 Task: Add a signature Kenneth Davis containing With sincere appreciation and gratitude, Kenneth Davis to email address softage.9@softage.net and add a label Product development
Action: Mouse moved to (1316, 77)
Screenshot: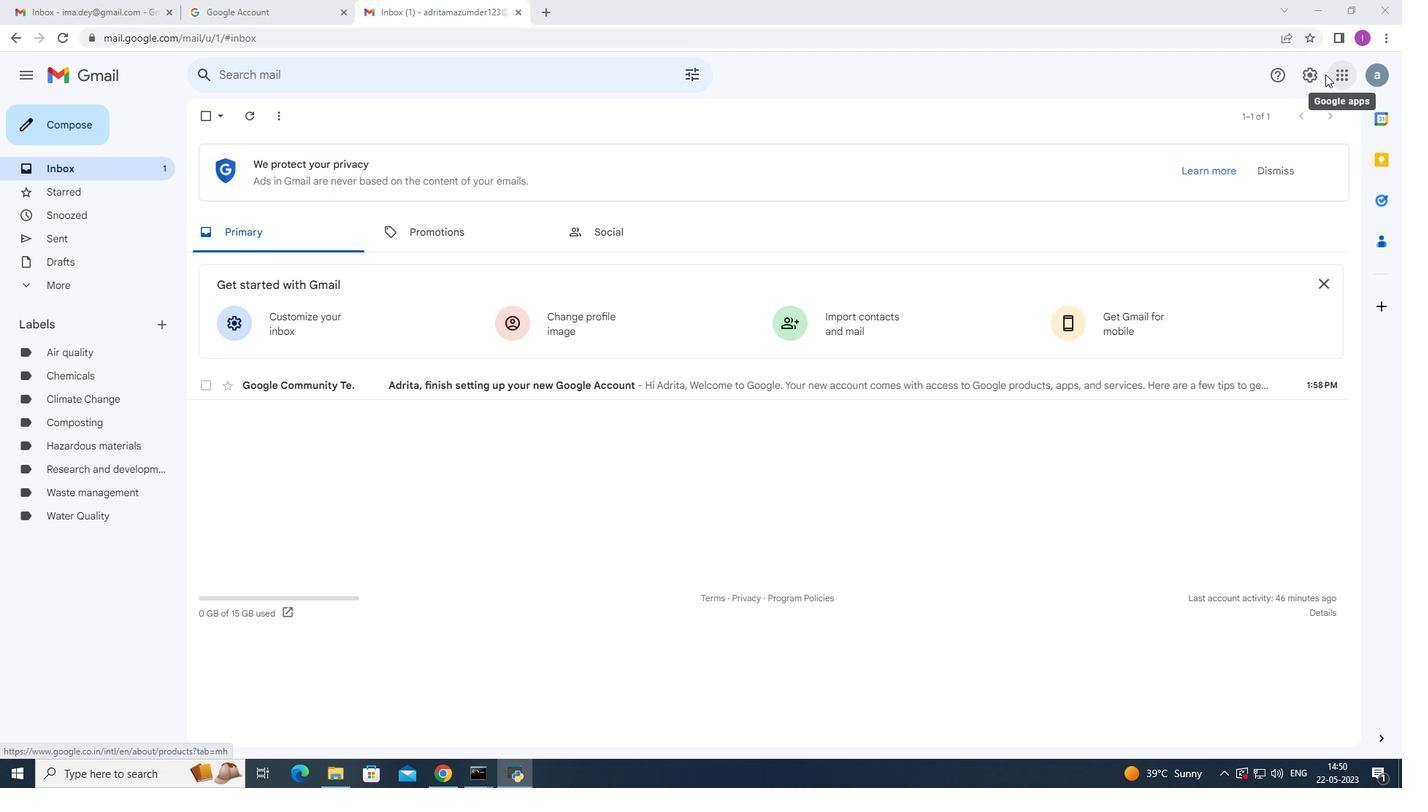 
Action: Mouse pressed left at (1316, 77)
Screenshot: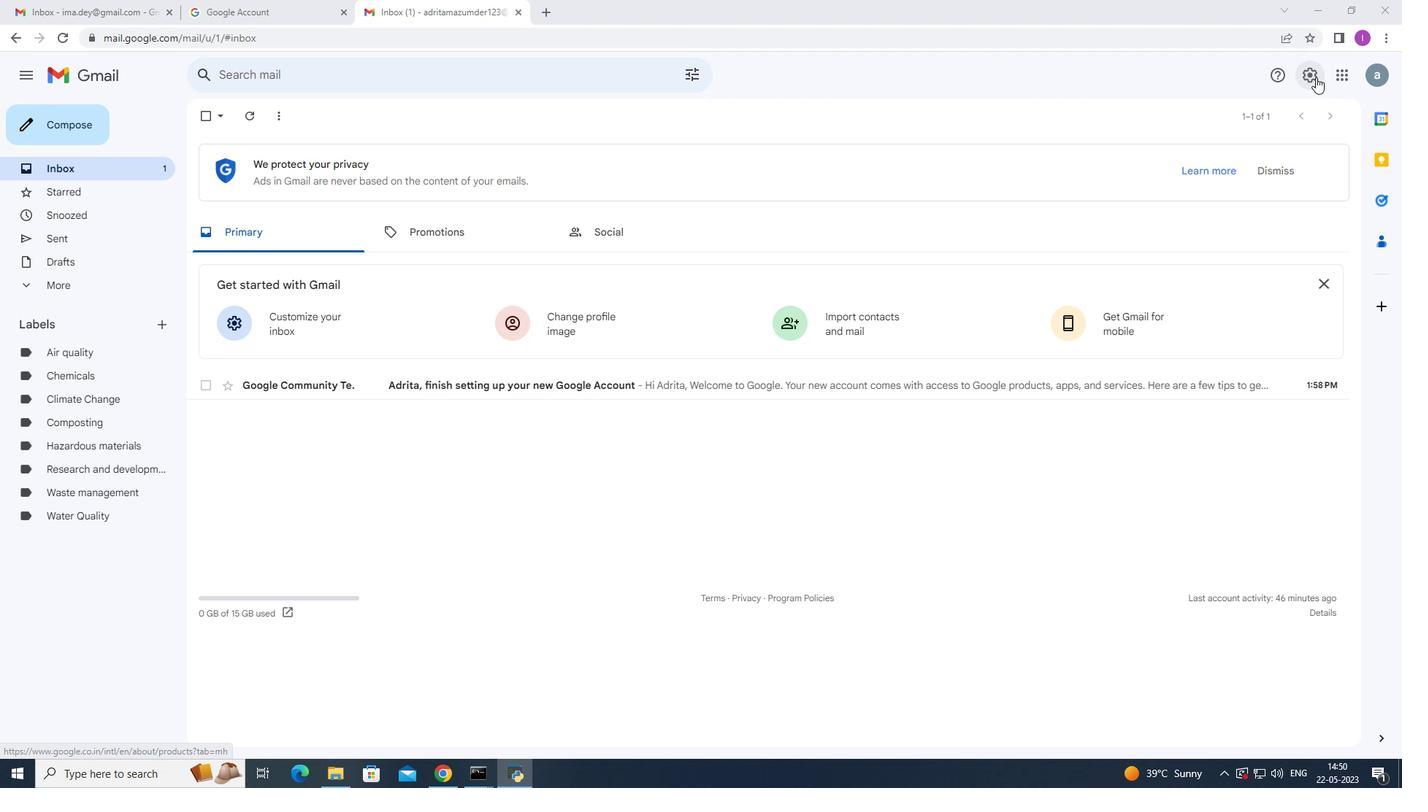 
Action: Mouse moved to (1205, 143)
Screenshot: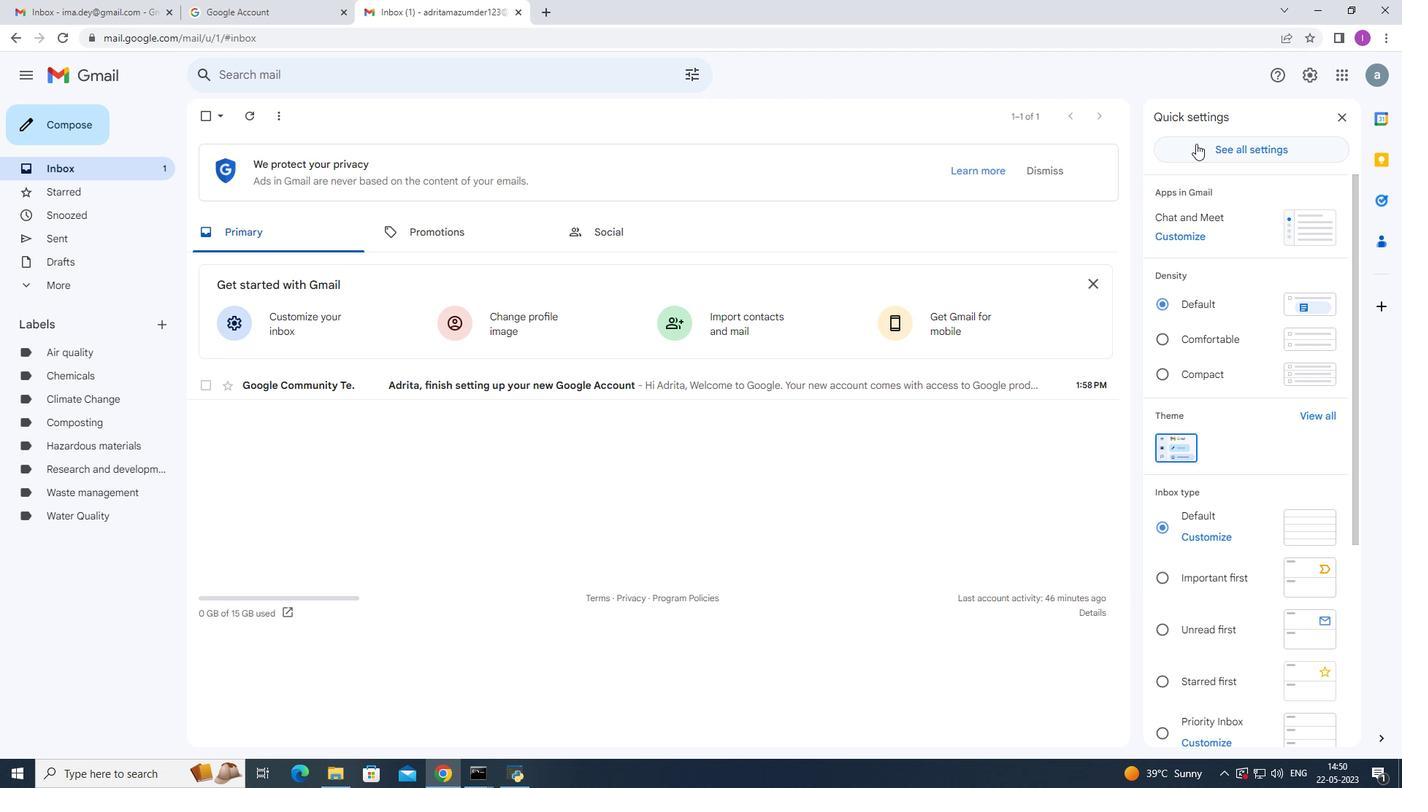 
Action: Mouse pressed left at (1205, 143)
Screenshot: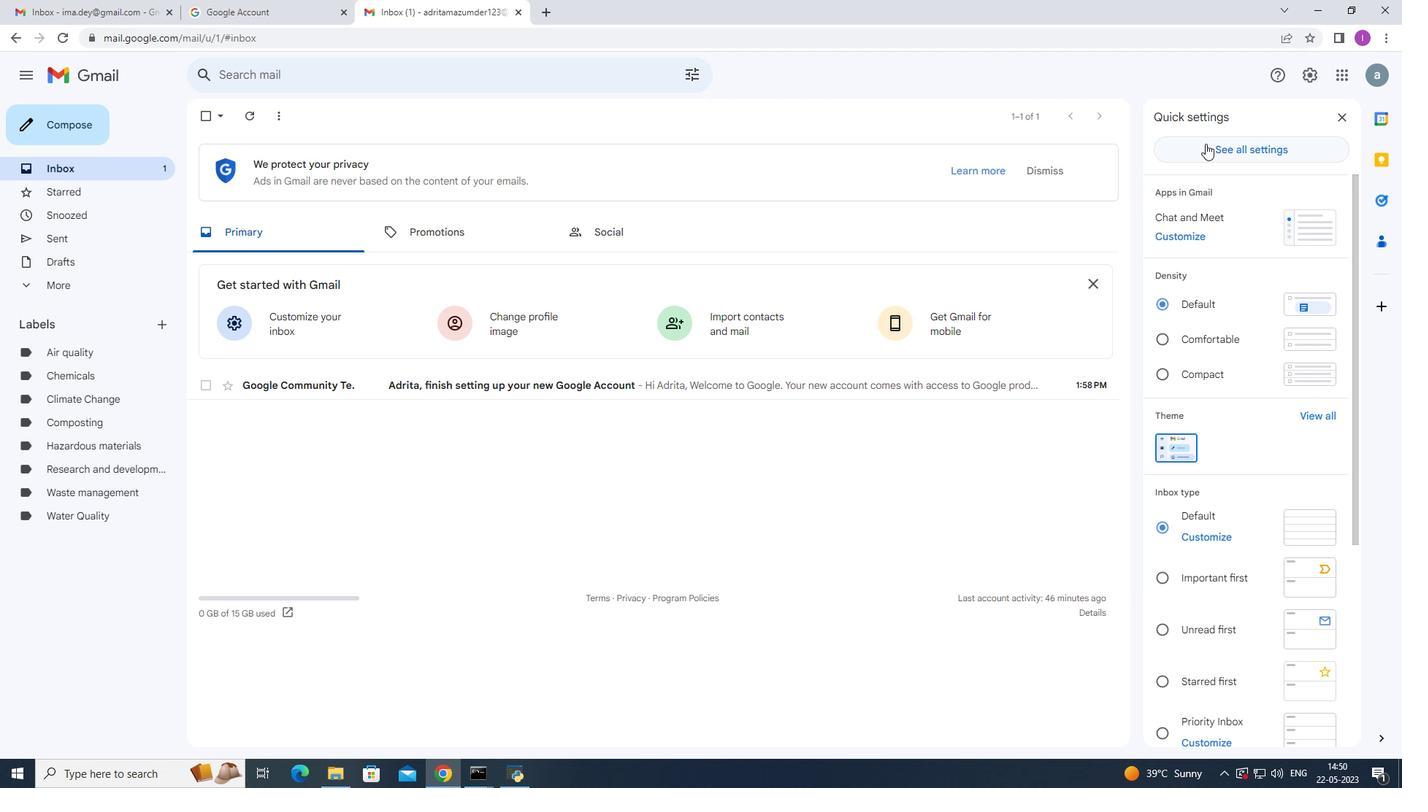 
Action: Mouse moved to (670, 379)
Screenshot: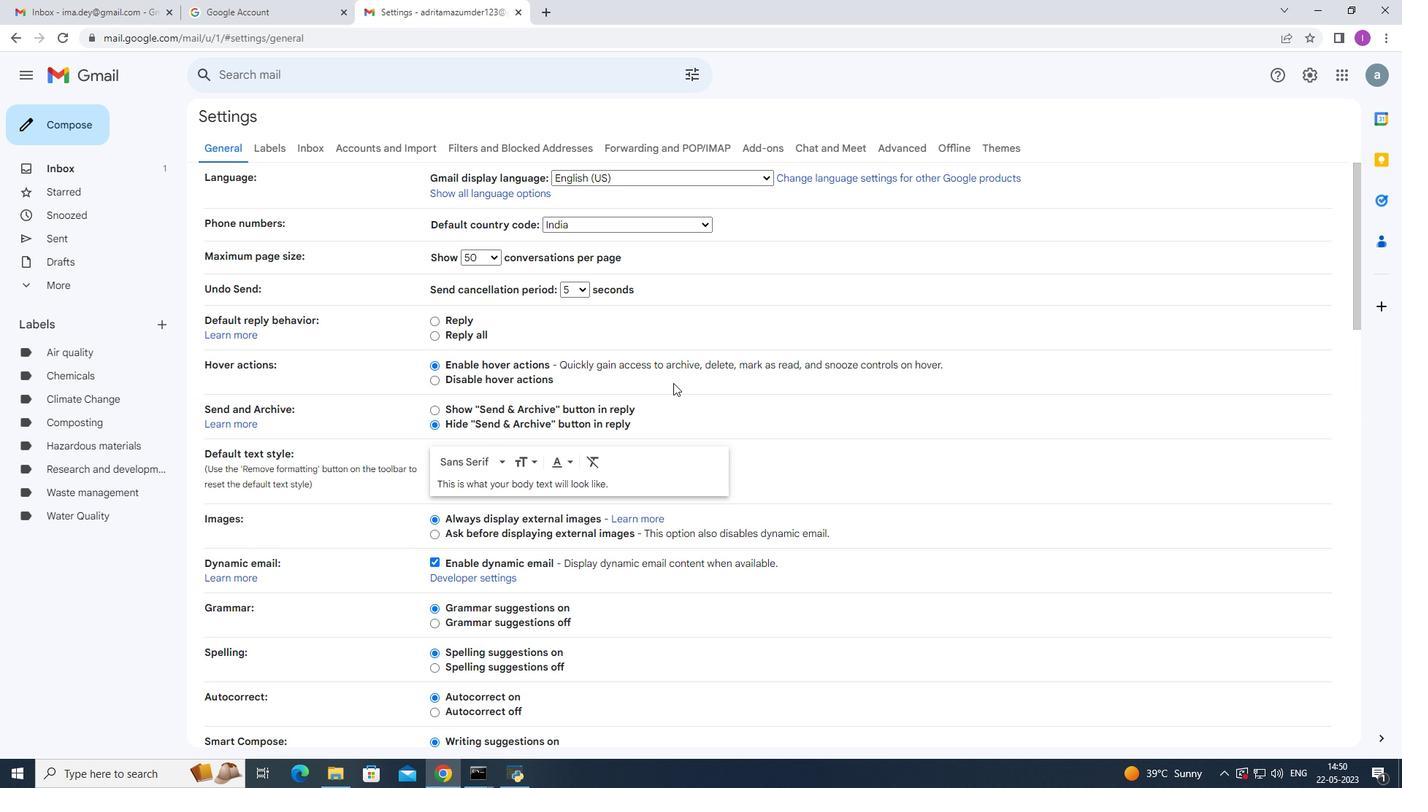 
Action: Mouse scrolled (670, 378) with delta (0, 0)
Screenshot: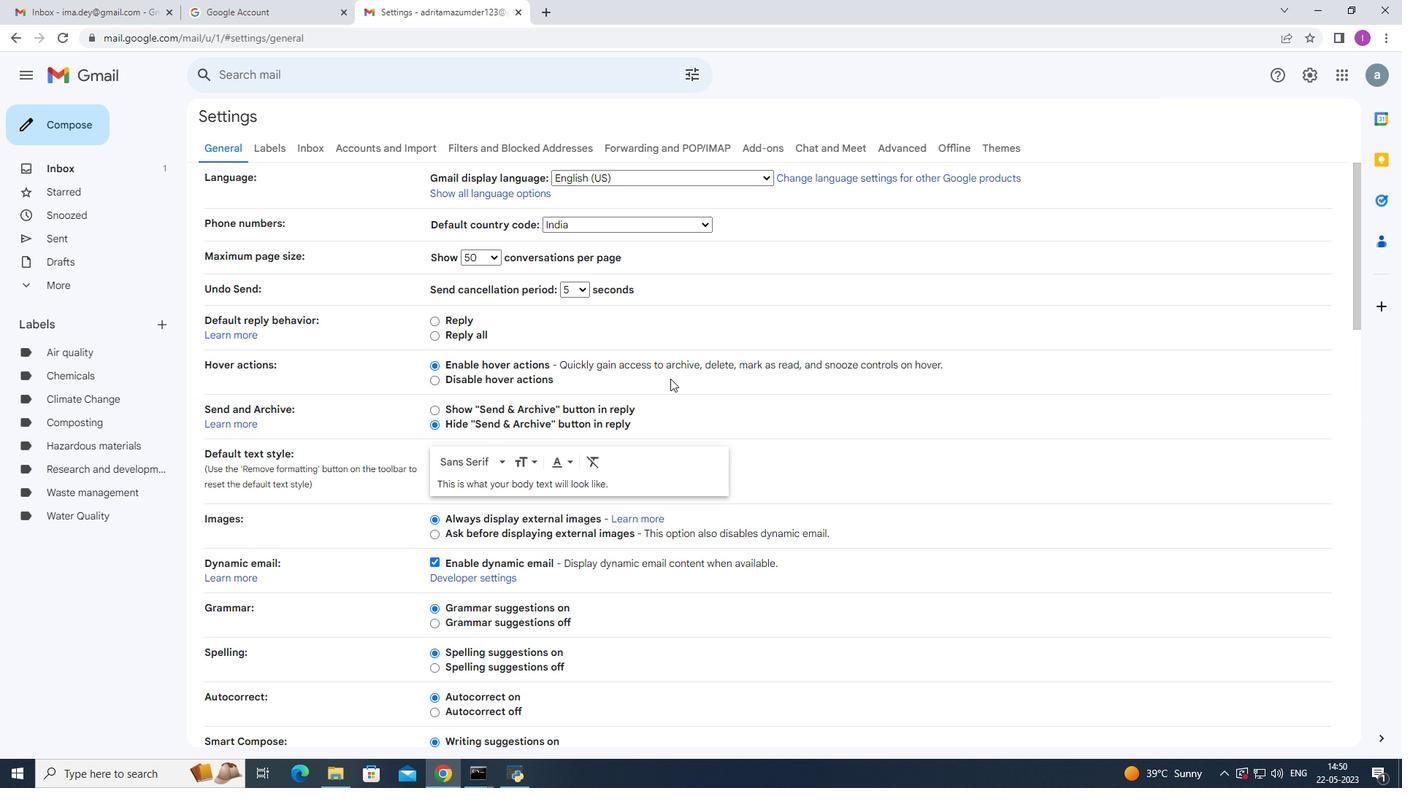 
Action: Mouse scrolled (670, 378) with delta (0, 0)
Screenshot: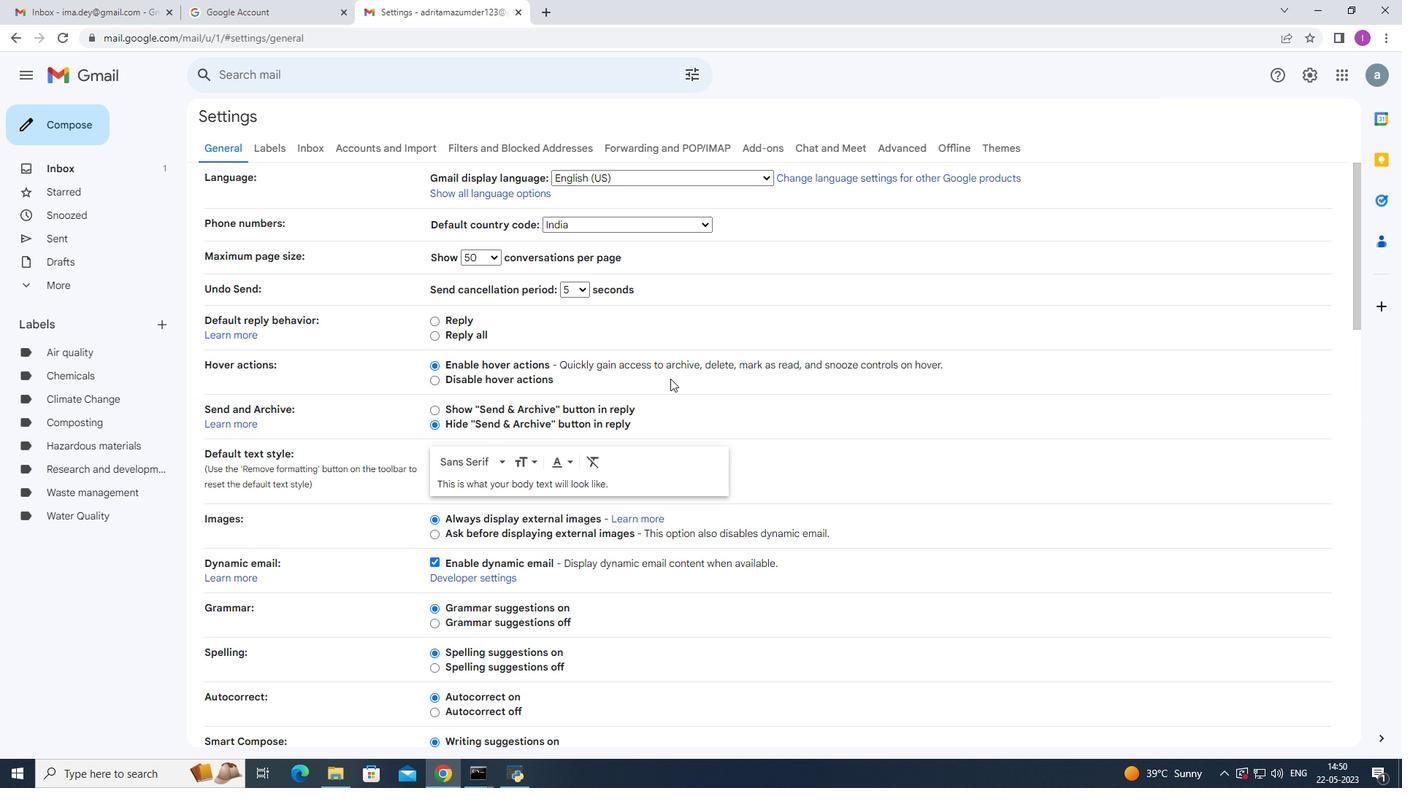 
Action: Mouse scrolled (670, 378) with delta (0, 0)
Screenshot: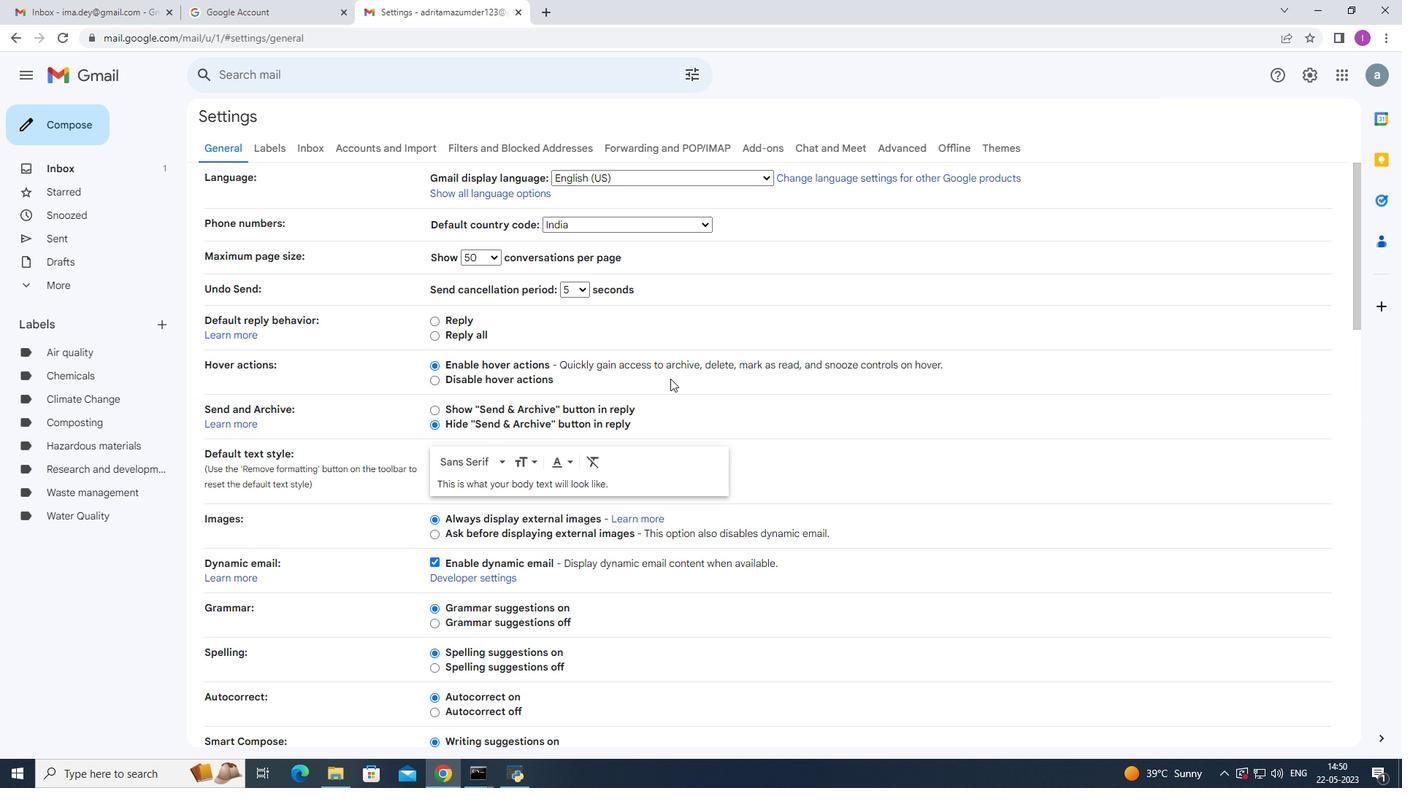 
Action: Mouse moved to (673, 372)
Screenshot: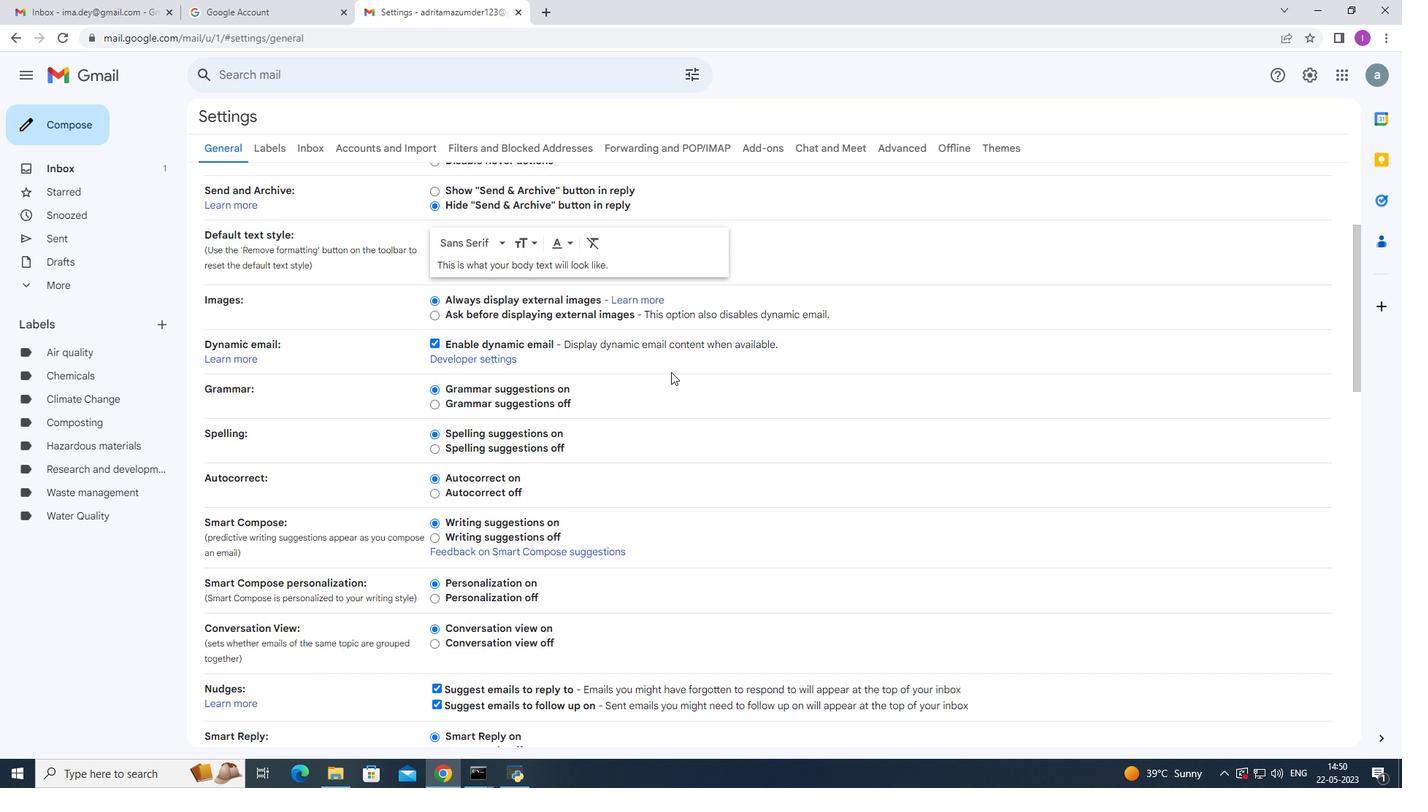 
Action: Mouse scrolled (673, 371) with delta (0, 0)
Screenshot: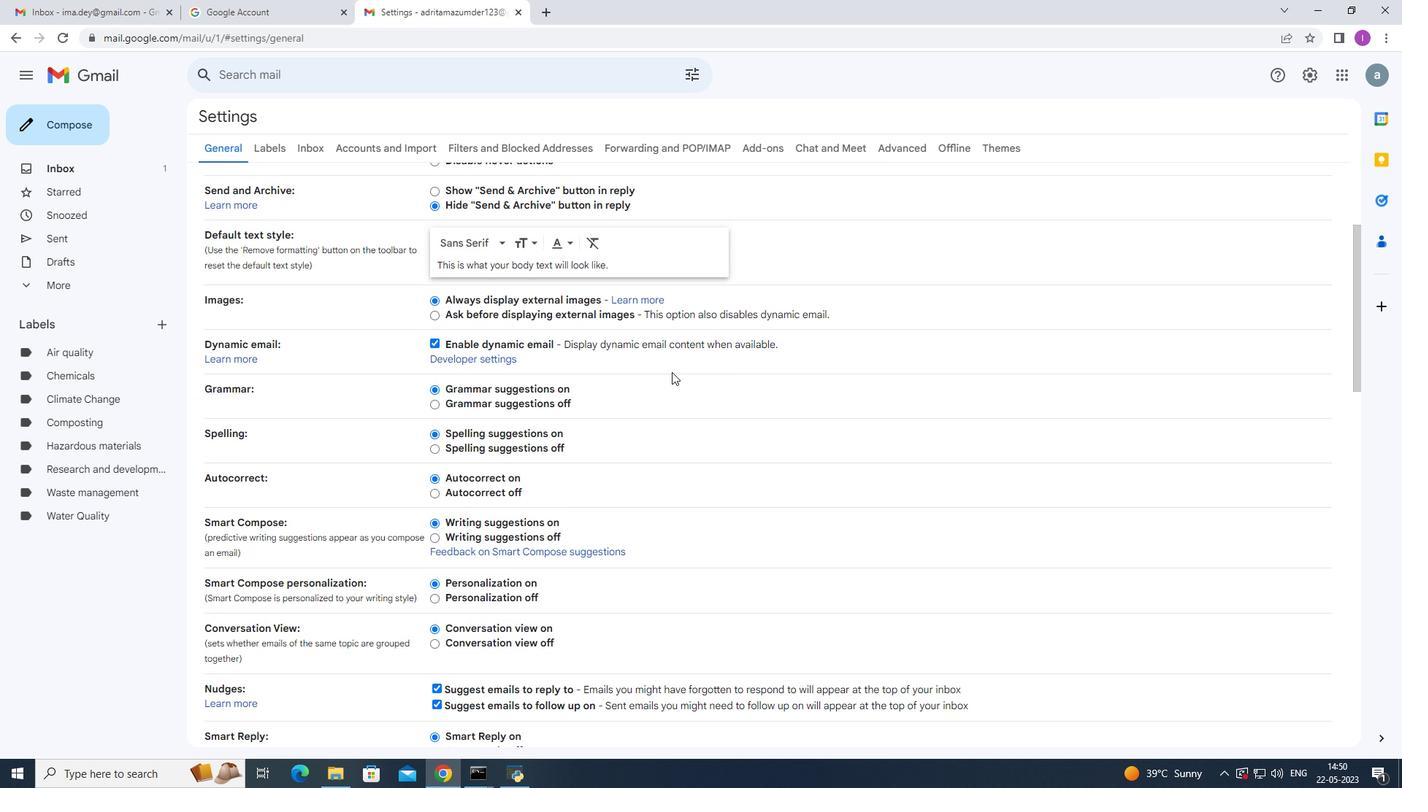 
Action: Mouse moved to (674, 373)
Screenshot: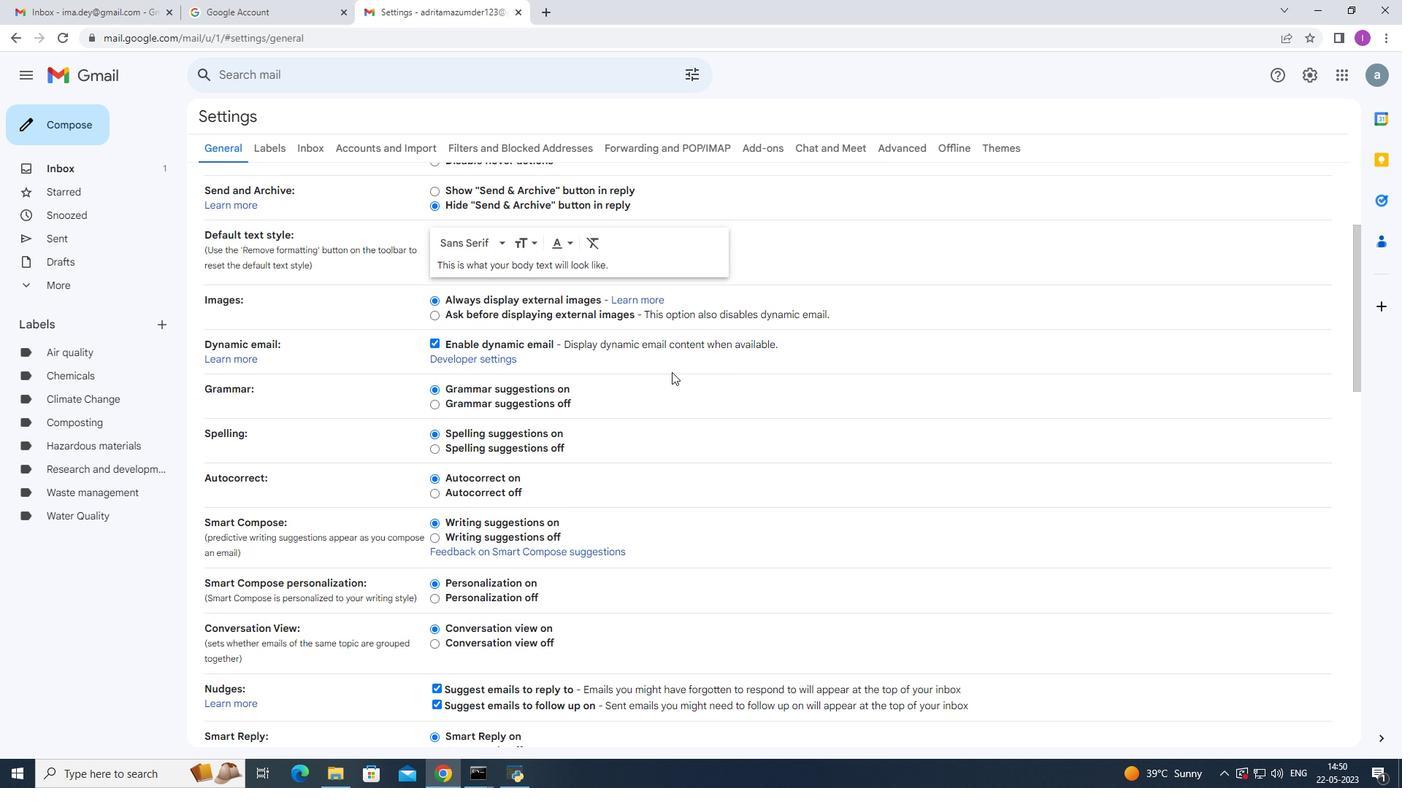 
Action: Mouse scrolled (674, 372) with delta (0, 0)
Screenshot: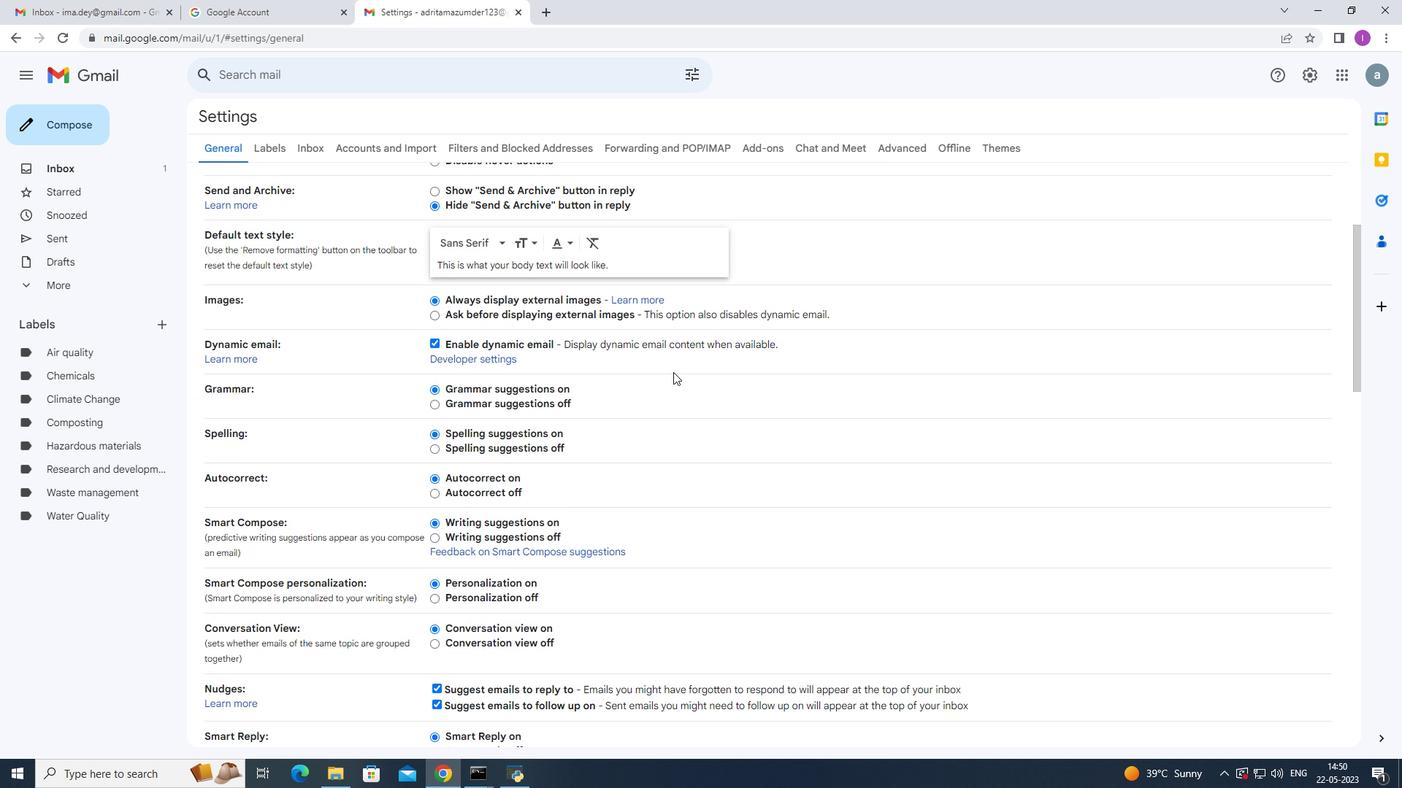 
Action: Mouse moved to (674, 373)
Screenshot: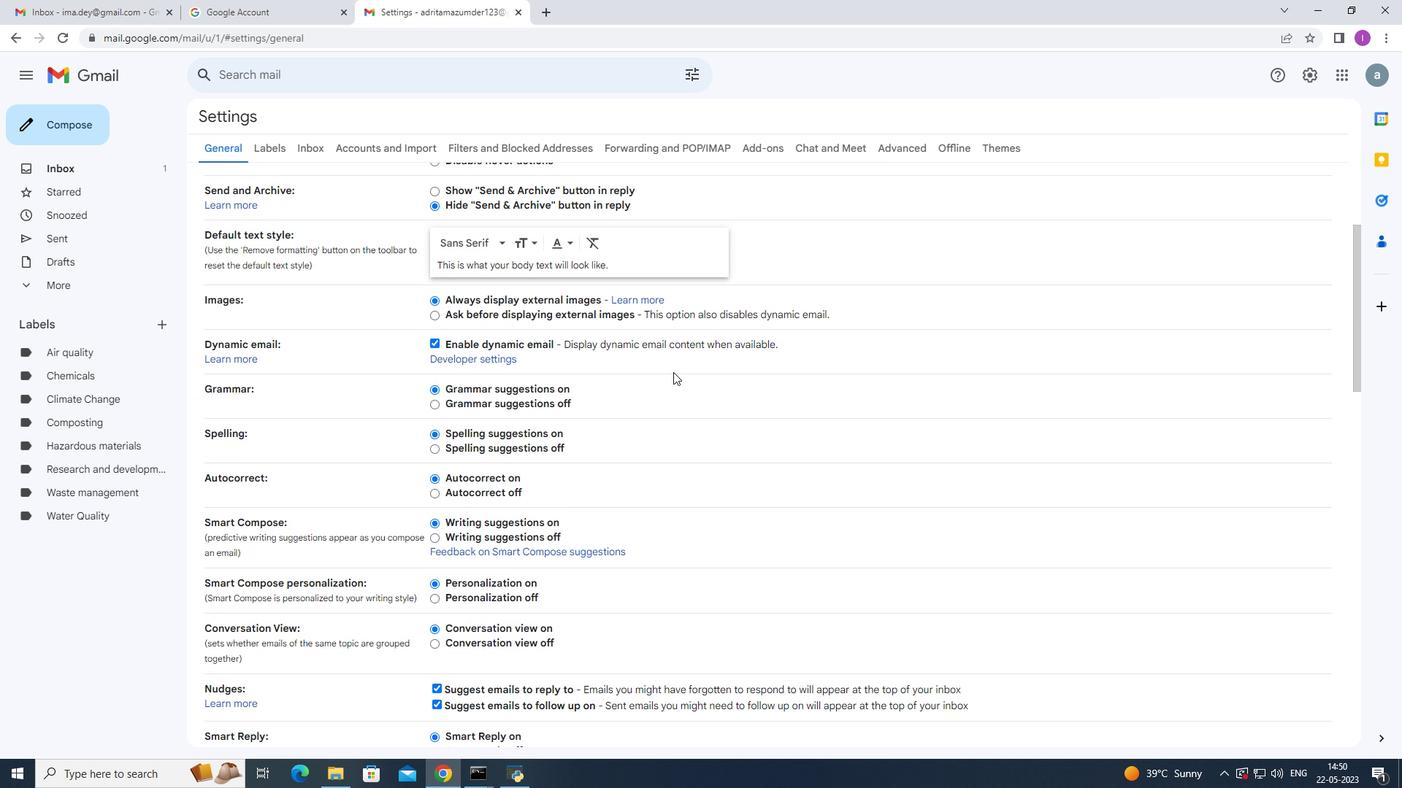 
Action: Mouse scrolled (674, 372) with delta (0, 0)
Screenshot: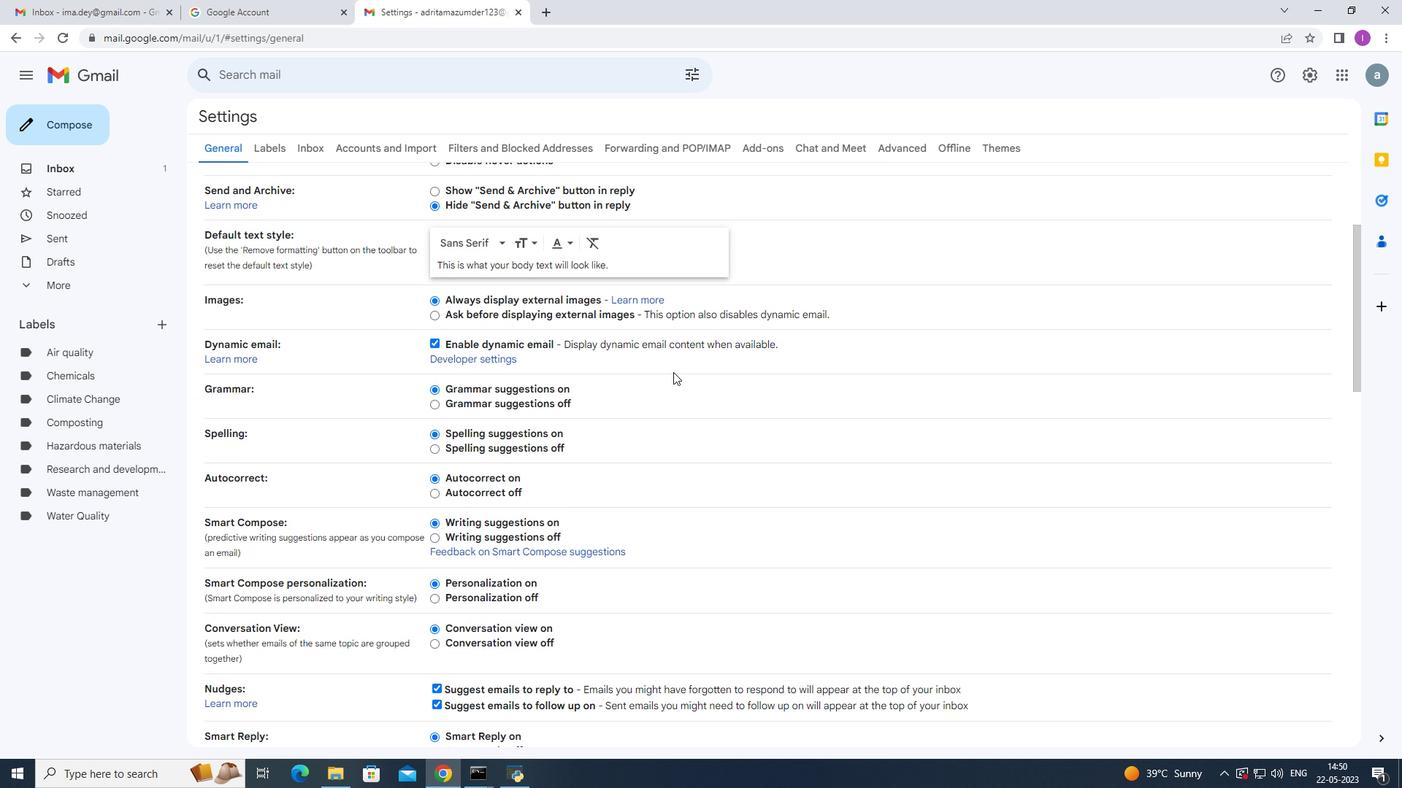 
Action: Mouse scrolled (674, 372) with delta (0, 0)
Screenshot: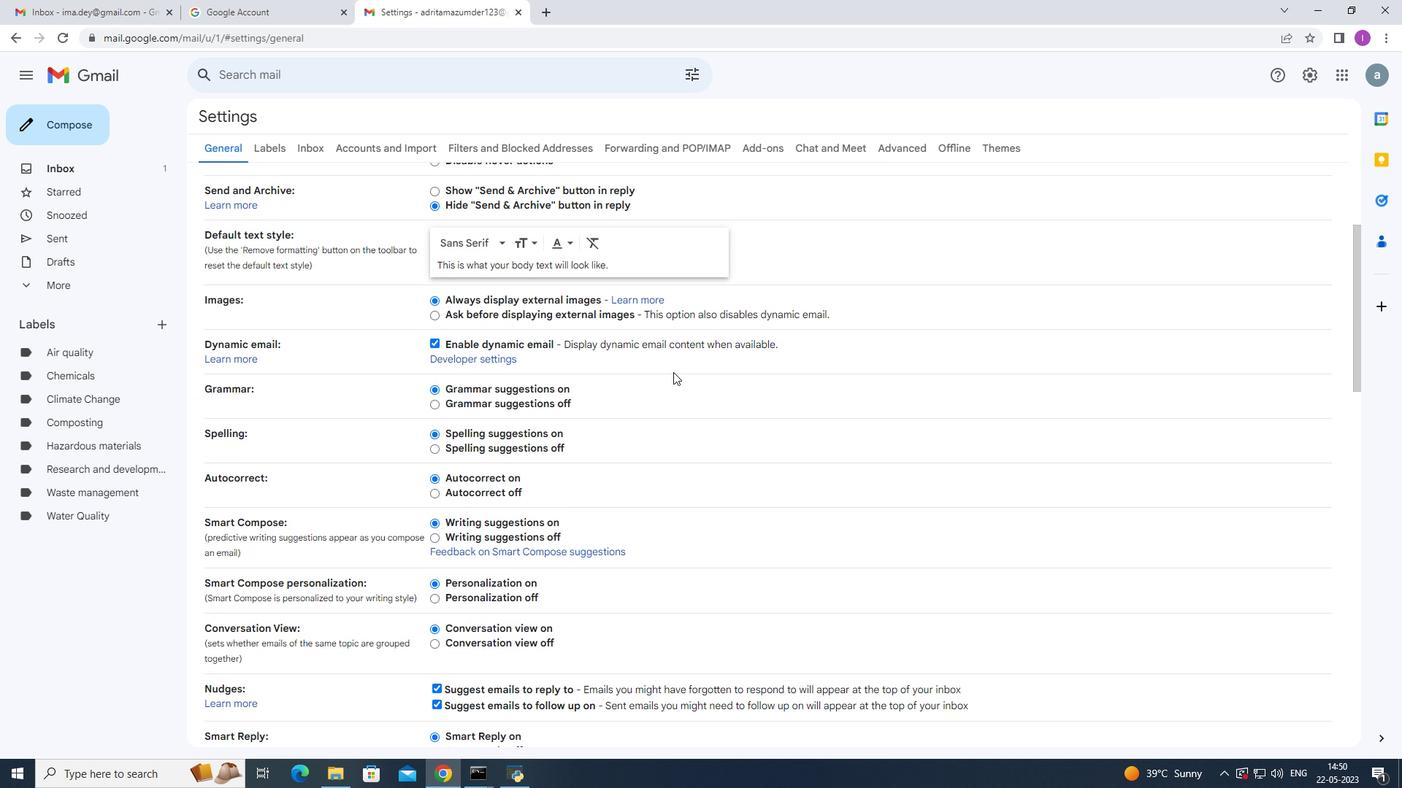 
Action: Mouse moved to (681, 377)
Screenshot: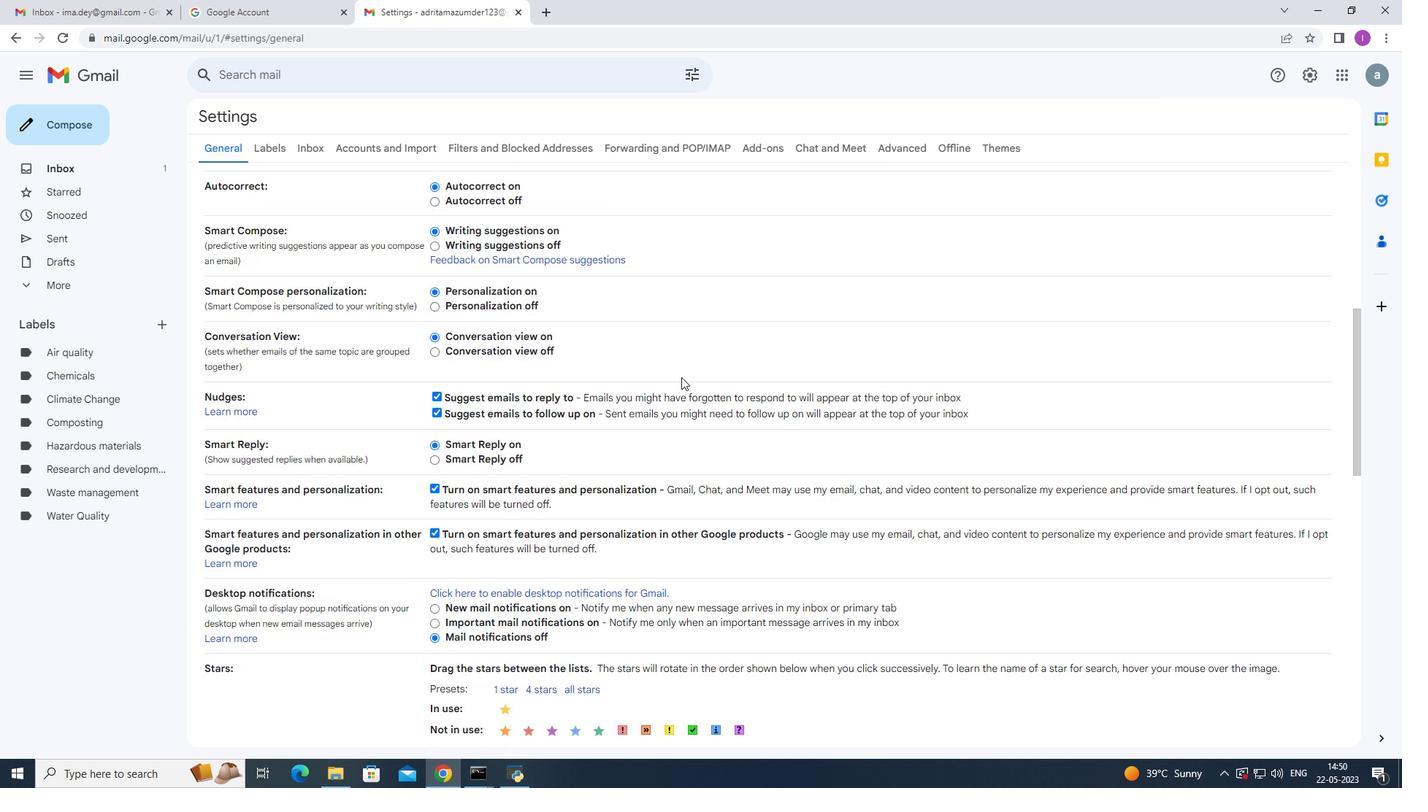 
Action: Mouse scrolled (681, 376) with delta (0, 0)
Screenshot: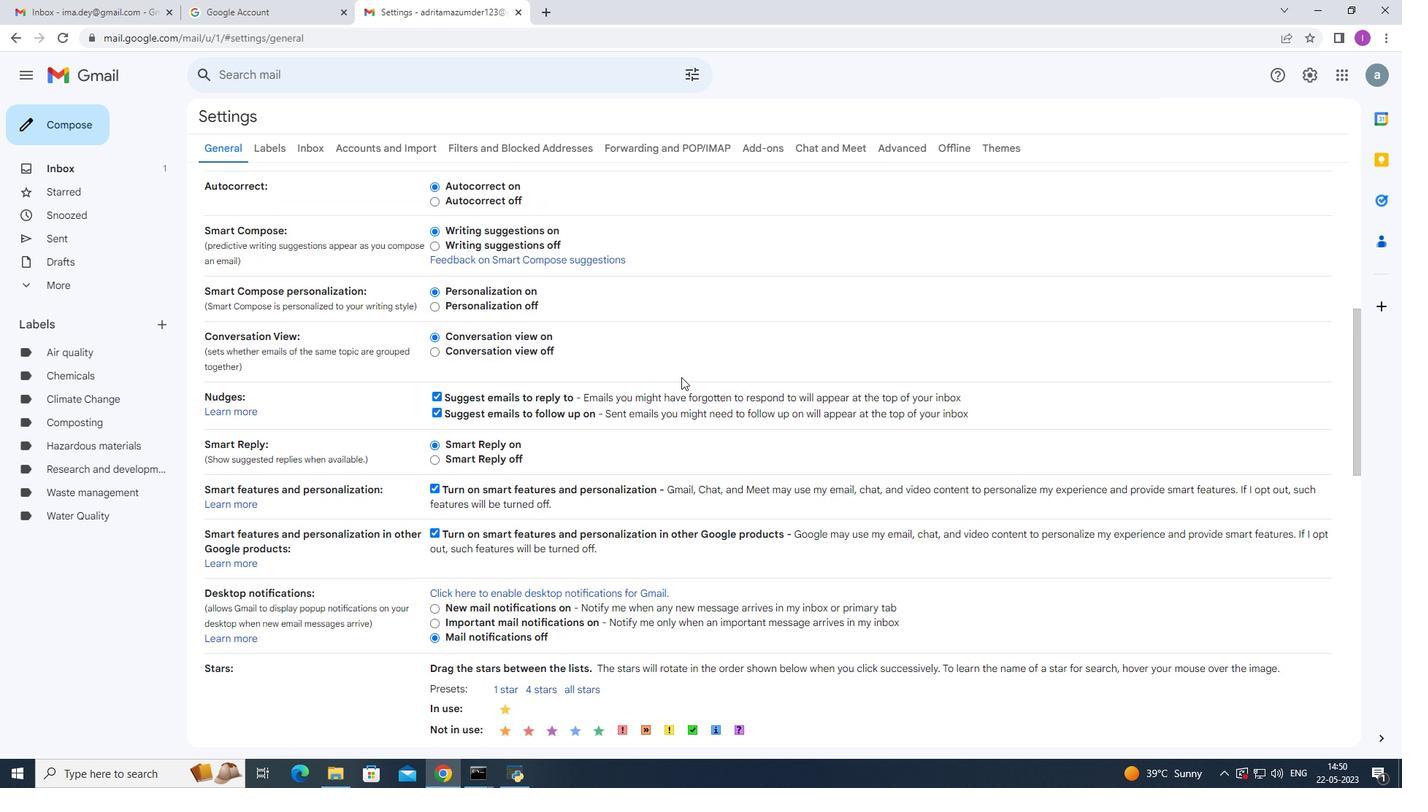 
Action: Mouse moved to (682, 377)
Screenshot: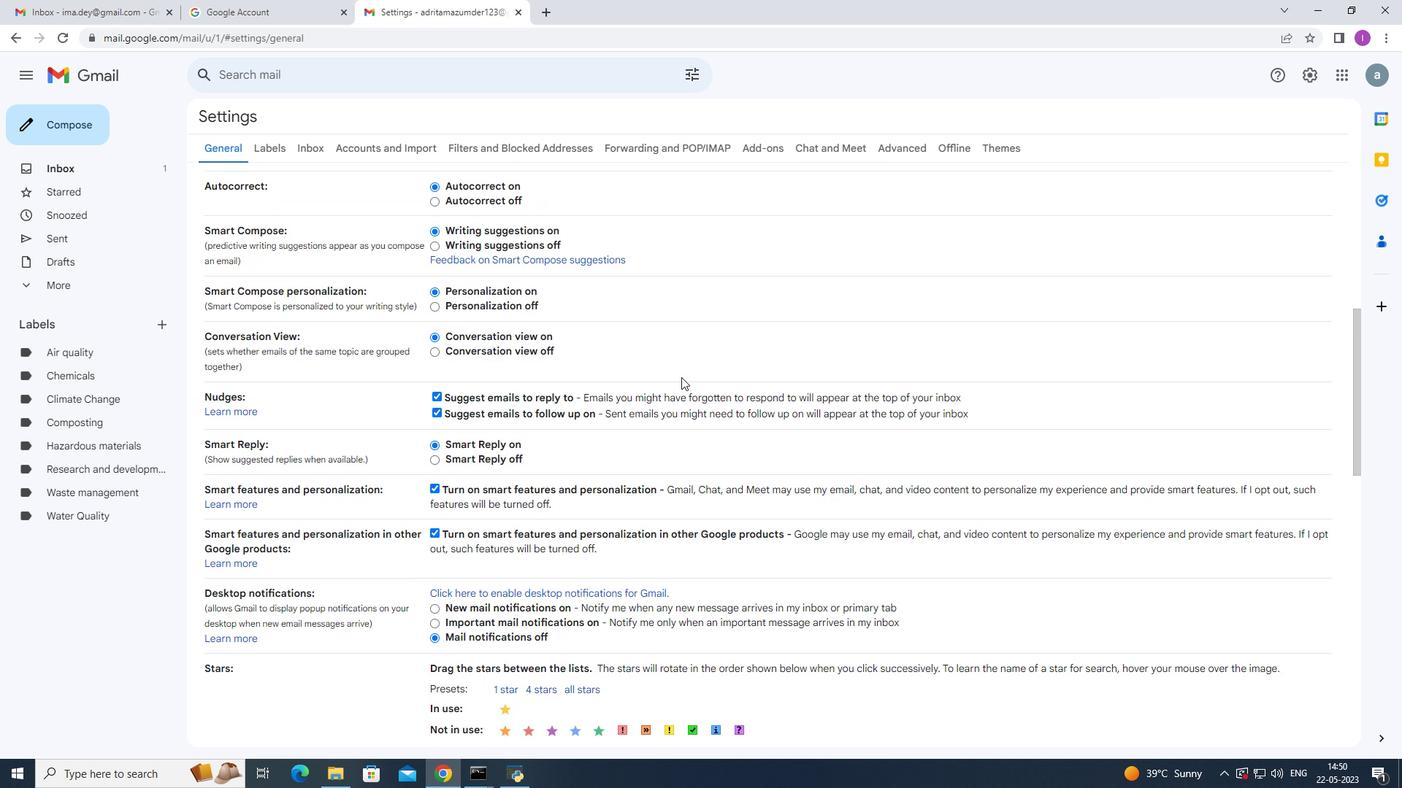 
Action: Mouse scrolled (682, 376) with delta (0, 0)
Screenshot: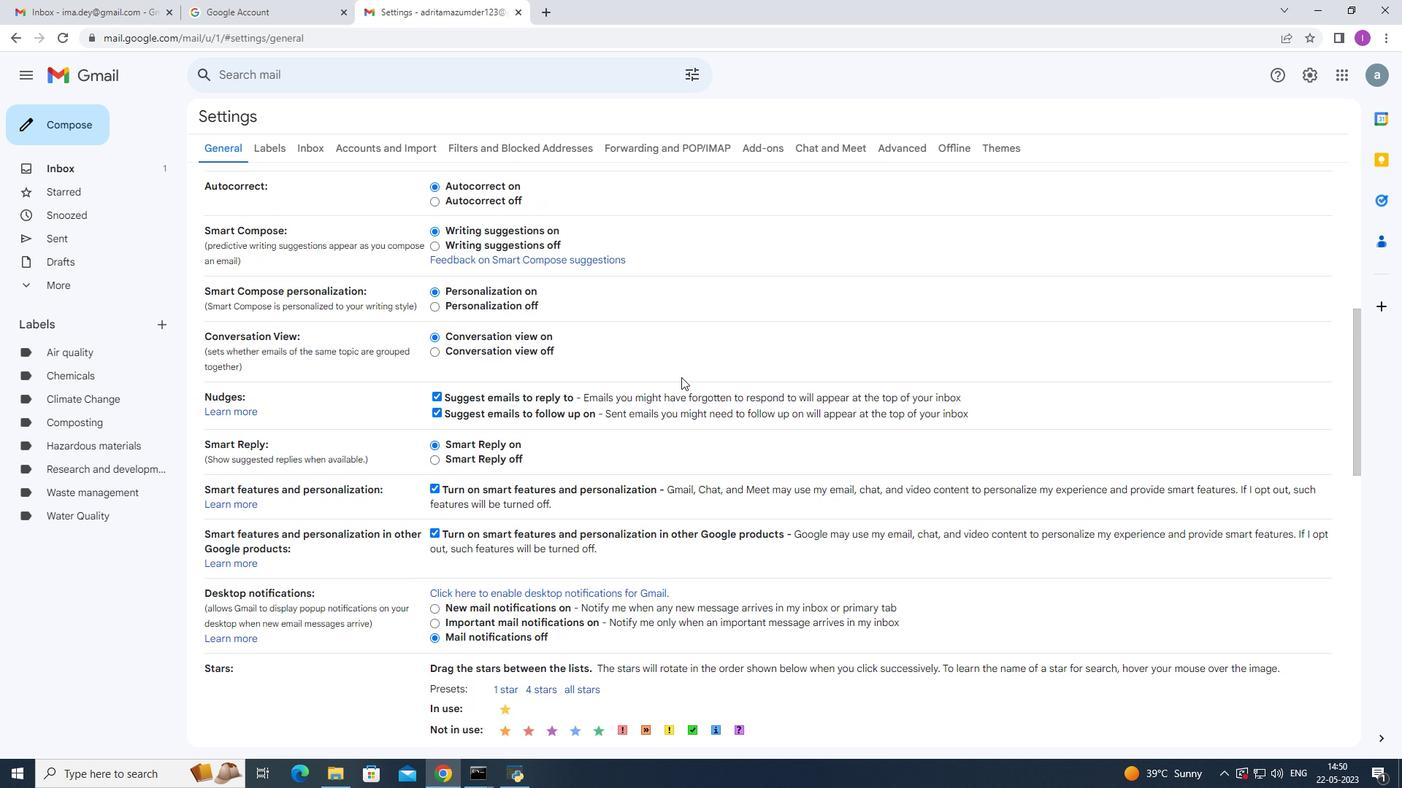 
Action: Mouse scrolled (682, 376) with delta (0, 0)
Screenshot: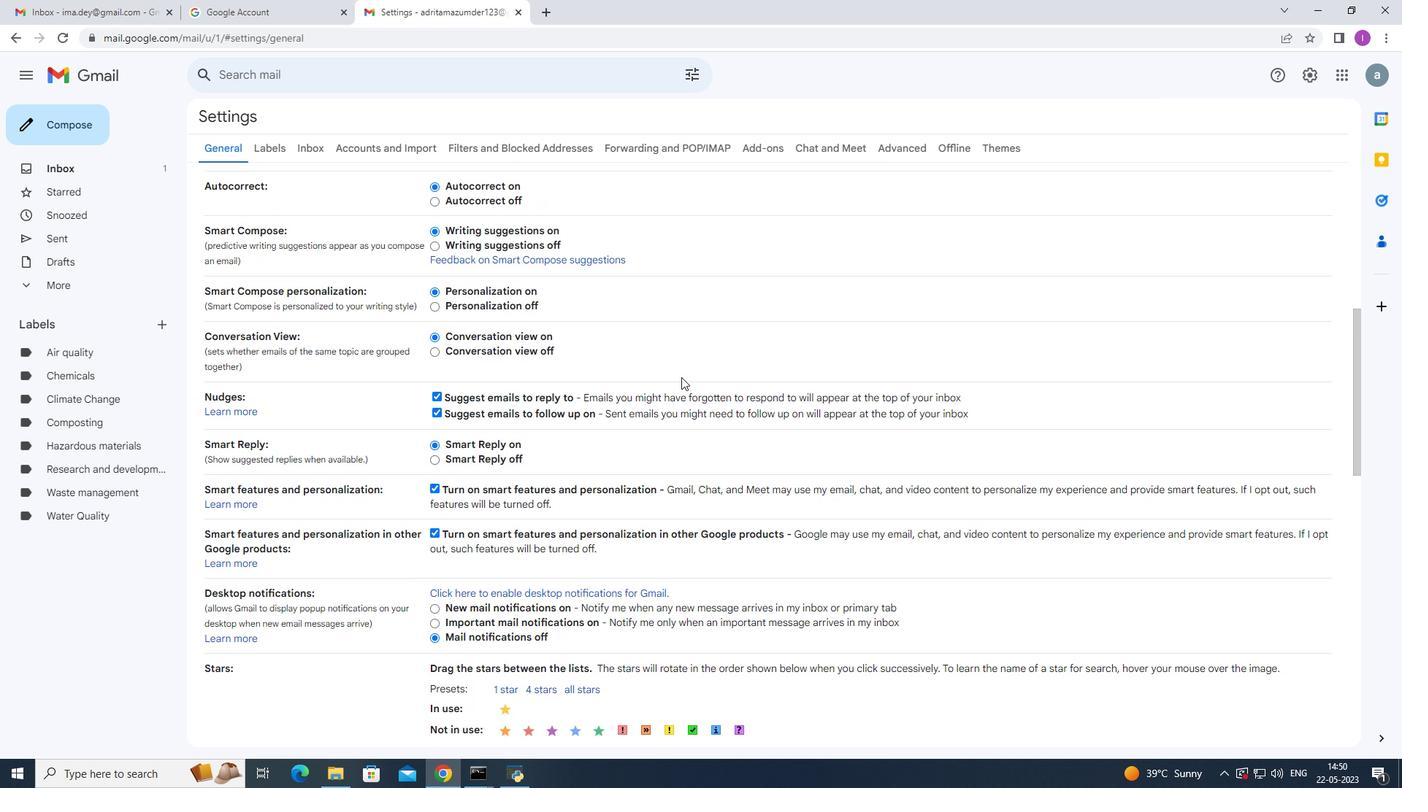 
Action: Mouse scrolled (682, 376) with delta (0, 0)
Screenshot: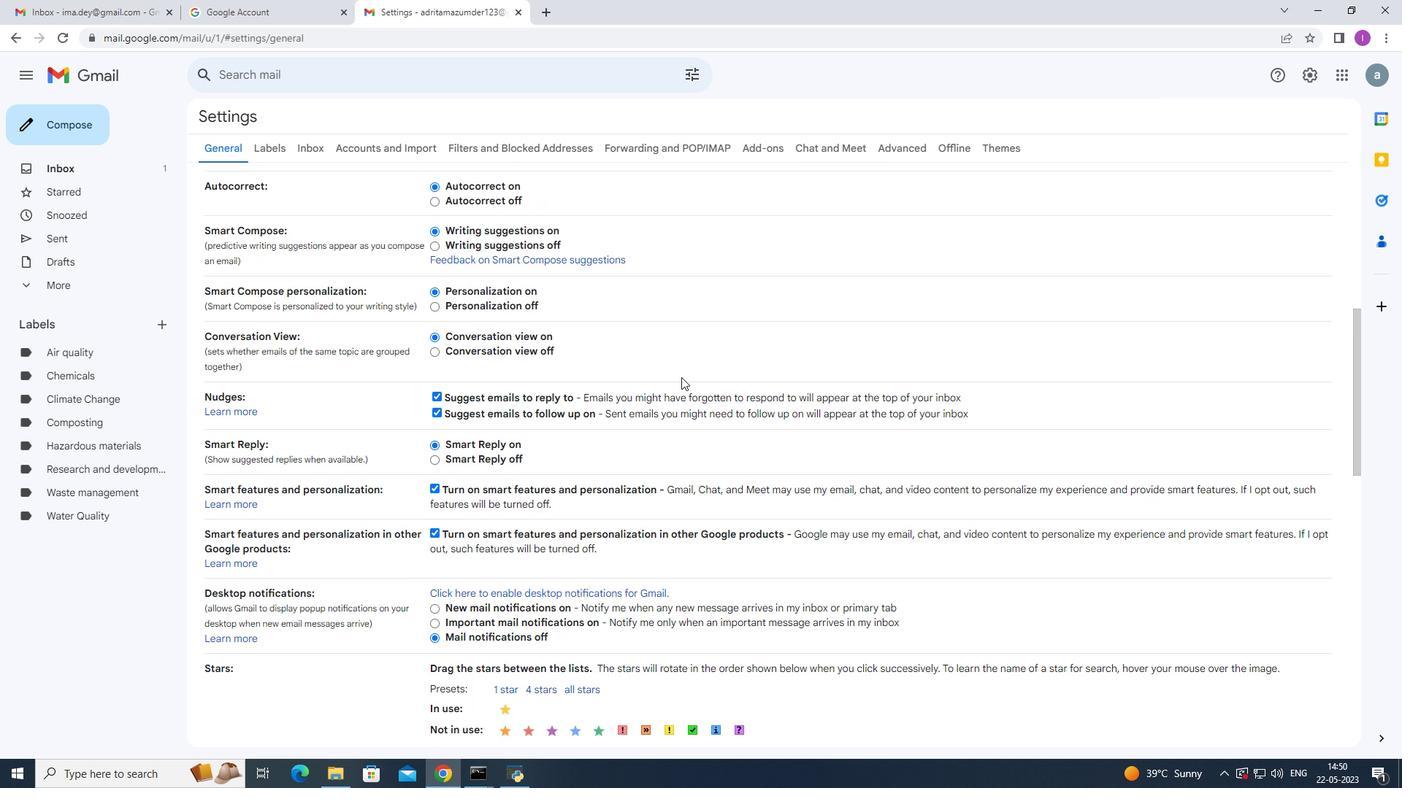 
Action: Mouse moved to (690, 388)
Screenshot: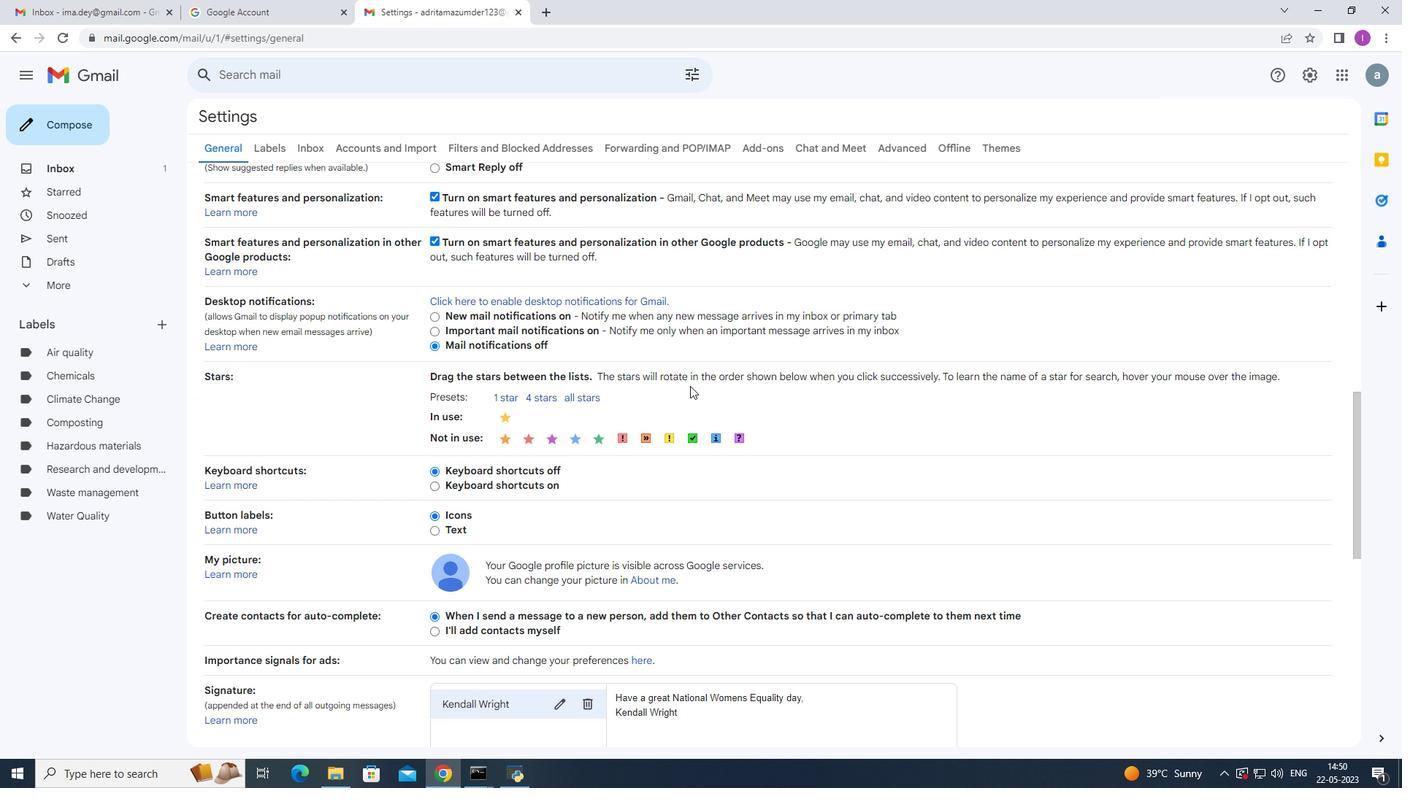 
Action: Mouse scrolled (690, 387) with delta (0, 0)
Screenshot: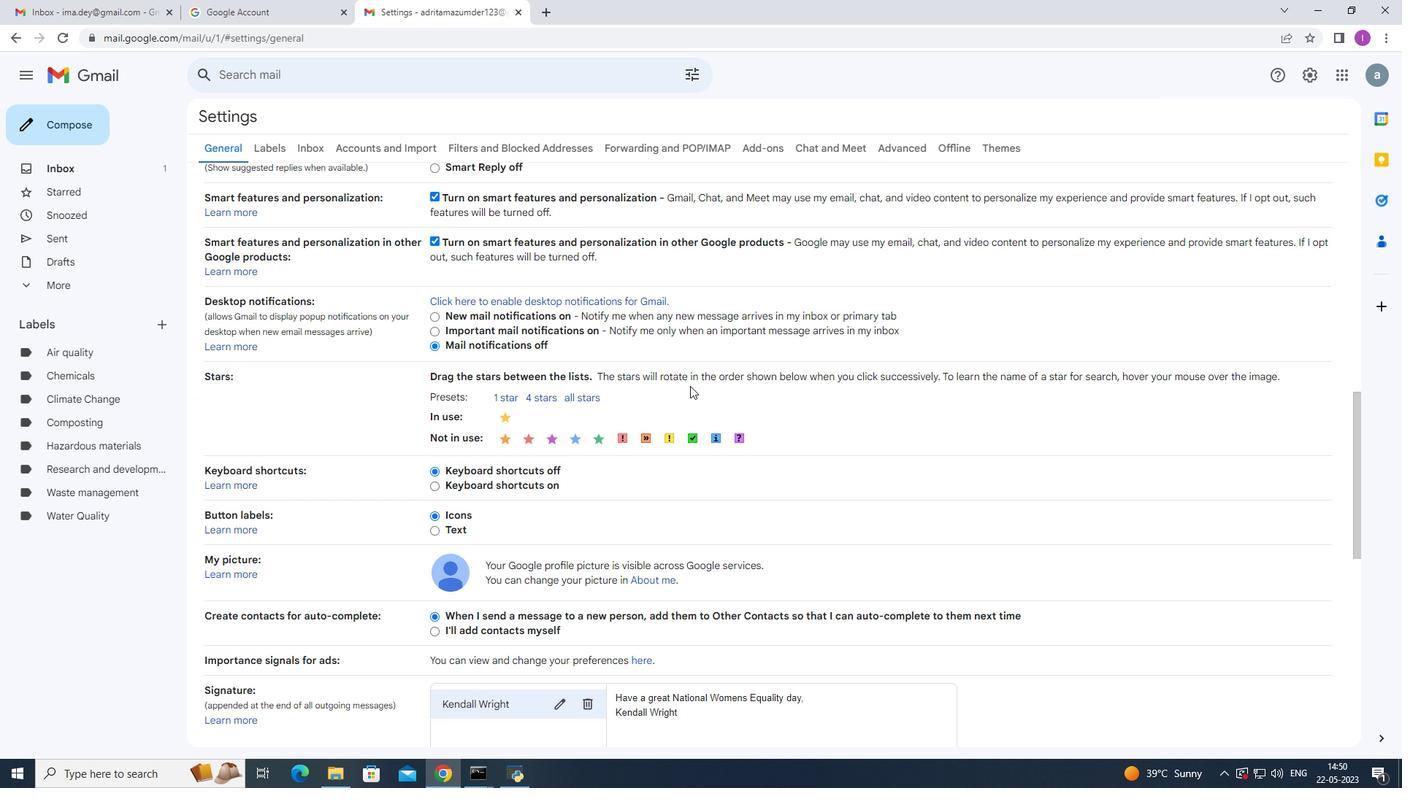 
Action: Mouse scrolled (690, 387) with delta (0, 0)
Screenshot: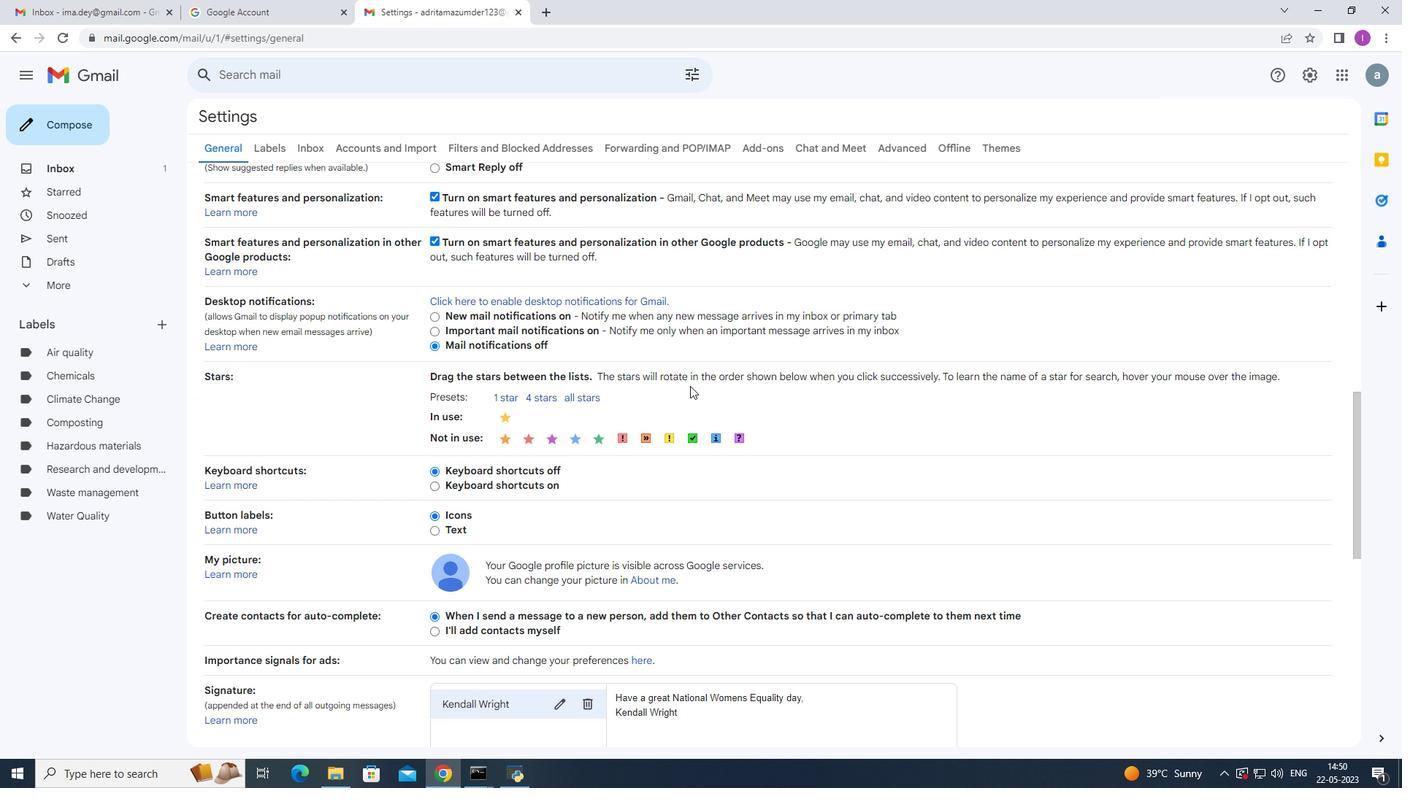 
Action: Mouse scrolled (690, 387) with delta (0, 0)
Screenshot: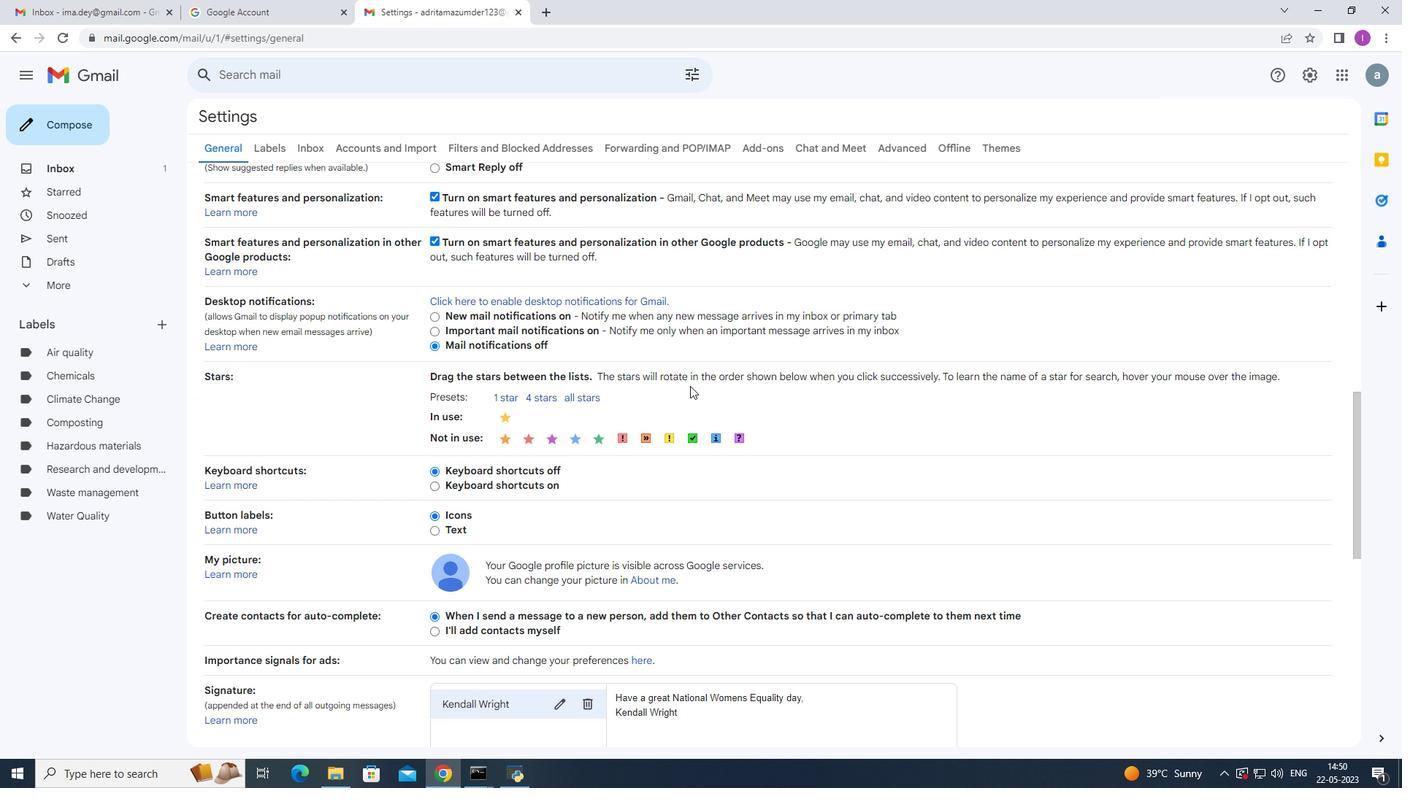 
Action: Mouse moved to (583, 487)
Screenshot: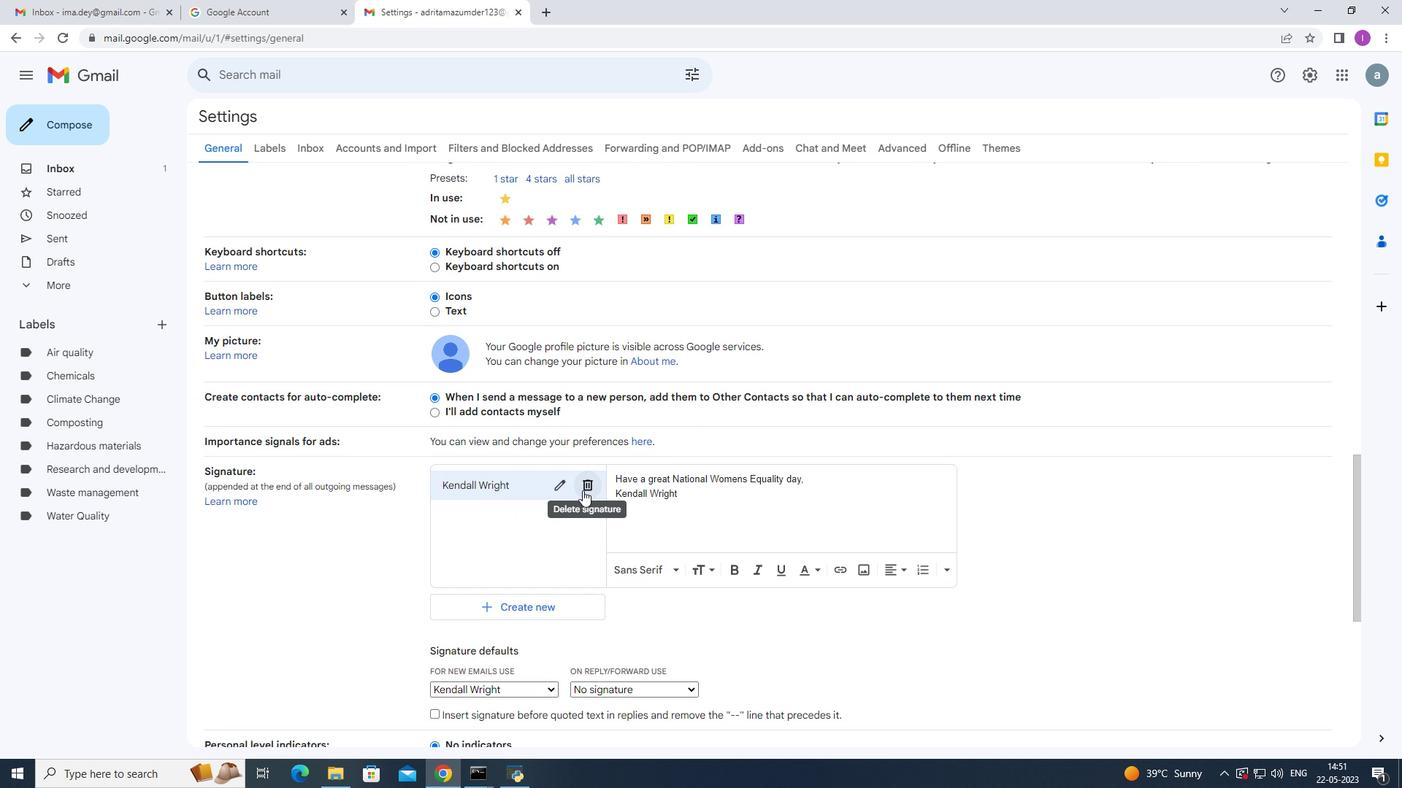 
Action: Mouse pressed left at (583, 487)
Screenshot: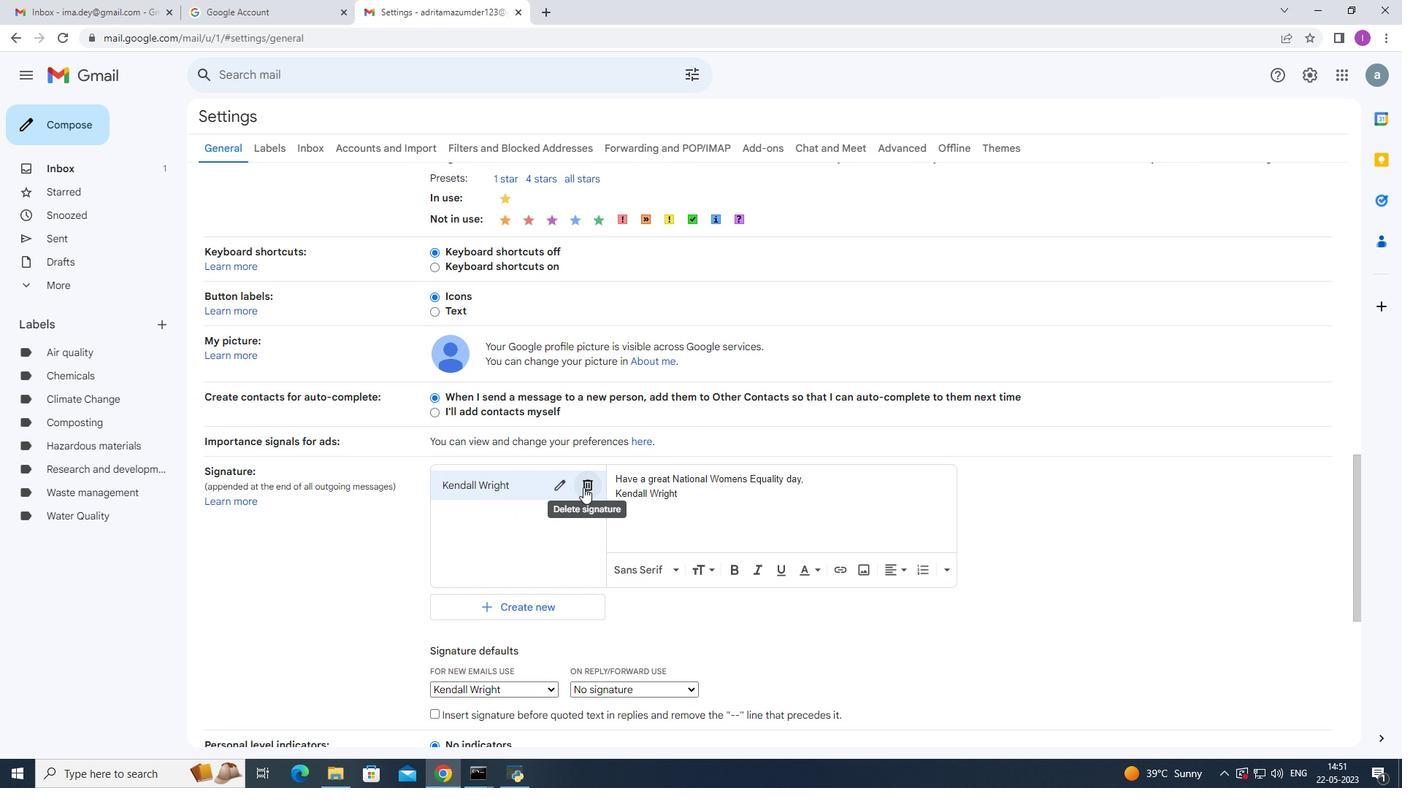 
Action: Mouse moved to (832, 428)
Screenshot: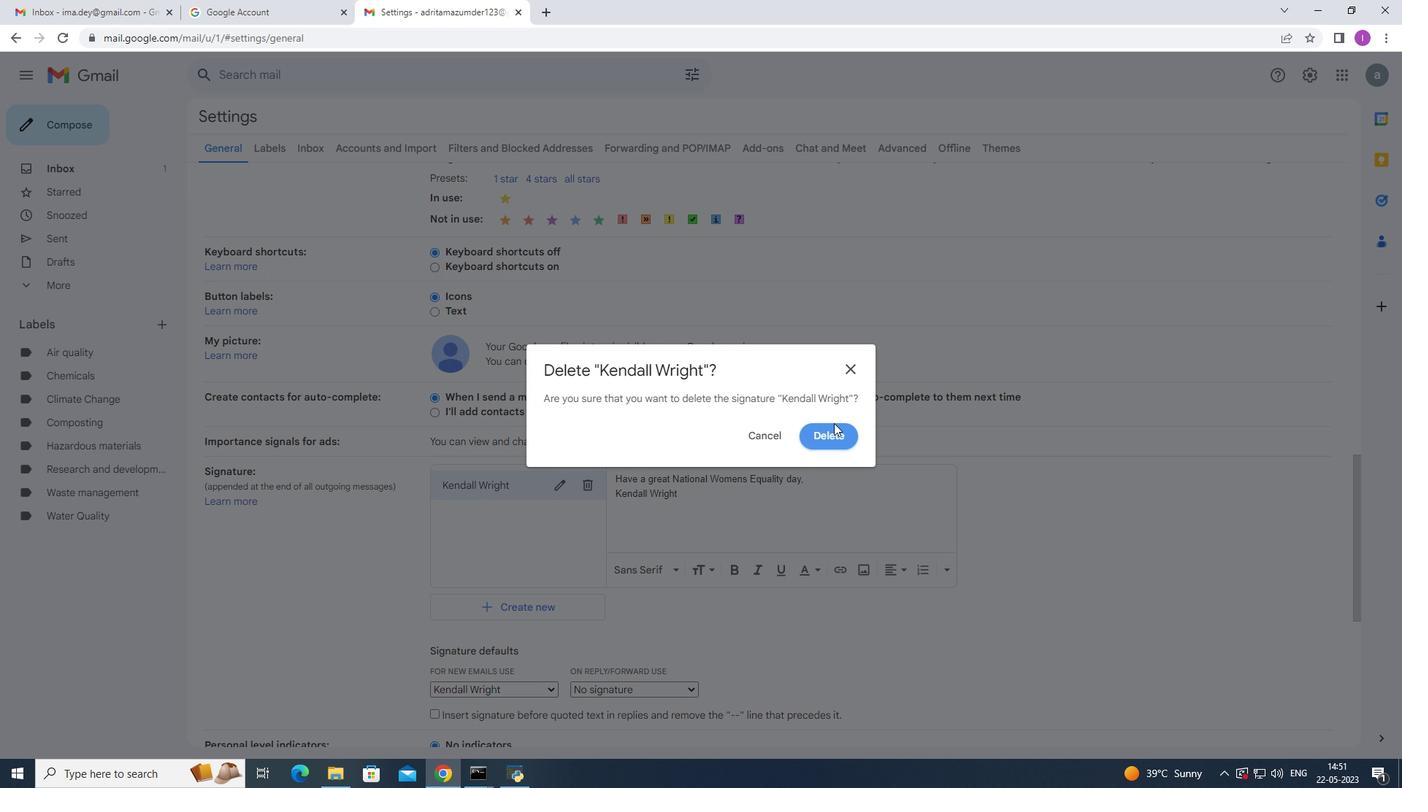 
Action: Mouse pressed left at (832, 428)
Screenshot: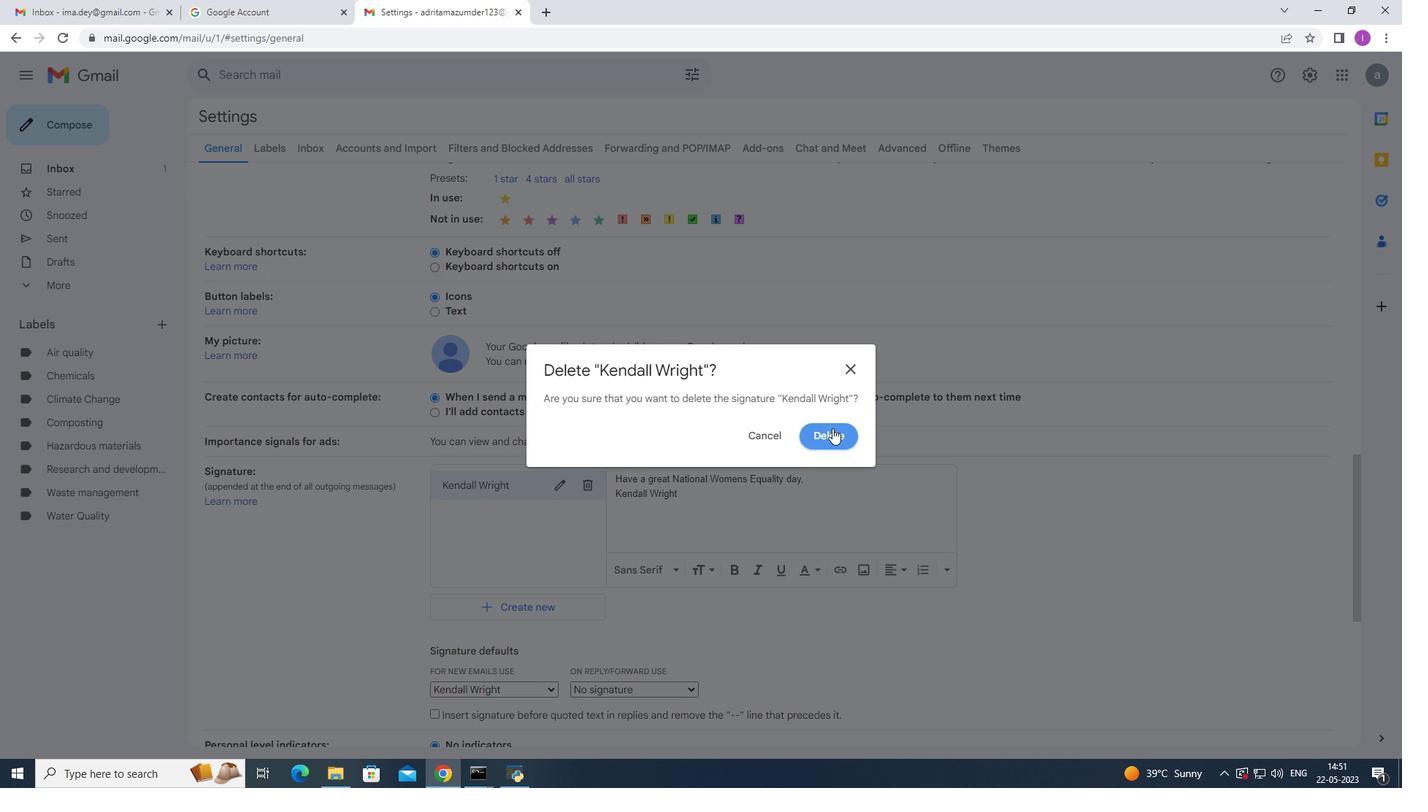 
Action: Mouse moved to (490, 496)
Screenshot: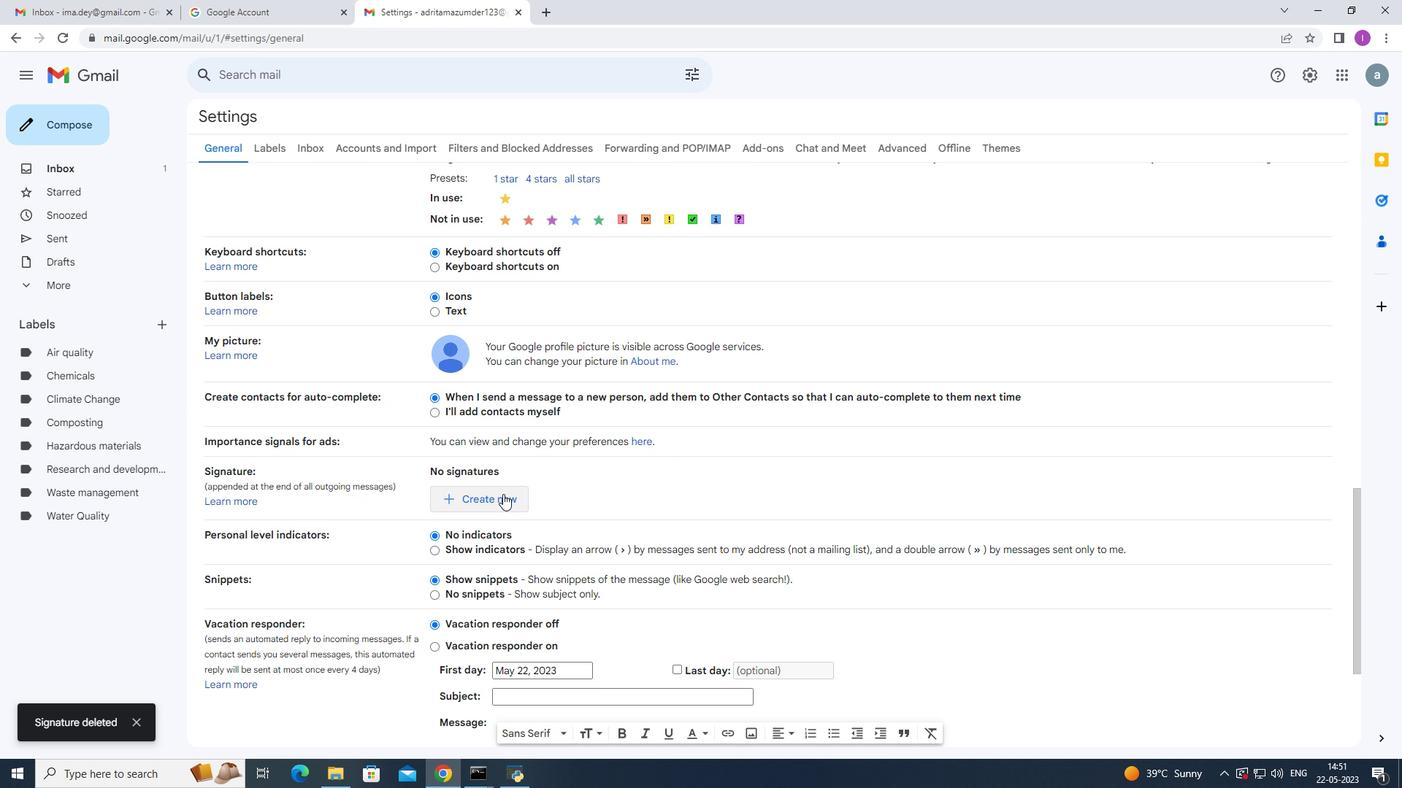 
Action: Mouse pressed left at (490, 496)
Screenshot: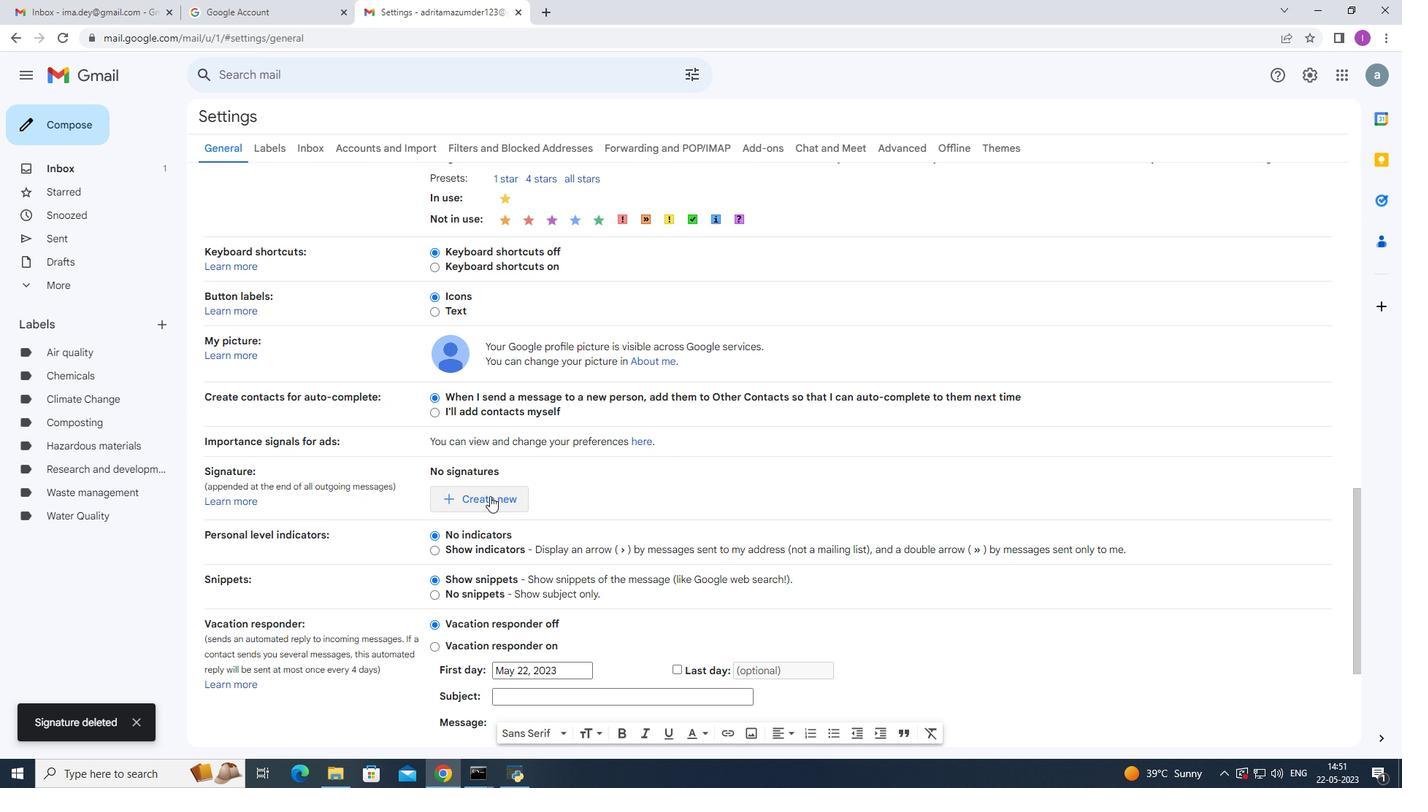
Action: Mouse moved to (593, 403)
Screenshot: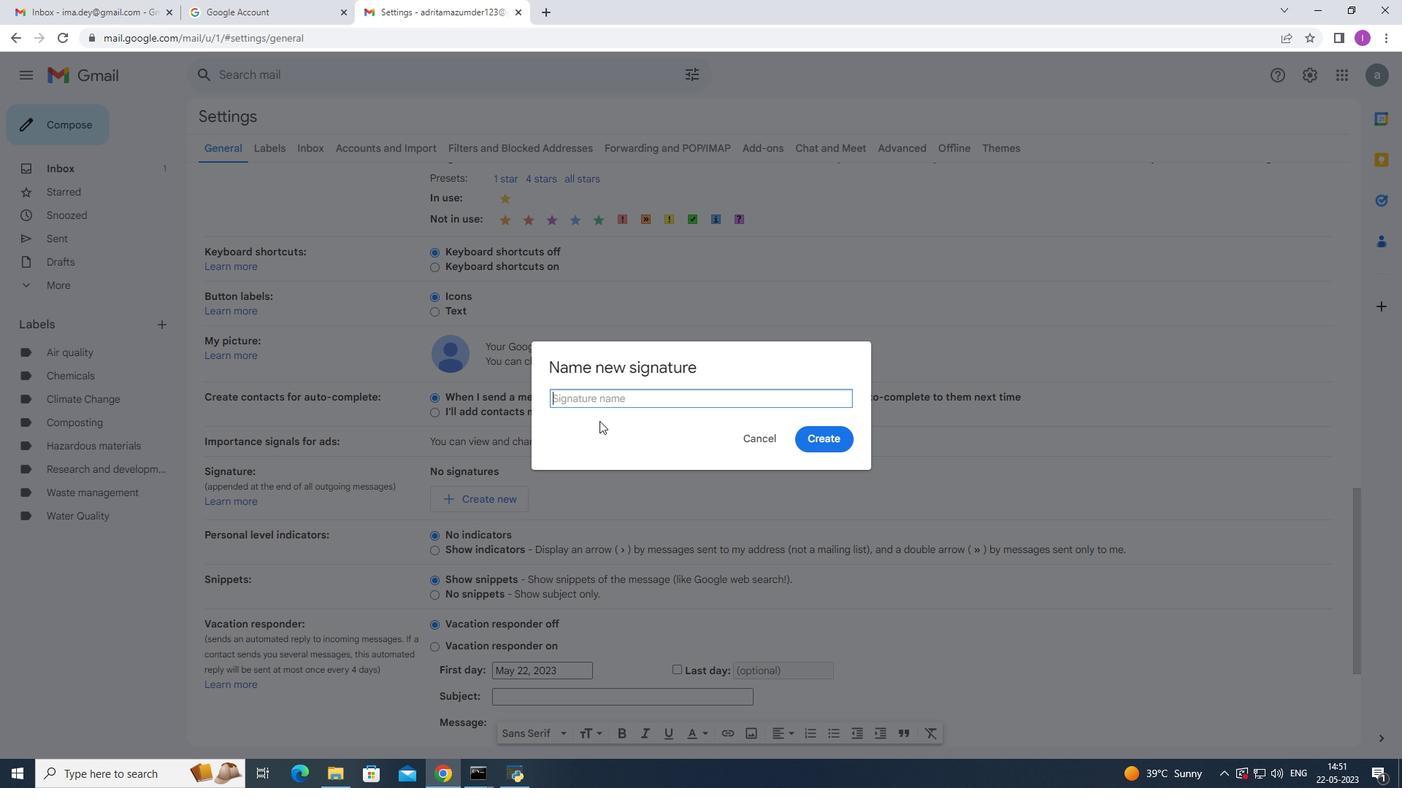 
Action: Mouse pressed left at (593, 403)
Screenshot: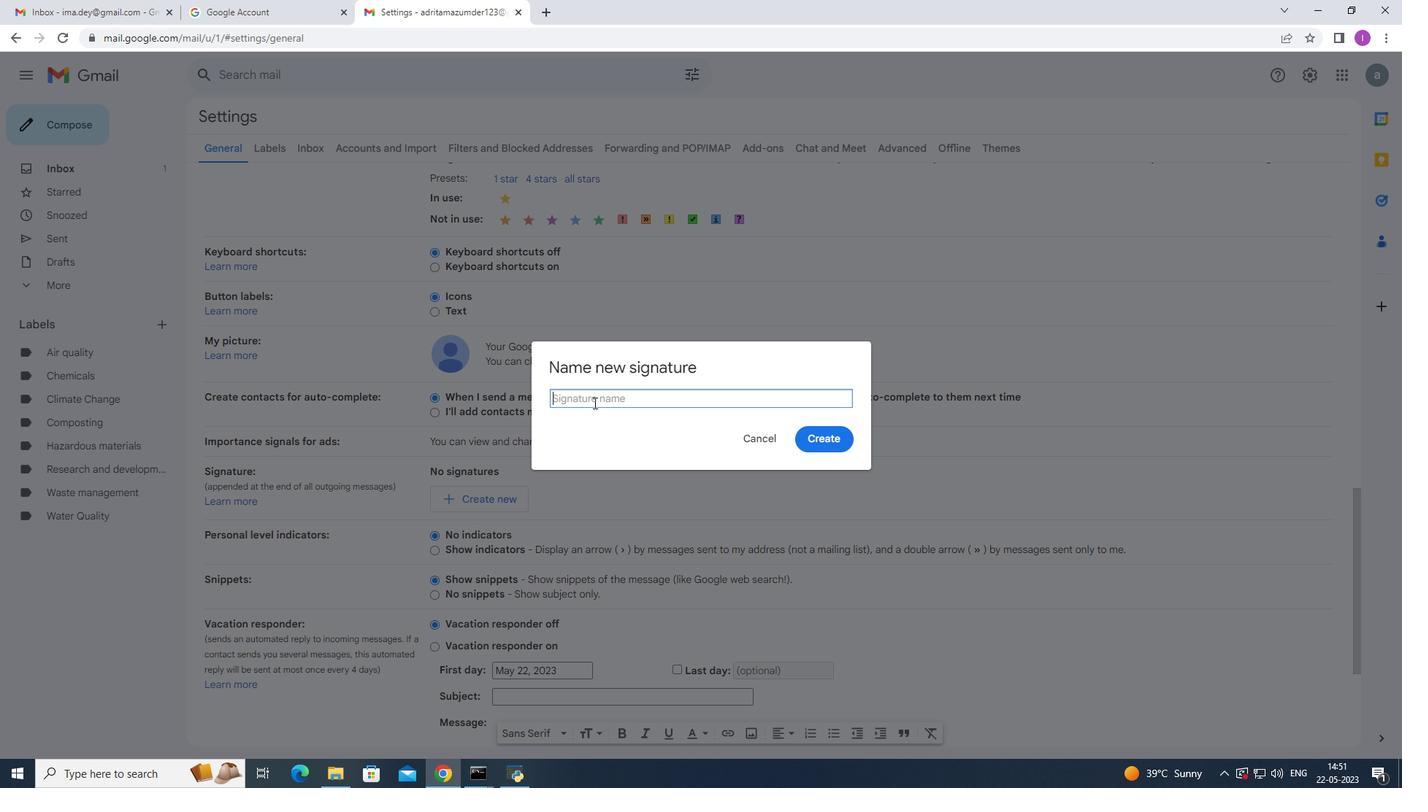 
Action: Mouse moved to (663, 393)
Screenshot: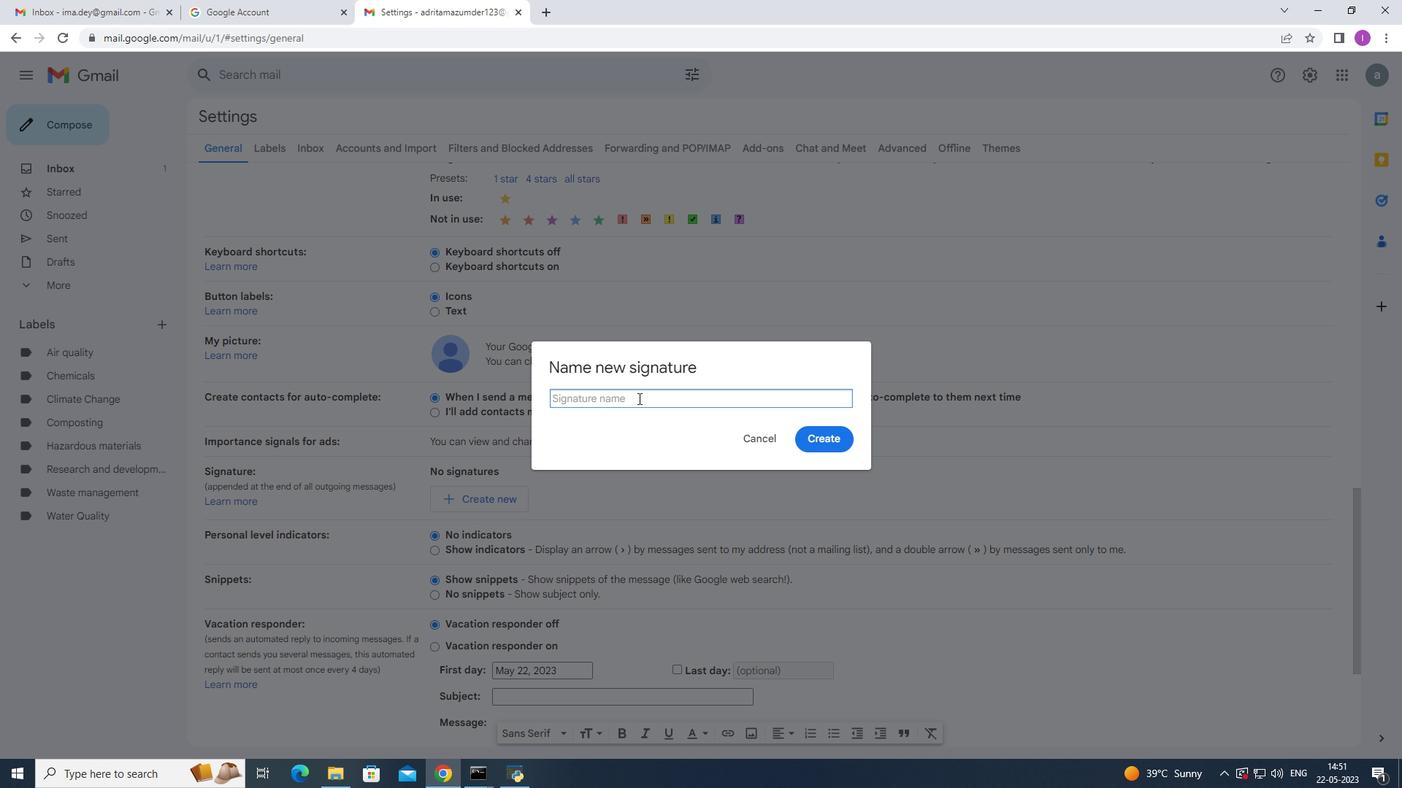 
Action: Key pressed <Key.shift>Kenneth<Key.space><Key.shift>Davis
Screenshot: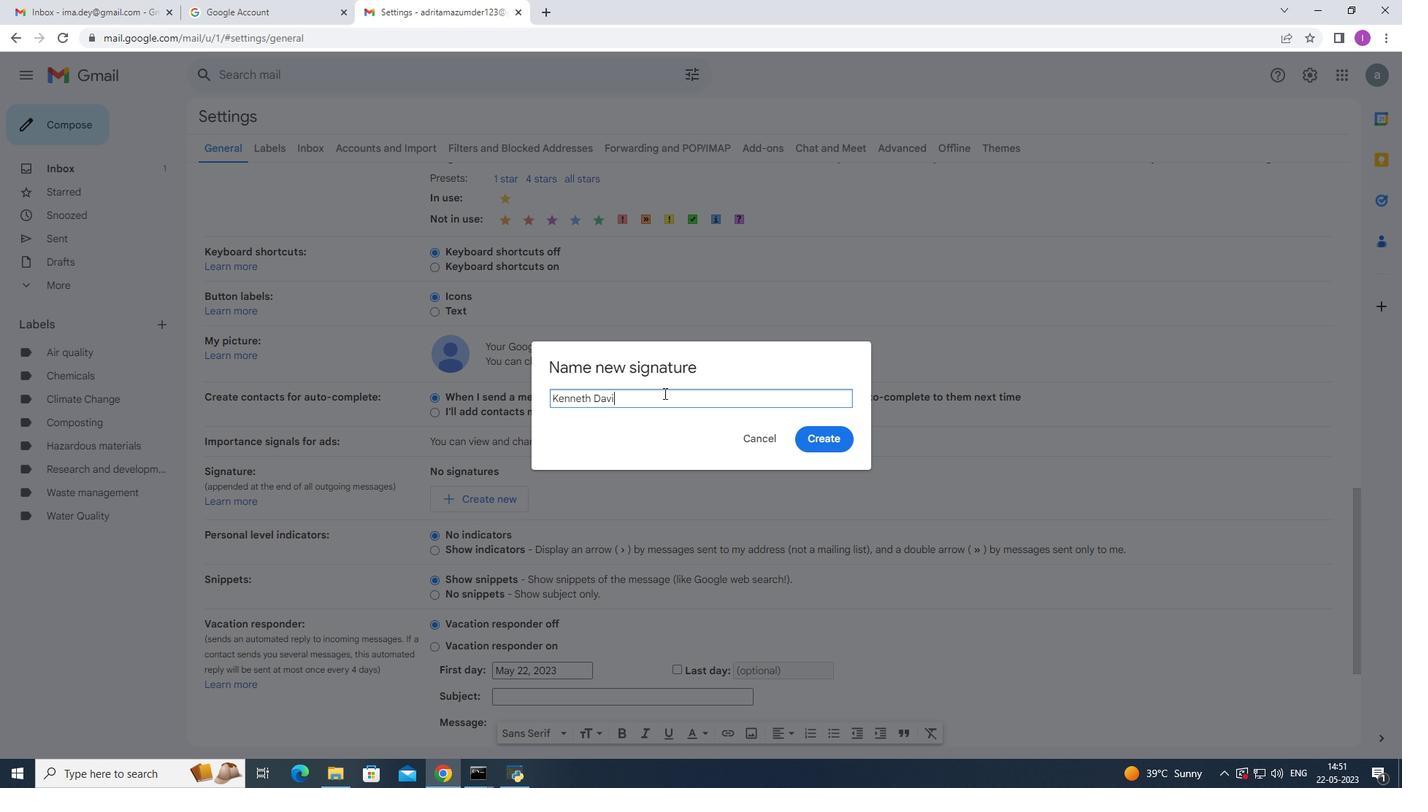 
Action: Mouse moved to (805, 440)
Screenshot: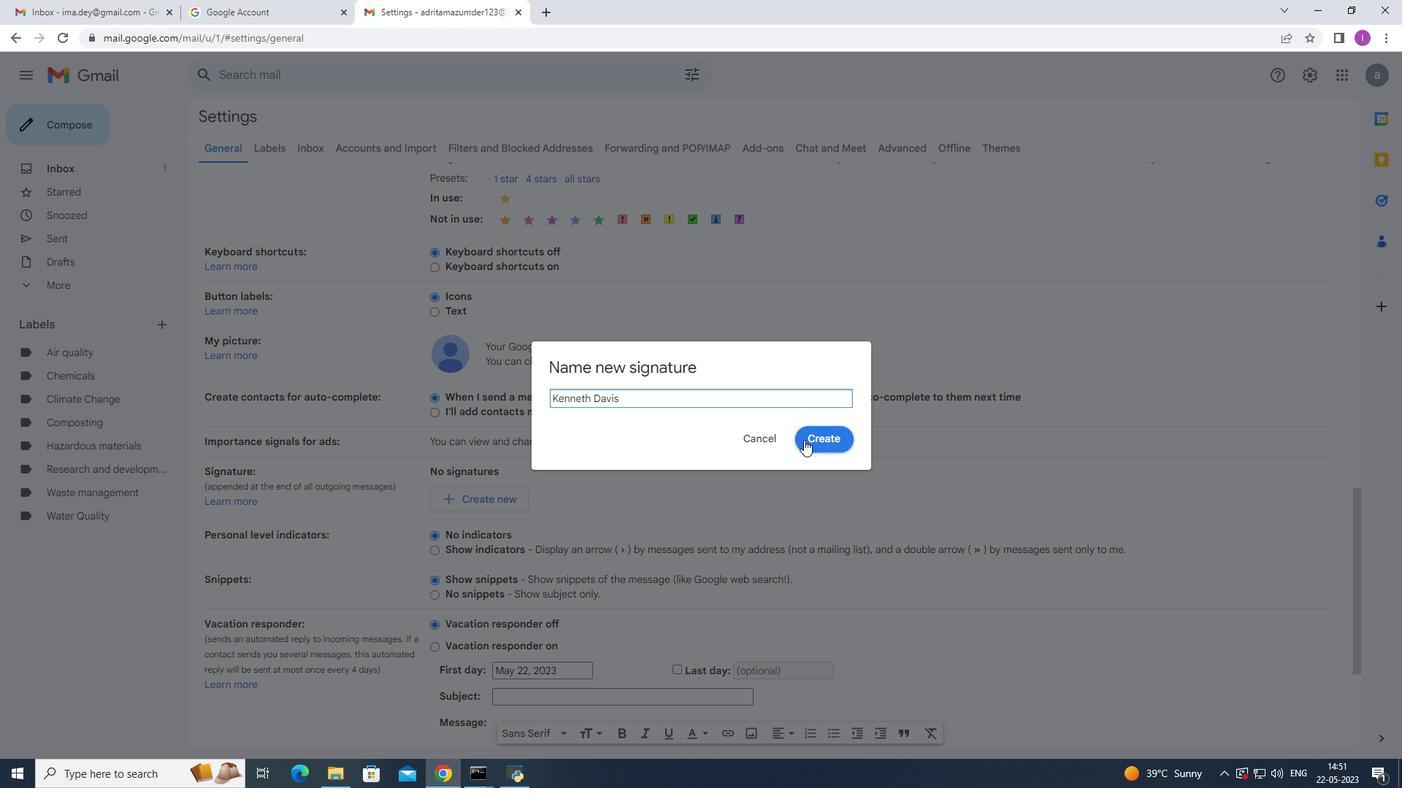 
Action: Mouse pressed left at (805, 440)
Screenshot: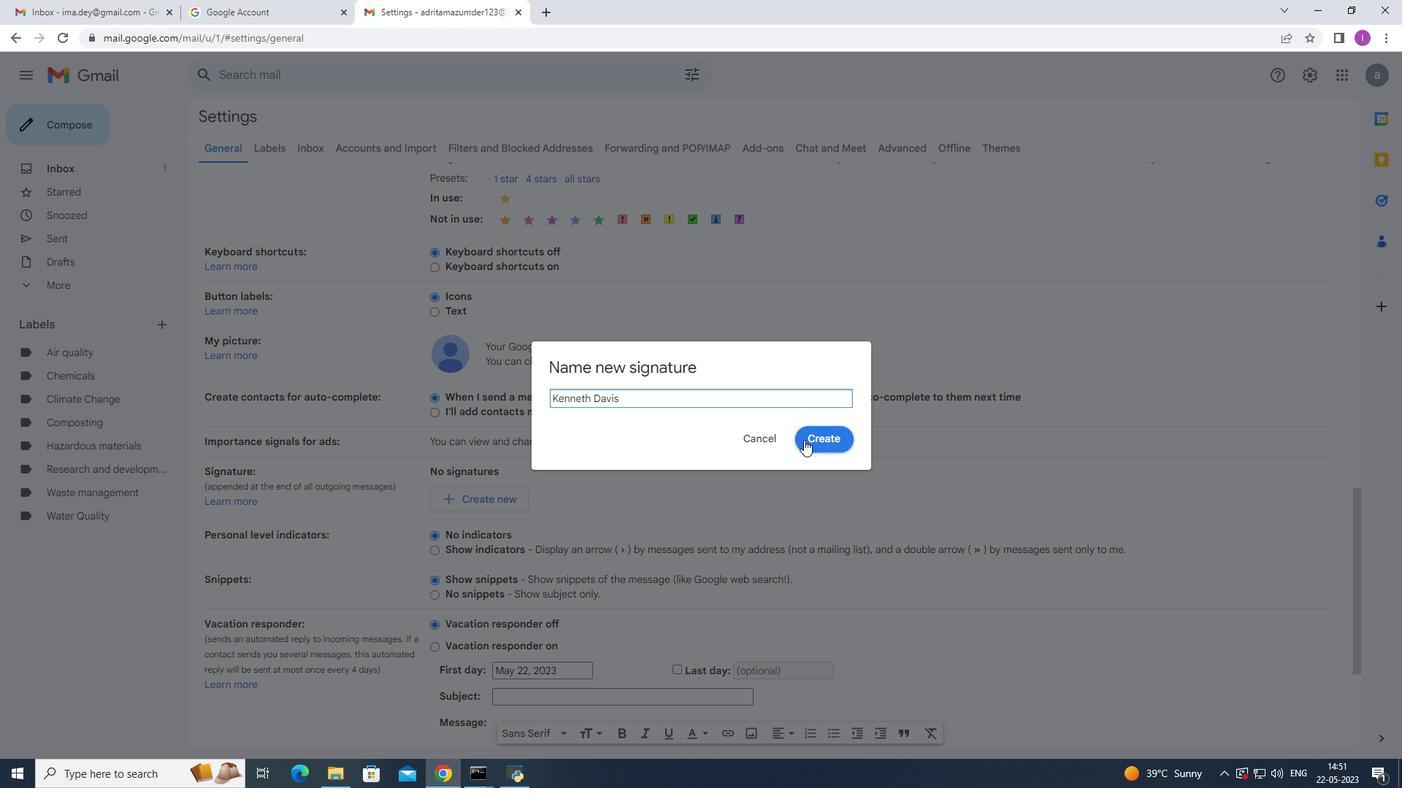
Action: Mouse moved to (547, 687)
Screenshot: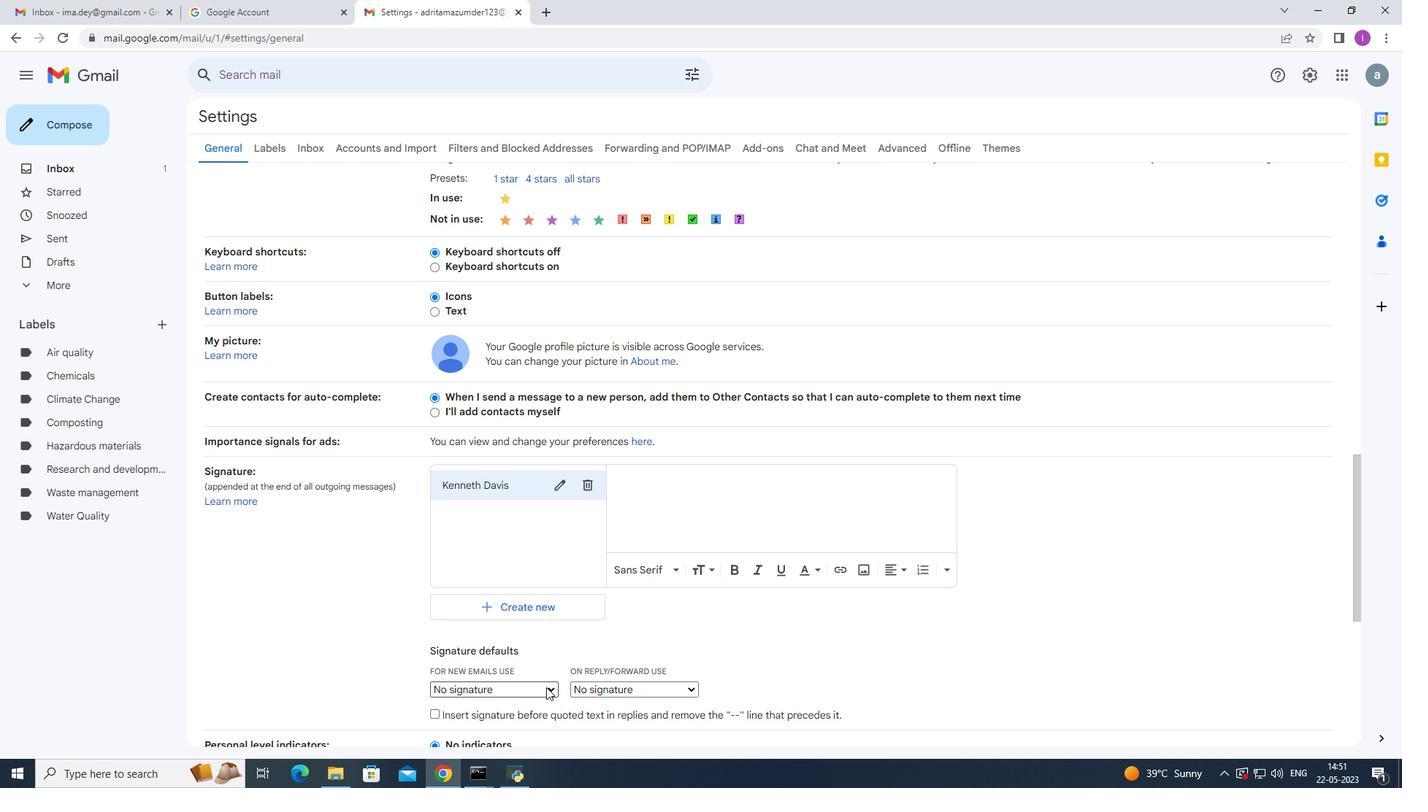 
Action: Mouse pressed left at (546, 687)
Screenshot: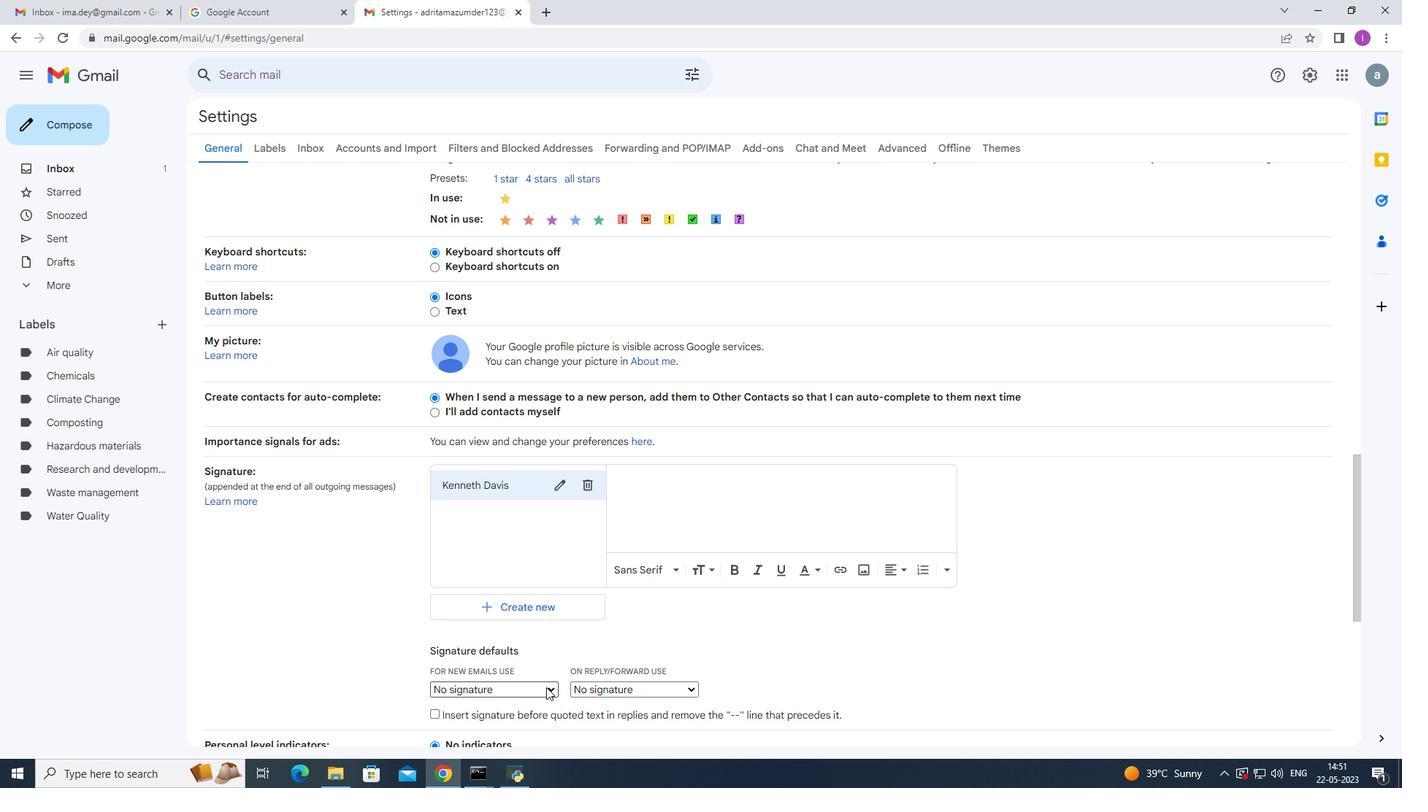 
Action: Mouse moved to (514, 714)
Screenshot: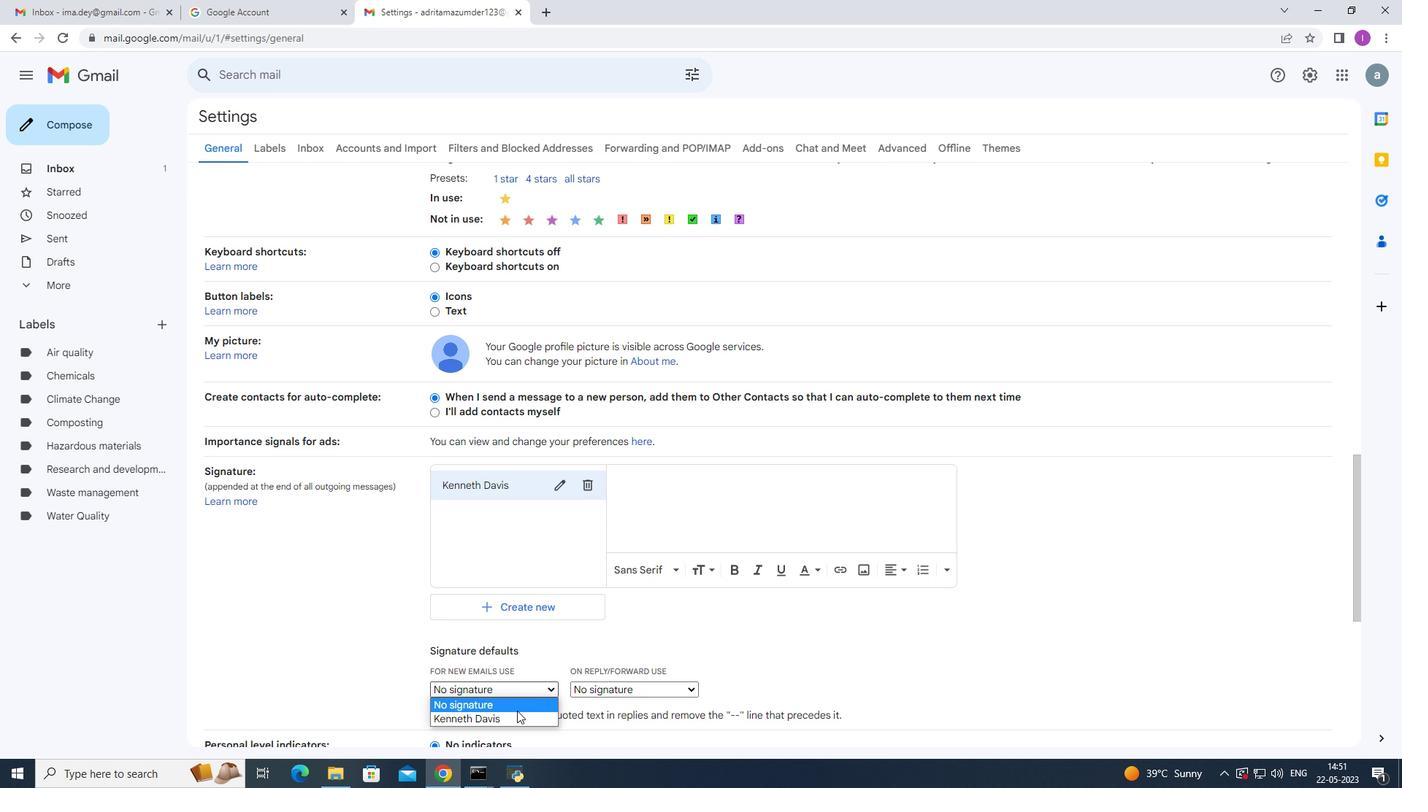 
Action: Mouse pressed left at (514, 714)
Screenshot: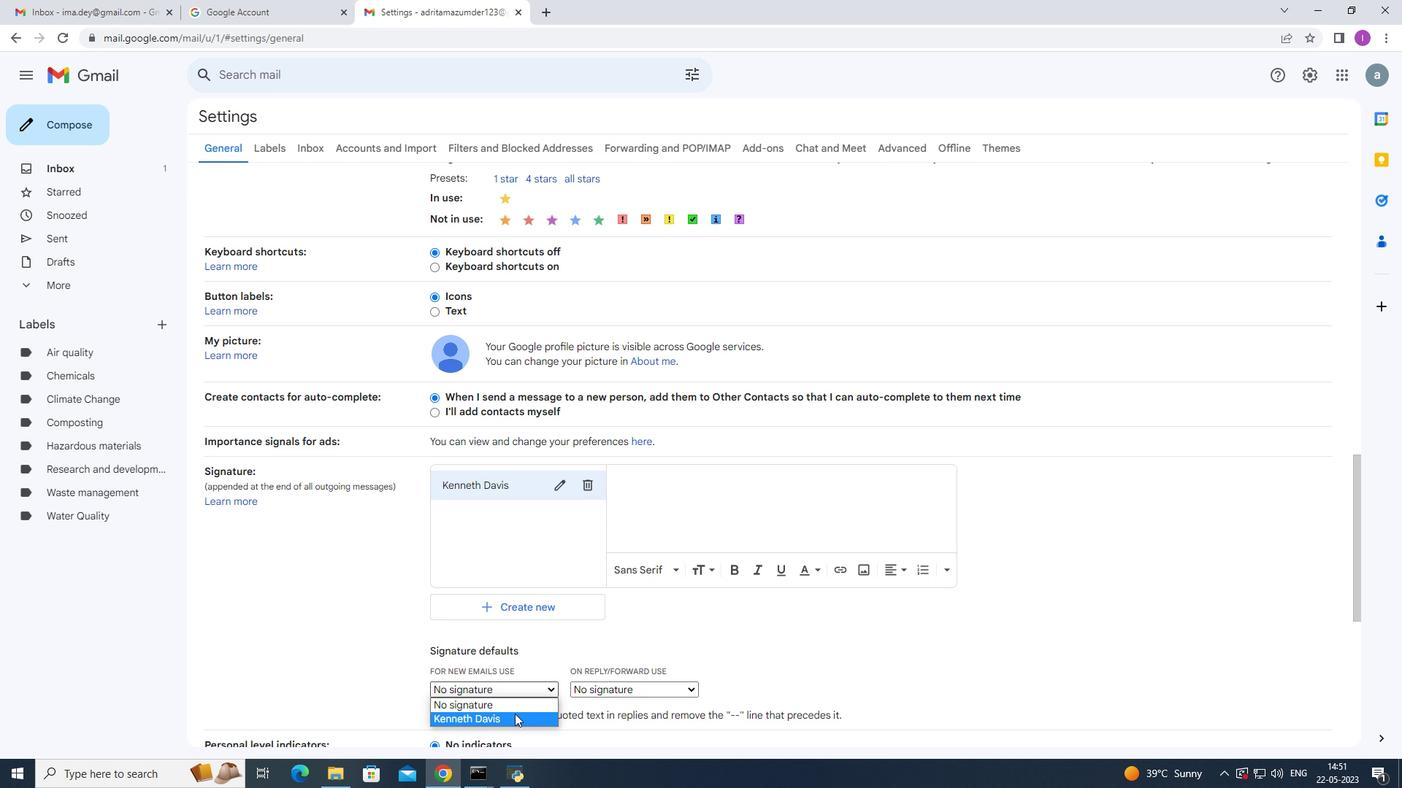 
Action: Mouse moved to (682, 493)
Screenshot: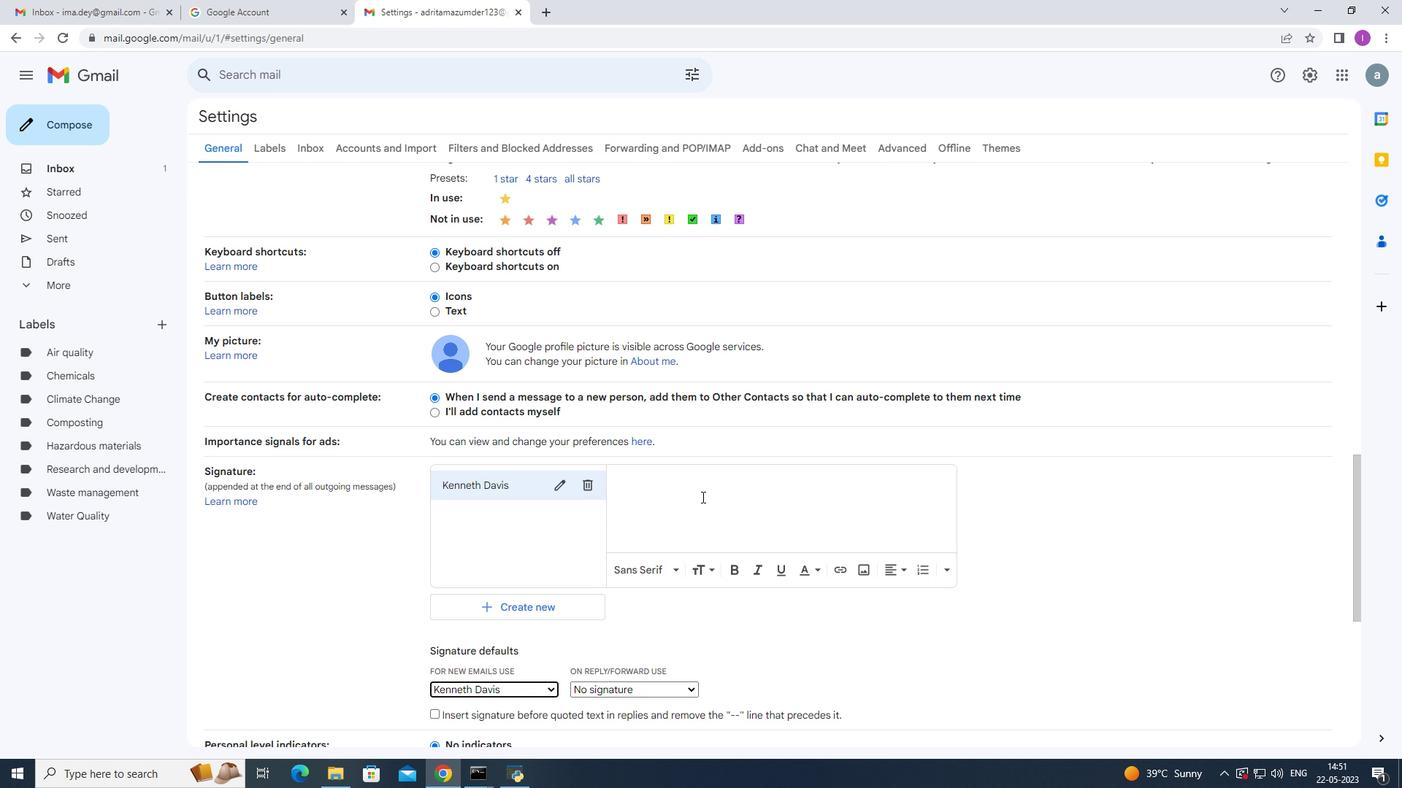 
Action: Mouse pressed left at (682, 493)
Screenshot: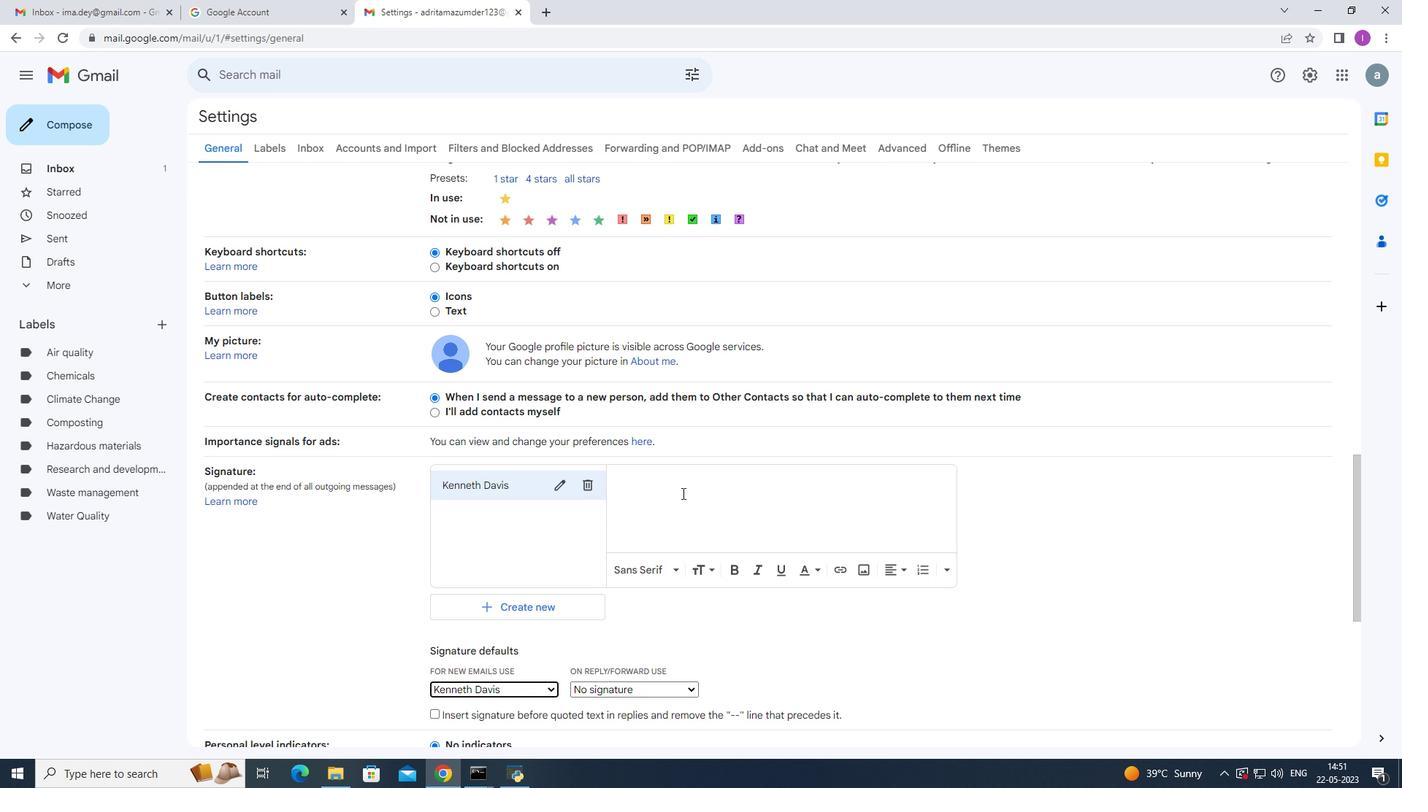 
Action: Mouse moved to (681, 490)
Screenshot: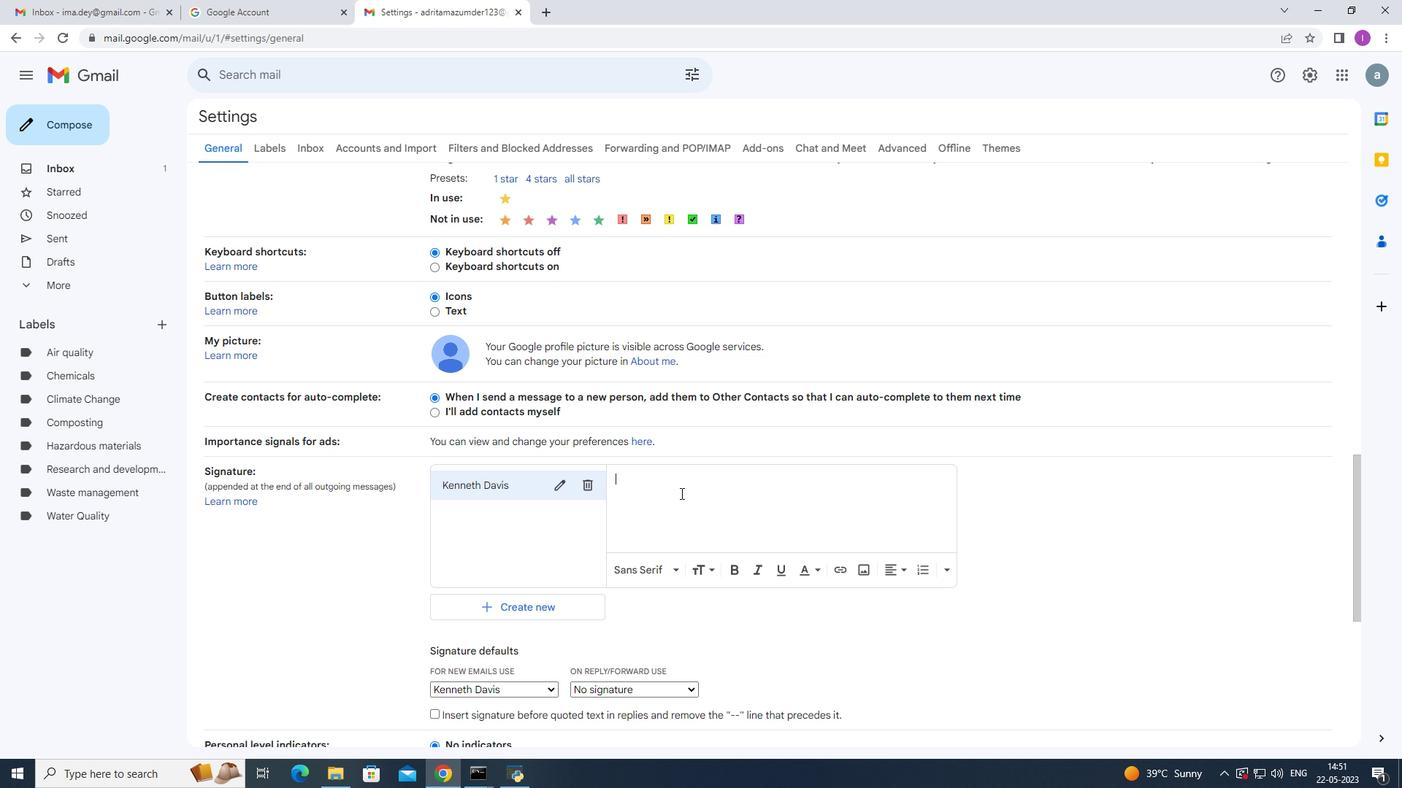 
Action: Key pressed with<Key.space><Key.backspace><Key.backspace><Key.backspace><Key.backspace><Key.backspace><Key.backspace><Key.backspace><Key.backspace><Key.backspace><Key.backspace><Key.shift>With<Key.space>sincere<Key.space><Key.shift>appreciation<Key.space>and<Key.space>gratitude,<Key.enter>kenneth<Key.space><Key.backspace><Key.backspace><Key.backspace><Key.backspace><Key.backspace><Key.backspace><Key.backspace><Key.backspace><Key.shift><Key.shift><Key.shift><Key.shift>Kenneth<Key.space><Key.shift>Davis
Screenshot: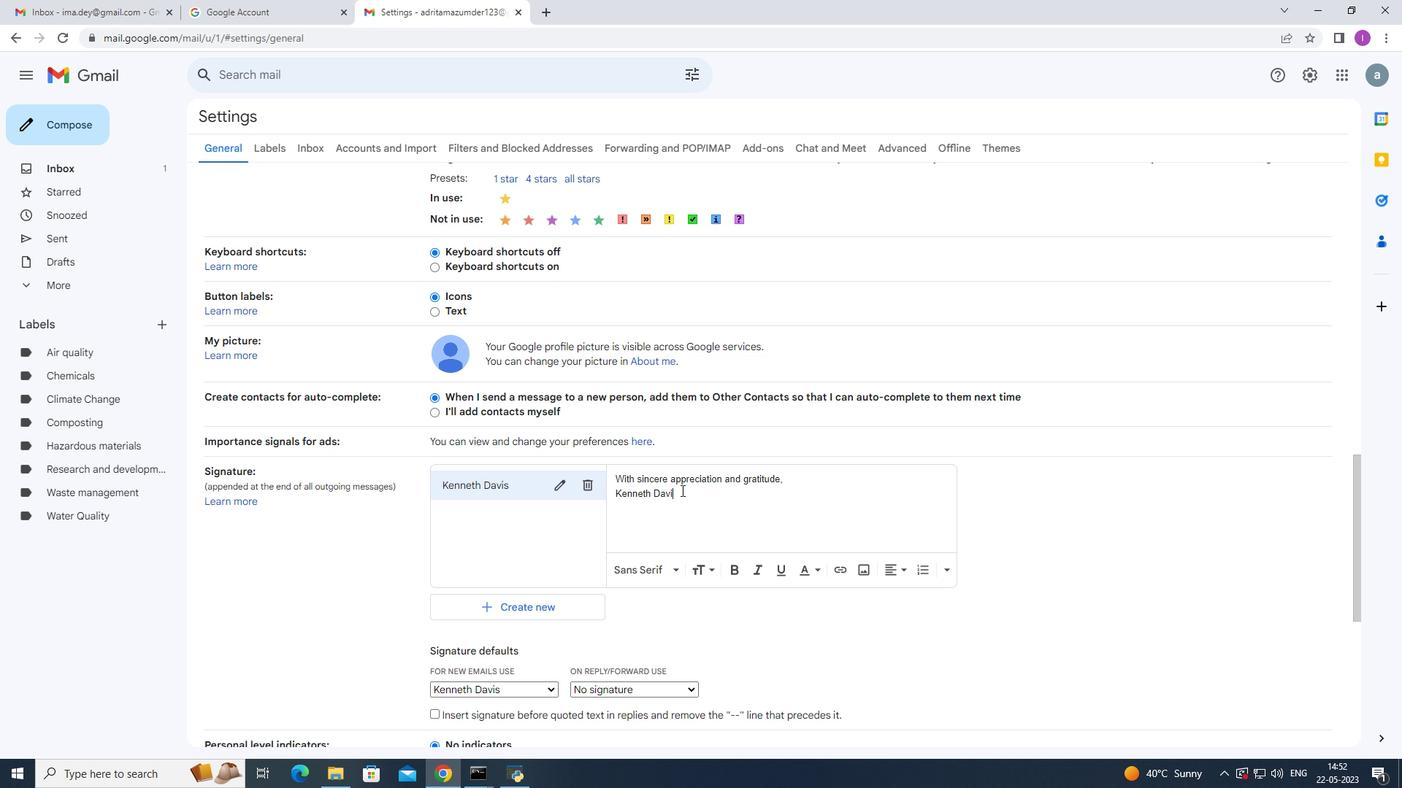 
Action: Mouse moved to (712, 446)
Screenshot: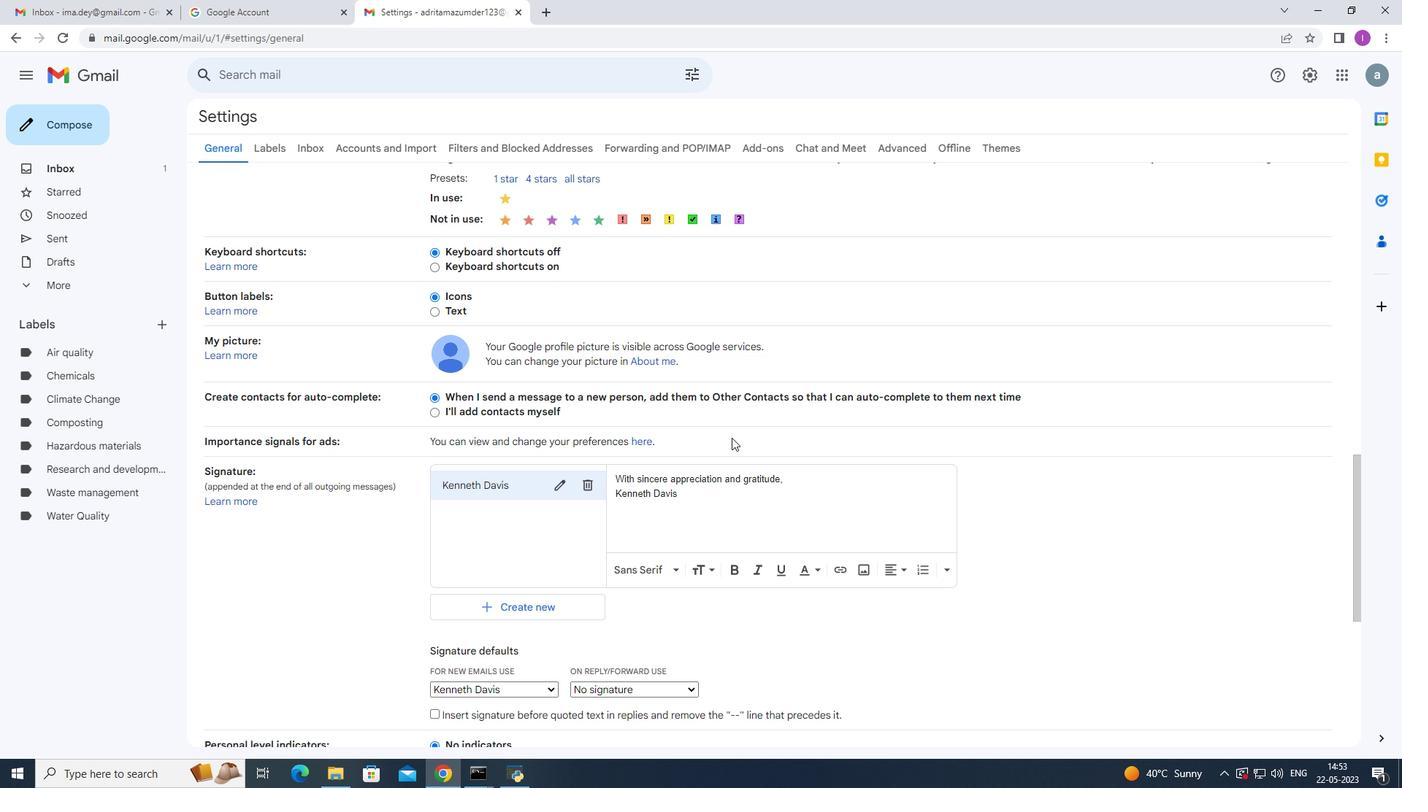 
Action: Mouse scrolled (712, 445) with delta (0, 0)
Screenshot: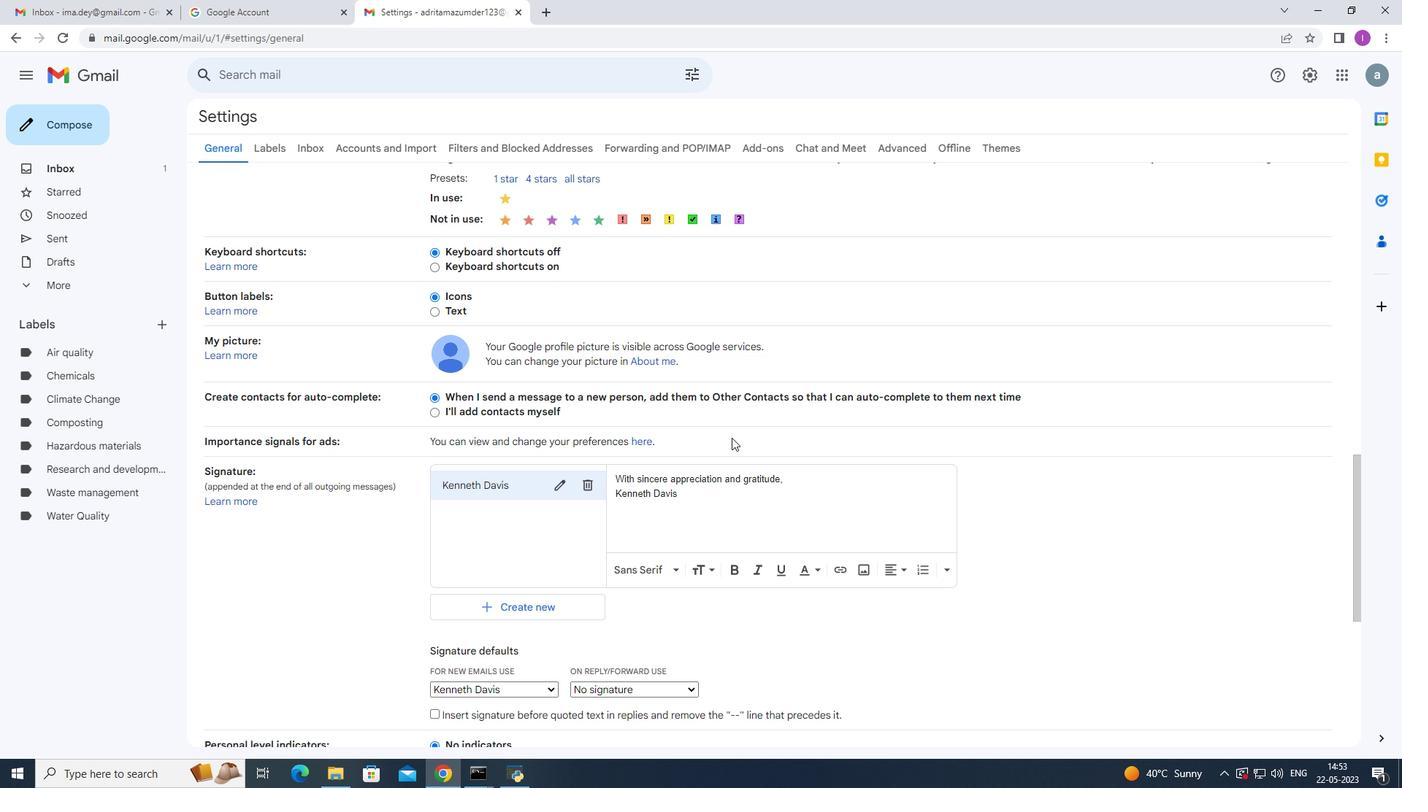 
Action: Mouse moved to (703, 454)
Screenshot: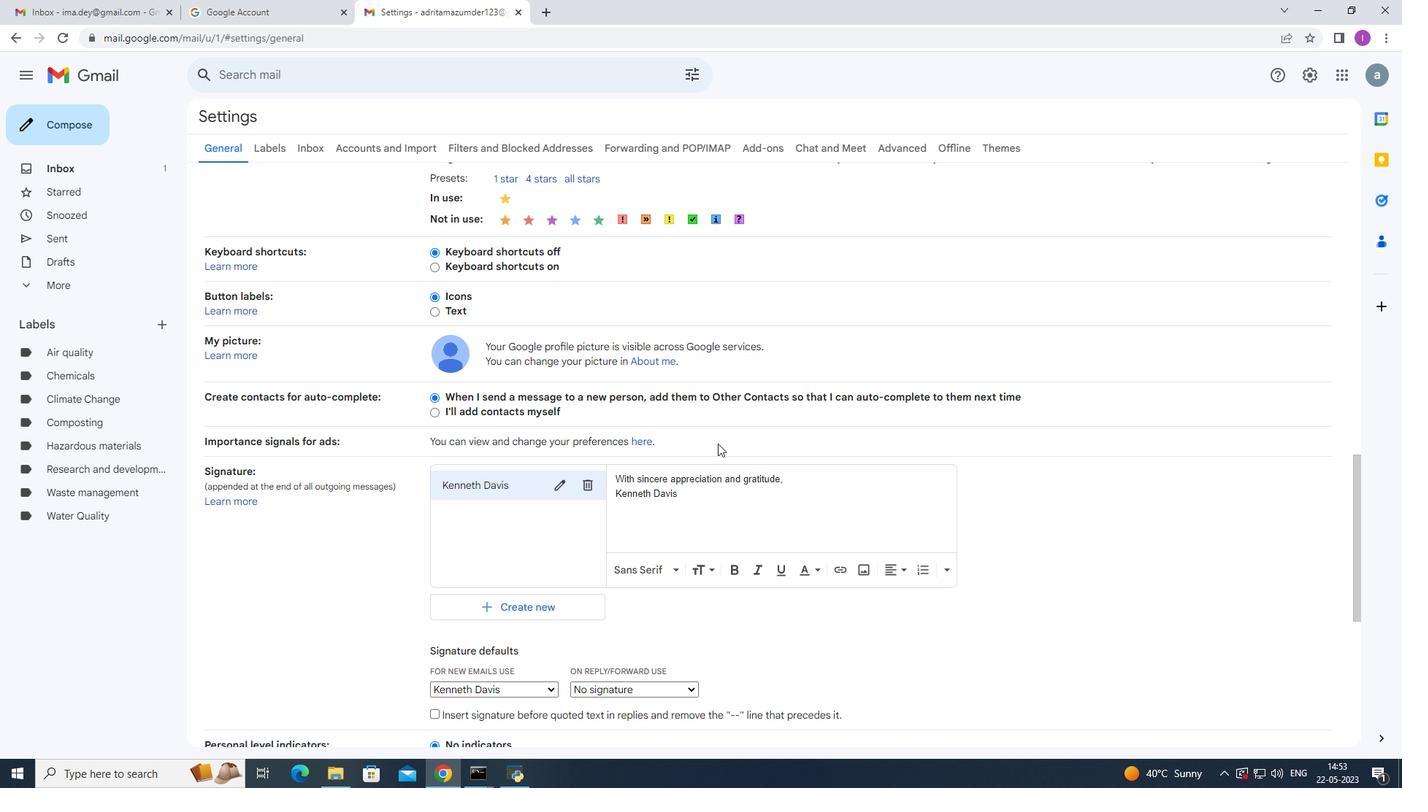 
Action: Mouse scrolled (703, 453) with delta (0, 0)
Screenshot: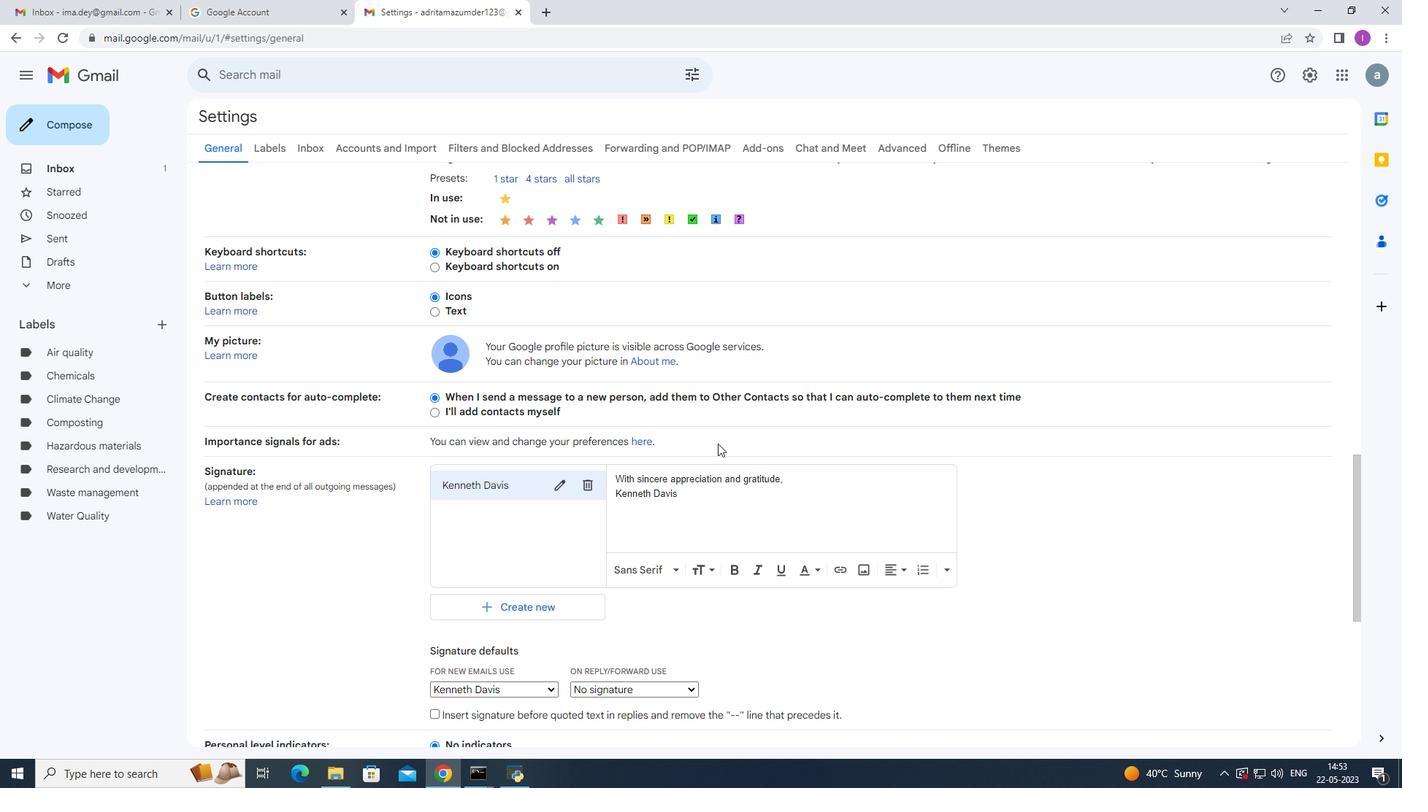 
Action: Mouse moved to (703, 454)
Screenshot: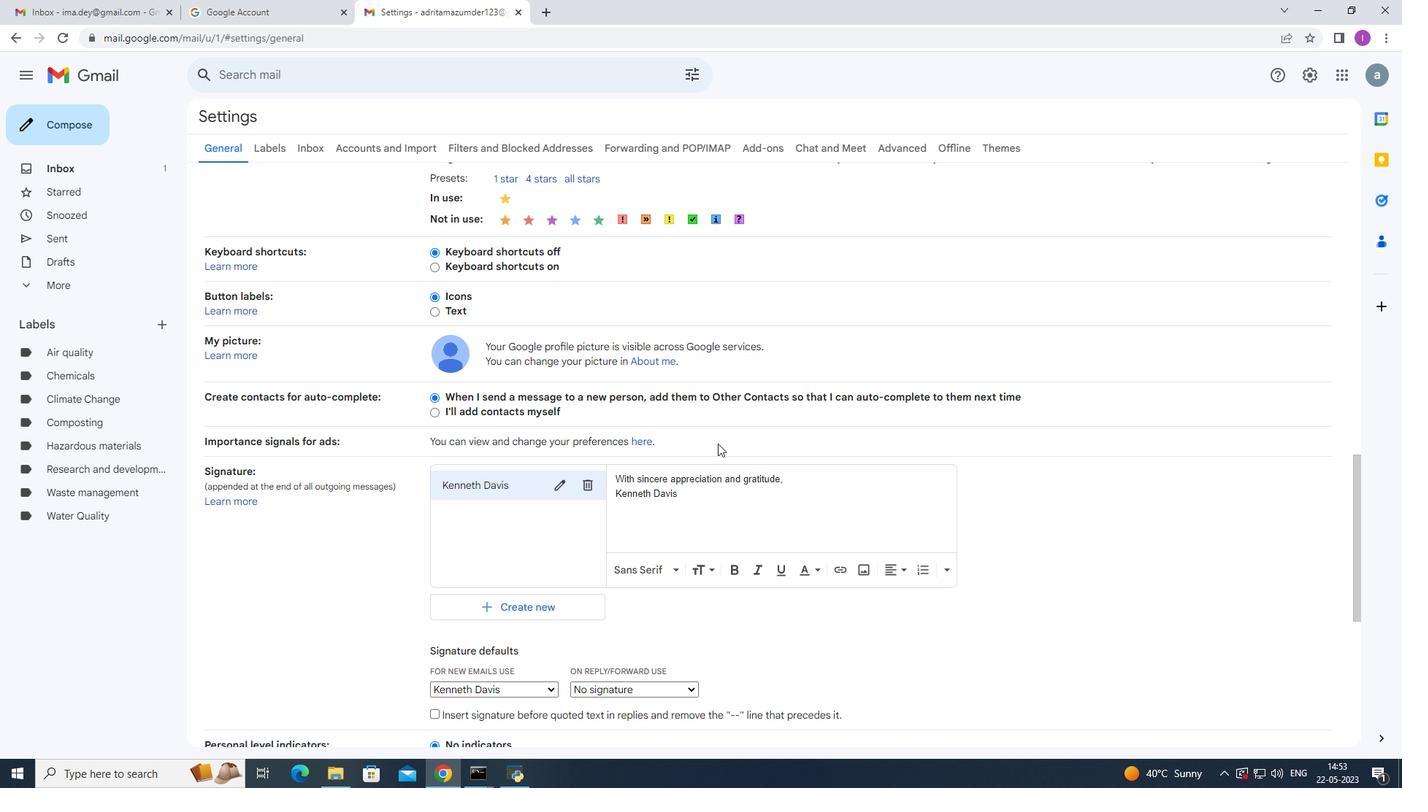 
Action: Mouse scrolled (703, 453) with delta (0, 0)
Screenshot: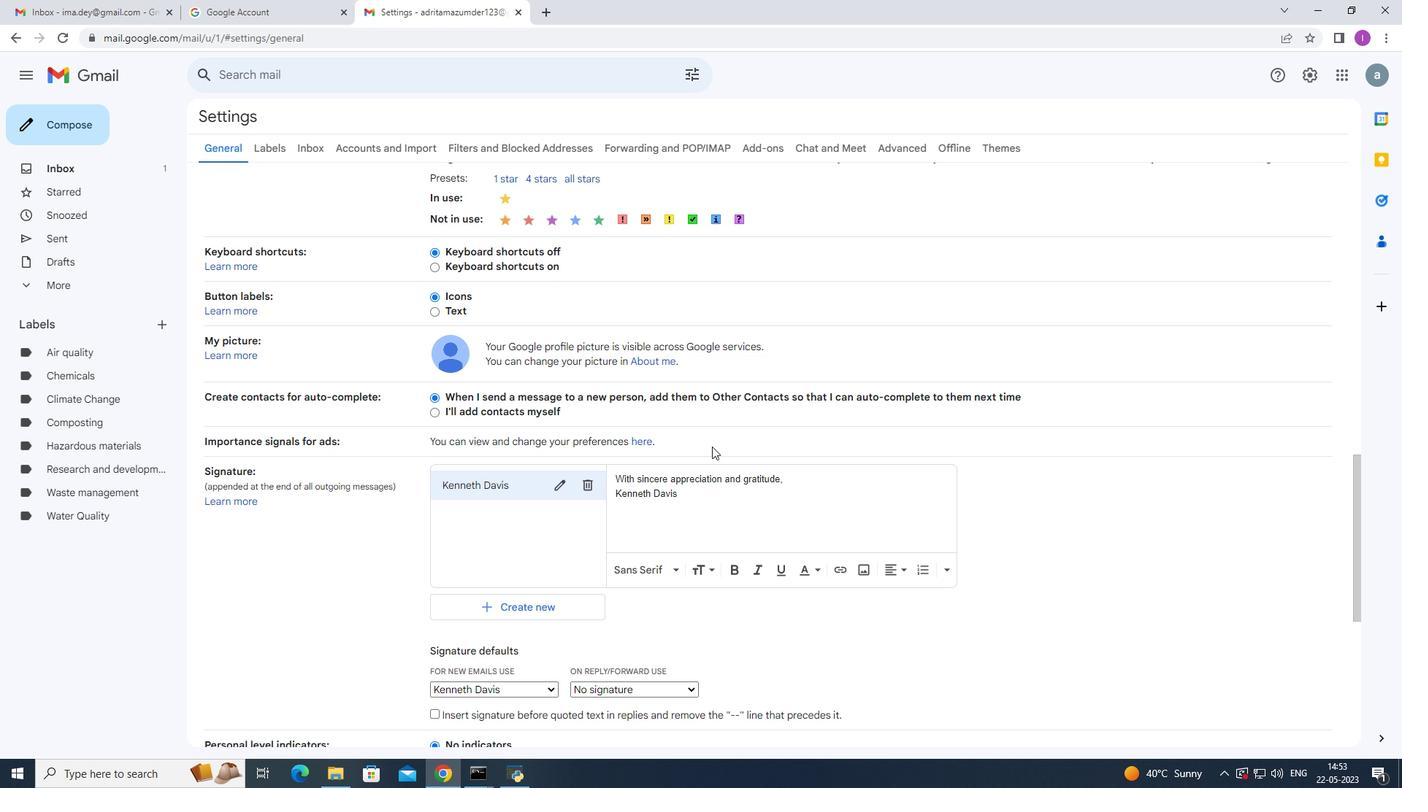 
Action: Mouse moved to (702, 455)
Screenshot: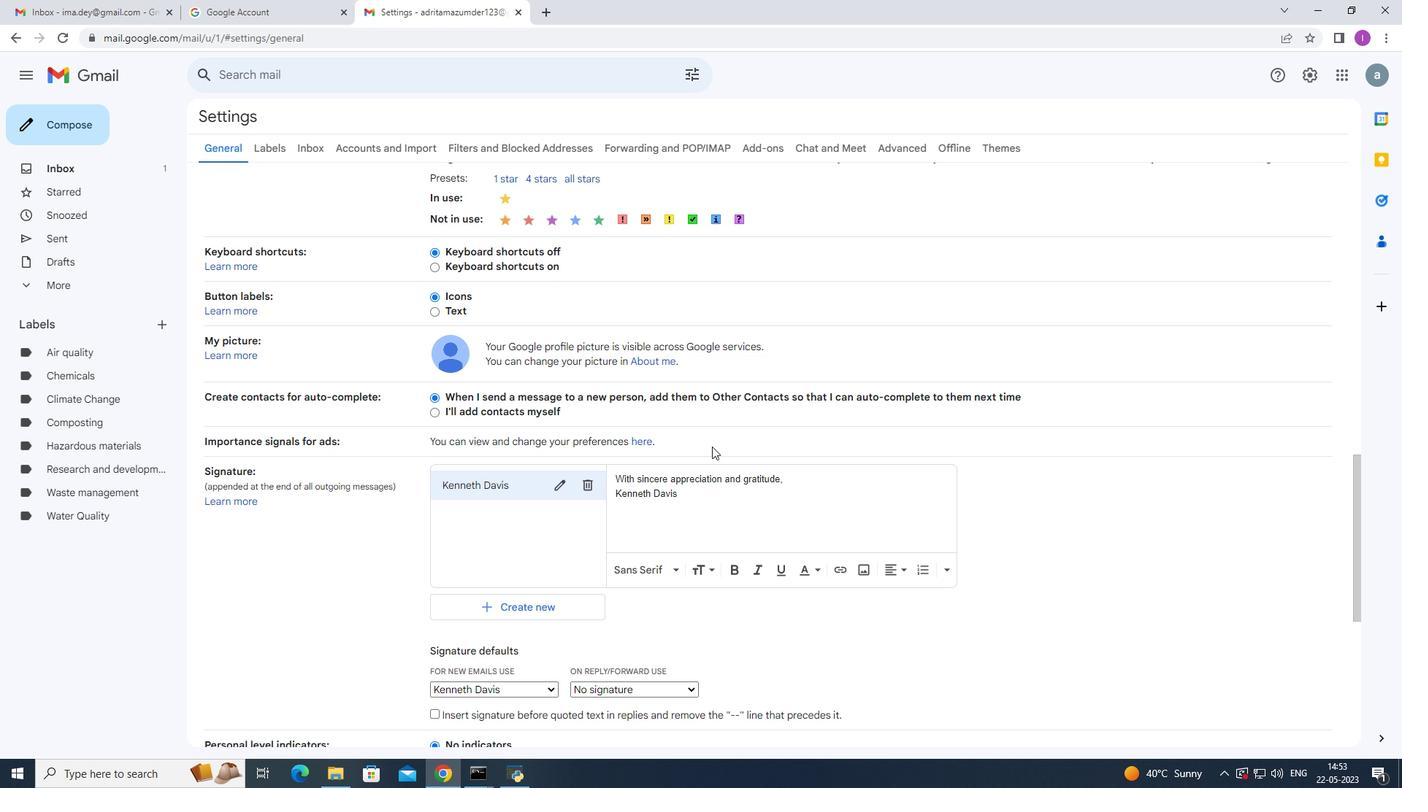 
Action: Mouse scrolled (702, 454) with delta (0, 0)
Screenshot: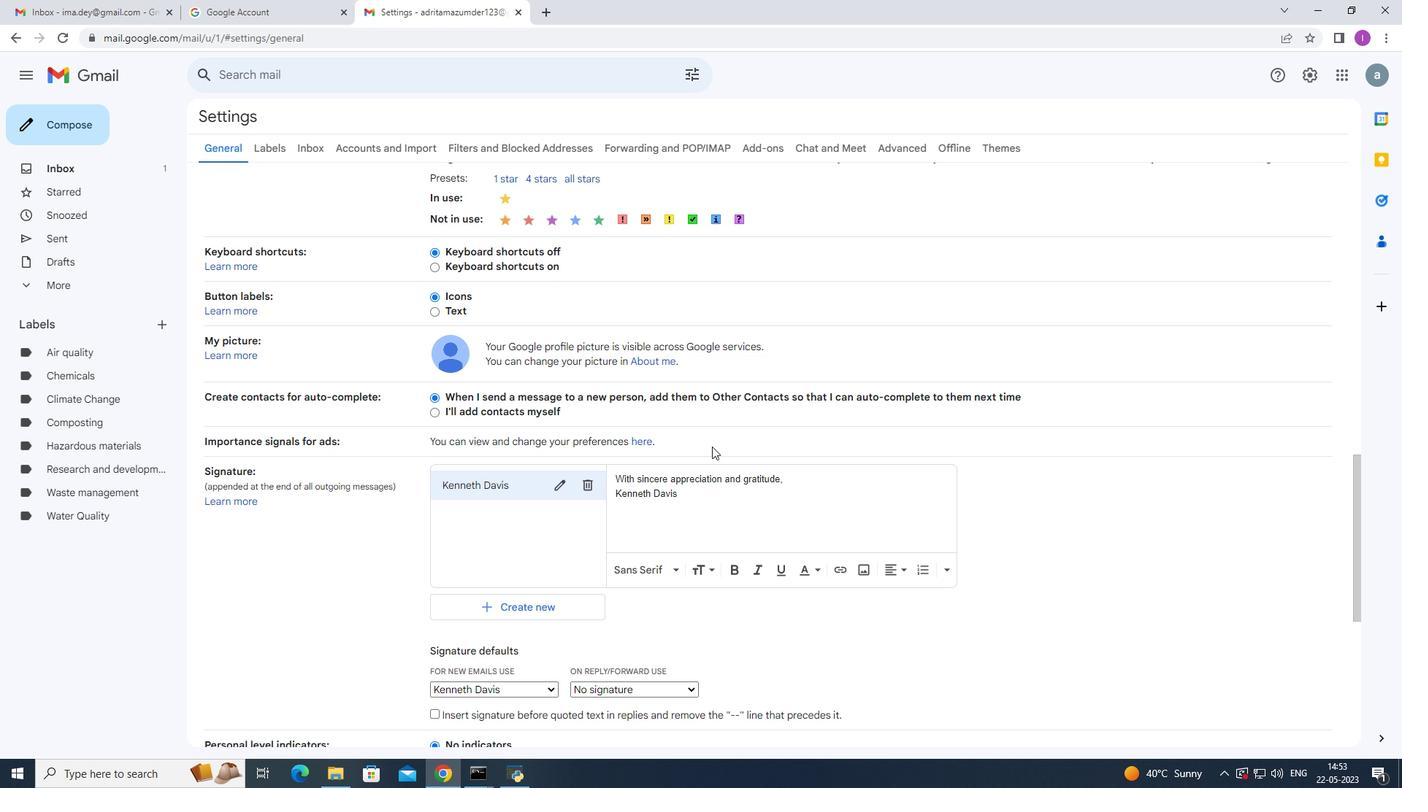 
Action: Mouse scrolled (702, 454) with delta (0, 0)
Screenshot: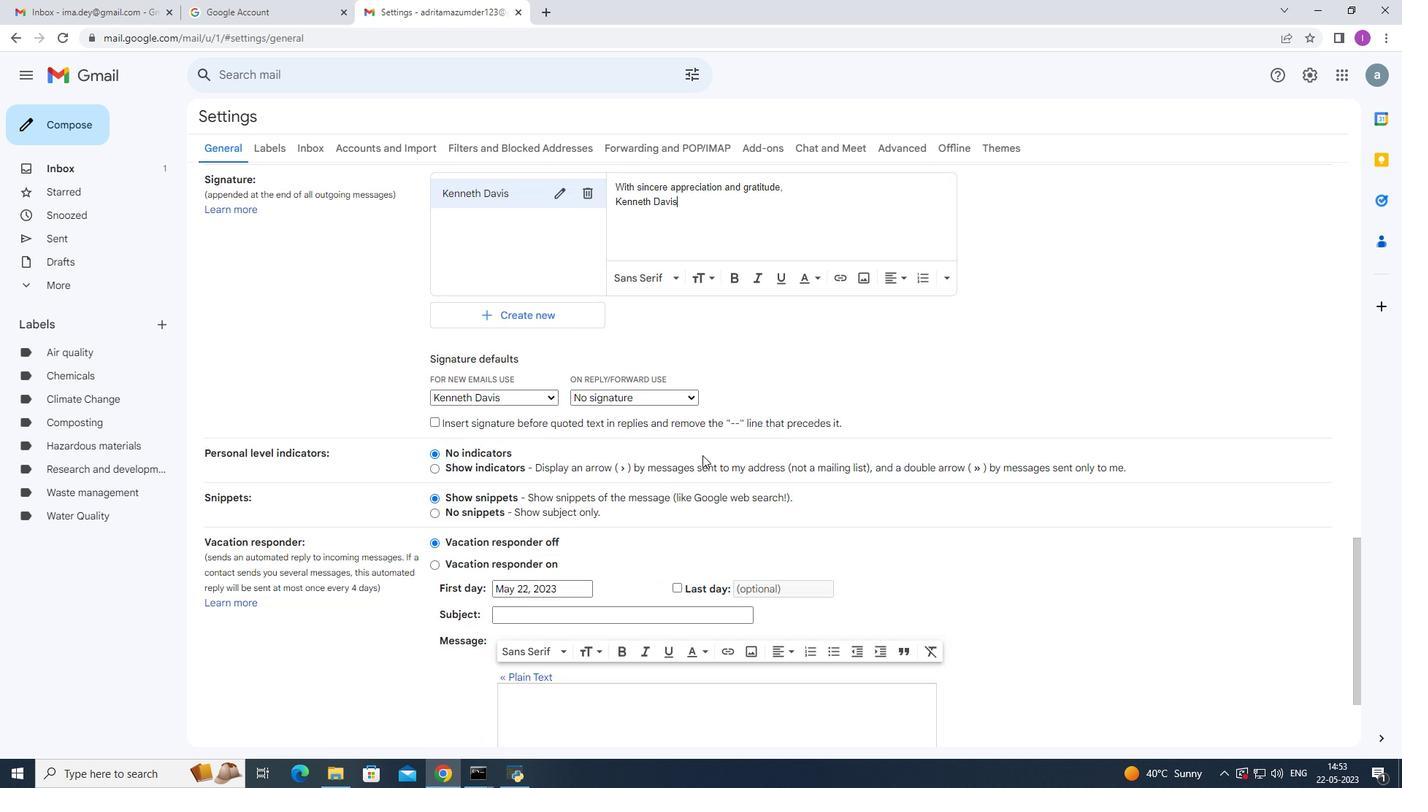 
Action: Mouse moved to (702, 455)
Screenshot: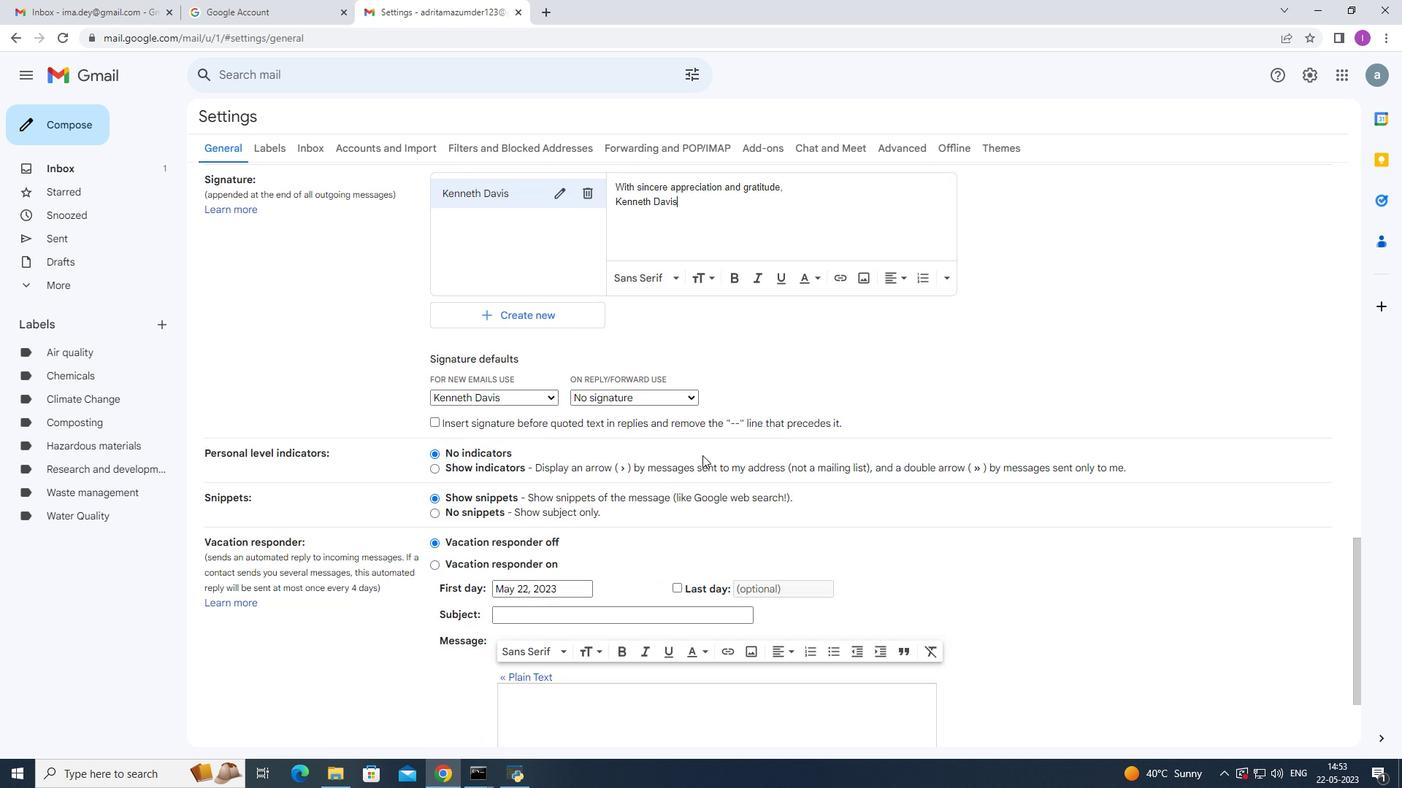 
Action: Mouse scrolled (702, 454) with delta (0, 0)
Screenshot: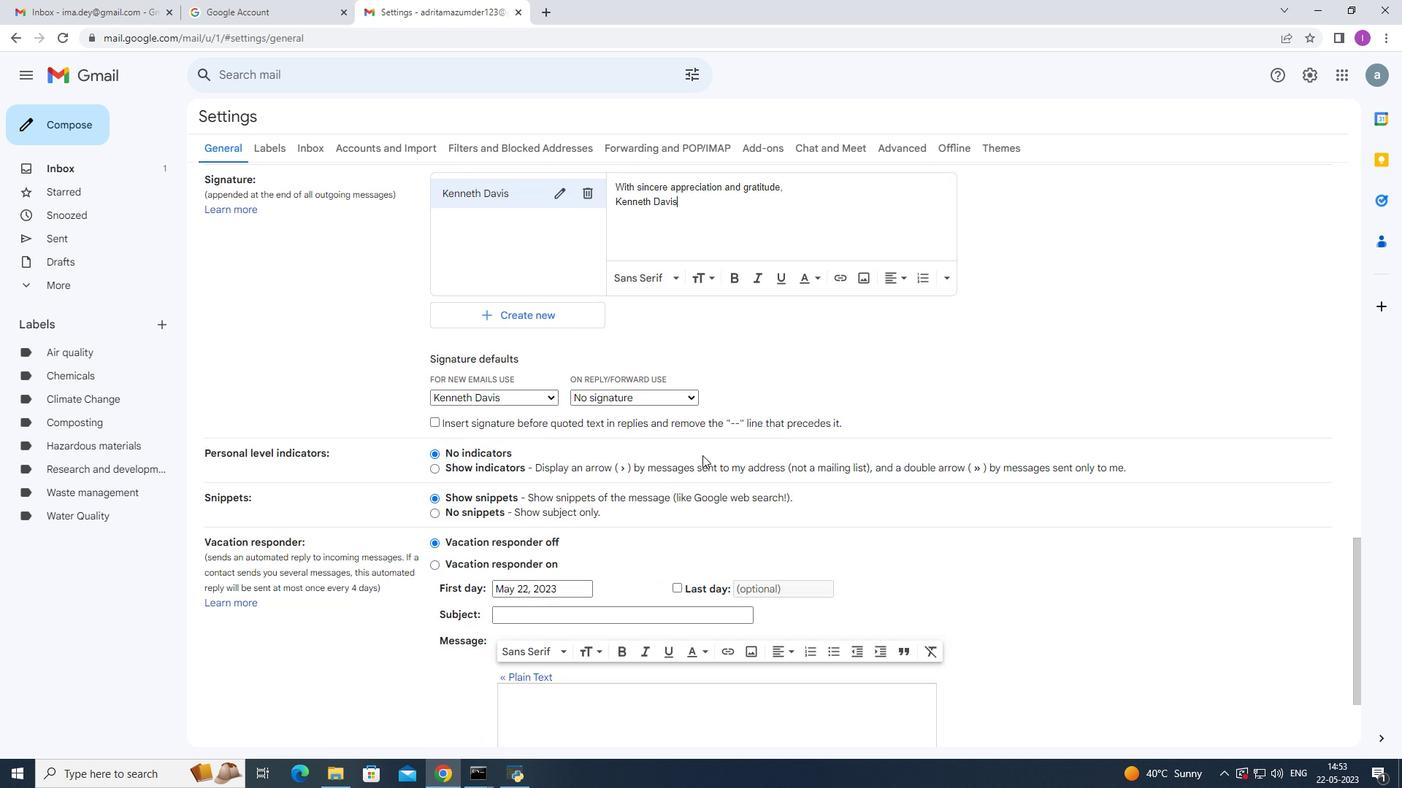 
Action: Mouse scrolled (702, 454) with delta (0, 0)
Screenshot: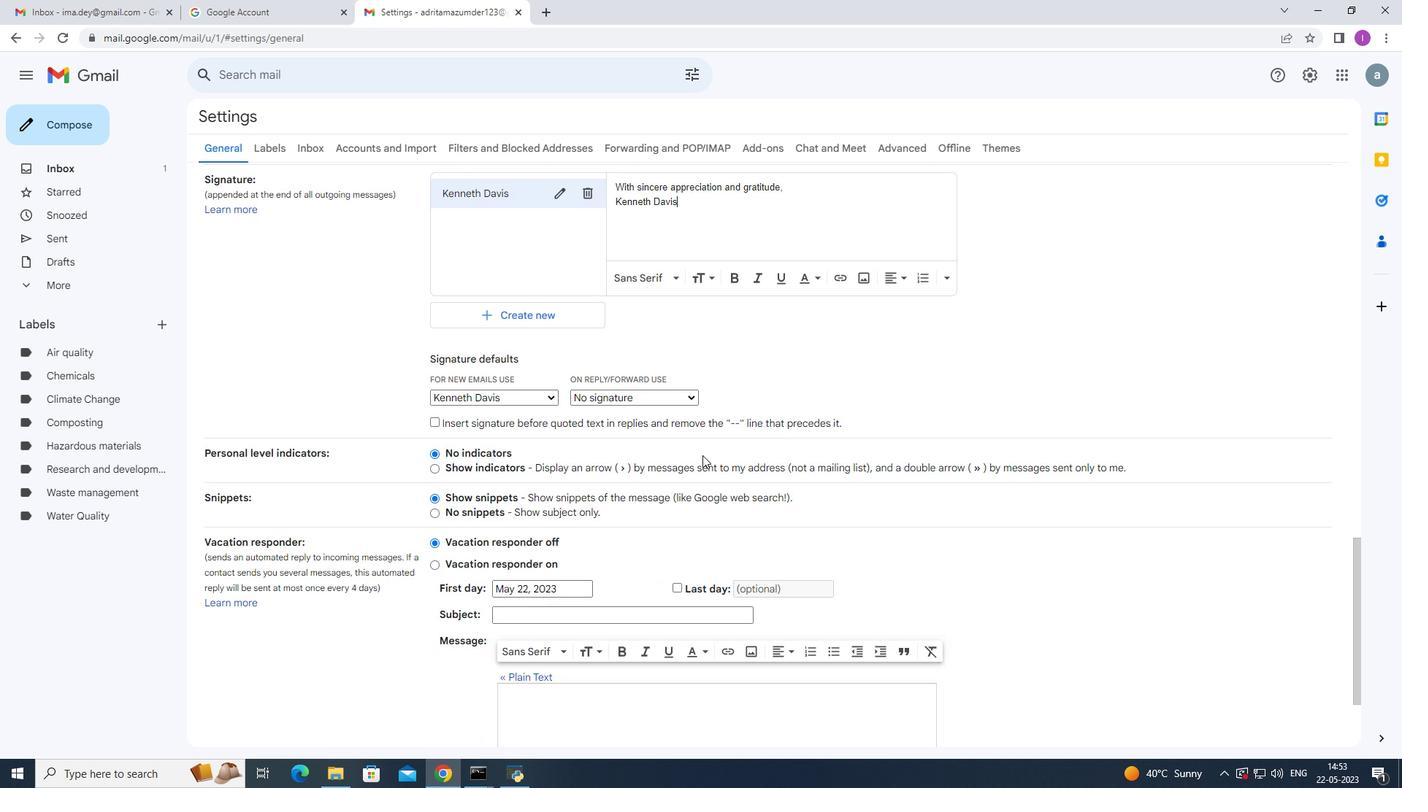 
Action: Mouse scrolled (702, 454) with delta (0, 0)
Screenshot: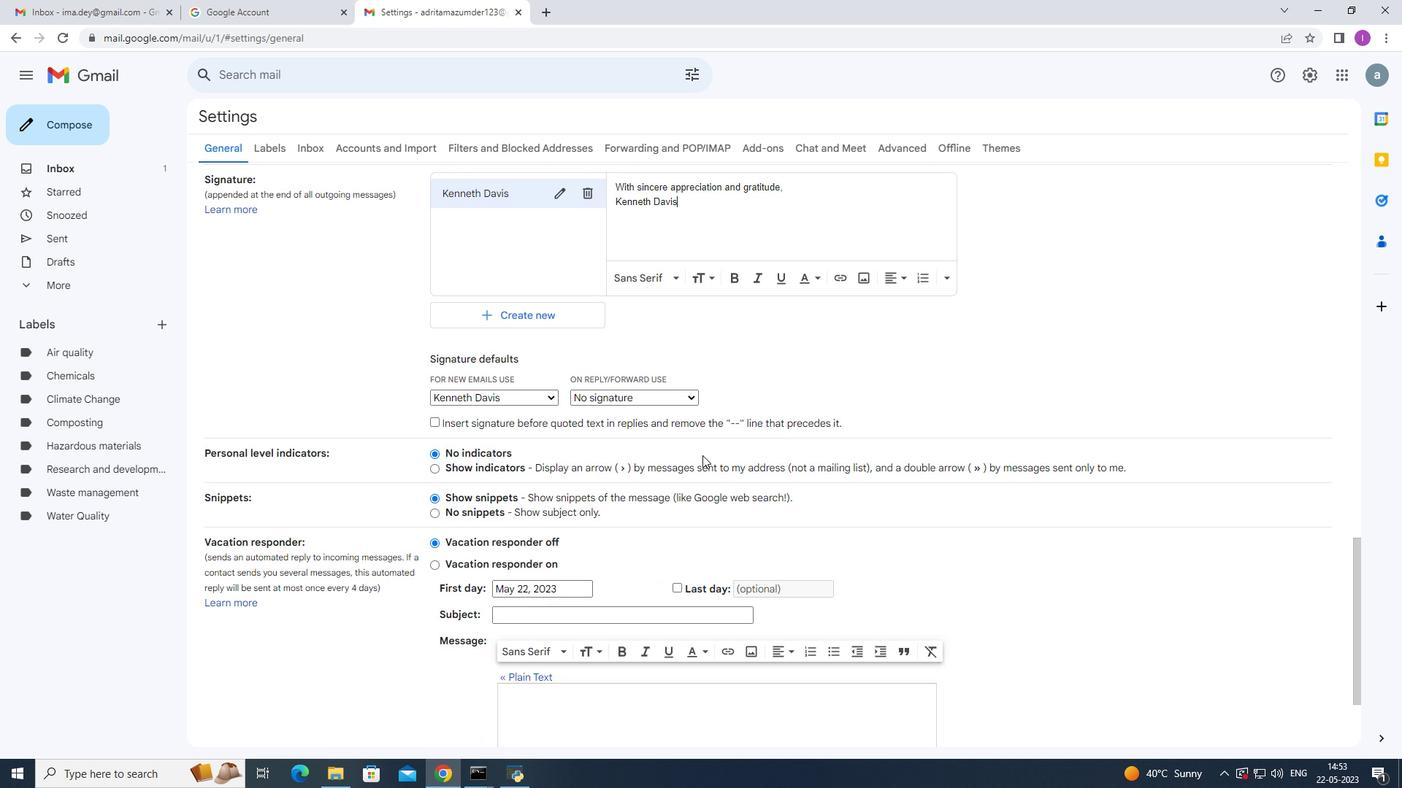 
Action: Mouse moved to (702, 456)
Screenshot: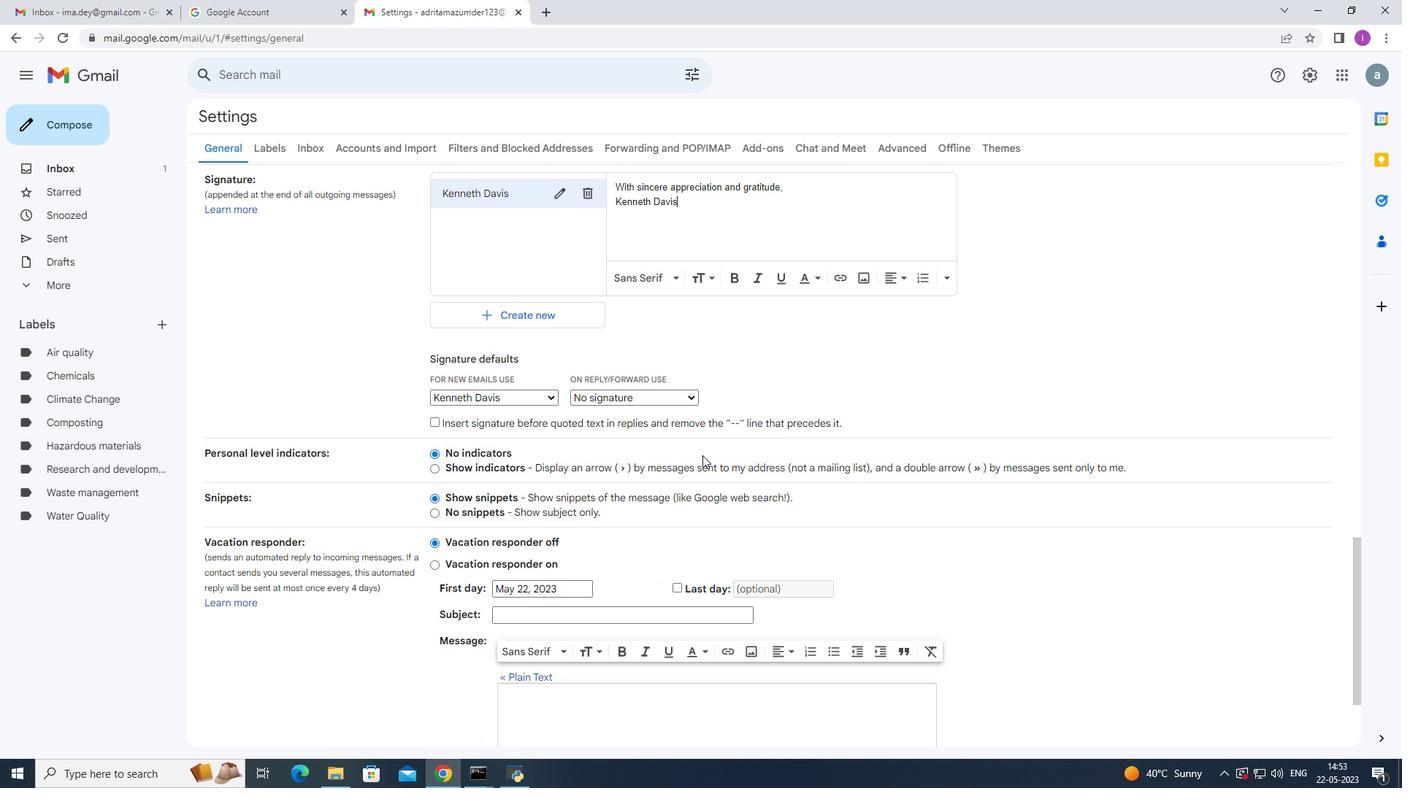
Action: Mouse scrolled (702, 455) with delta (0, 0)
Screenshot: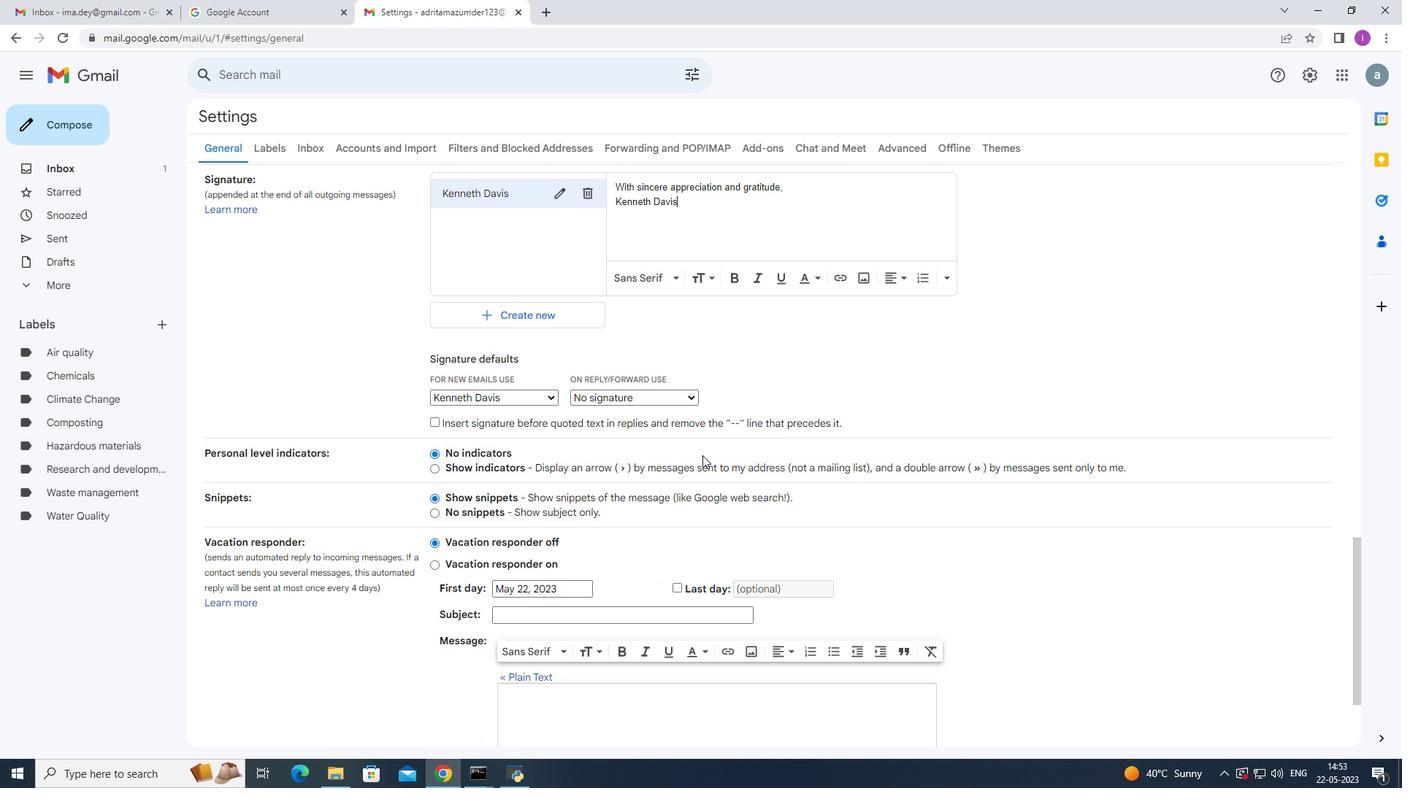 
Action: Mouse moved to (711, 525)
Screenshot: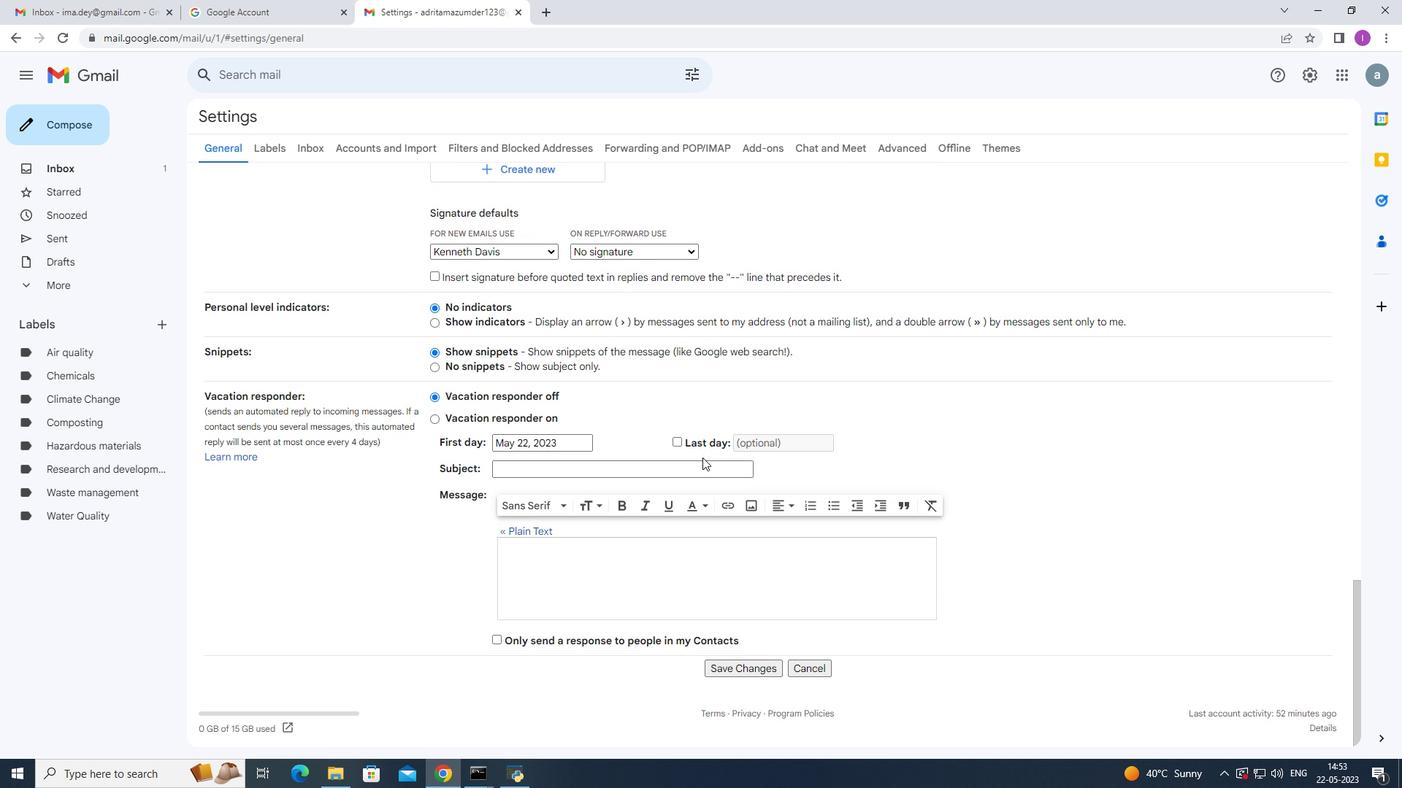 
Action: Mouse scrolled (702, 459) with delta (0, 0)
Screenshot: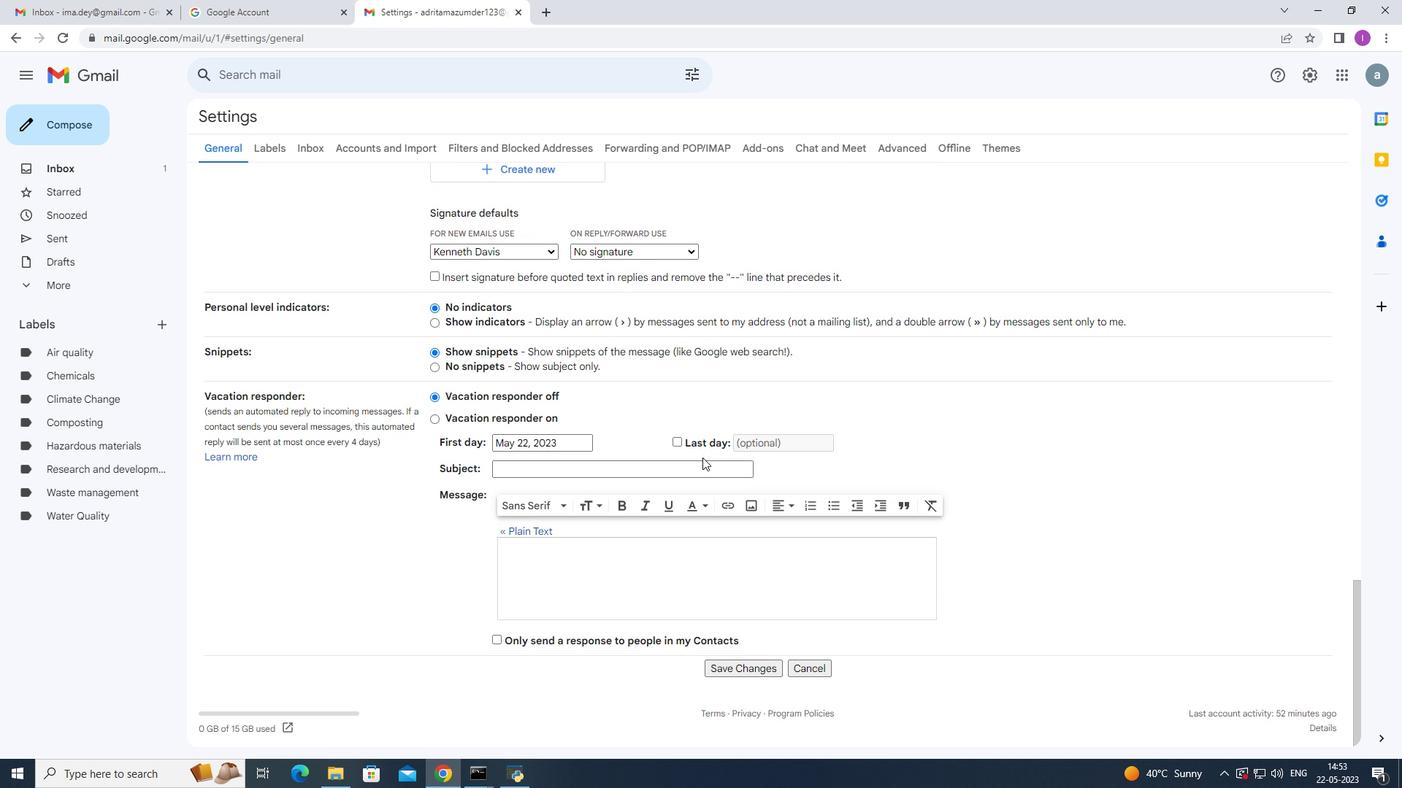 
Action: Mouse moved to (751, 573)
Screenshot: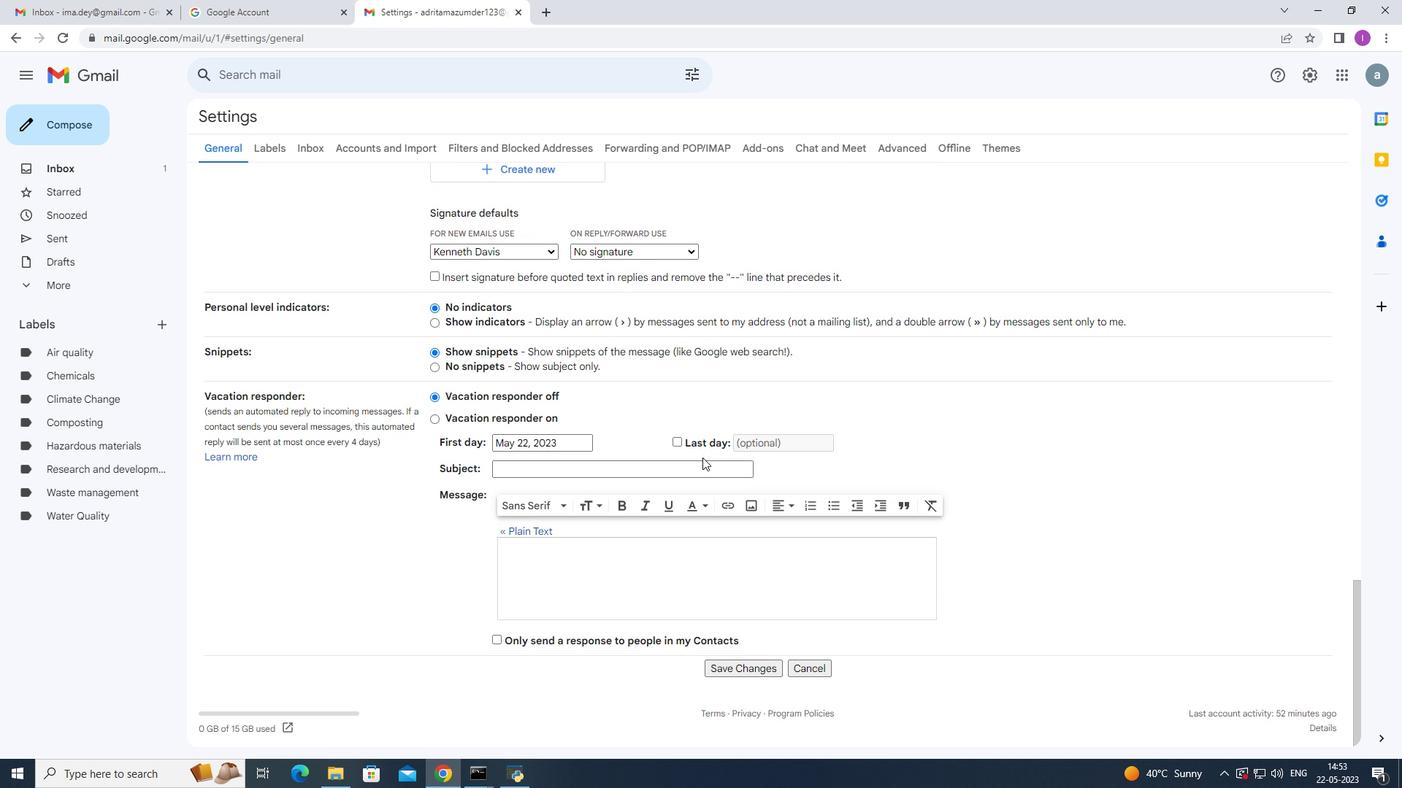 
Action: Mouse scrolled (702, 460) with delta (0, 0)
Screenshot: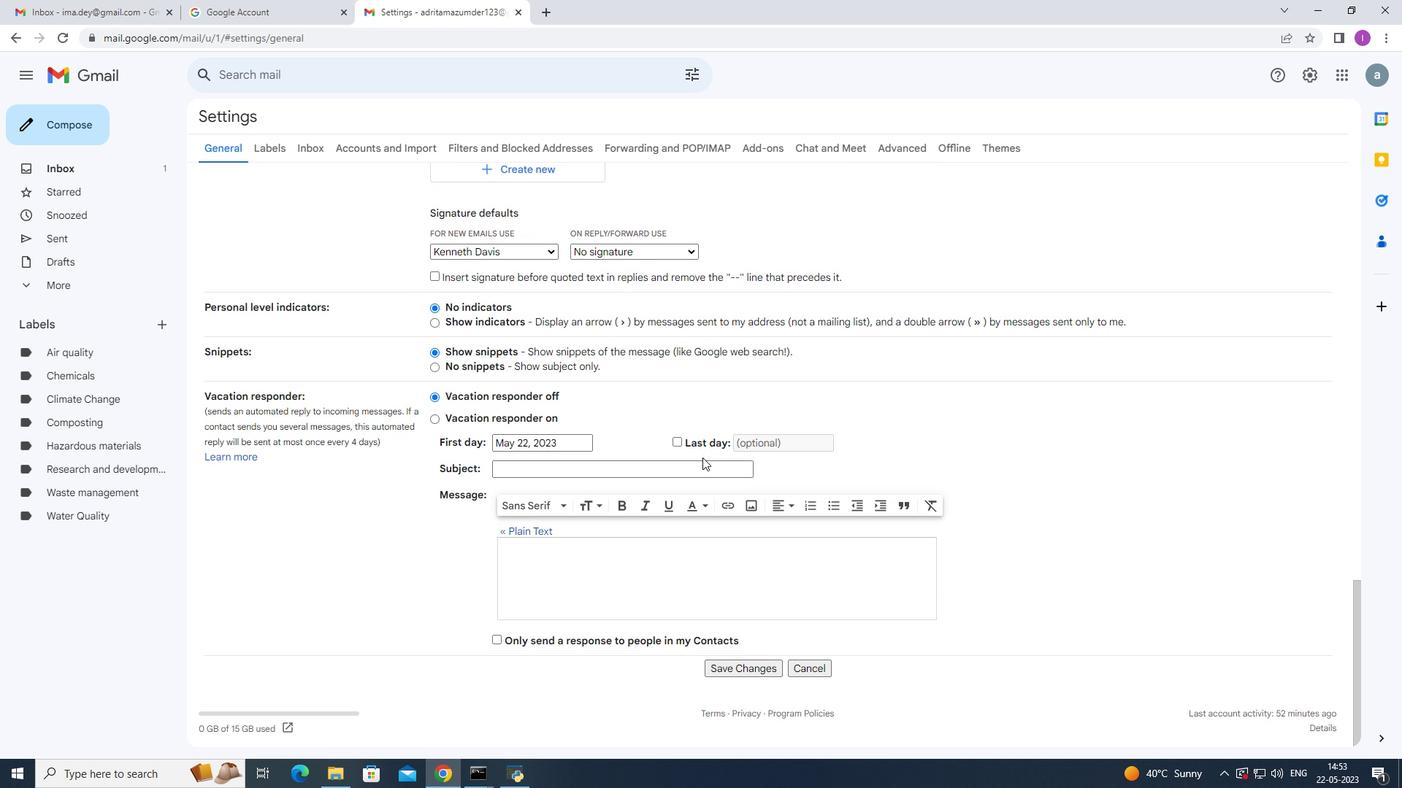 
Action: Mouse moved to (737, 747)
Screenshot: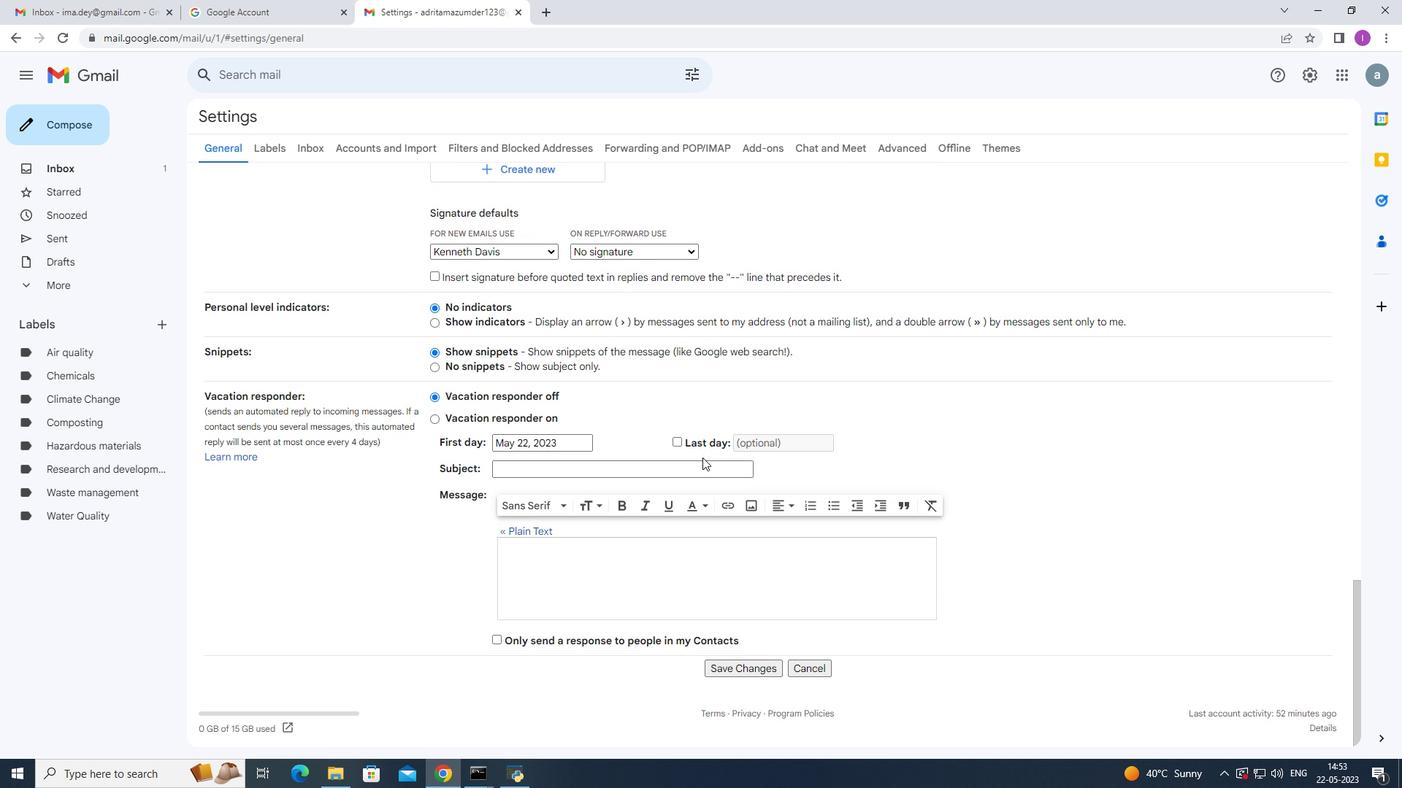 
Action: Mouse scrolled (702, 461) with delta (0, 0)
Screenshot: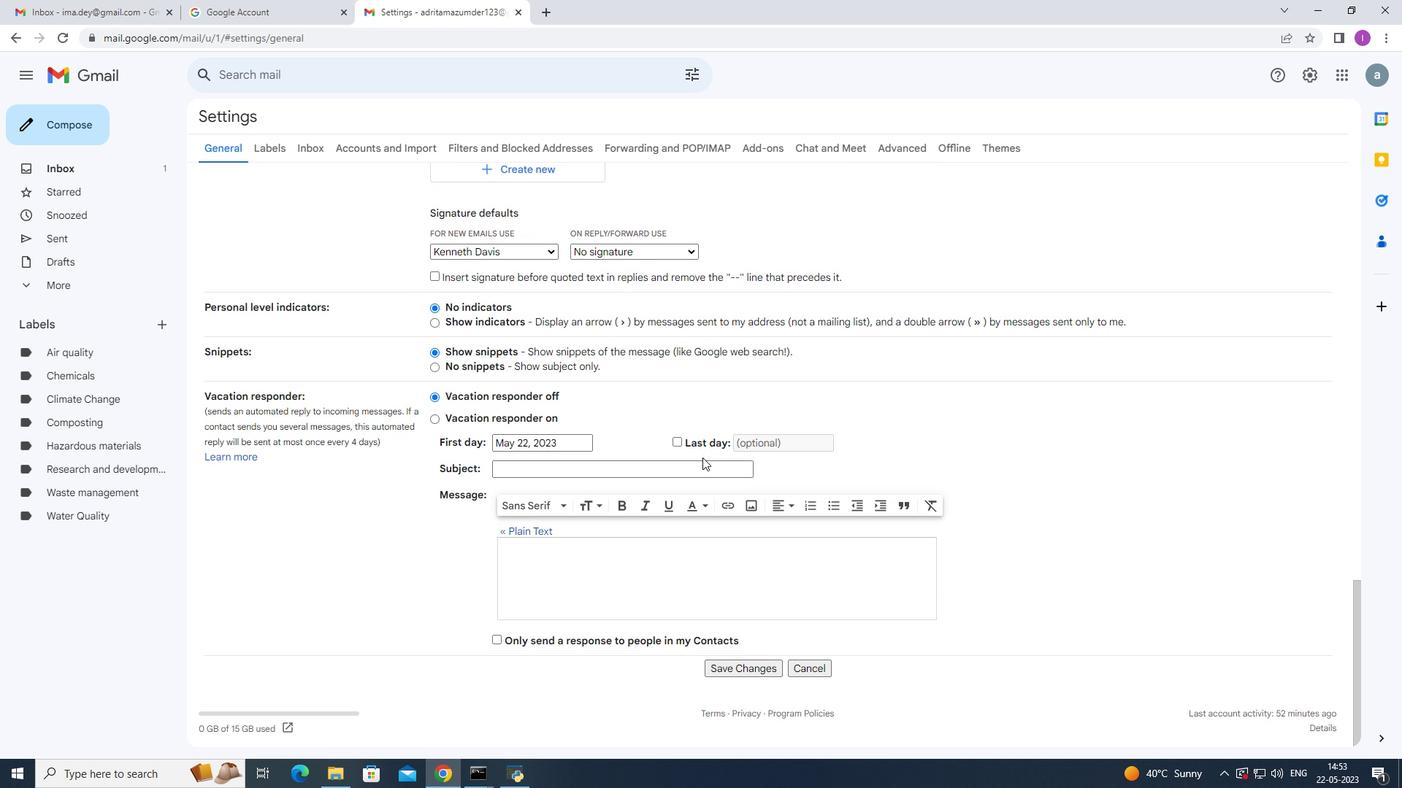 
Action: Mouse moved to (736, 801)
Screenshot: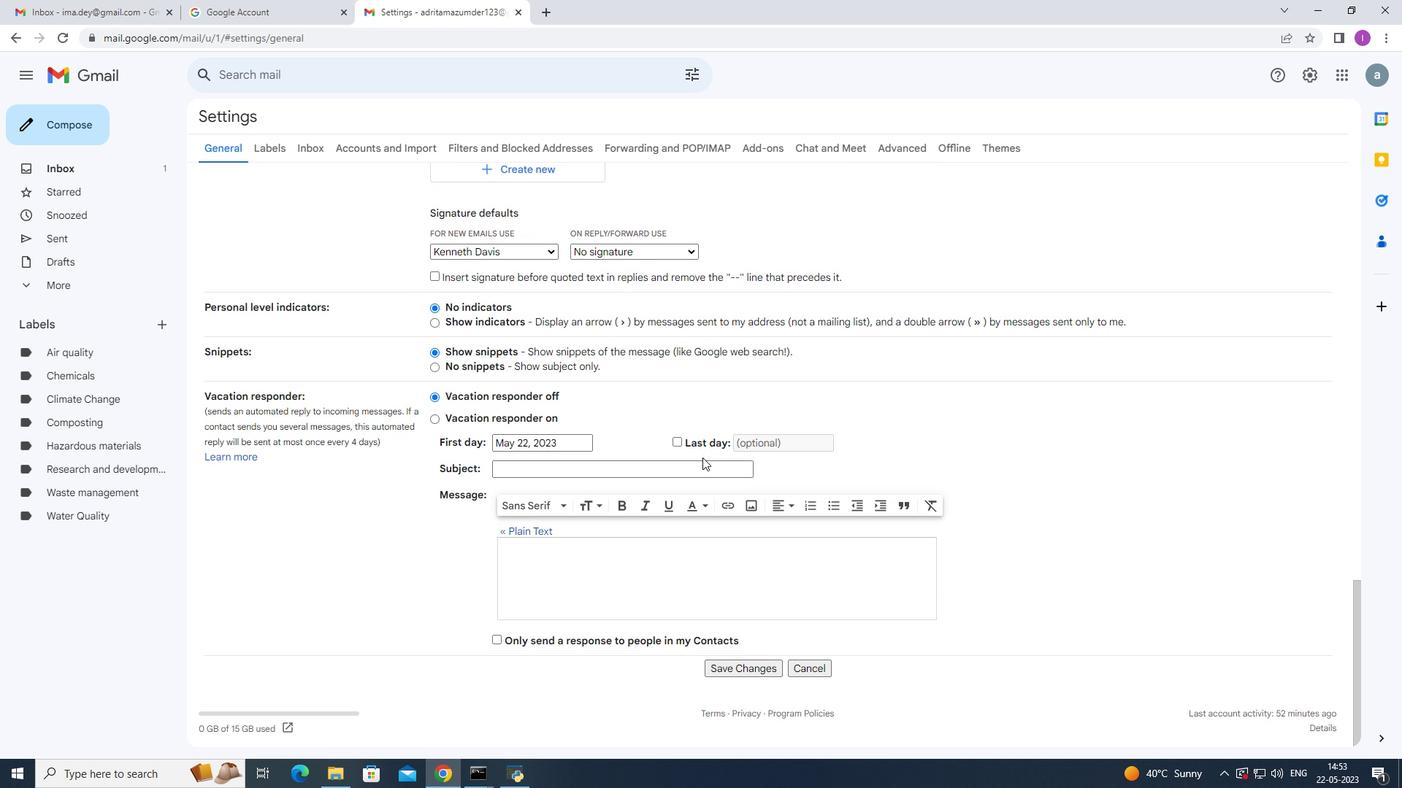 
Action: Mouse scrolled (702, 461) with delta (0, 0)
Screenshot: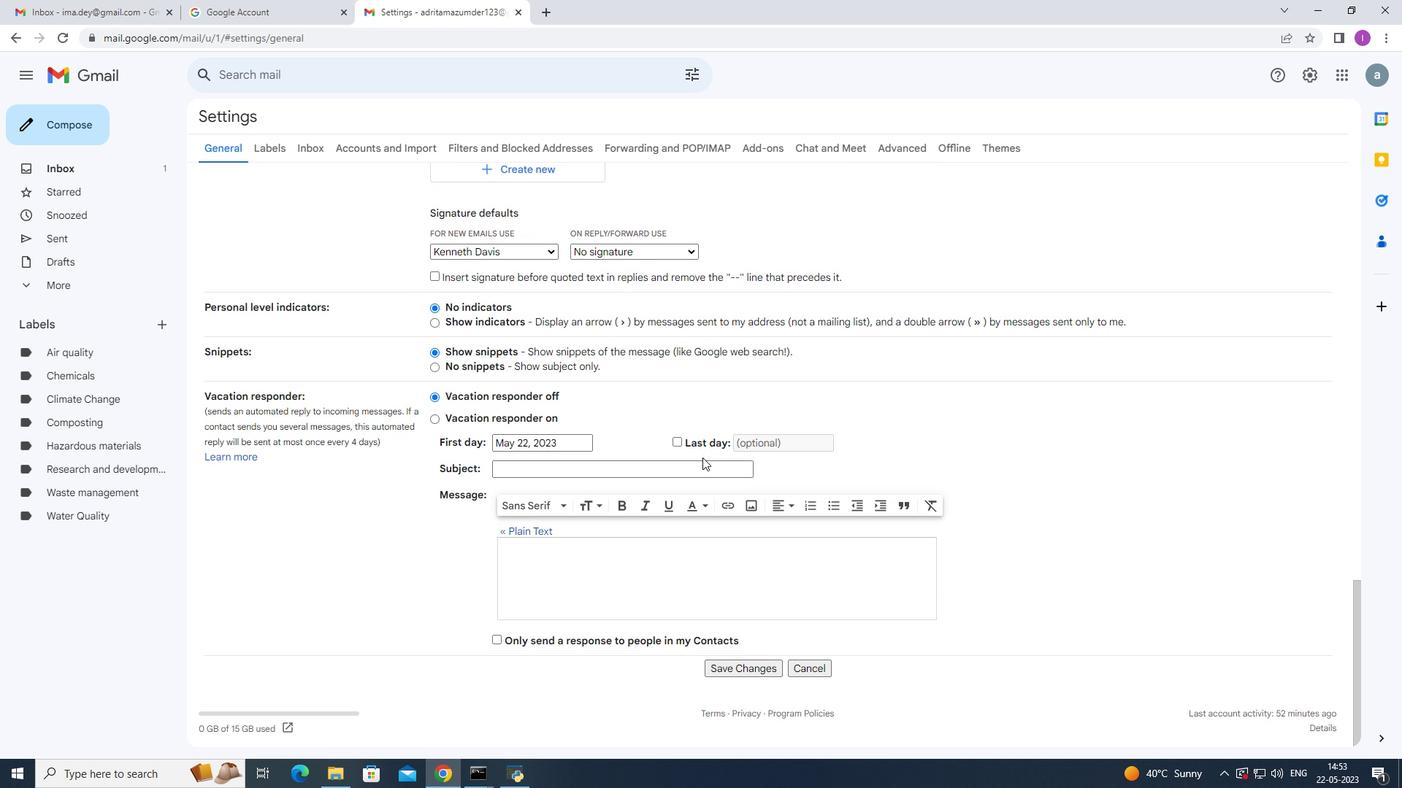 
Action: Mouse moved to (749, 665)
Screenshot: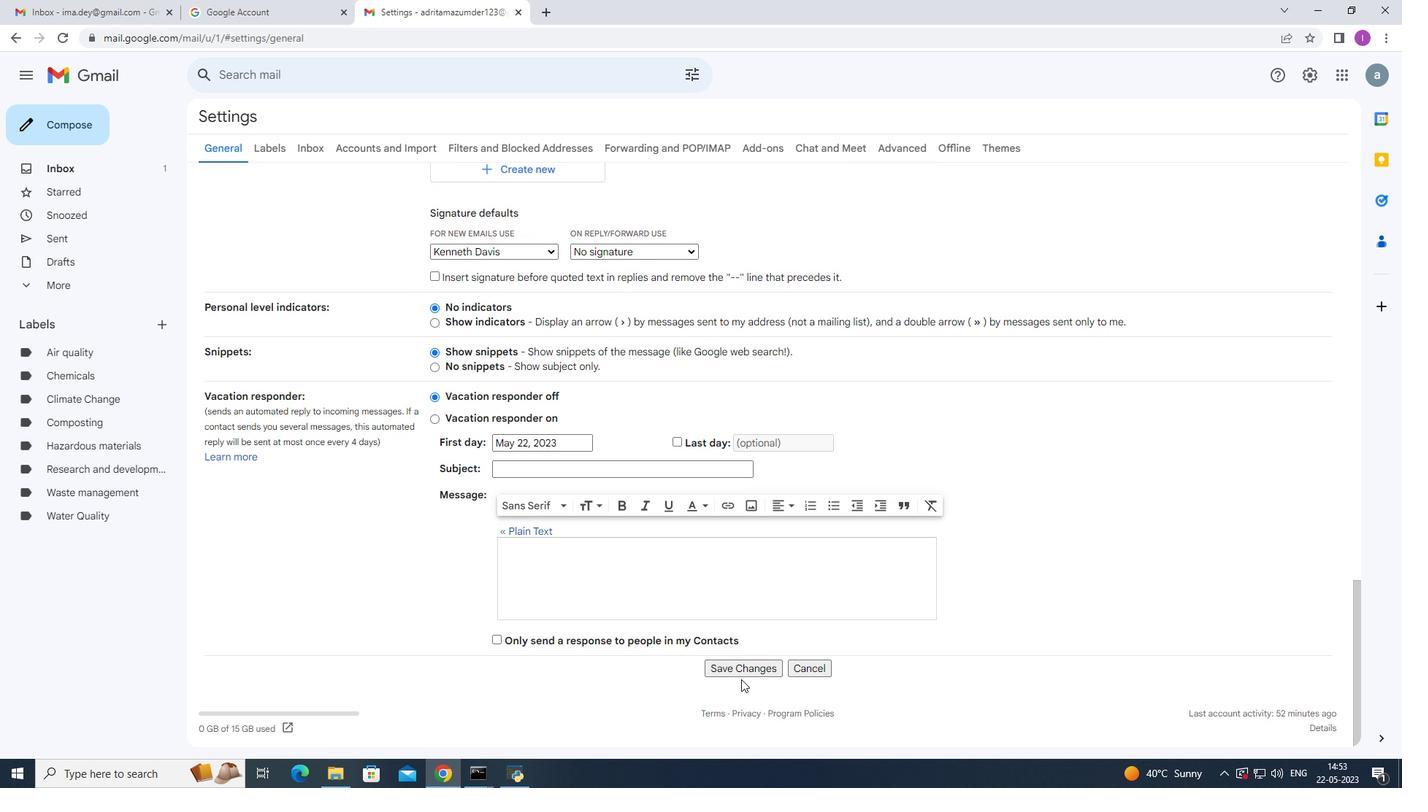 
Action: Mouse pressed left at (749, 665)
Screenshot: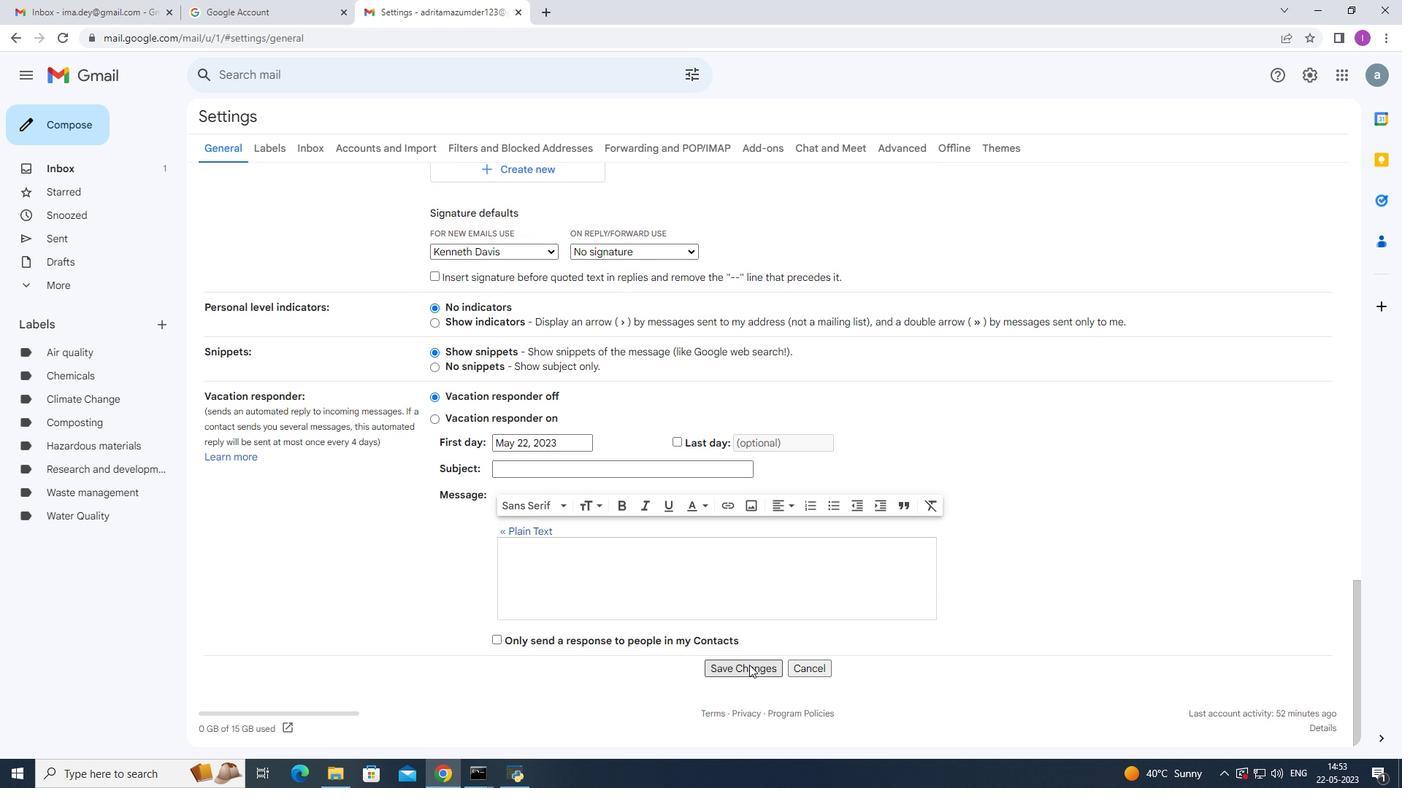 
Action: Mouse moved to (72, 130)
Screenshot: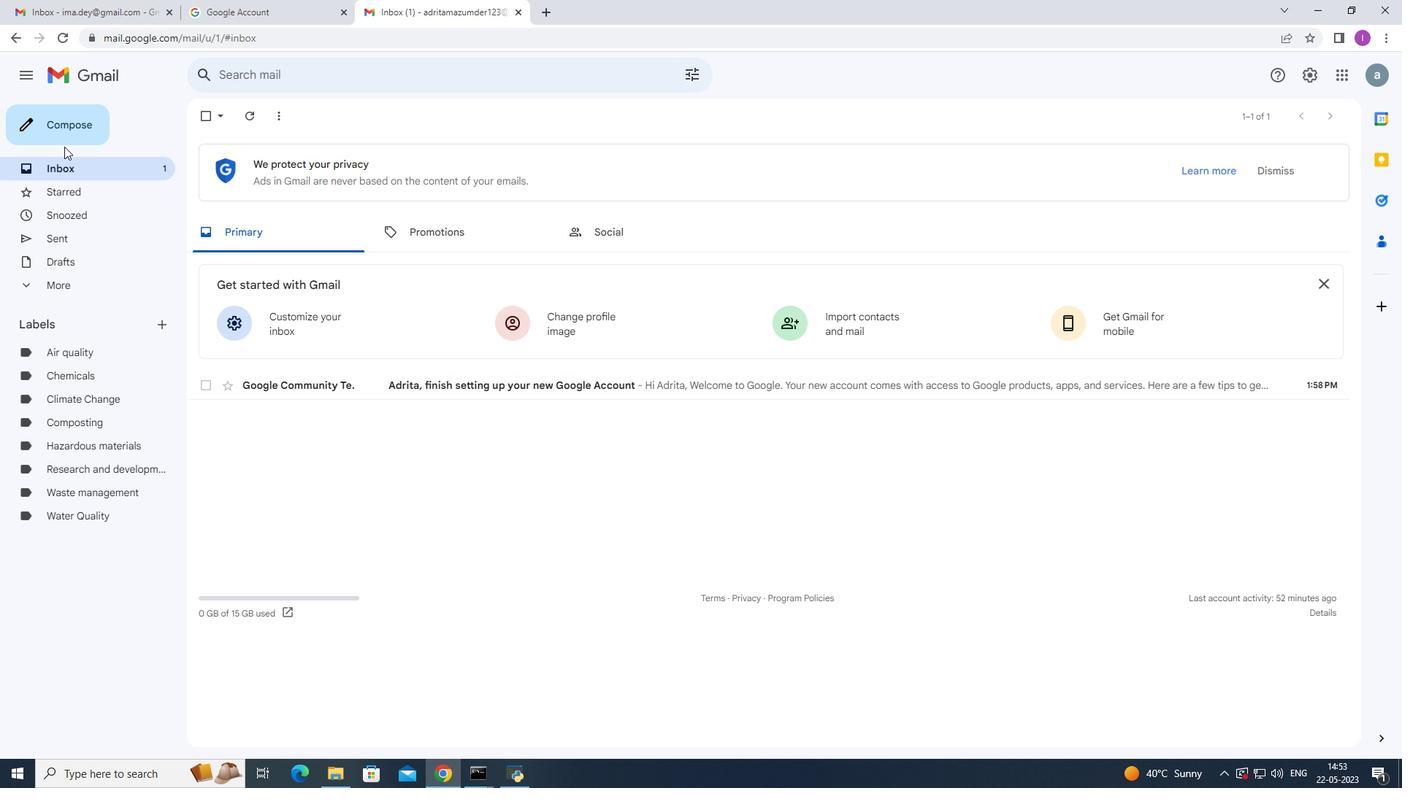 
Action: Mouse pressed left at (72, 130)
Screenshot: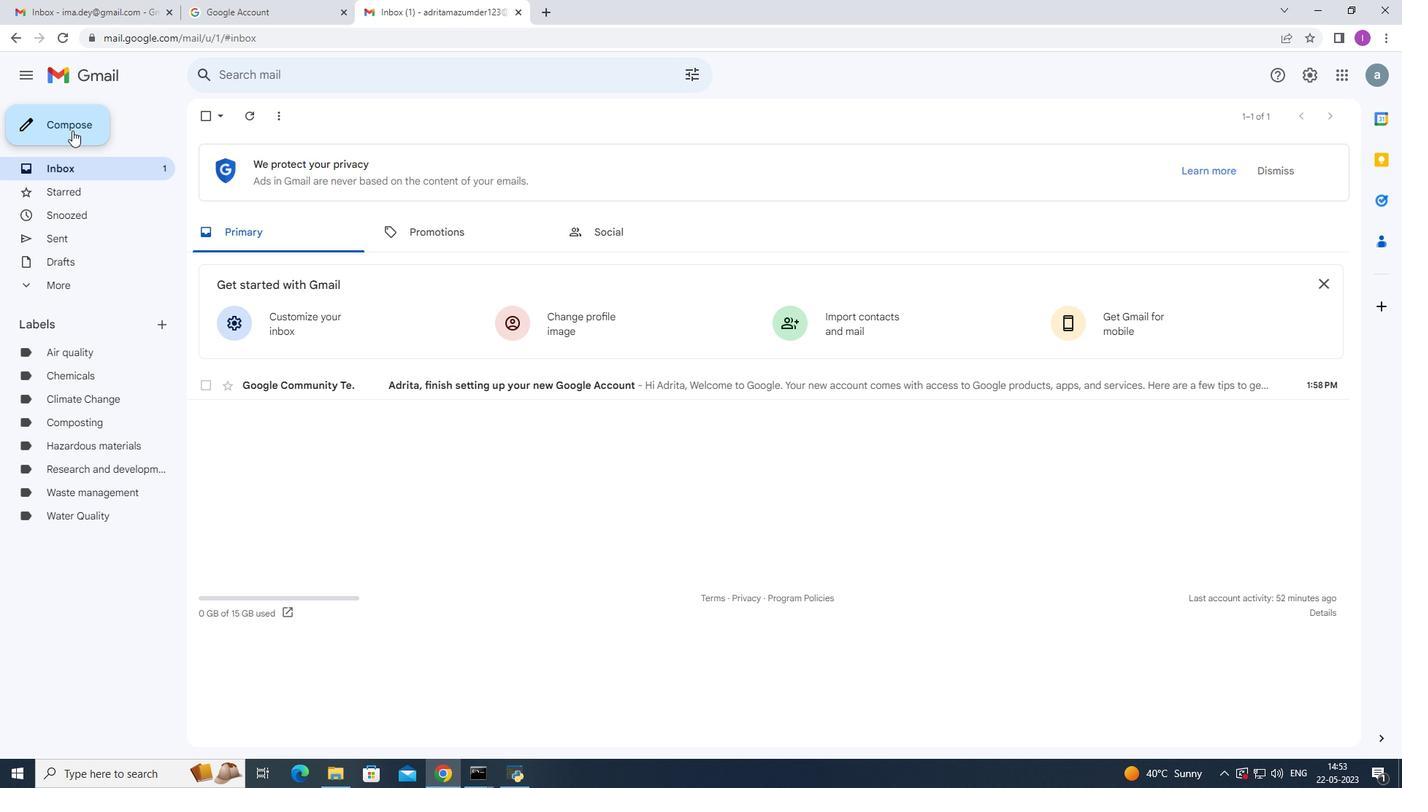 
Action: Mouse moved to (950, 346)
Screenshot: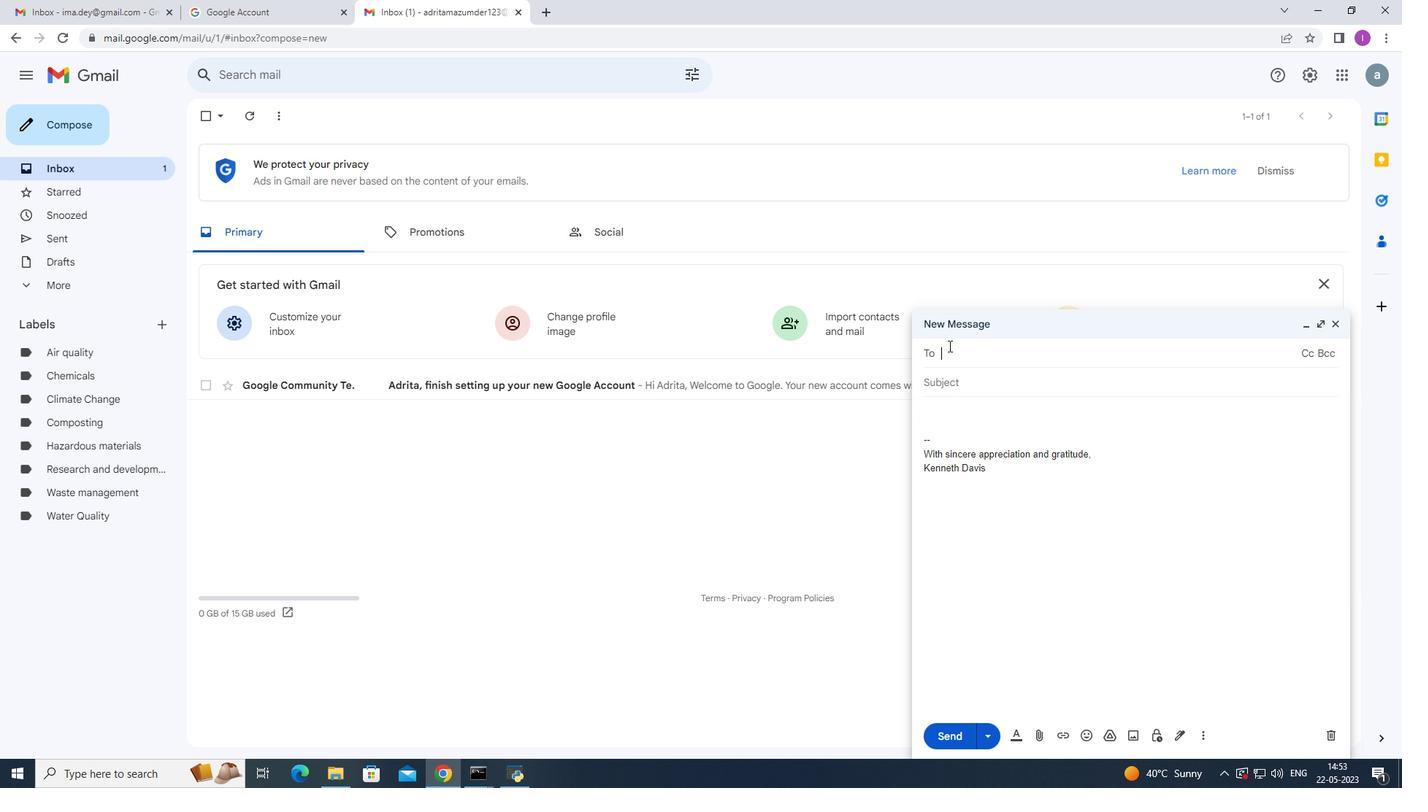 
Action: Key pressed sof
Screenshot: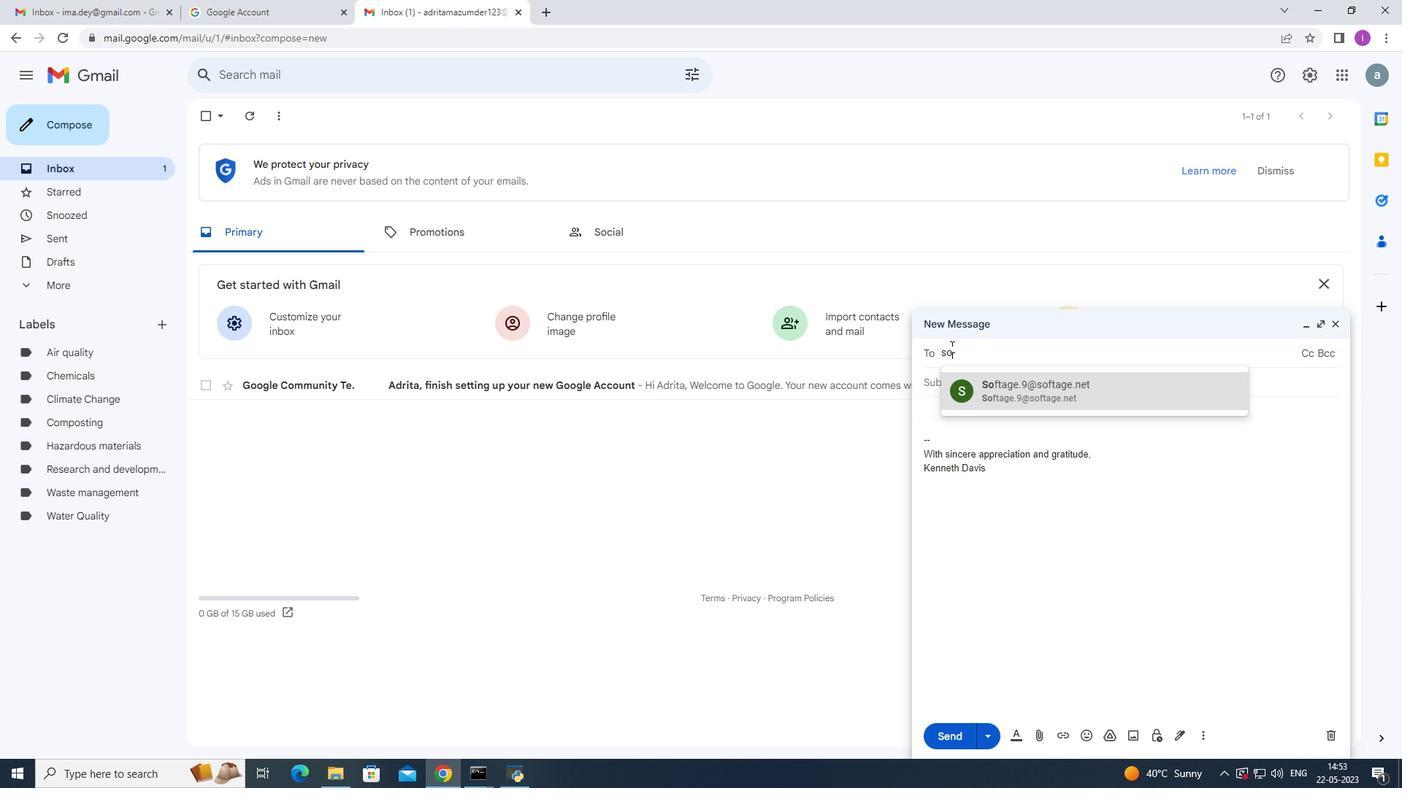
Action: Mouse moved to (1034, 389)
Screenshot: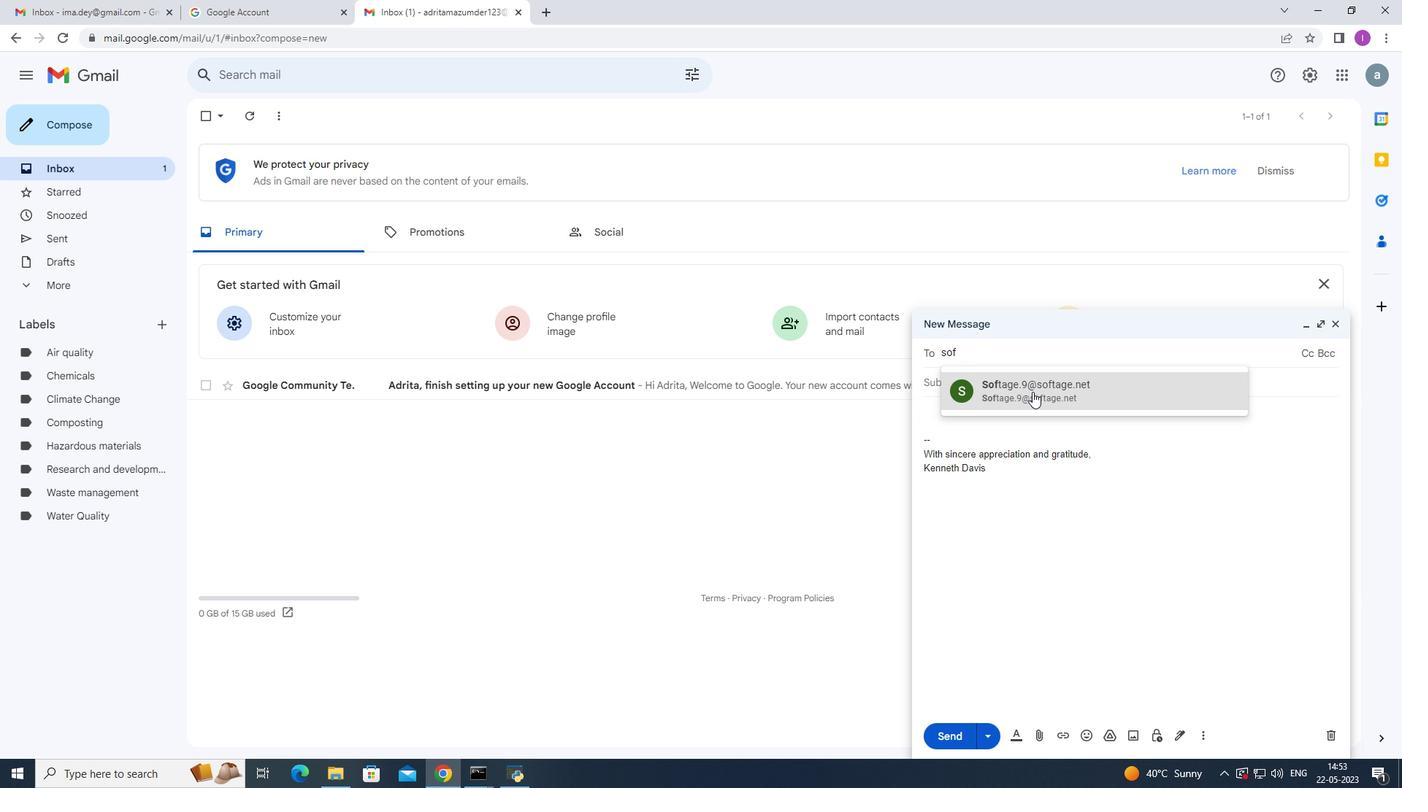 
Action: Mouse pressed left at (1034, 389)
Screenshot: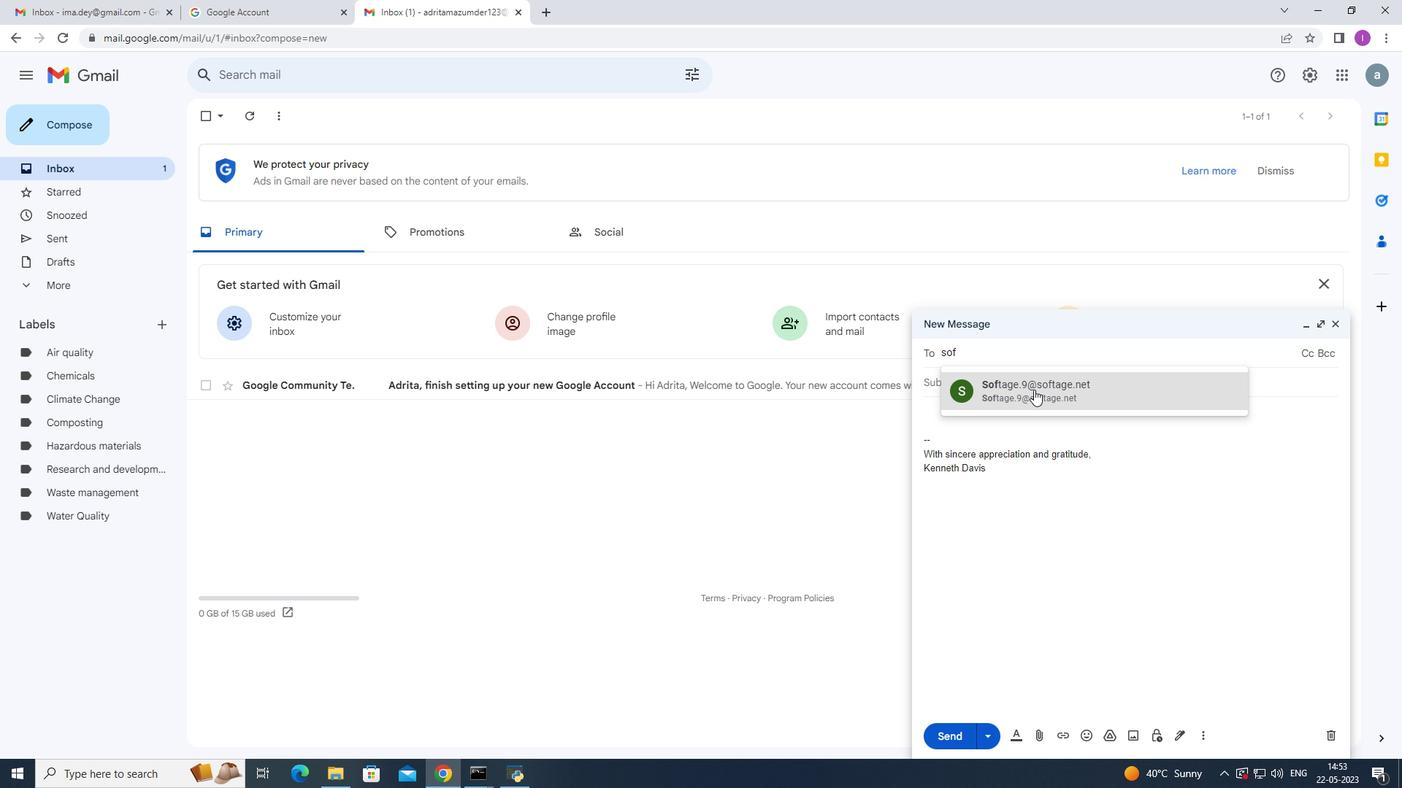
Action: Mouse moved to (1206, 739)
Screenshot: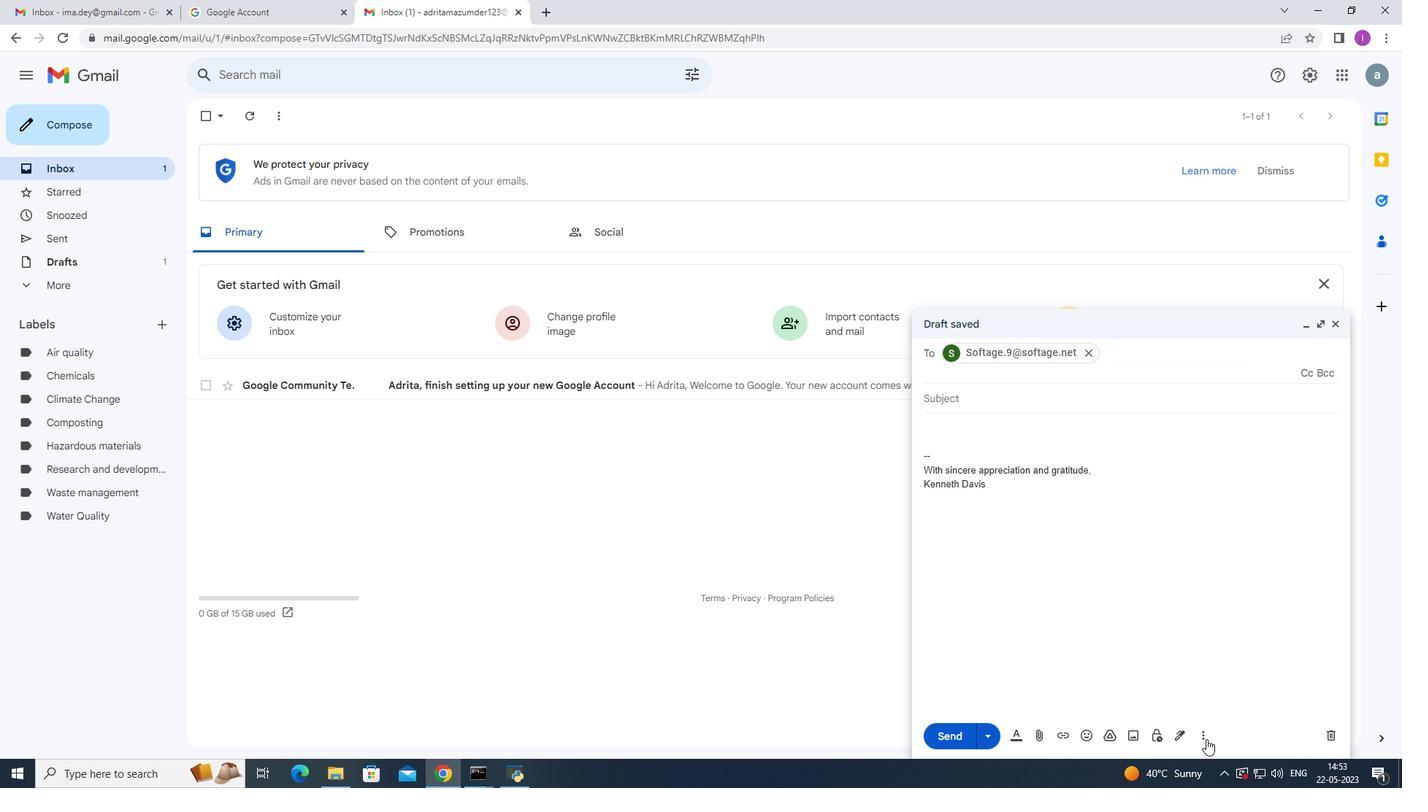 
Action: Mouse pressed left at (1206, 739)
Screenshot: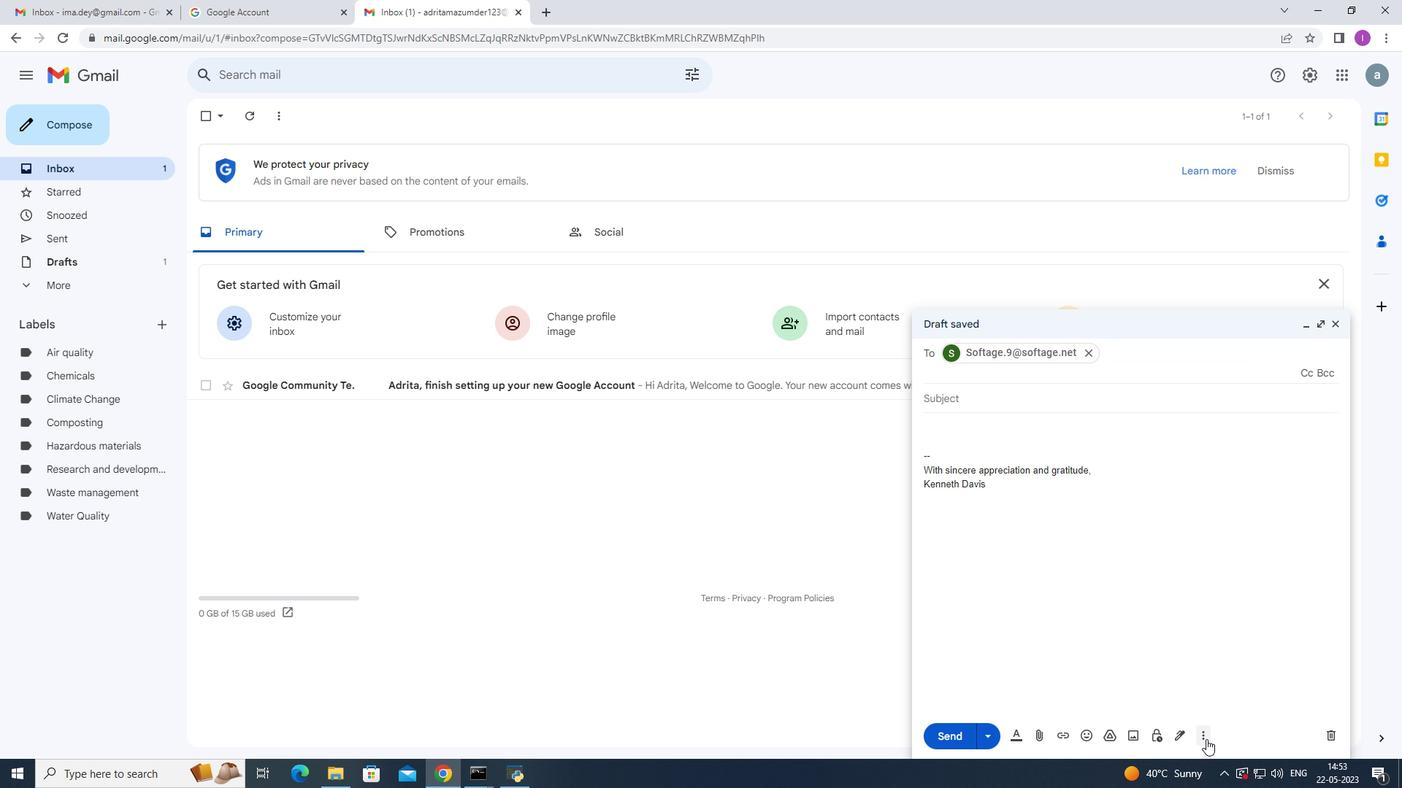 
Action: Mouse moved to (1249, 593)
Screenshot: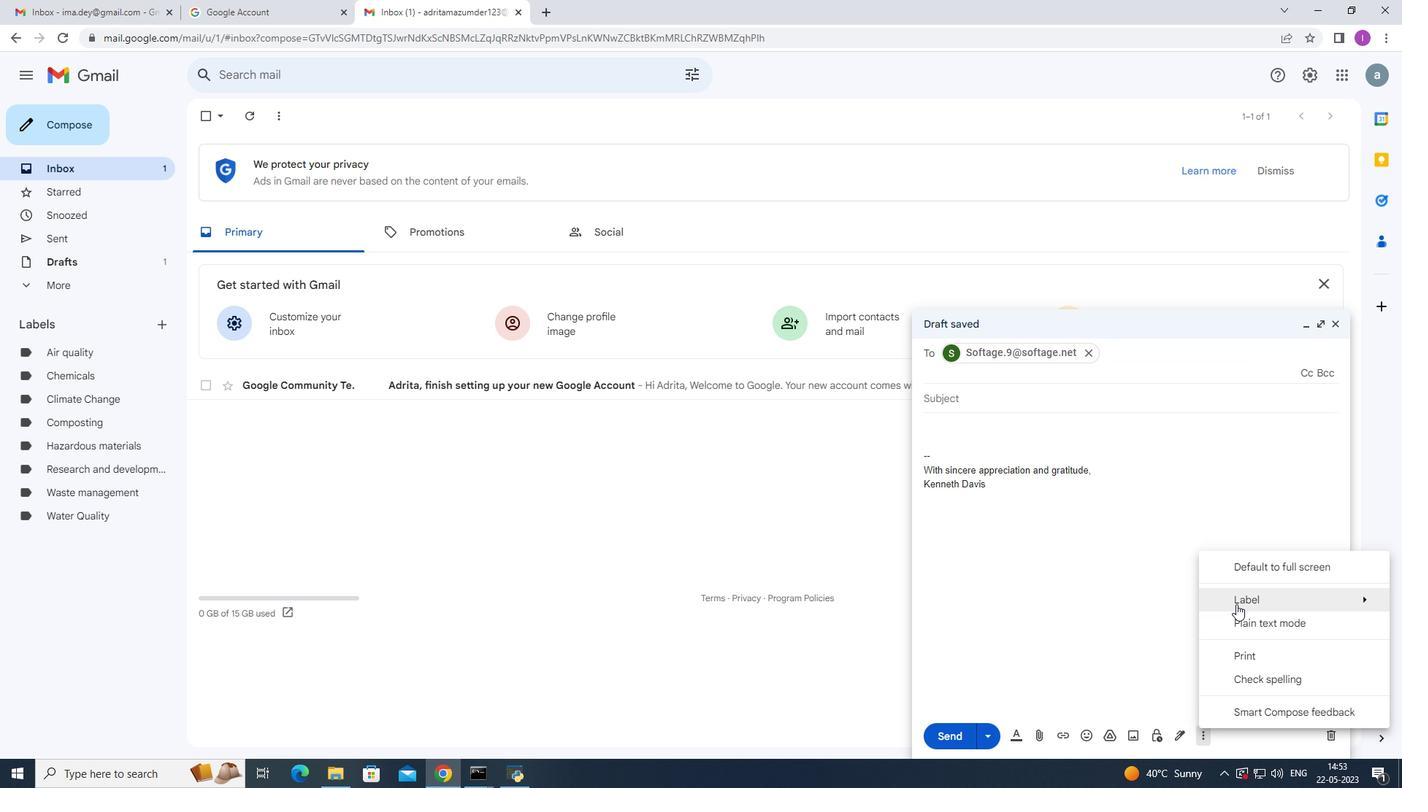 
Action: Mouse pressed left at (1249, 593)
Screenshot: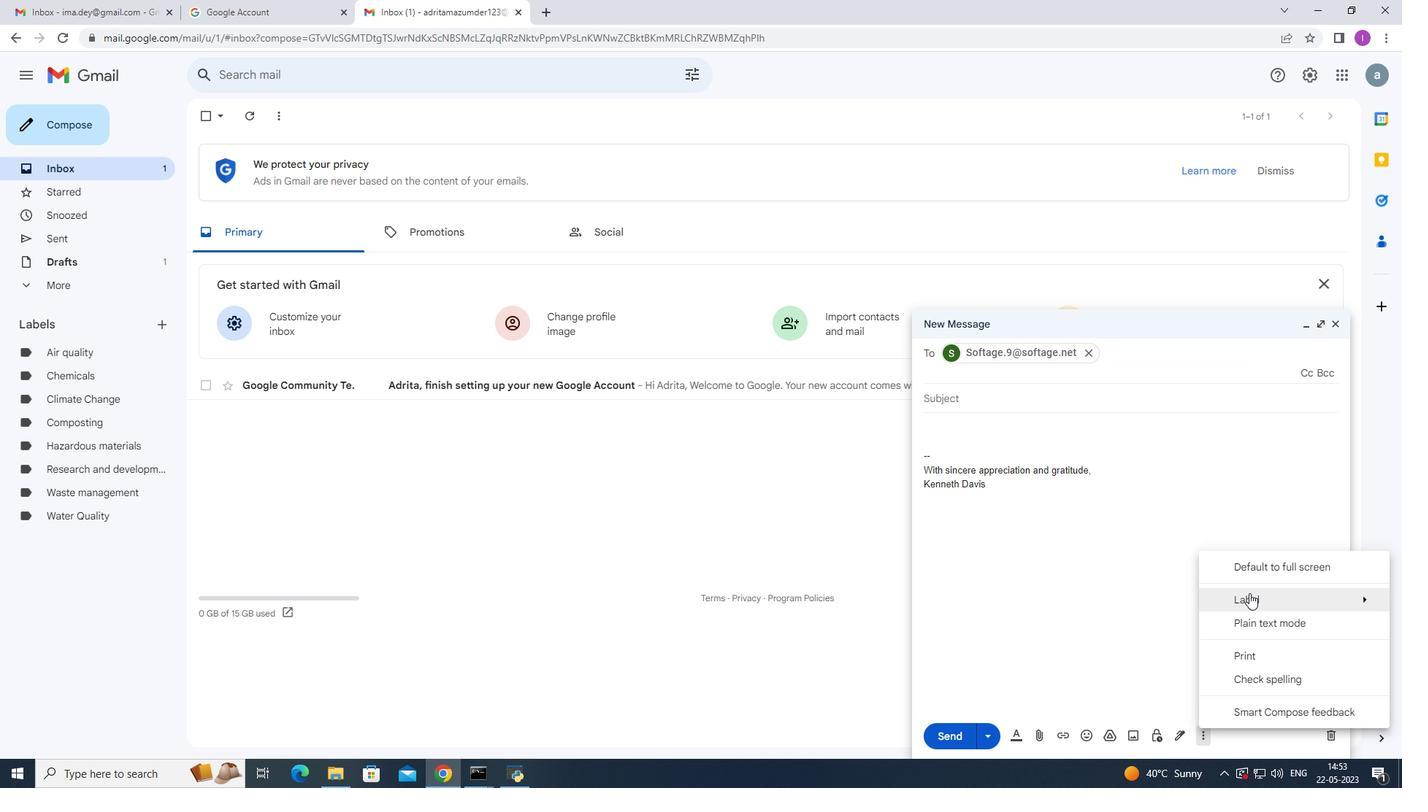
Action: Mouse moved to (1039, 313)
Screenshot: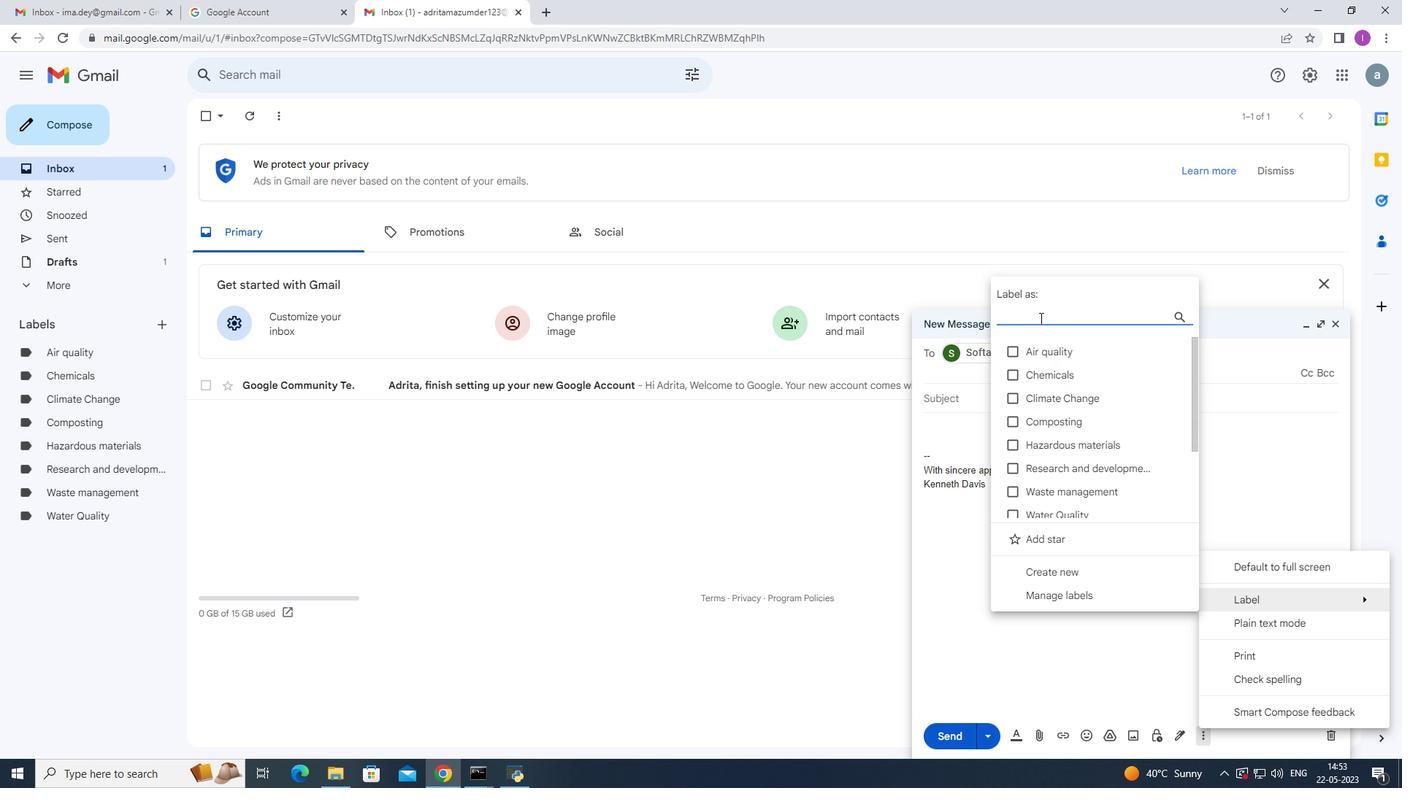 
Action: Mouse pressed left at (1039, 313)
Screenshot: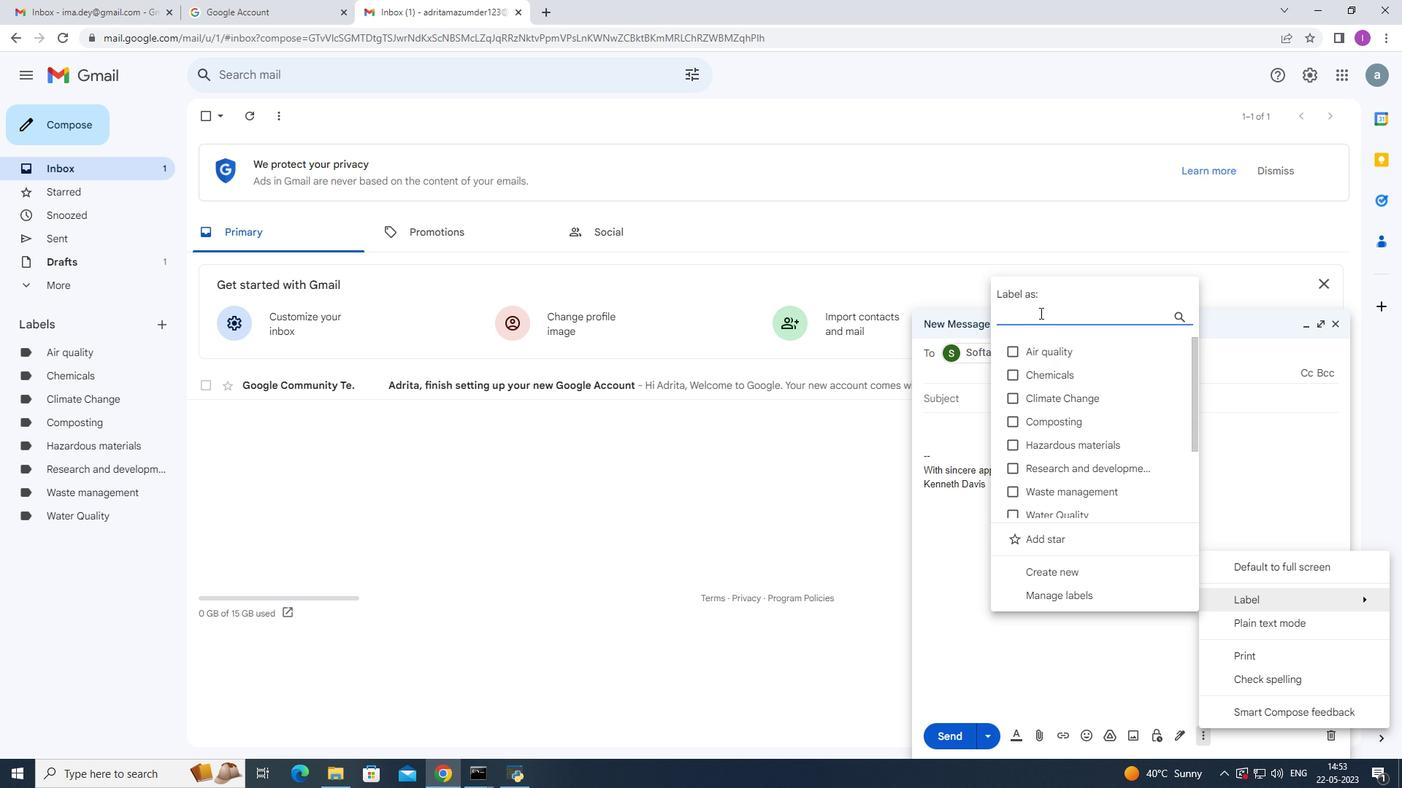 
Action: Key pressed <Key.shift><Key.shift><Key.shift><Key.shift><Key.shift><Key.shift><Key.shift><Key.shift><Key.shift>Product<Key.space><Key.shift>Development
Screenshot: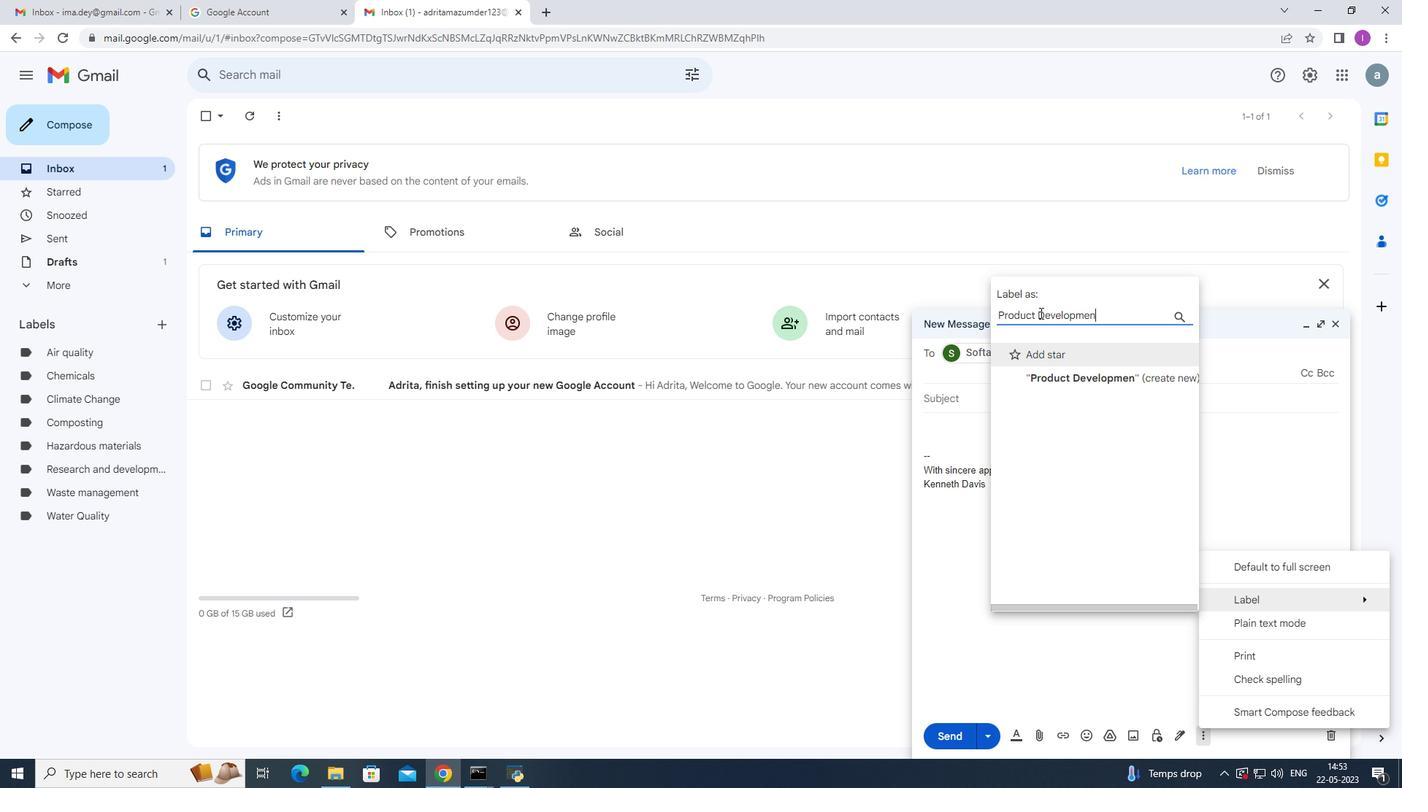 
Action: Mouse moved to (1101, 382)
Screenshot: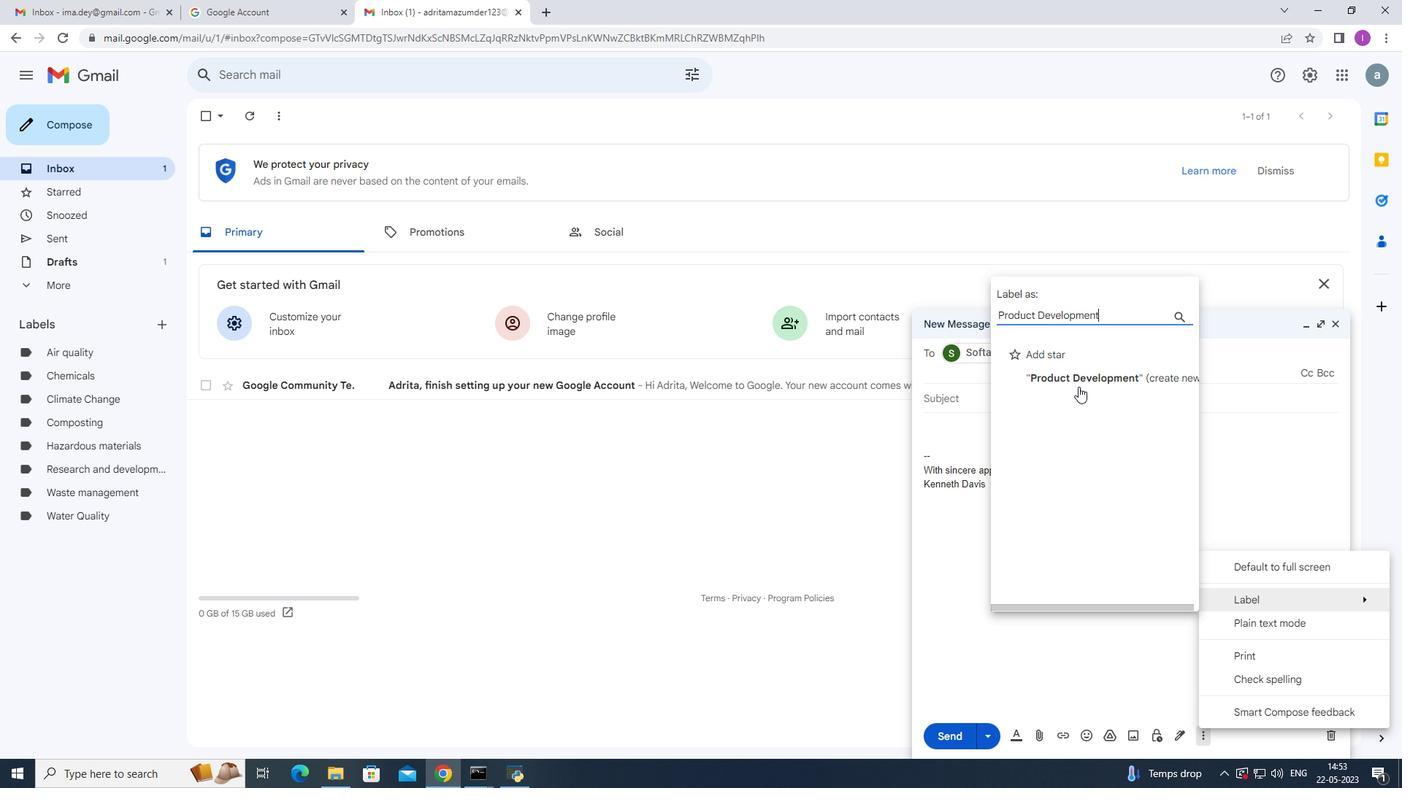 
Action: Mouse pressed left at (1101, 382)
Screenshot: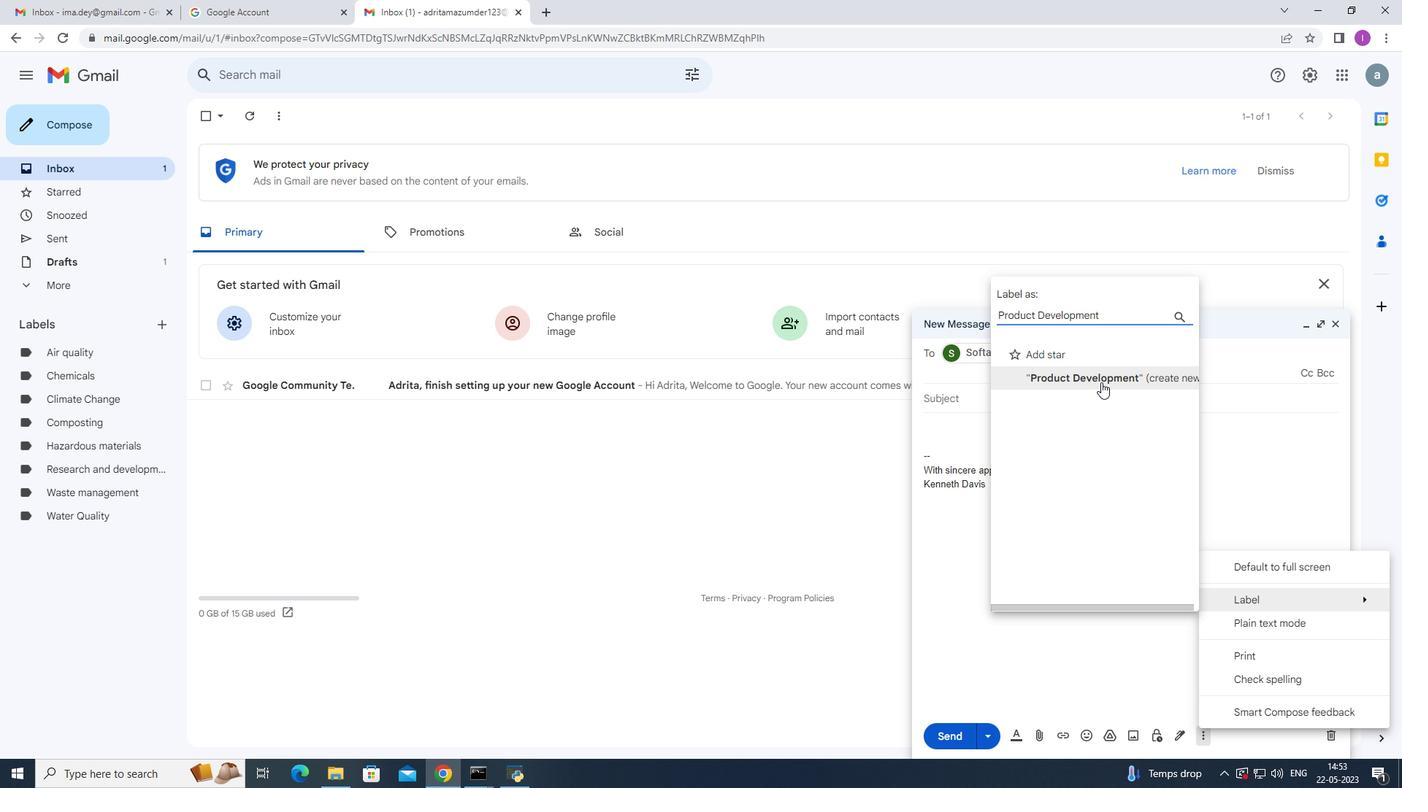 
Action: Mouse moved to (845, 462)
Screenshot: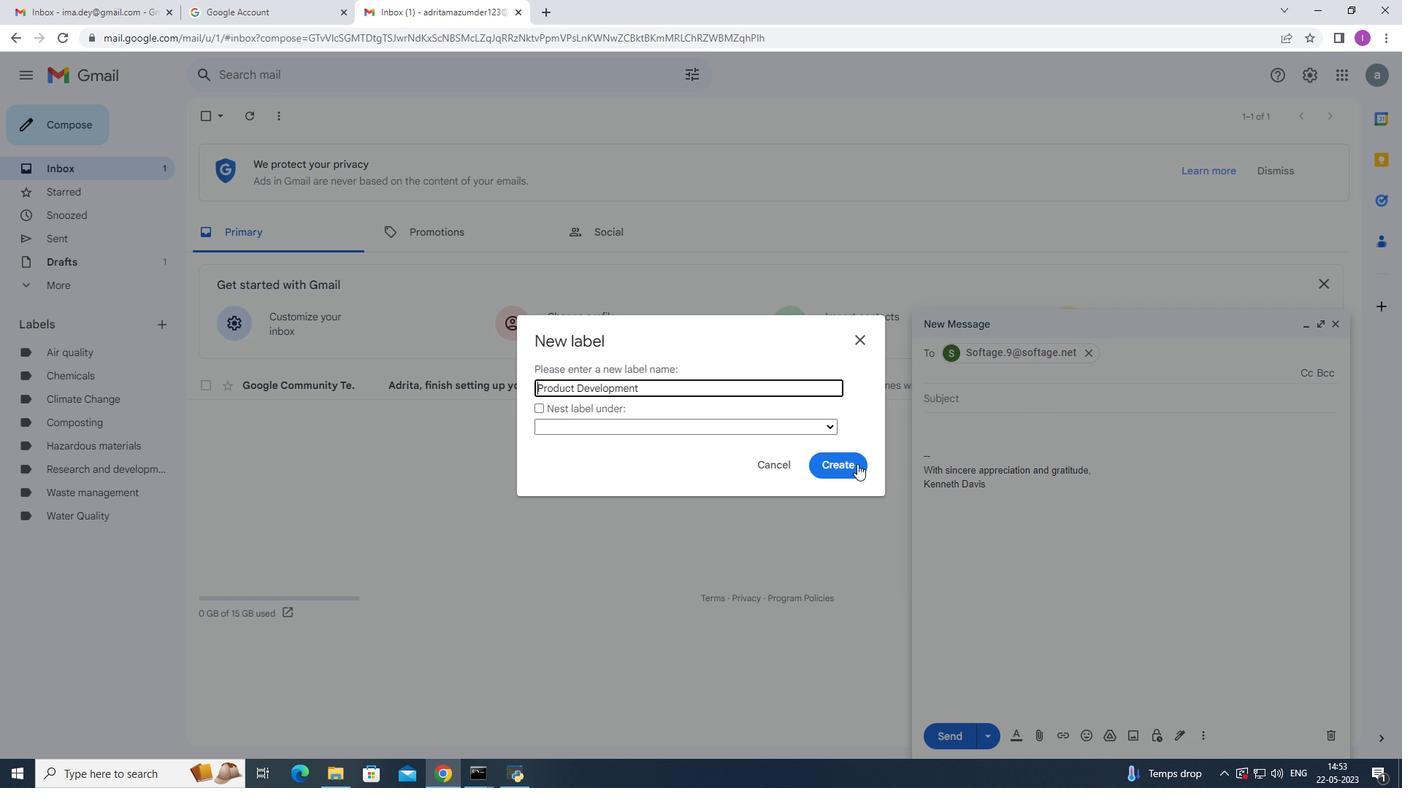 
Action: Mouse pressed left at (845, 462)
Screenshot: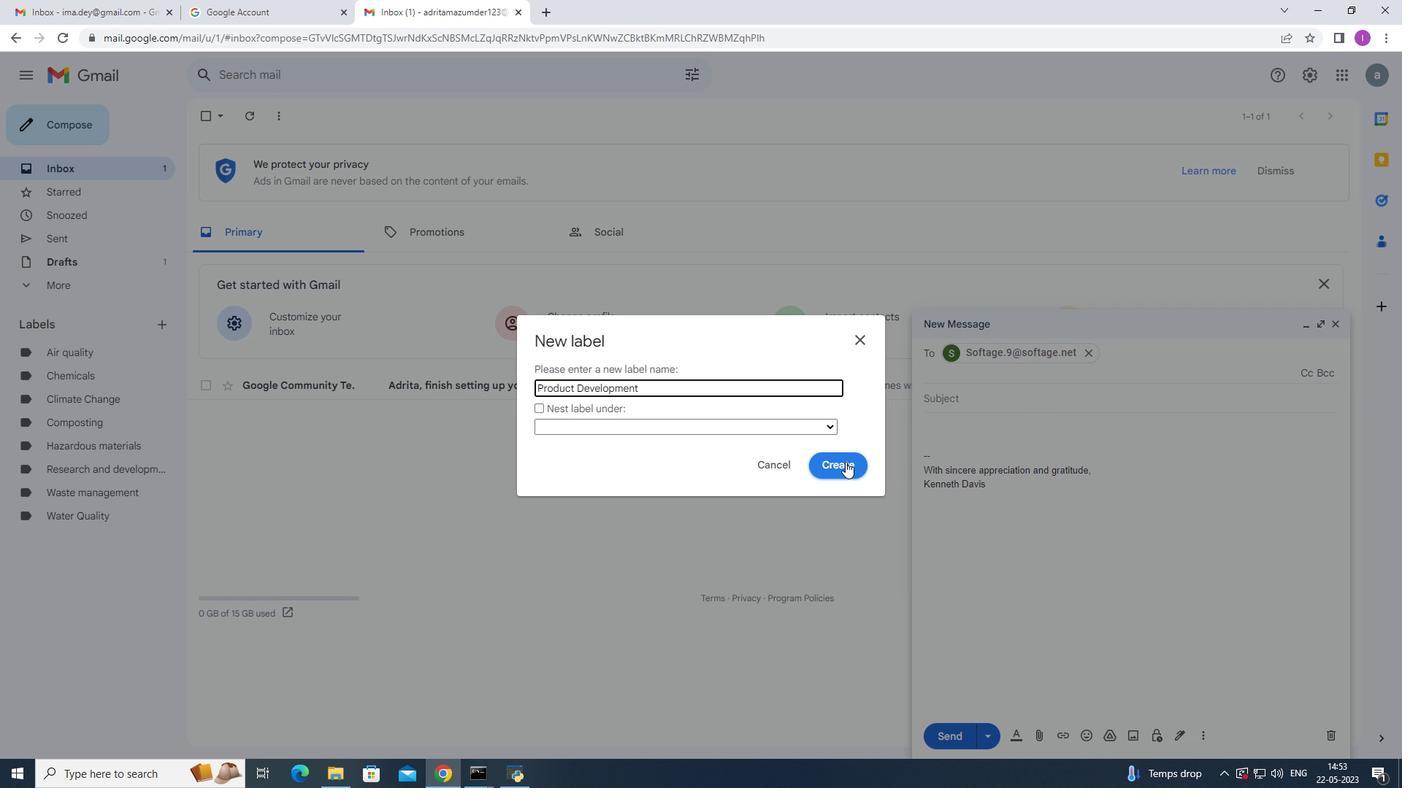 
Action: Mouse moved to (1203, 728)
Screenshot: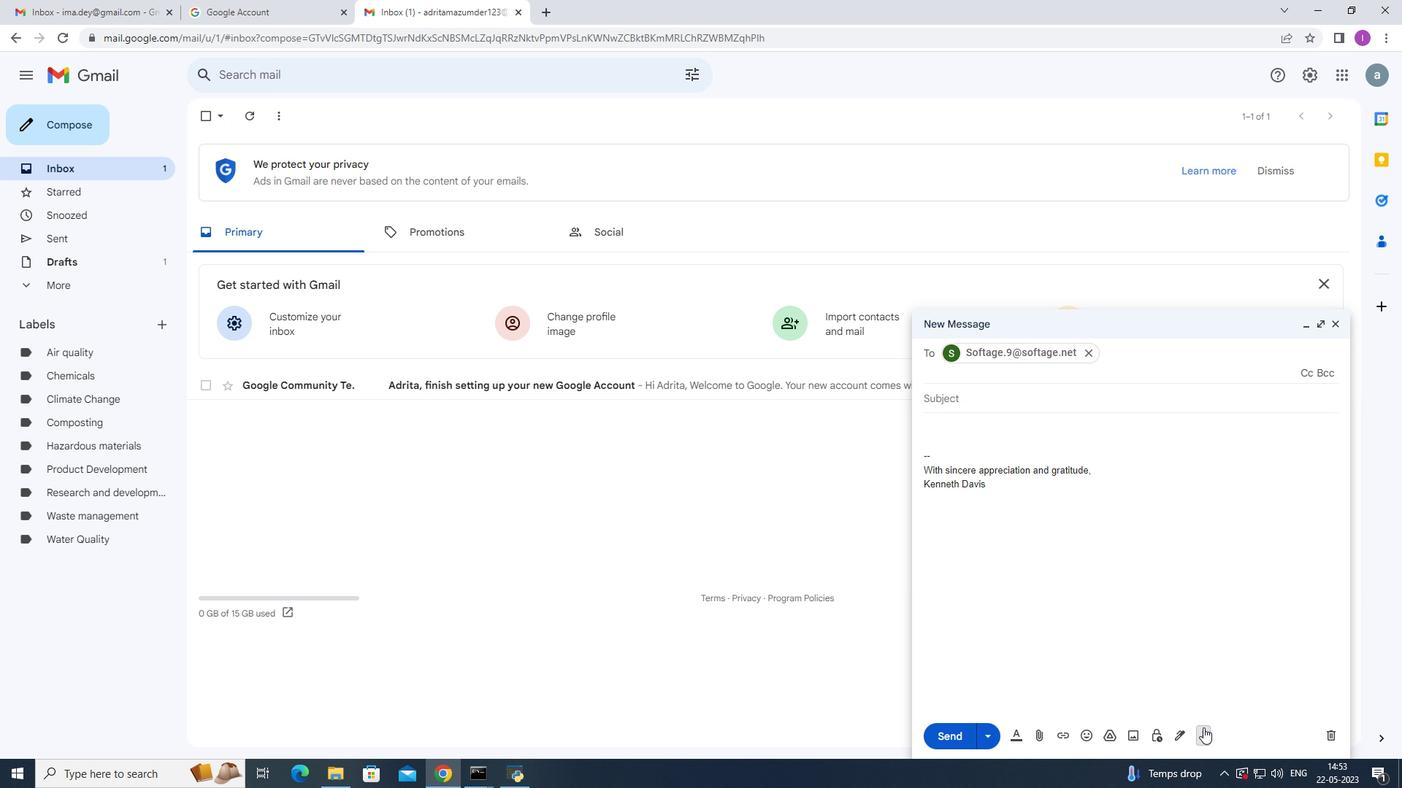 
Action: Mouse pressed left at (1203, 728)
Screenshot: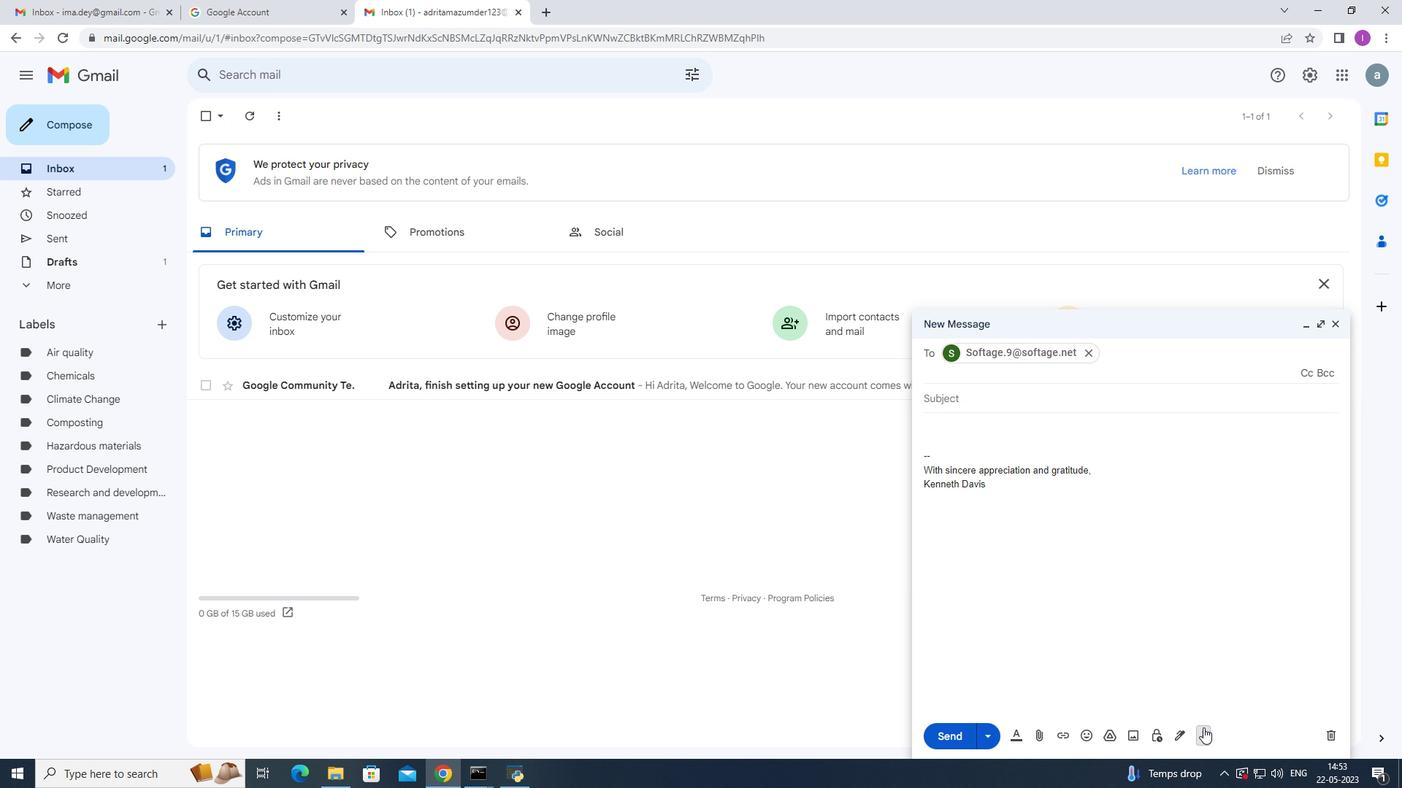 
Action: Mouse moved to (1058, 346)
Screenshot: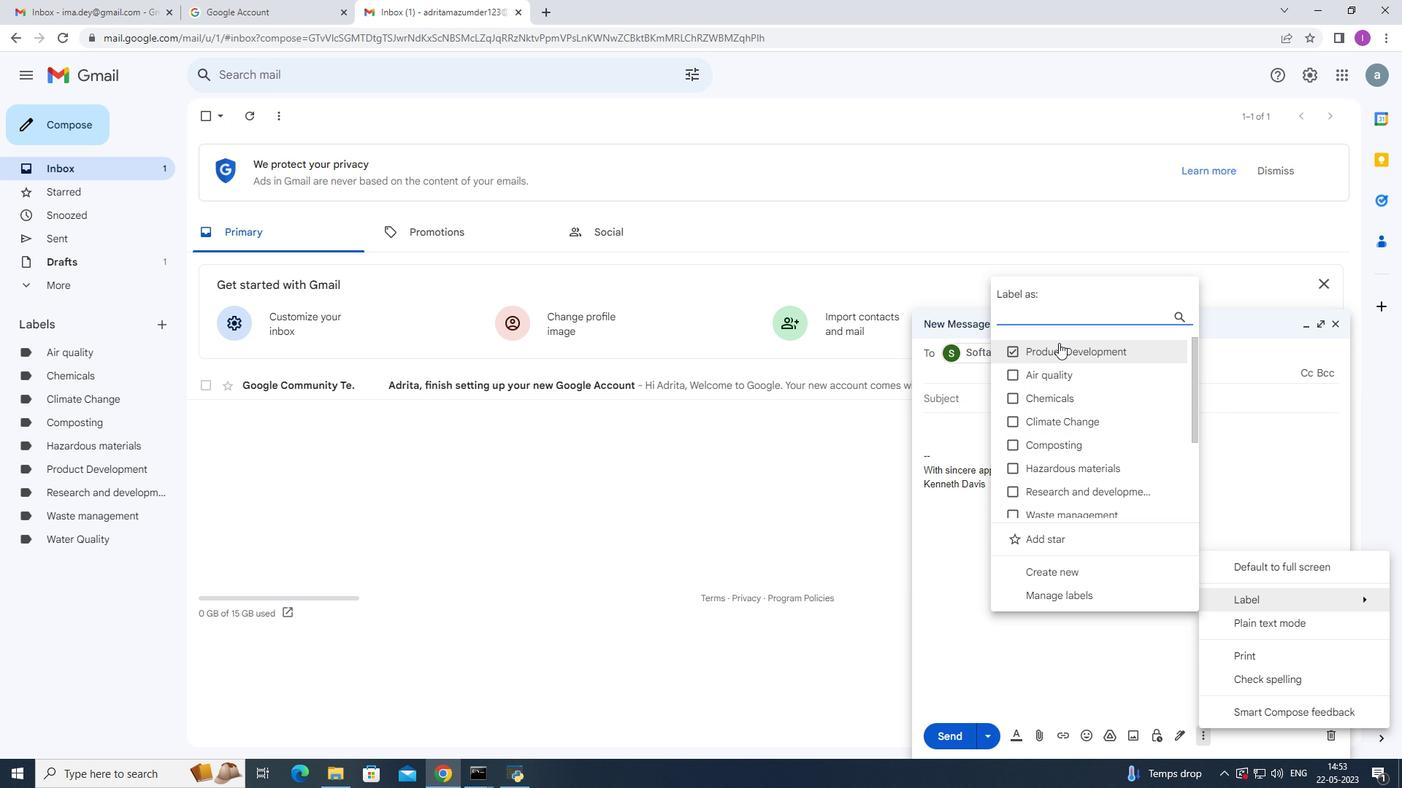 
Action: Mouse pressed left at (1058, 346)
Screenshot: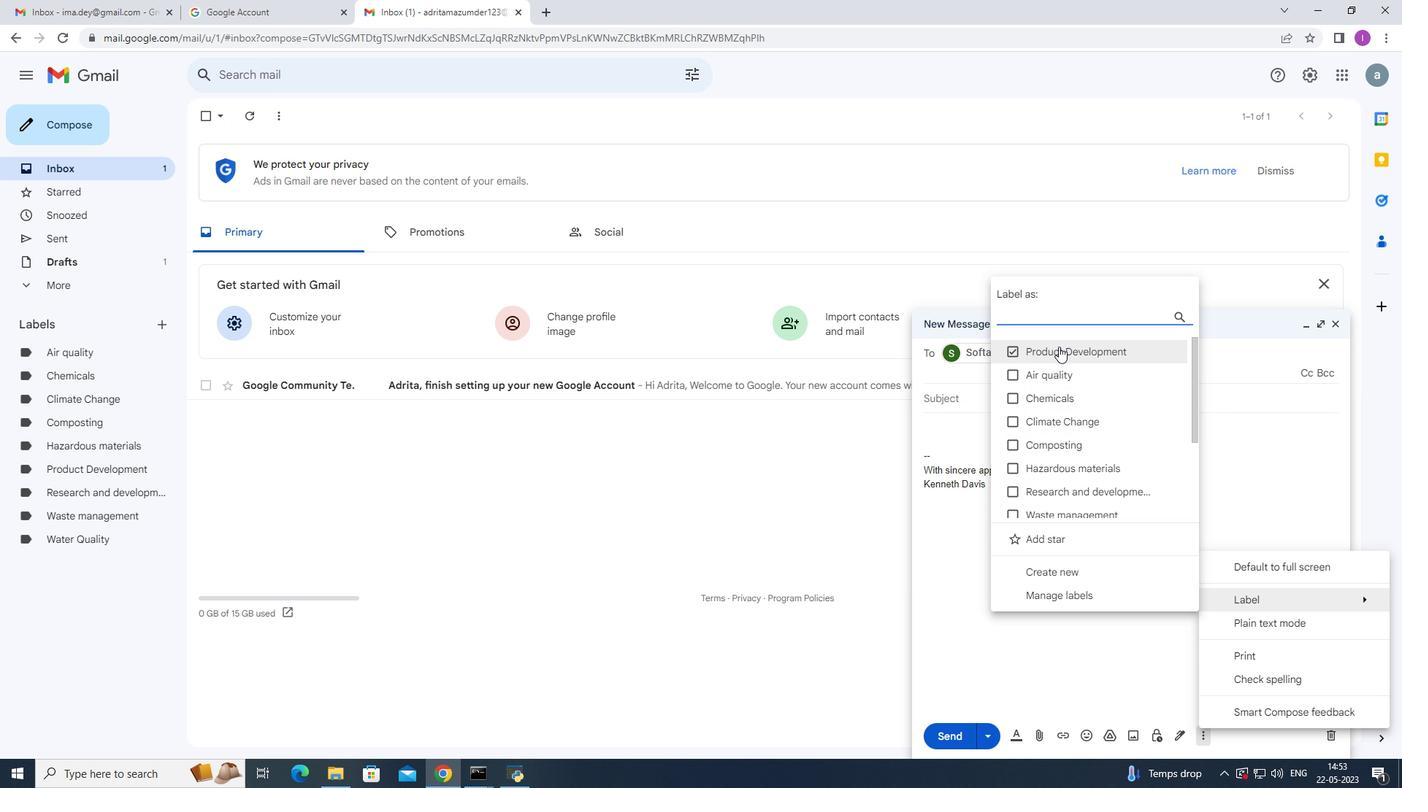 
Action: Mouse moved to (1204, 736)
Screenshot: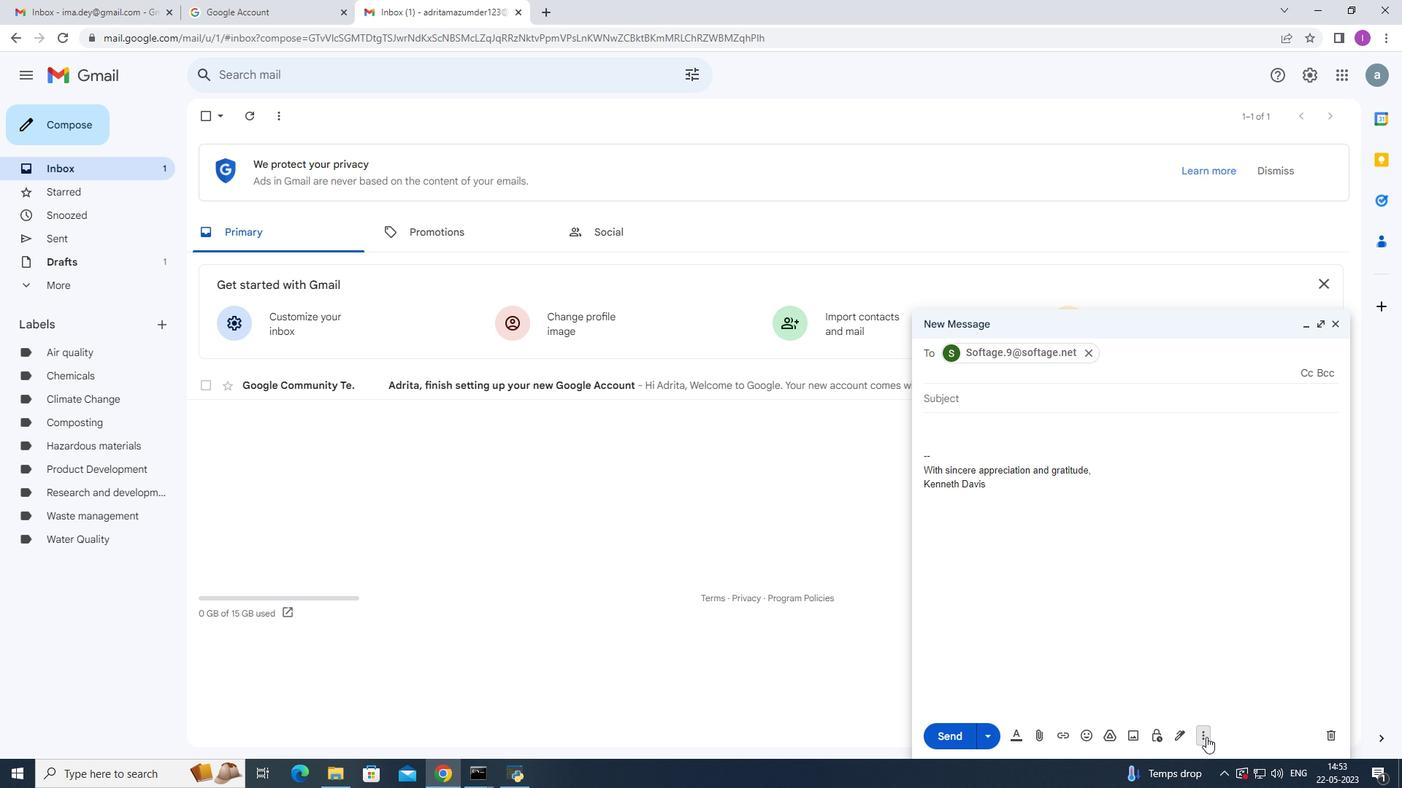 
Action: Mouse pressed left at (1204, 736)
Screenshot: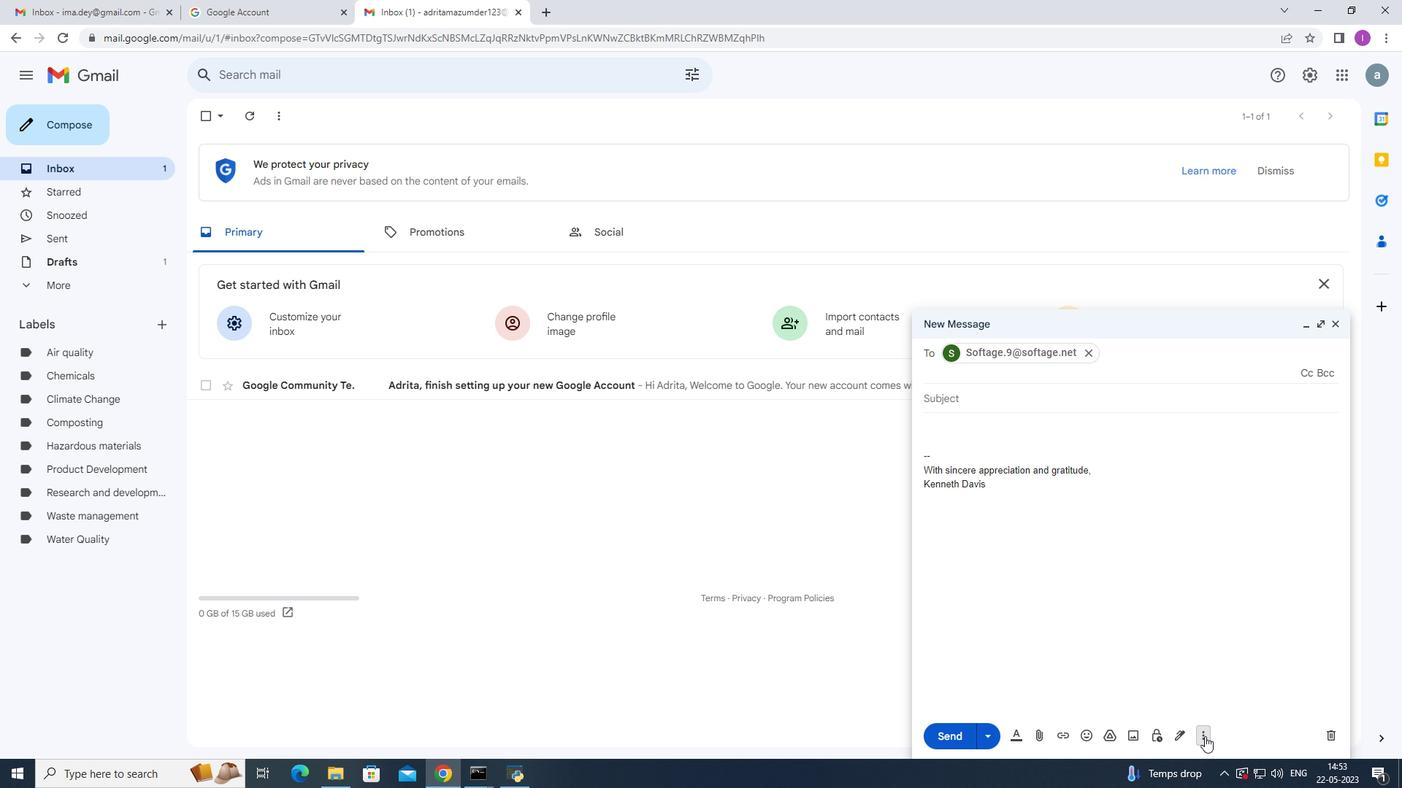 
Action: Mouse moved to (1237, 594)
Screenshot: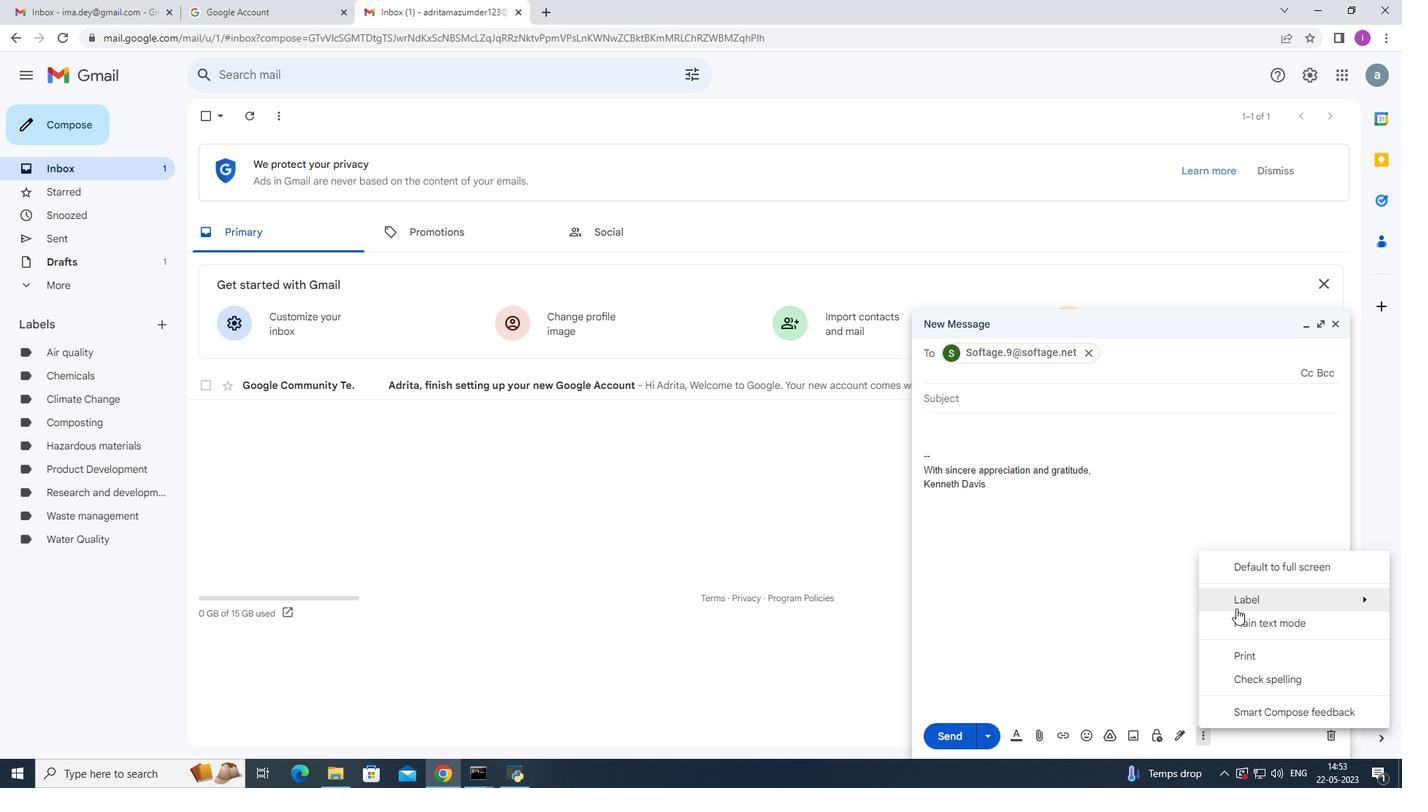 
Action: Mouse pressed left at (1237, 594)
Screenshot: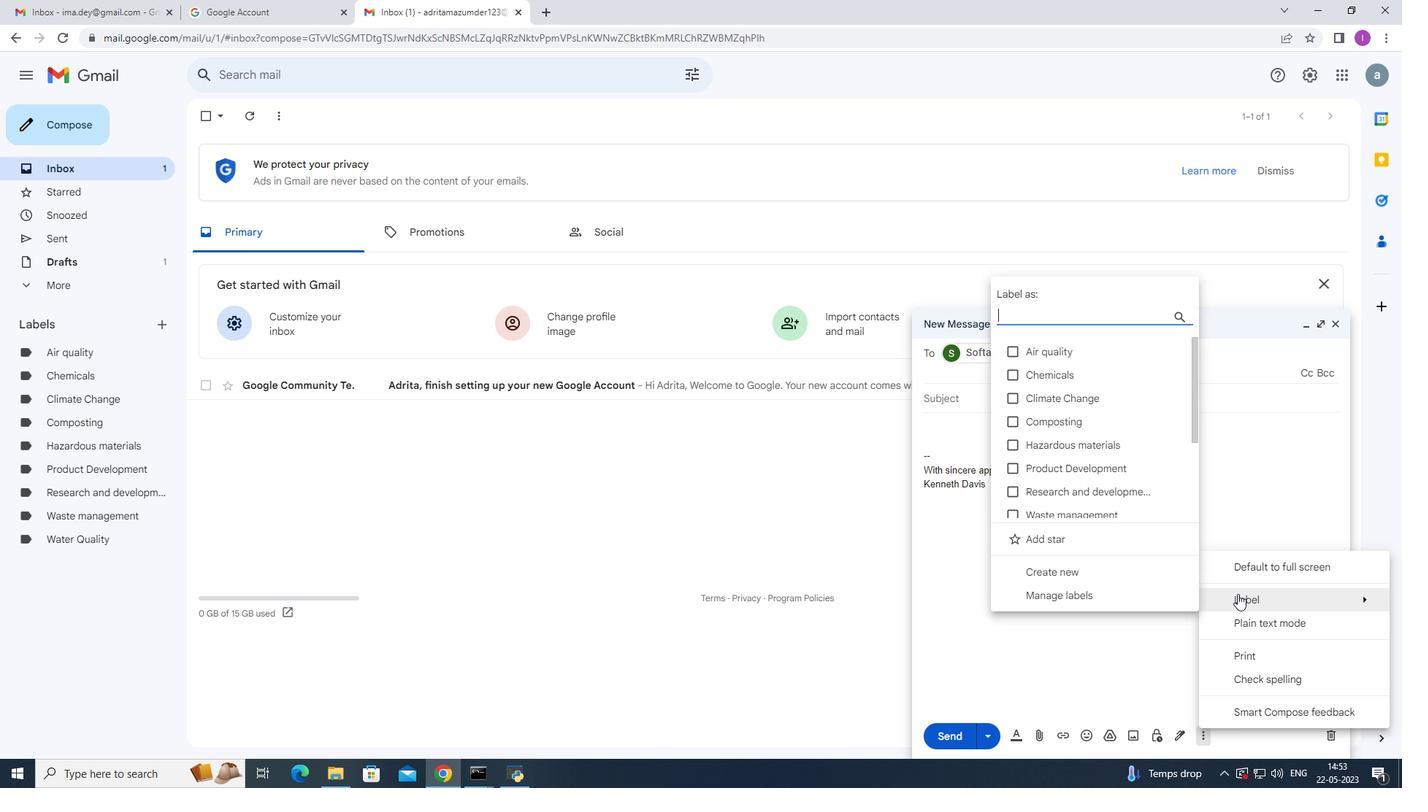 
Action: Mouse moved to (1120, 419)
Screenshot: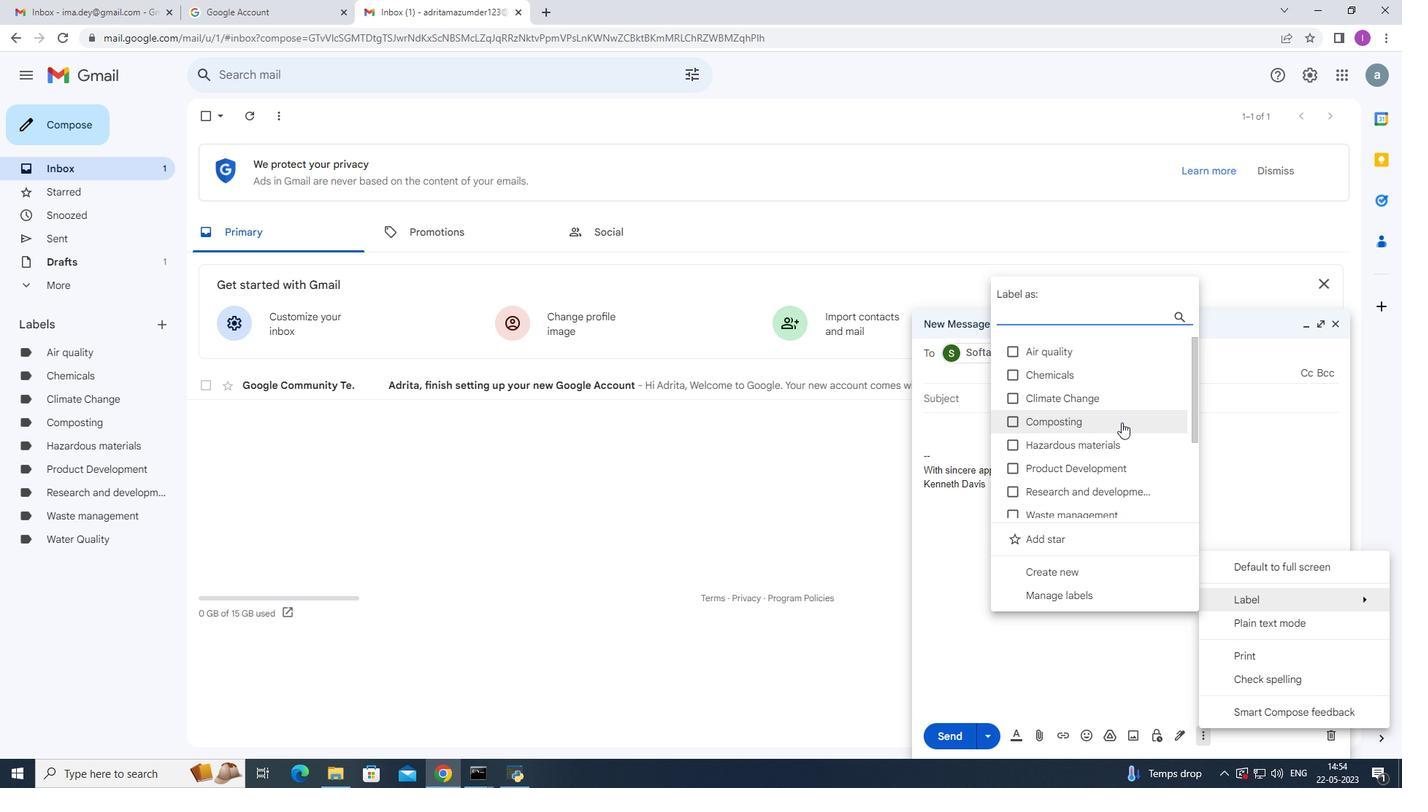 
Action: Mouse scrolled (1120, 418) with delta (0, 0)
Screenshot: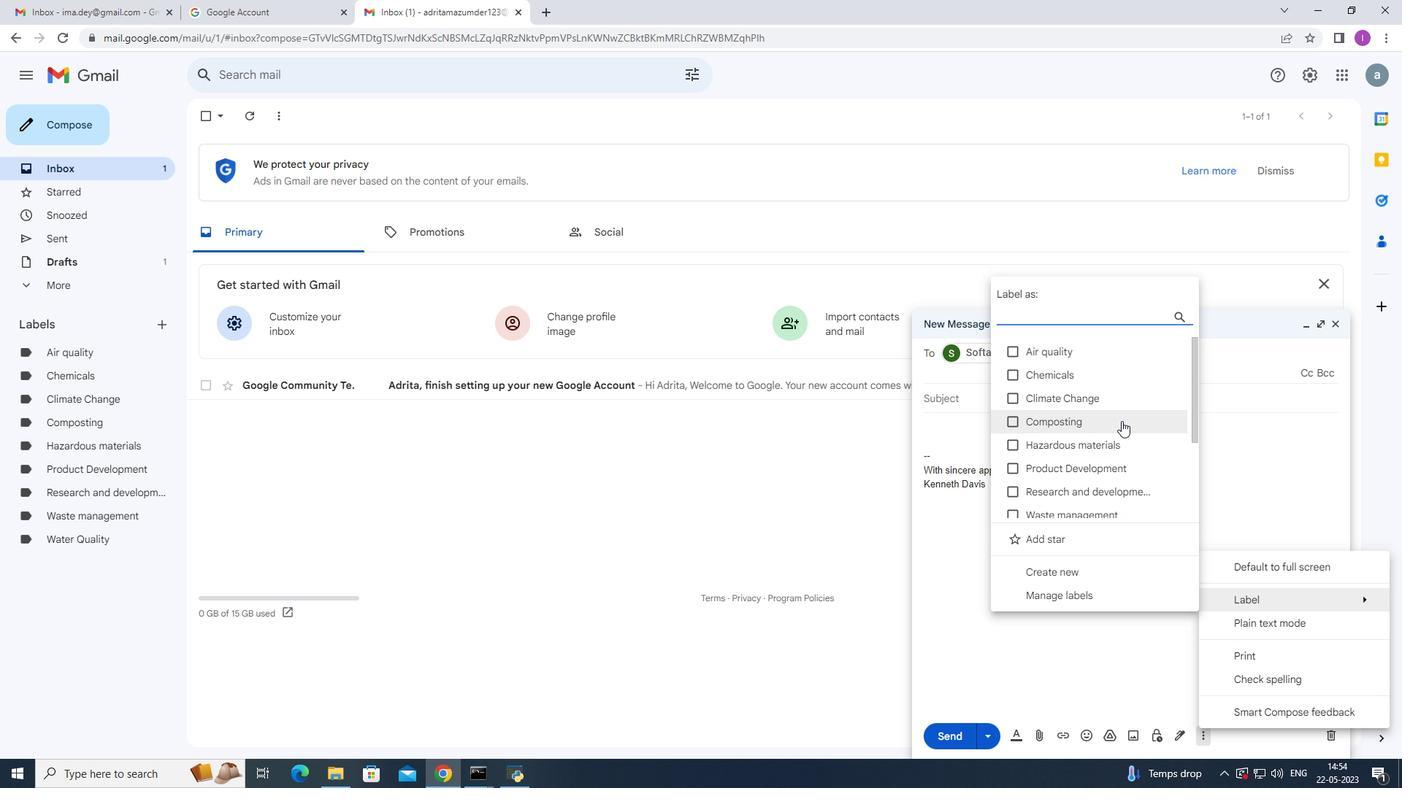 
Action: Mouse scrolled (1120, 418) with delta (0, 0)
Screenshot: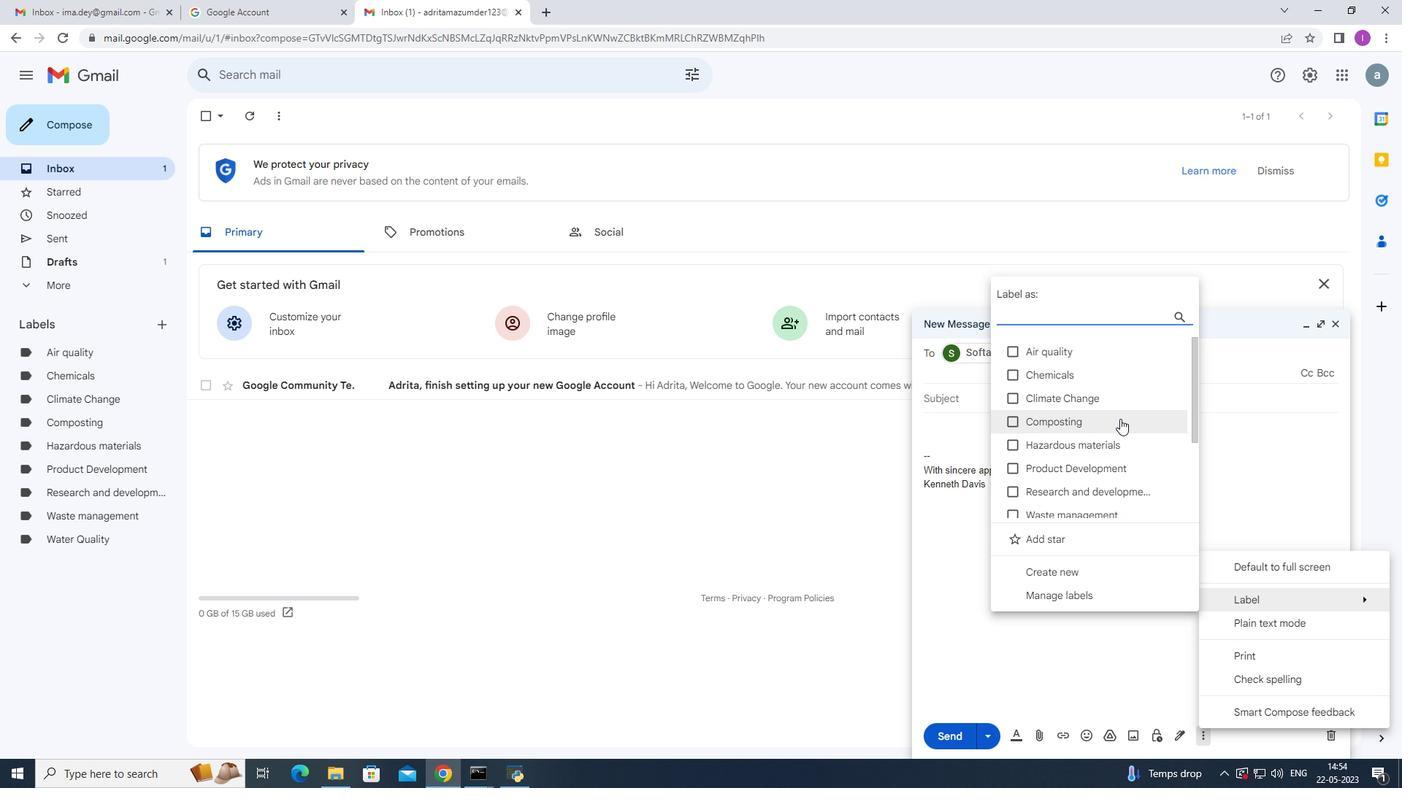 
Action: Mouse scrolled (1120, 418) with delta (0, 0)
Screenshot: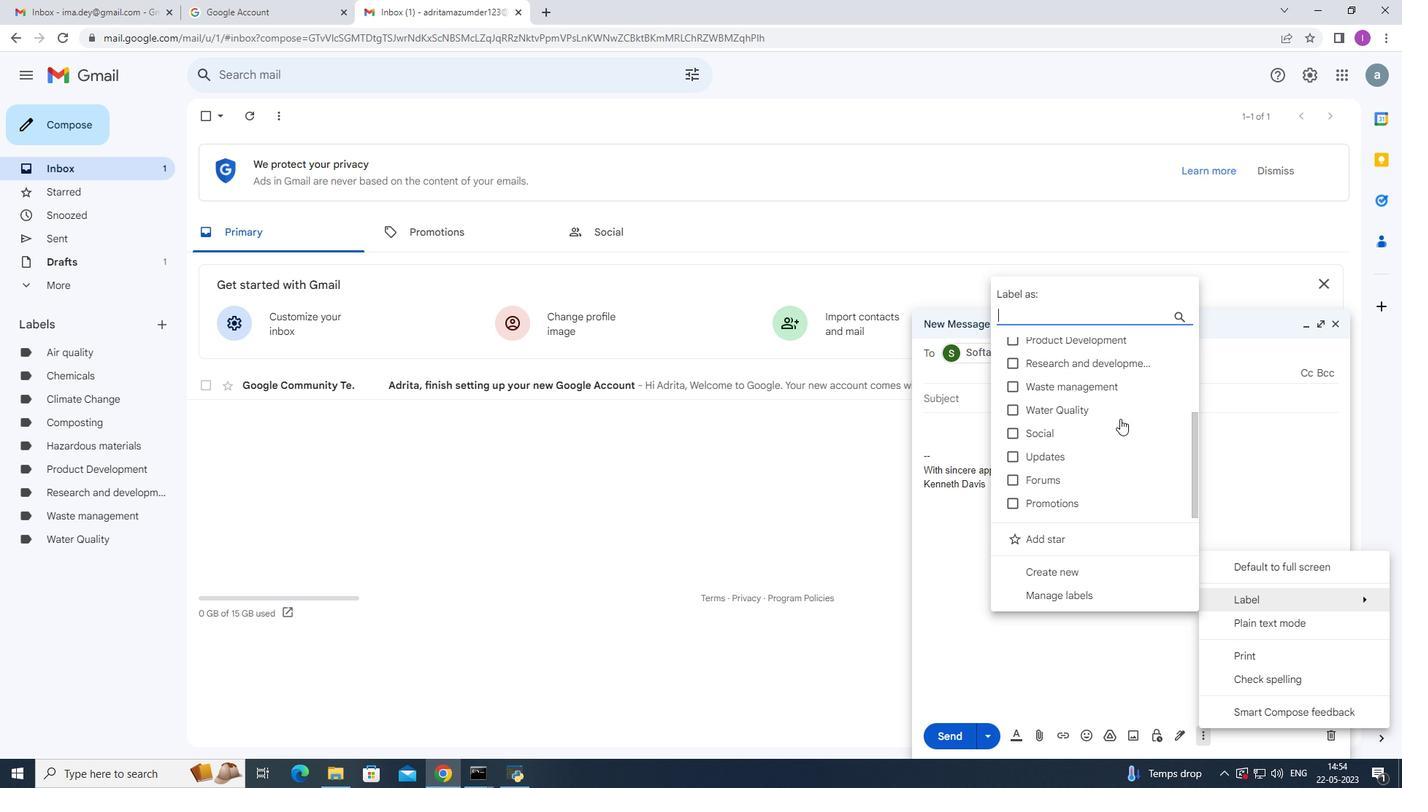 
Action: Mouse scrolled (1120, 418) with delta (0, 0)
Screenshot: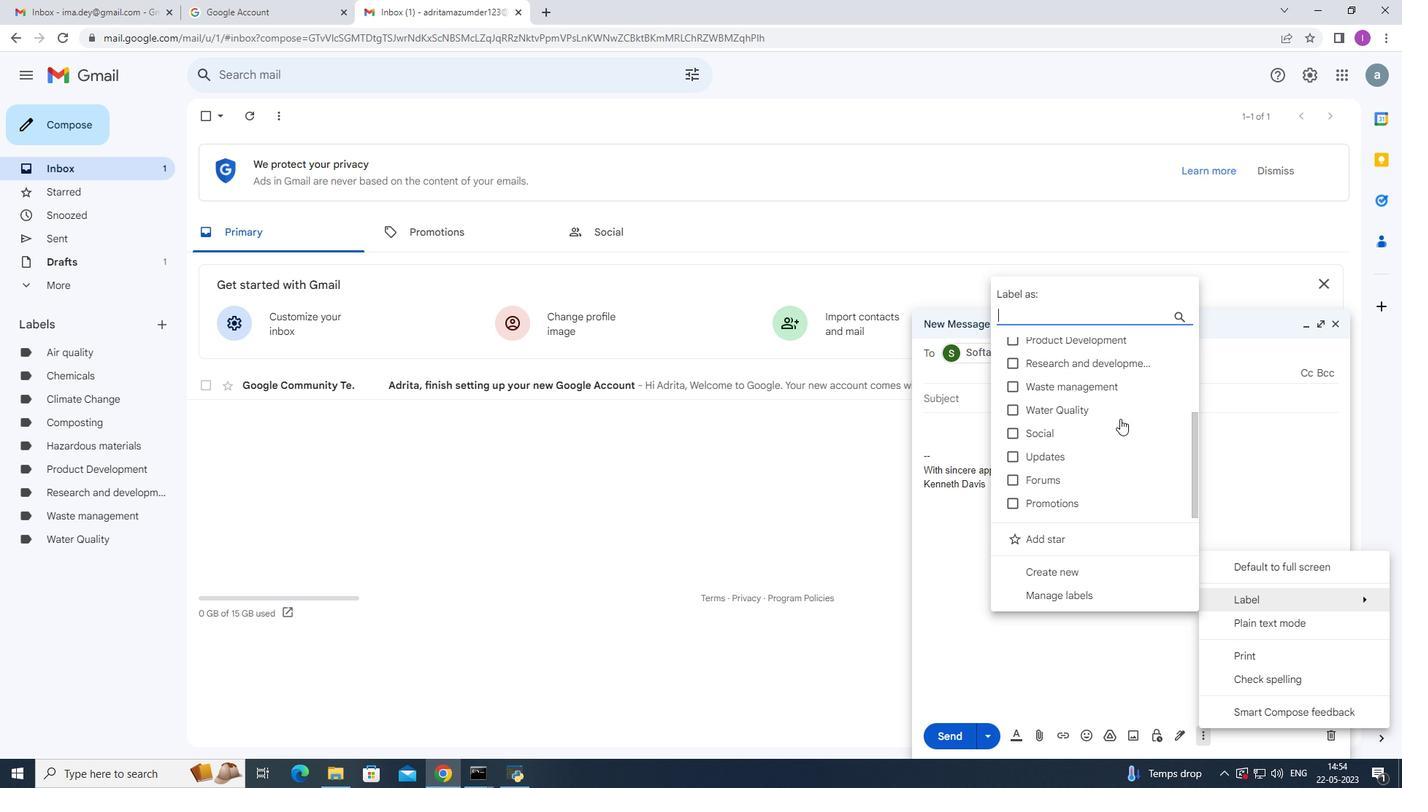 
Action: Mouse scrolled (1120, 419) with delta (0, 0)
Screenshot: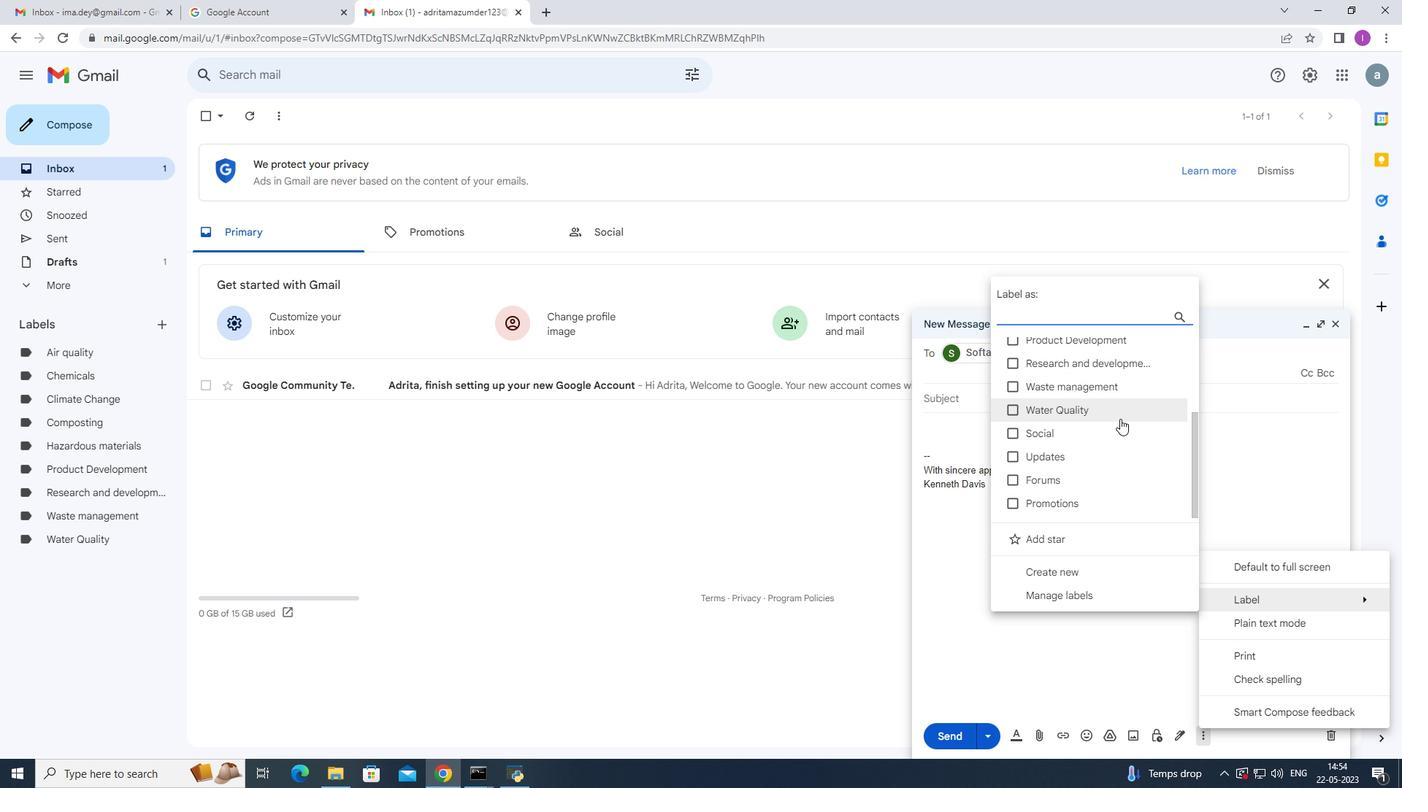 
Action: Mouse scrolled (1120, 418) with delta (0, 0)
Screenshot: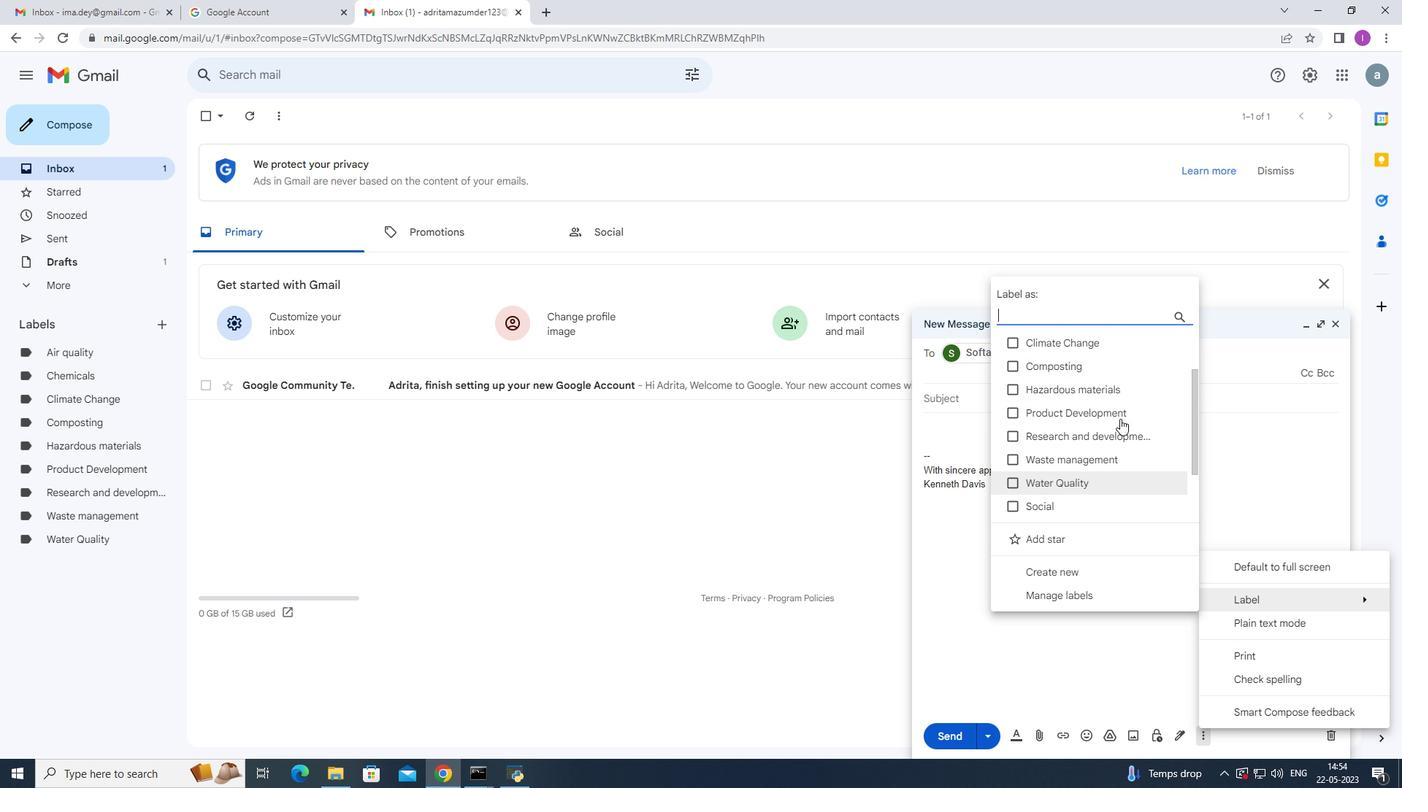 
Action: Mouse scrolled (1120, 419) with delta (0, 0)
Screenshot: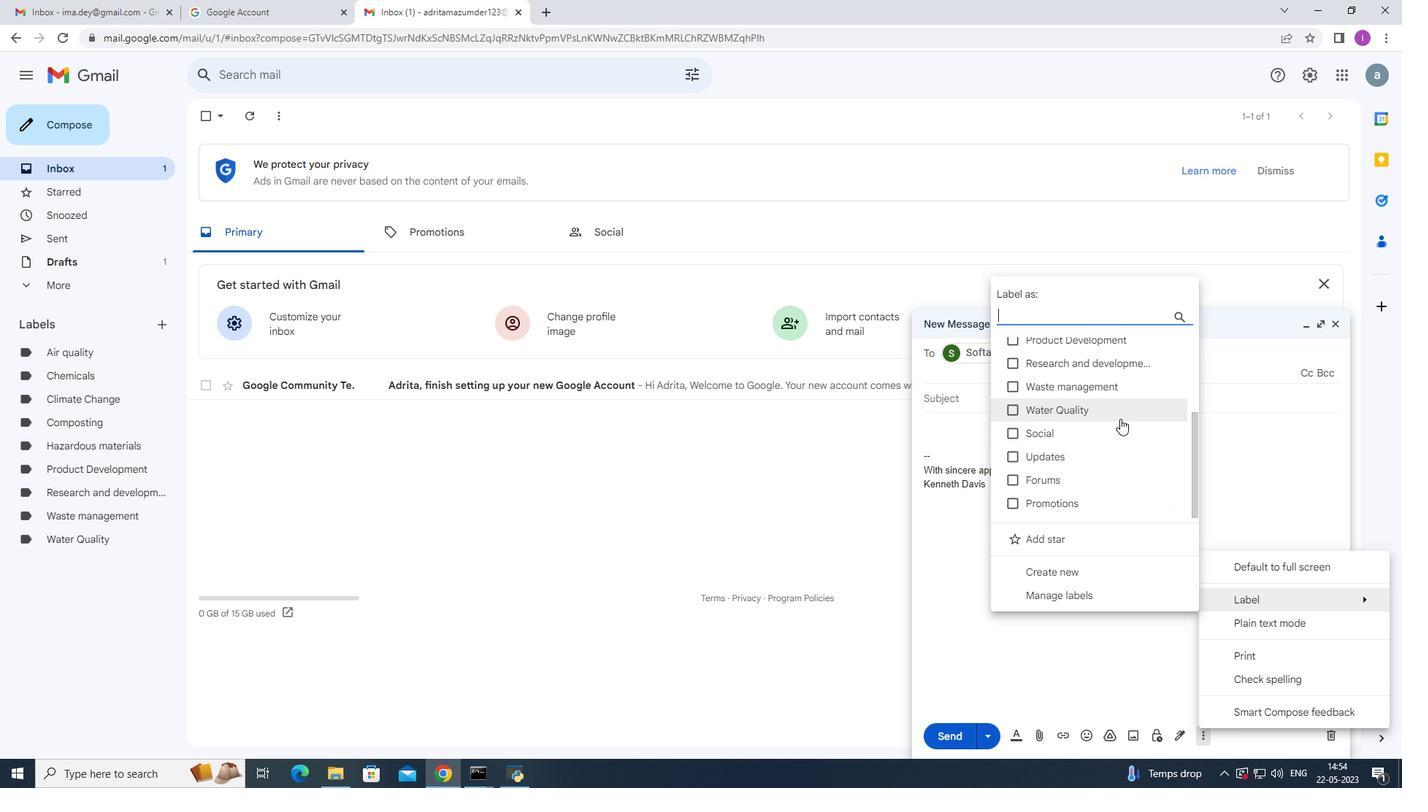 
Action: Mouse moved to (1025, 417)
Screenshot: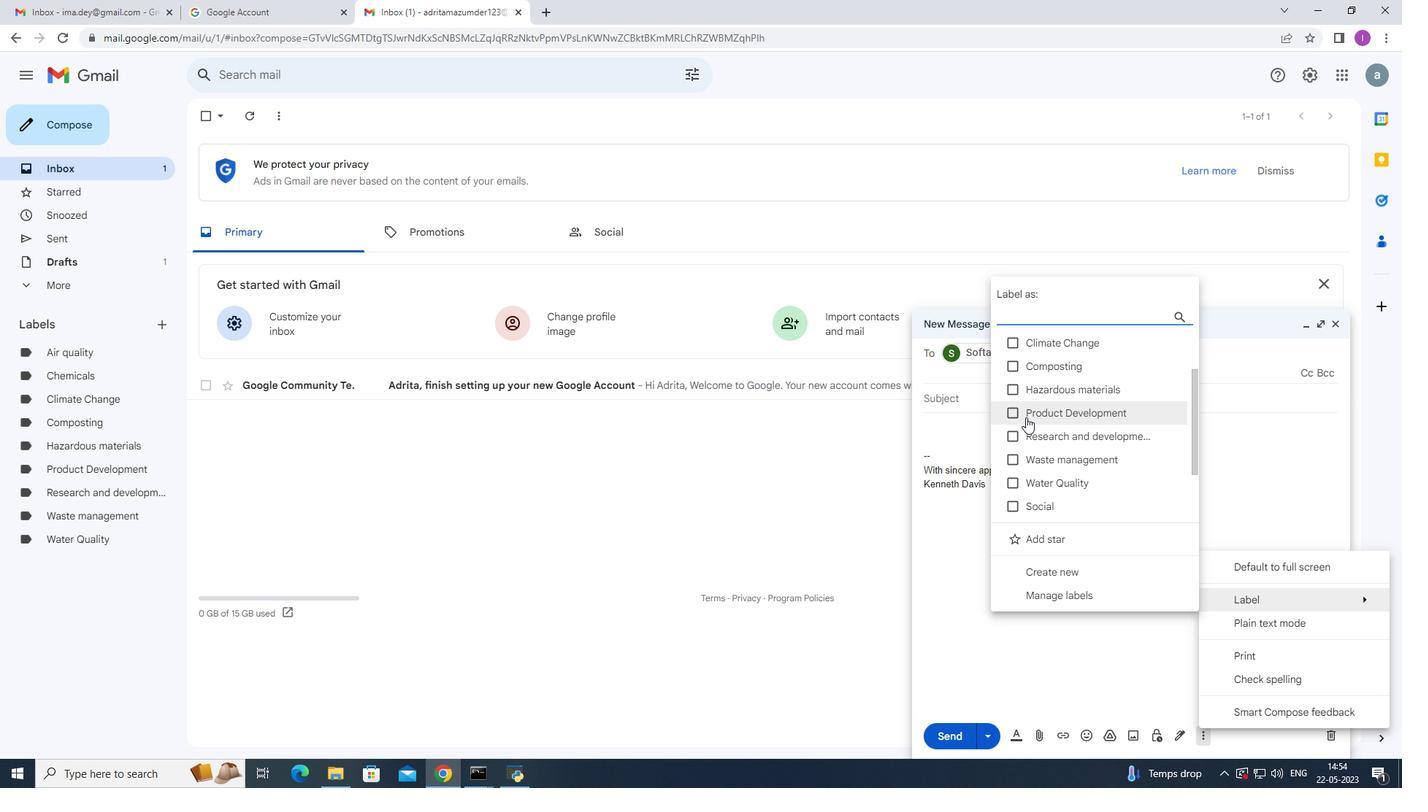 
Action: Mouse pressed left at (1025, 417)
Screenshot: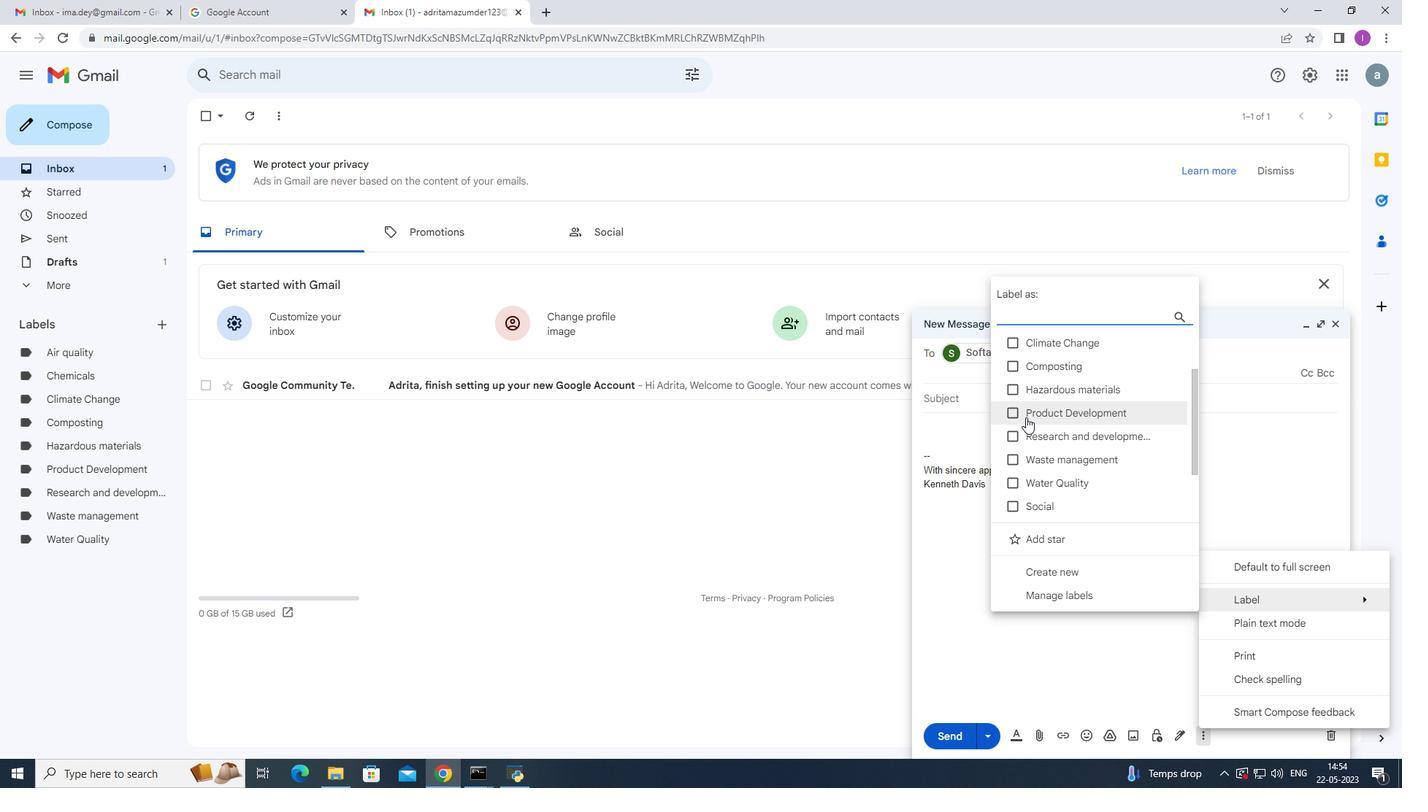 
Action: Mouse moved to (1207, 740)
Screenshot: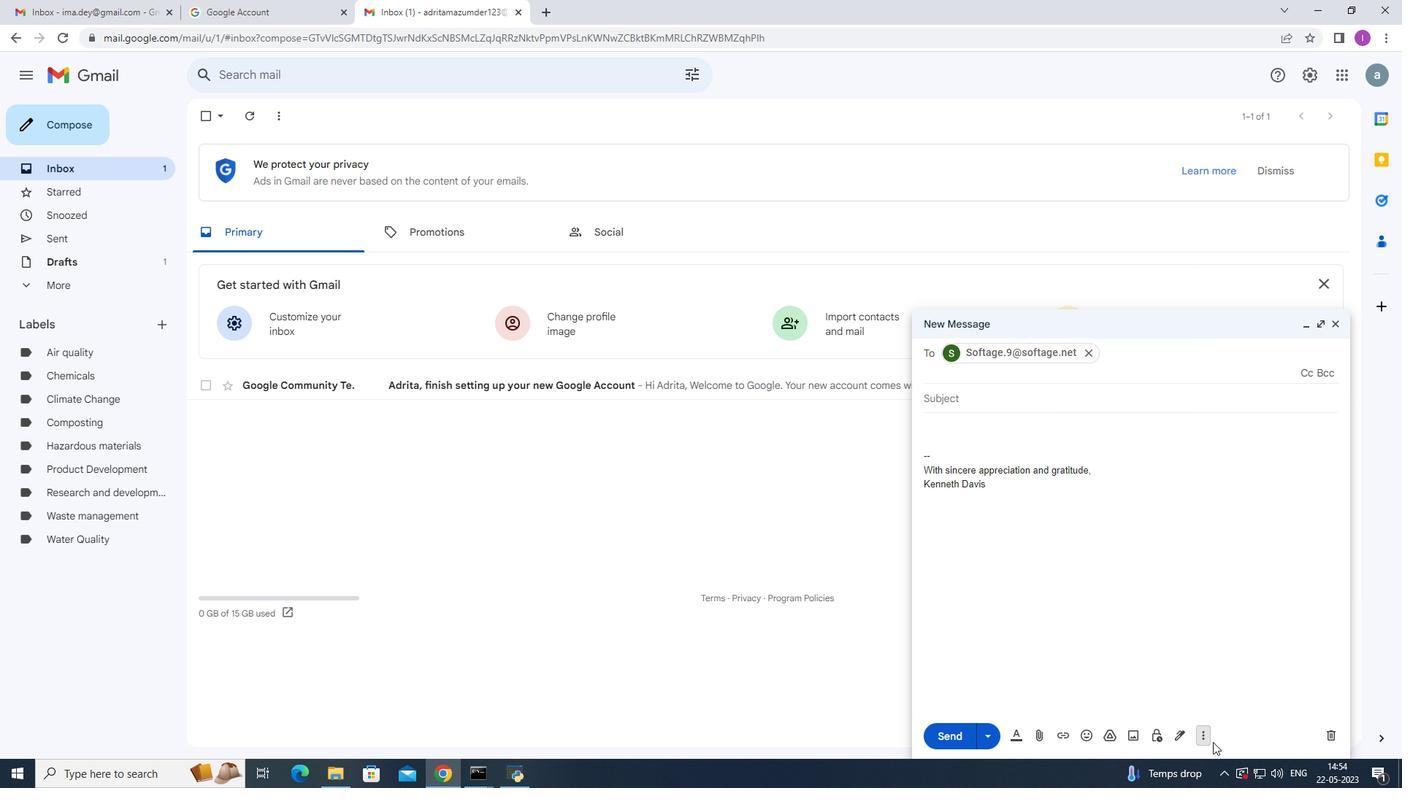 
Action: Mouse pressed left at (1207, 740)
Screenshot: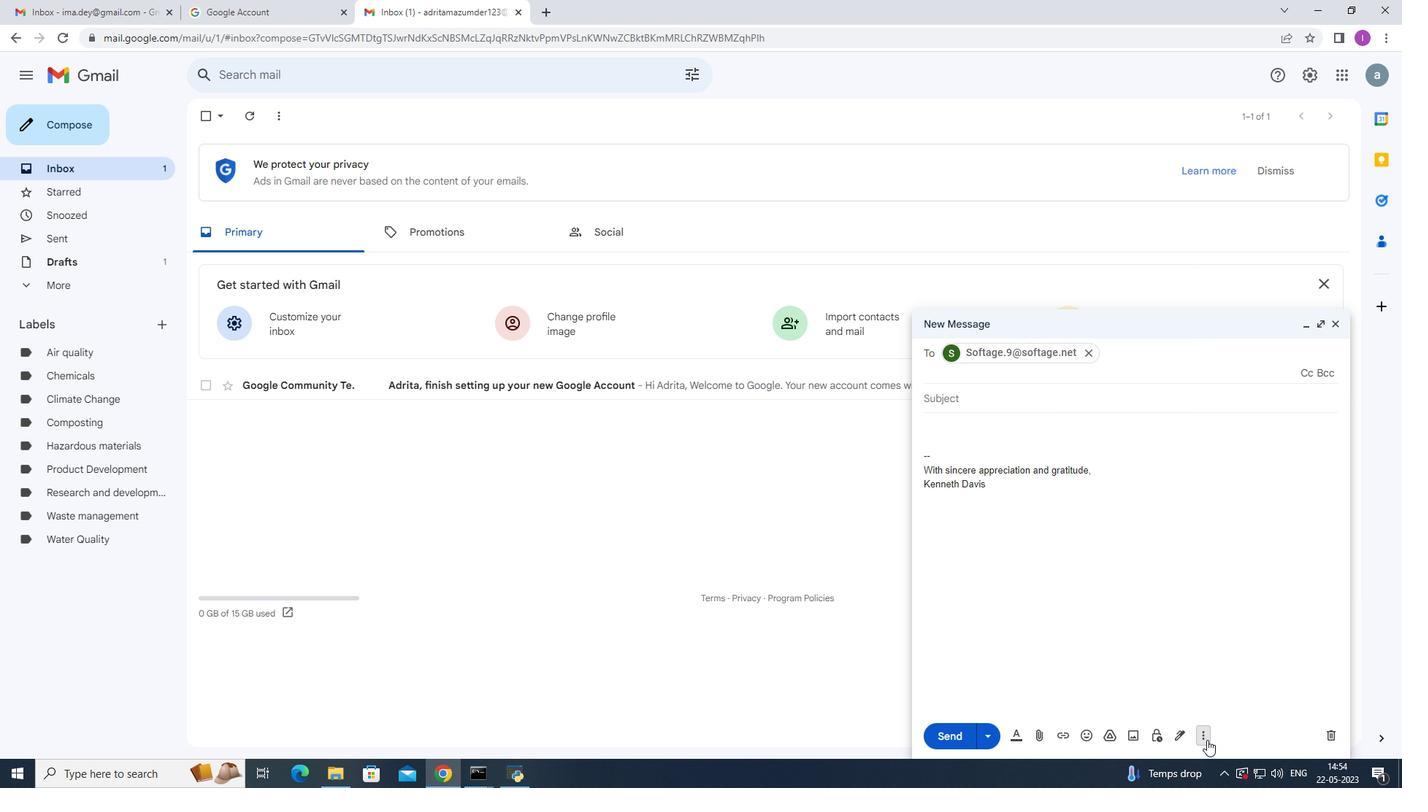 
Action: Mouse moved to (1259, 596)
Screenshot: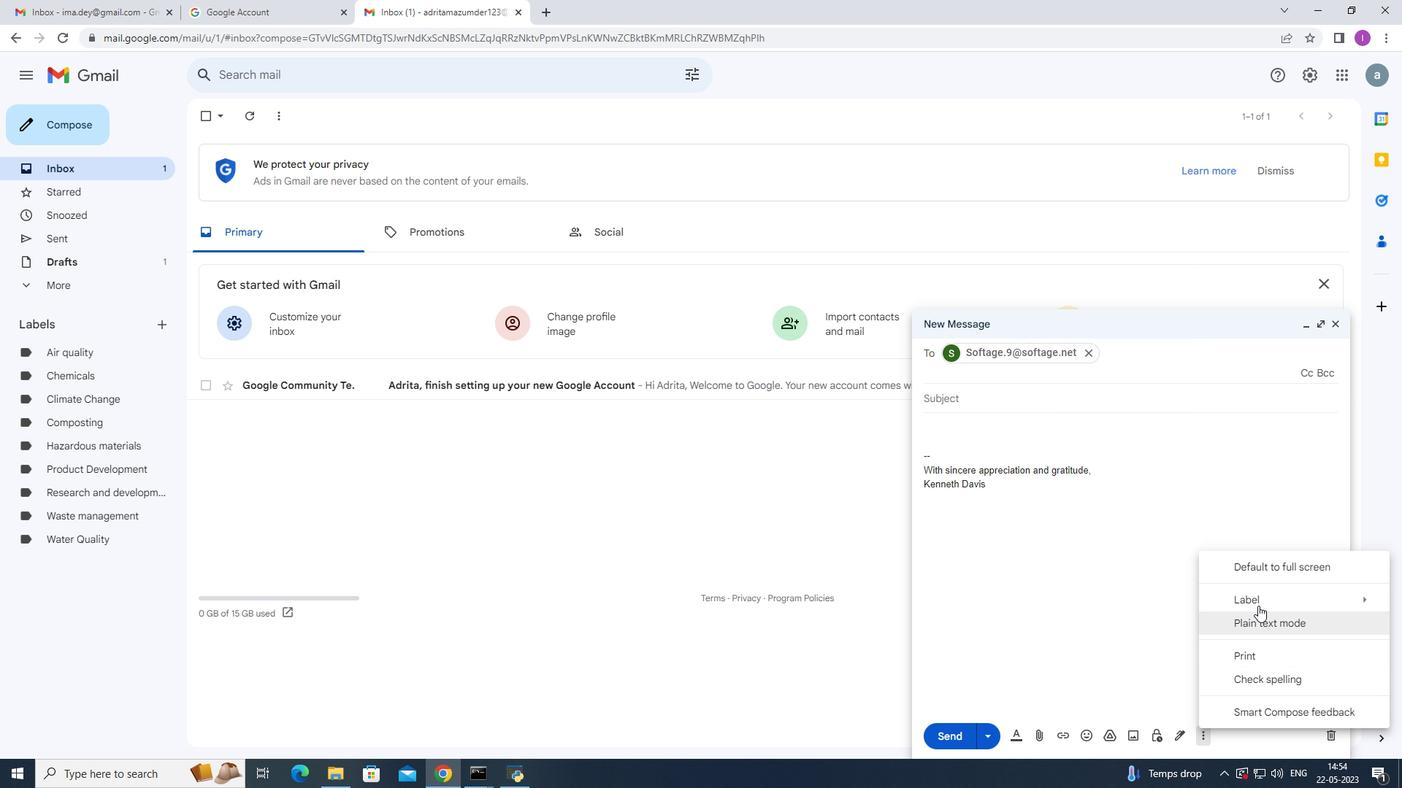 
Action: Mouse pressed left at (1259, 596)
Screenshot: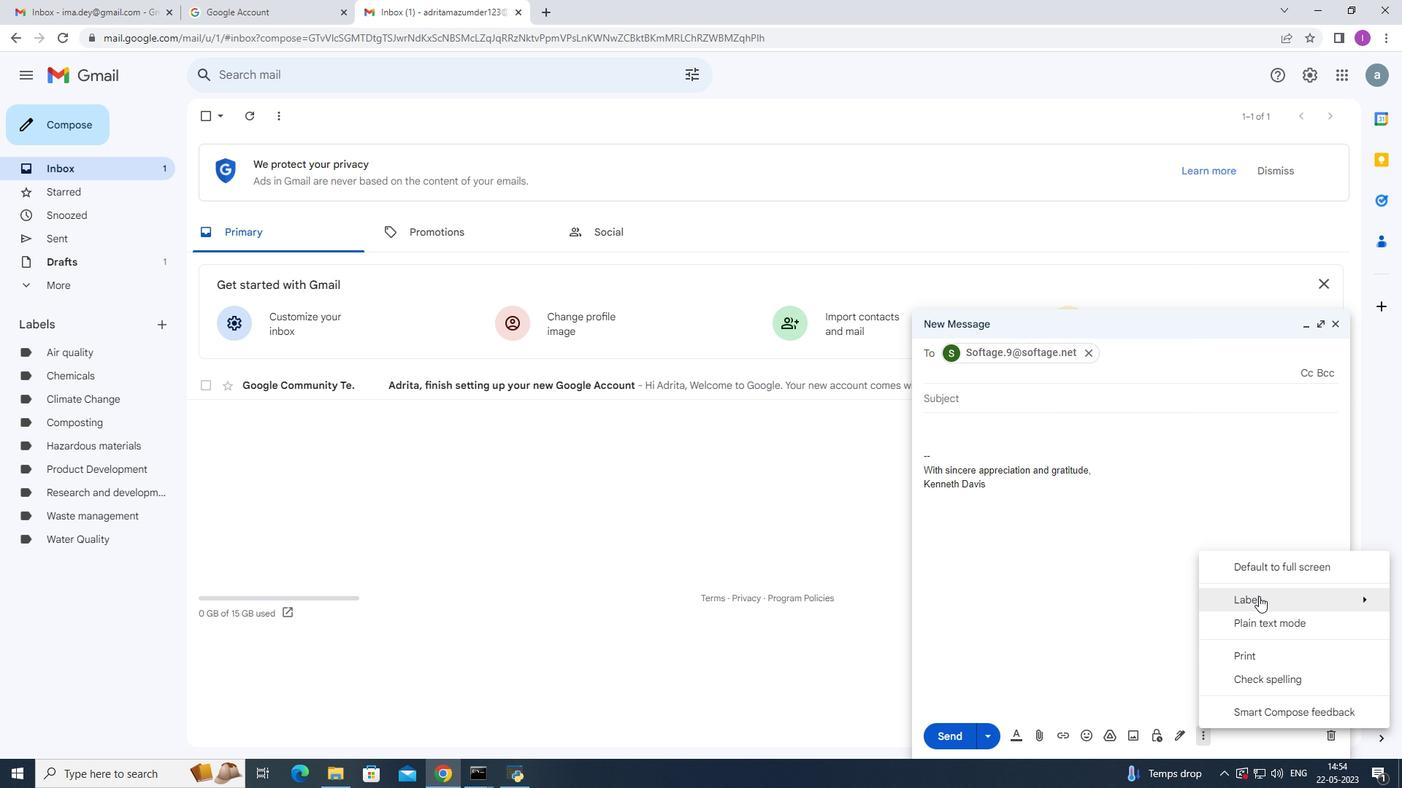 
Action: Mouse moved to (1074, 446)
Screenshot: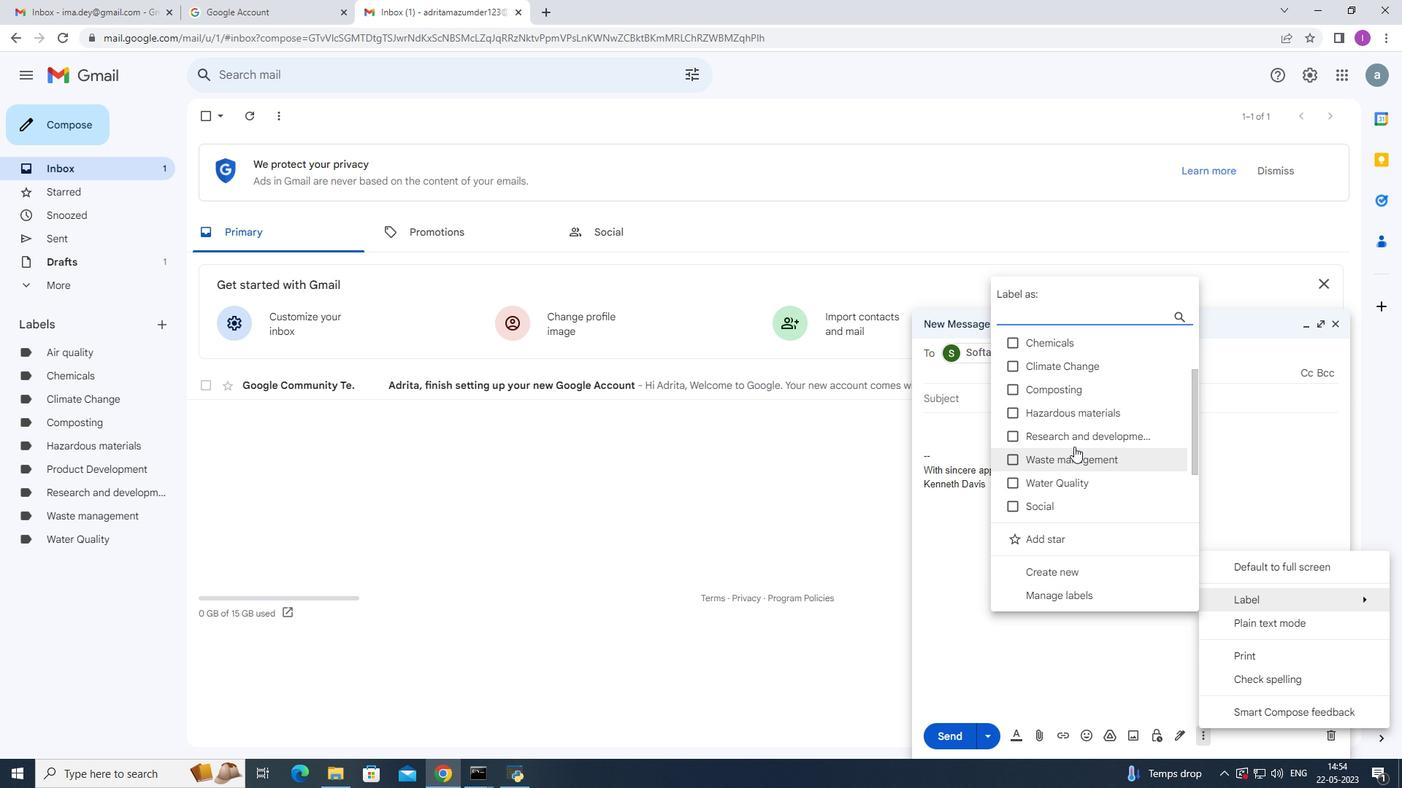
Action: Mouse scrolled (1074, 445) with delta (0, 0)
Screenshot: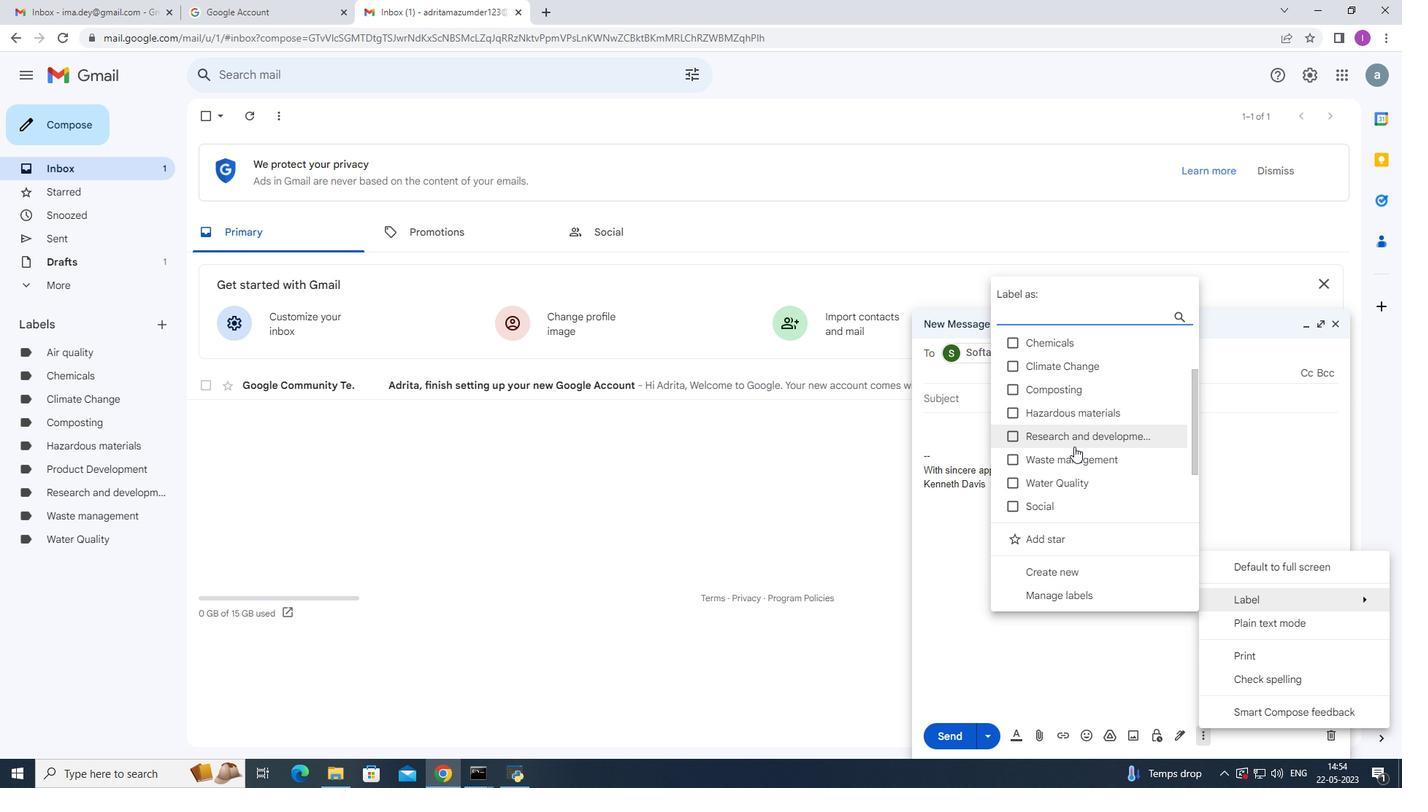 
Action: Mouse scrolled (1074, 445) with delta (0, 0)
Screenshot: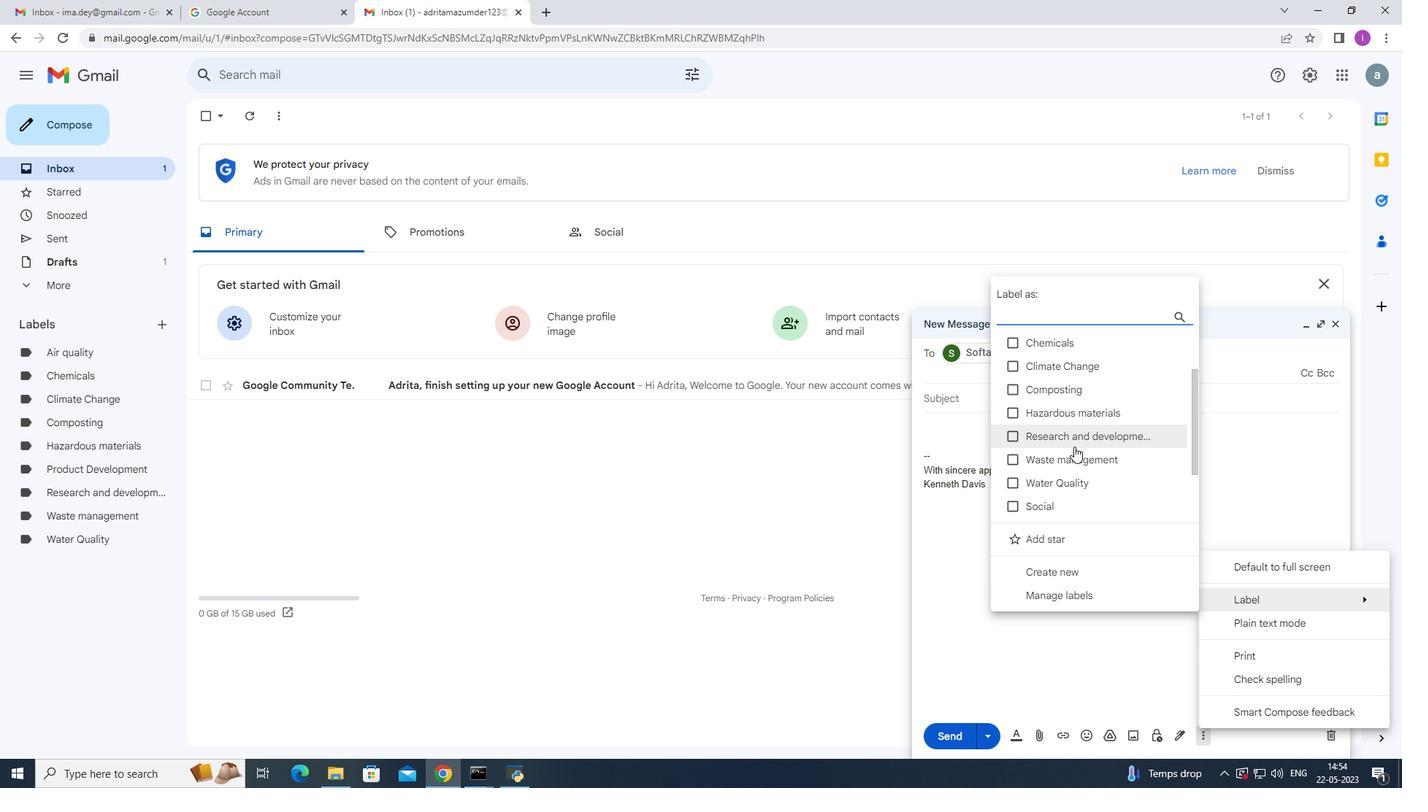 
Action: Mouse scrolled (1074, 445) with delta (0, 0)
Screenshot: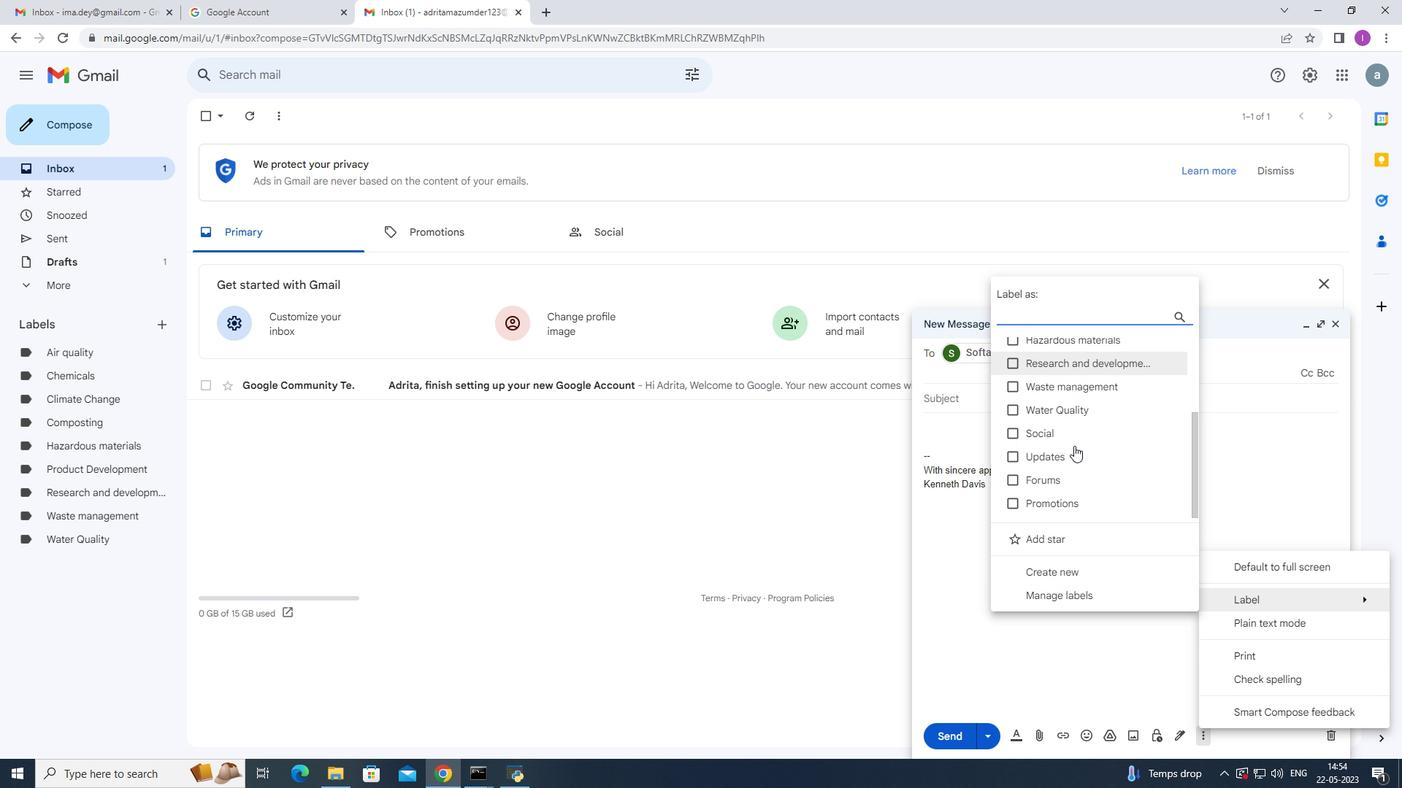 
Action: Mouse scrolled (1074, 445) with delta (0, 0)
Screenshot: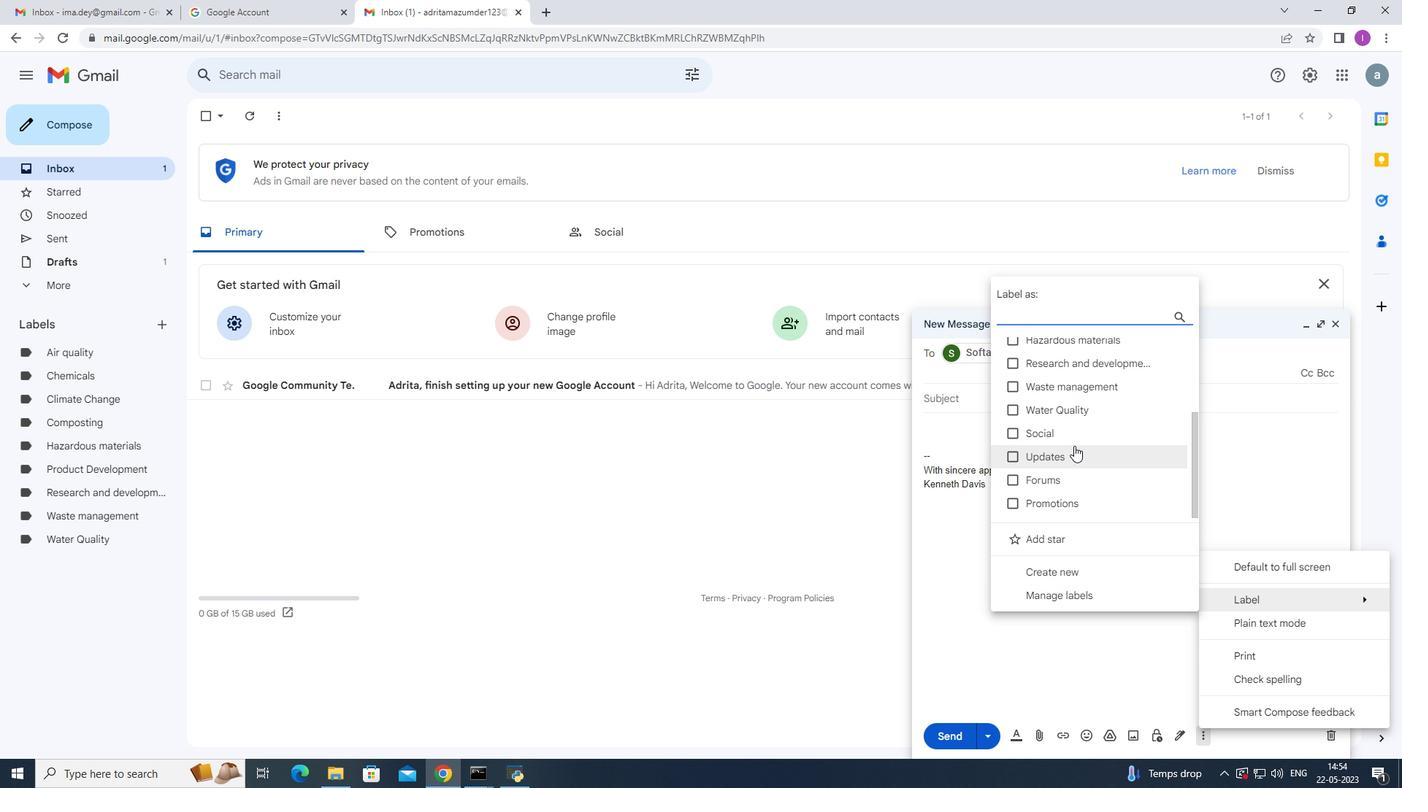 
Action: Mouse scrolled (1074, 445) with delta (0, 0)
Screenshot: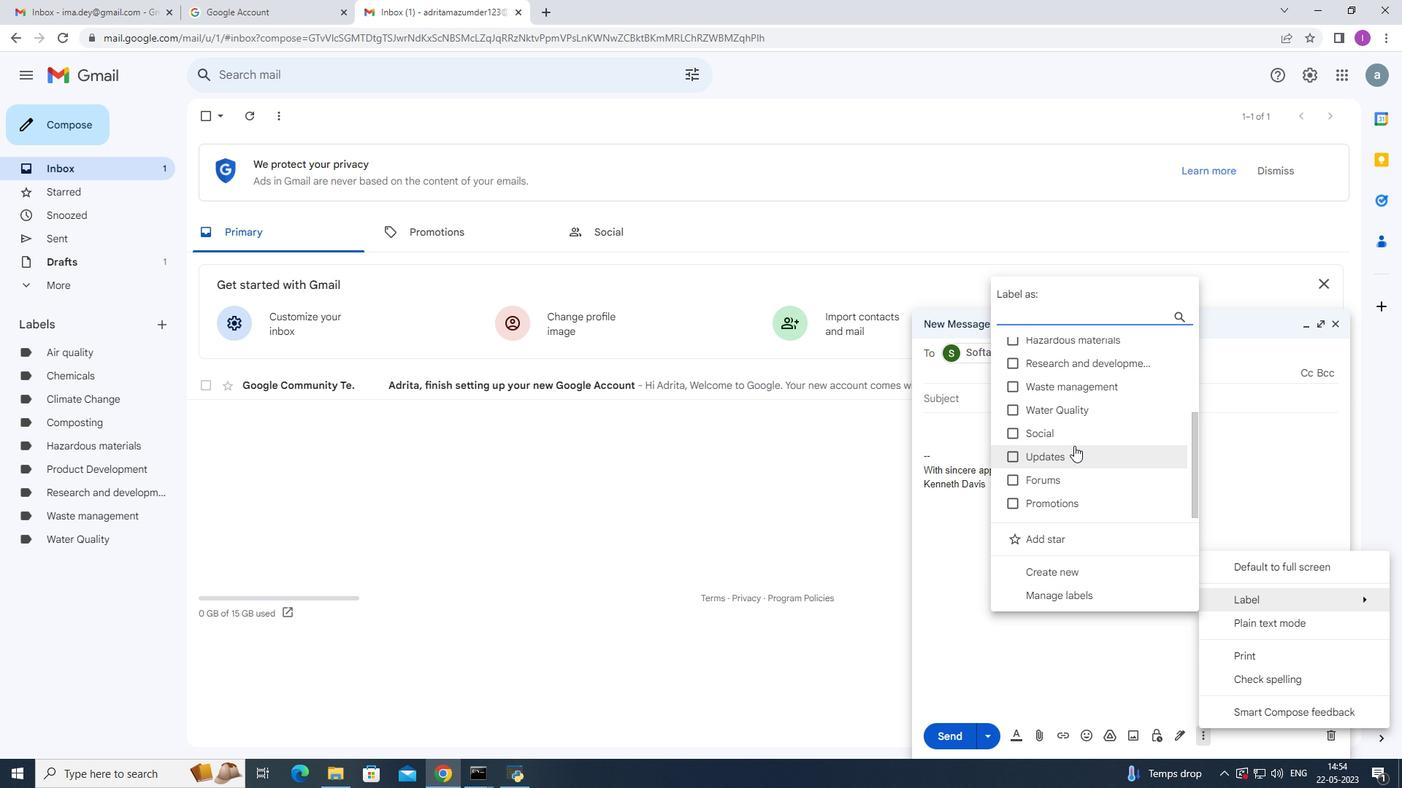
Action: Mouse scrolled (1074, 446) with delta (0, 0)
Screenshot: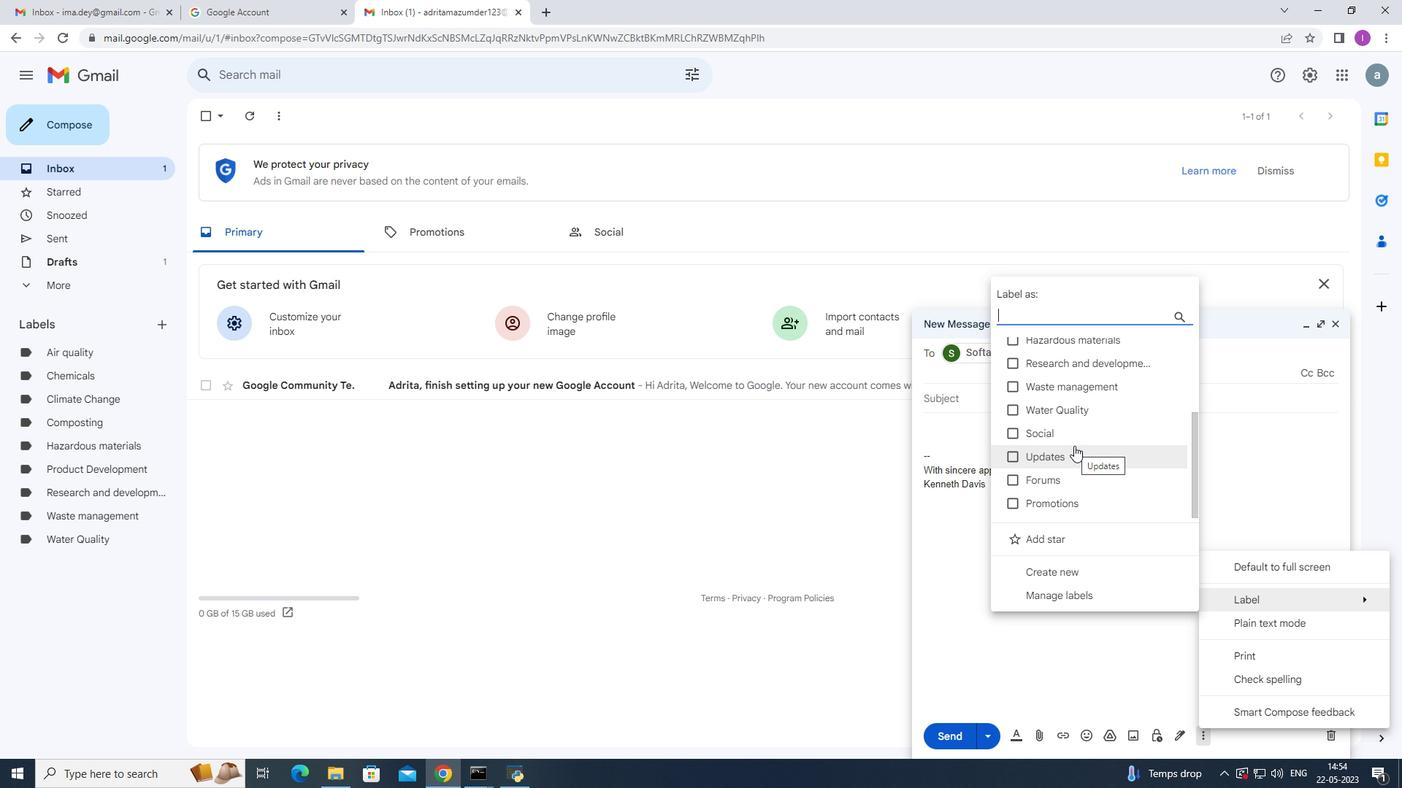 
Action: Mouse scrolled (1074, 446) with delta (0, 0)
Screenshot: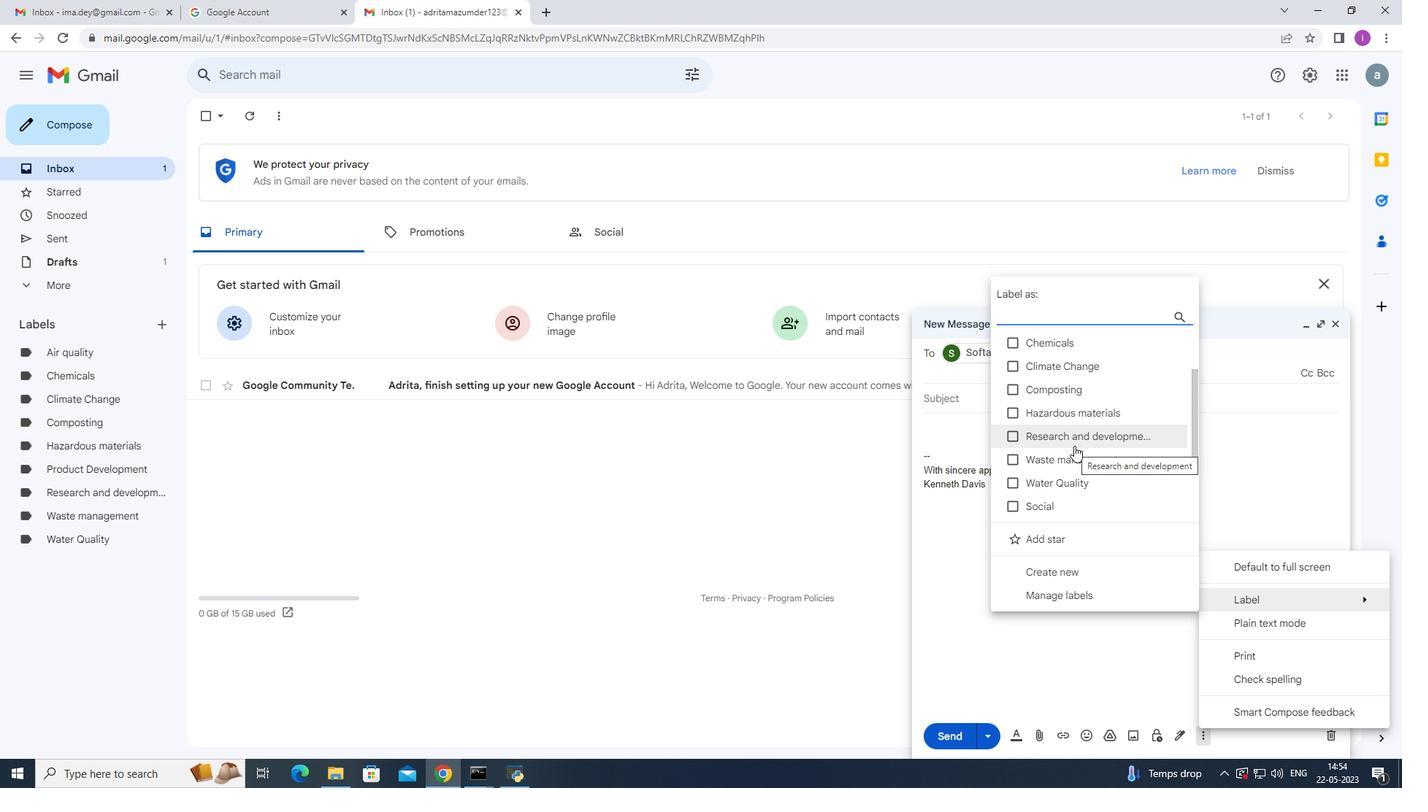 
Action: Mouse scrolled (1074, 446) with delta (0, 0)
Screenshot: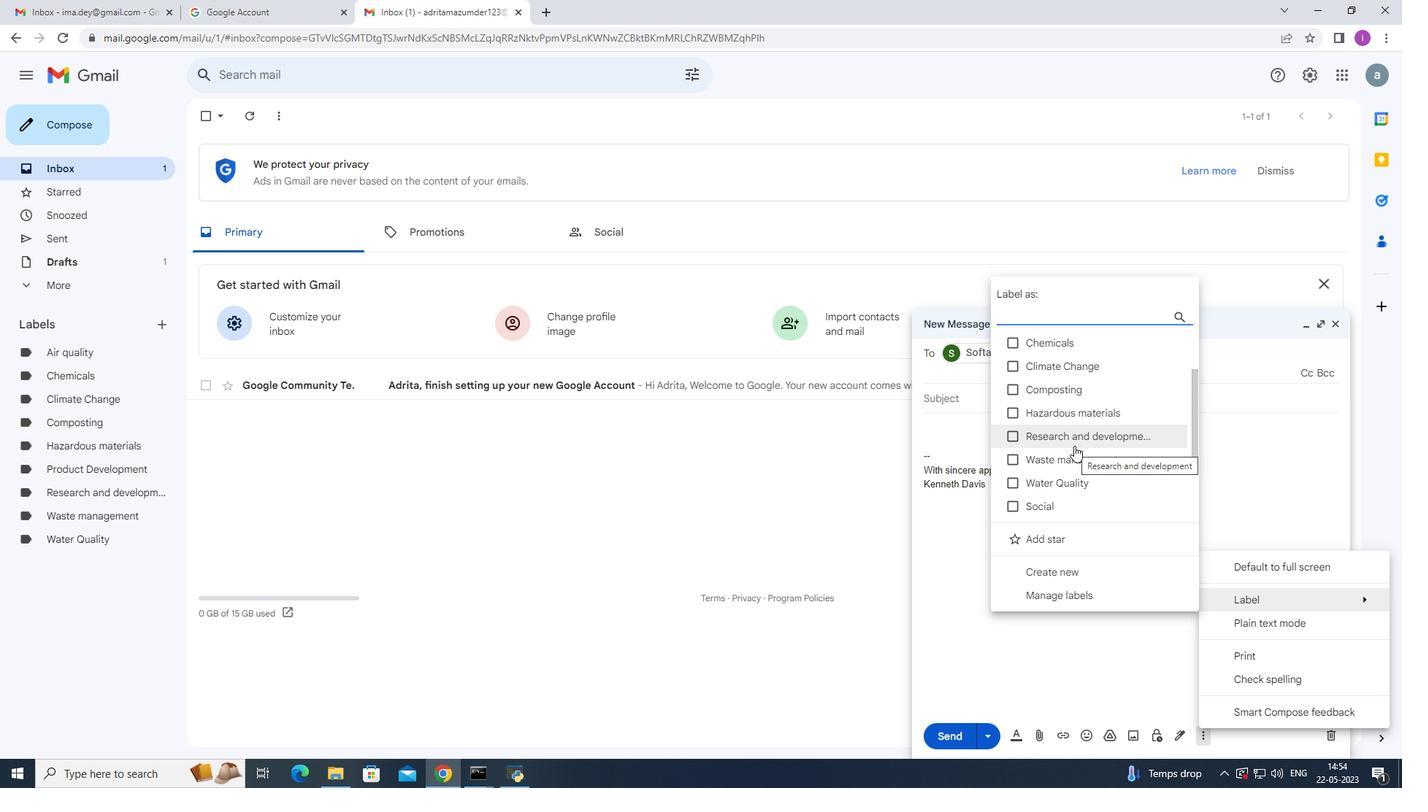 
Action: Mouse scrolled (1074, 446) with delta (0, 0)
Screenshot: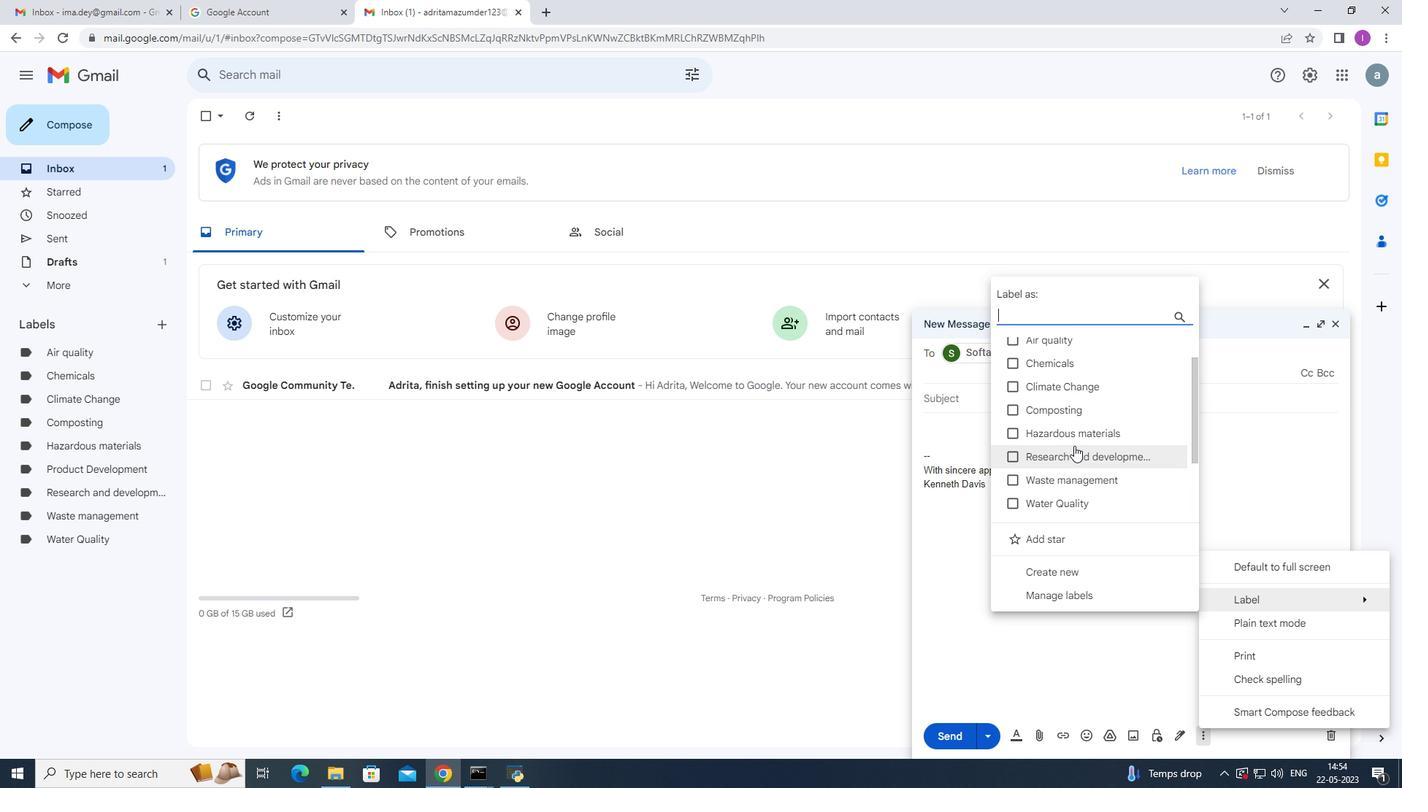 
Action: Mouse moved to (934, 629)
Screenshot: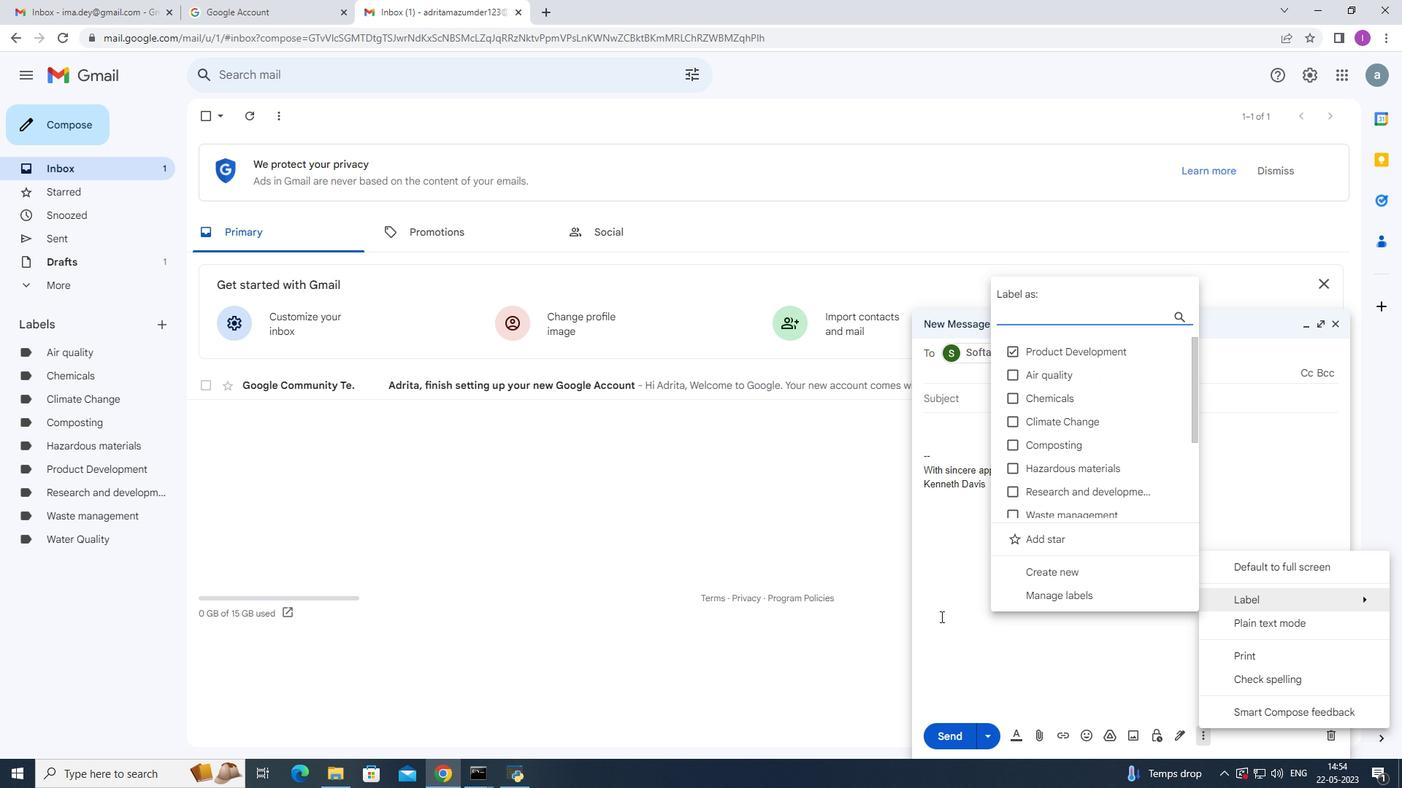 
Action: Mouse pressed left at (934, 629)
Screenshot: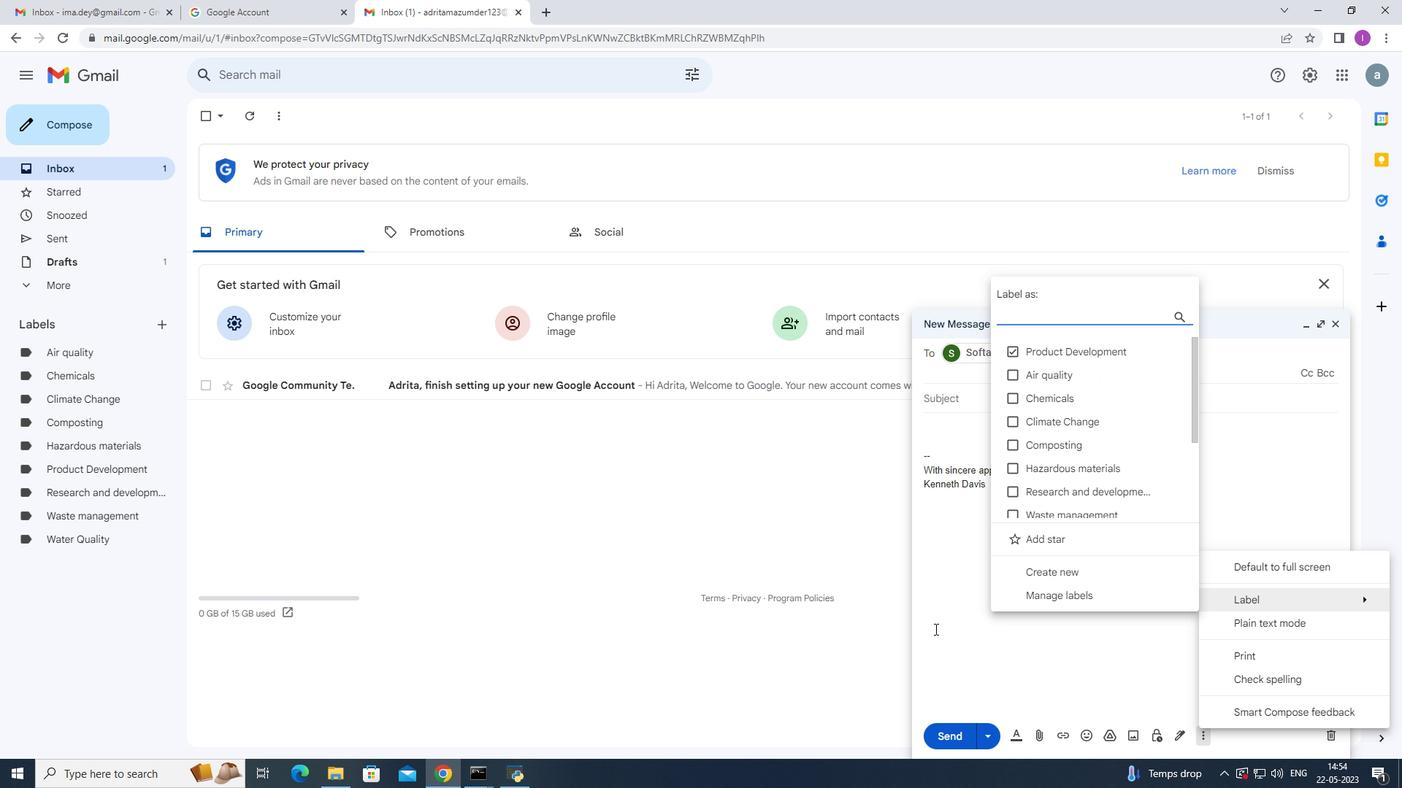 
Action: Mouse moved to (1145, 590)
Screenshot: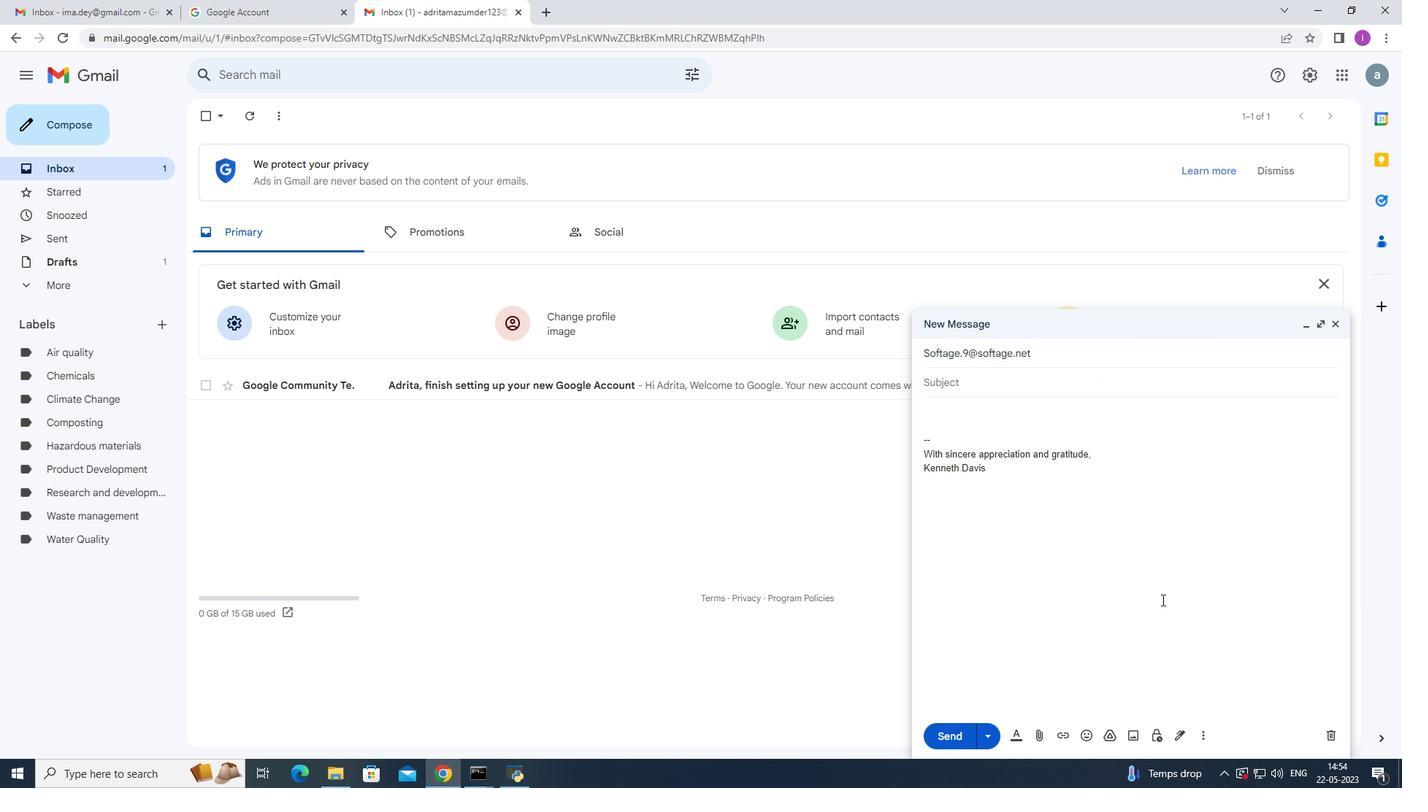 
Action: Mouse scrolled (1145, 589) with delta (0, 0)
Screenshot: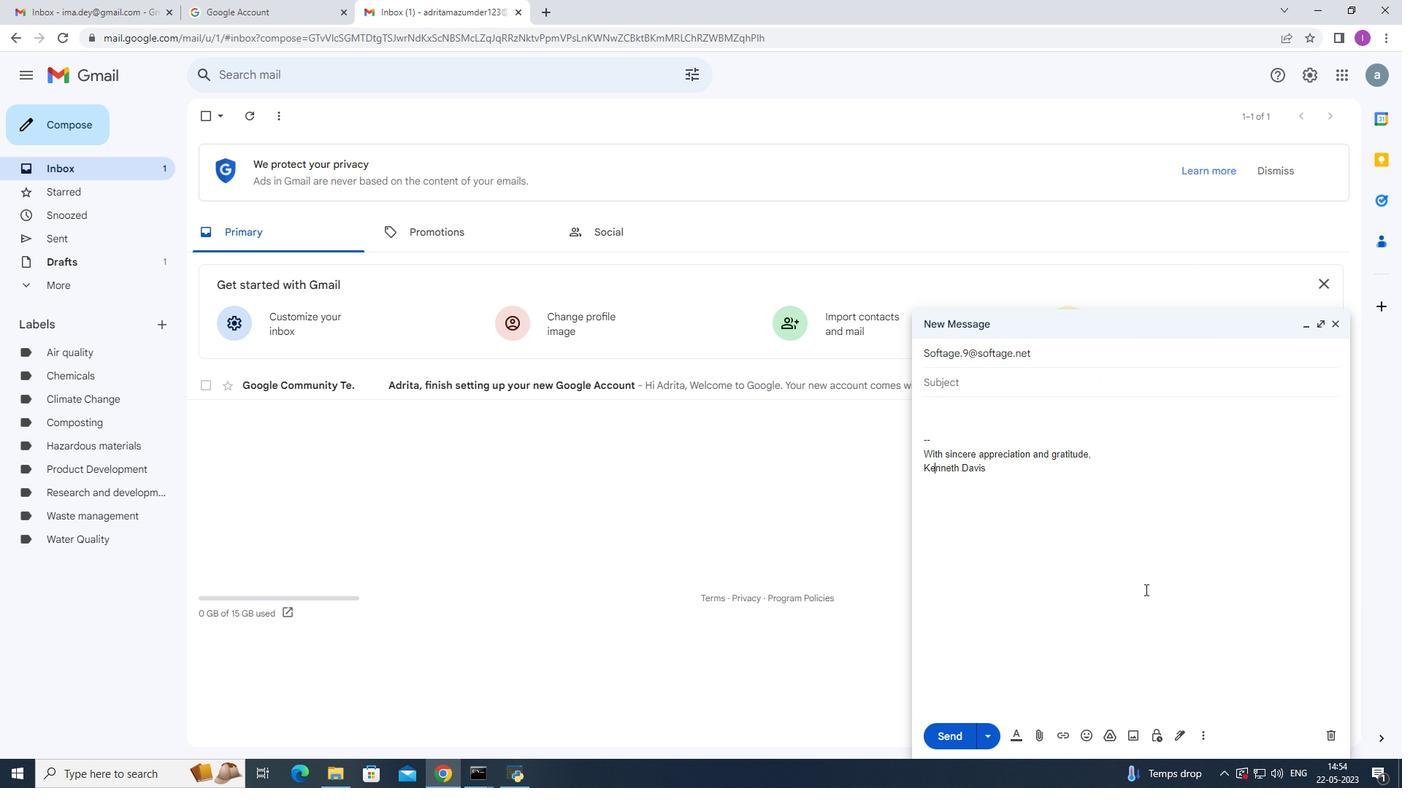 
Action: Mouse scrolled (1145, 589) with delta (0, 0)
Screenshot: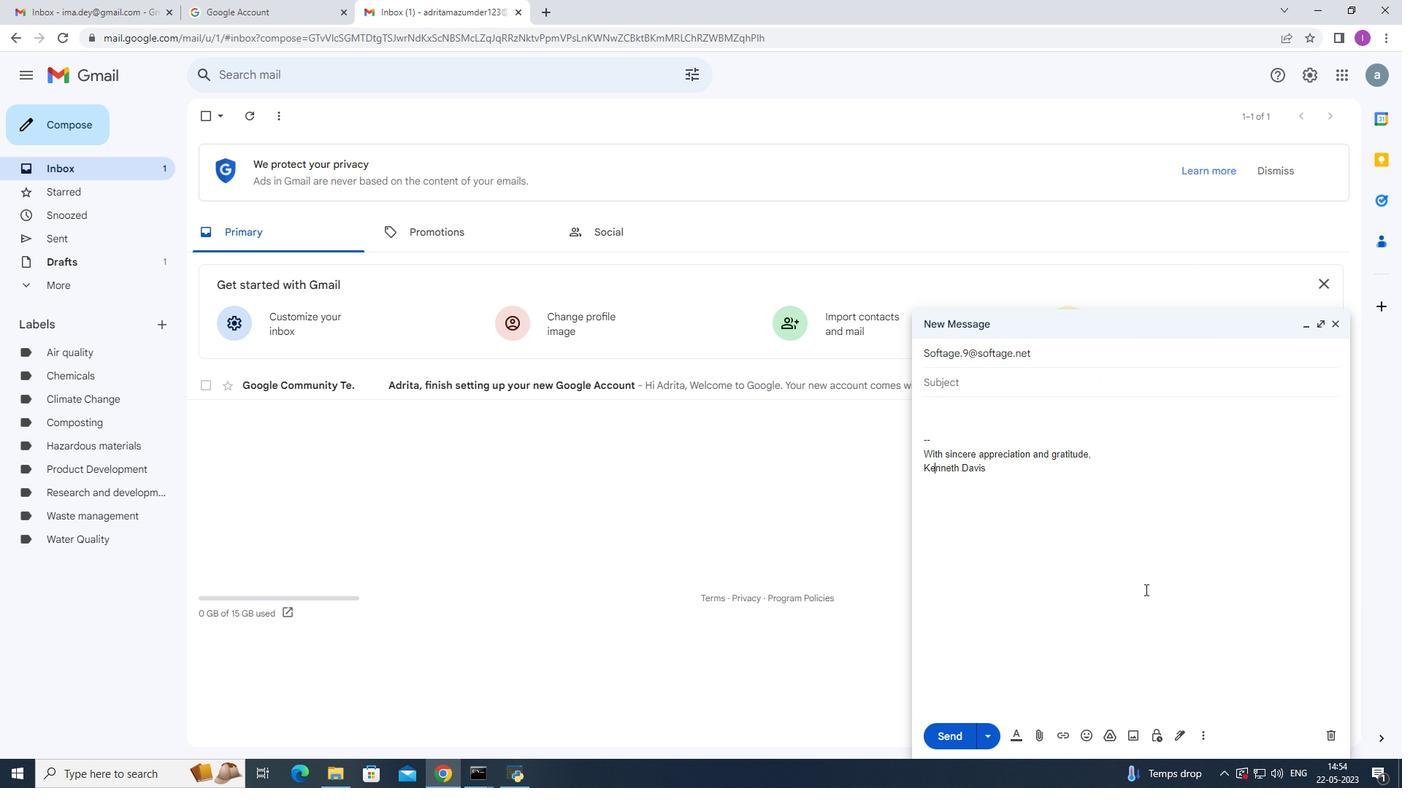 
Action: Mouse scrolled (1145, 589) with delta (0, 0)
Screenshot: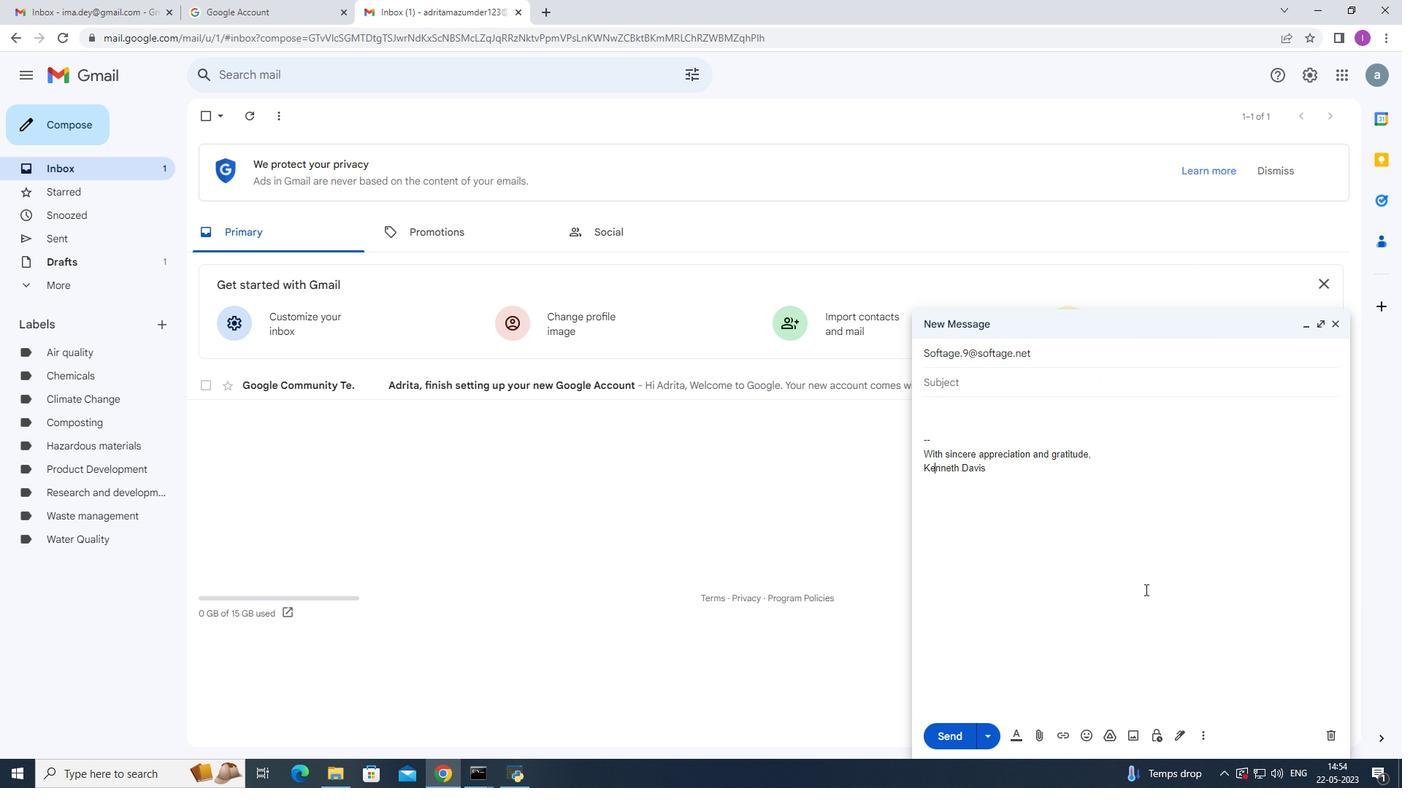 
Action: Mouse moved to (938, 731)
Screenshot: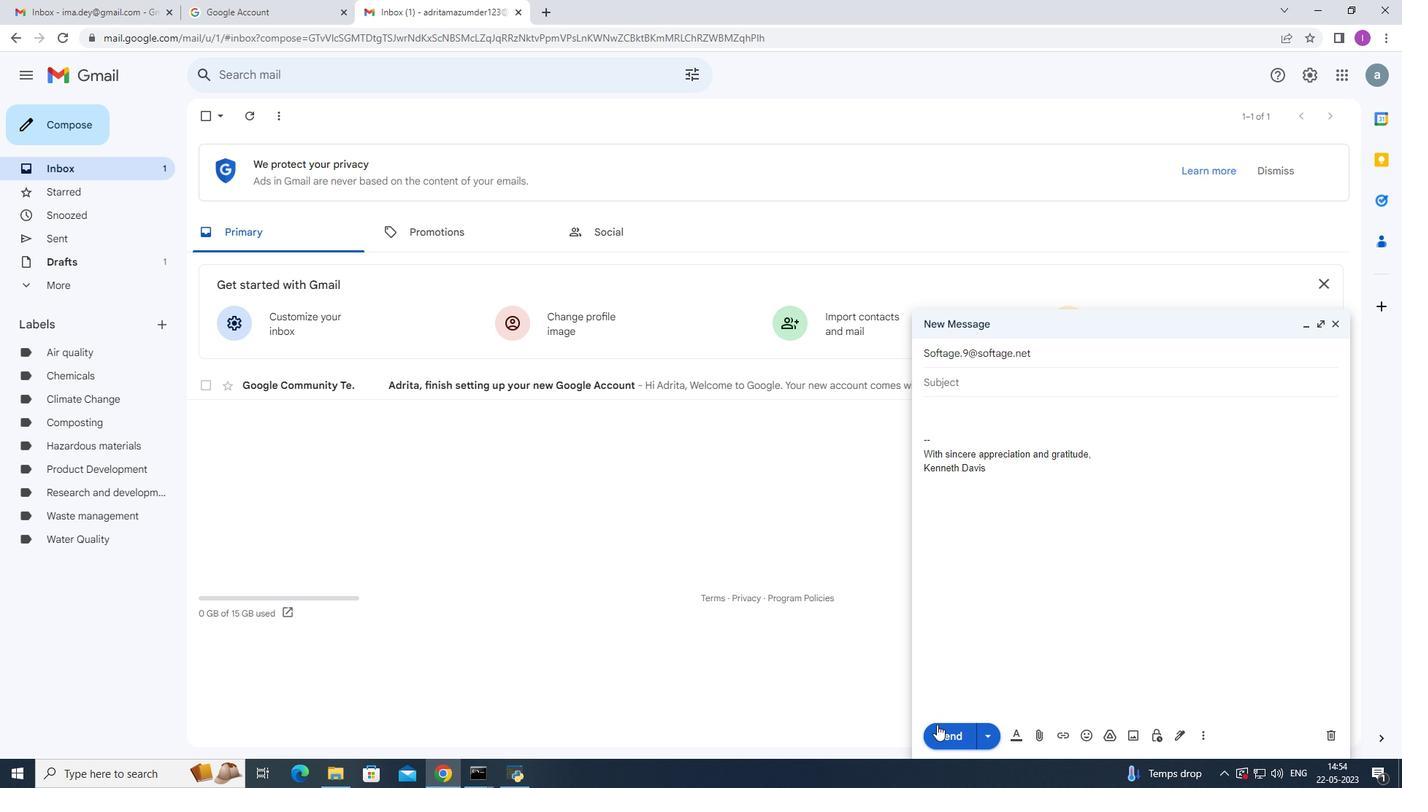 
Action: Mouse pressed left at (938, 731)
Screenshot: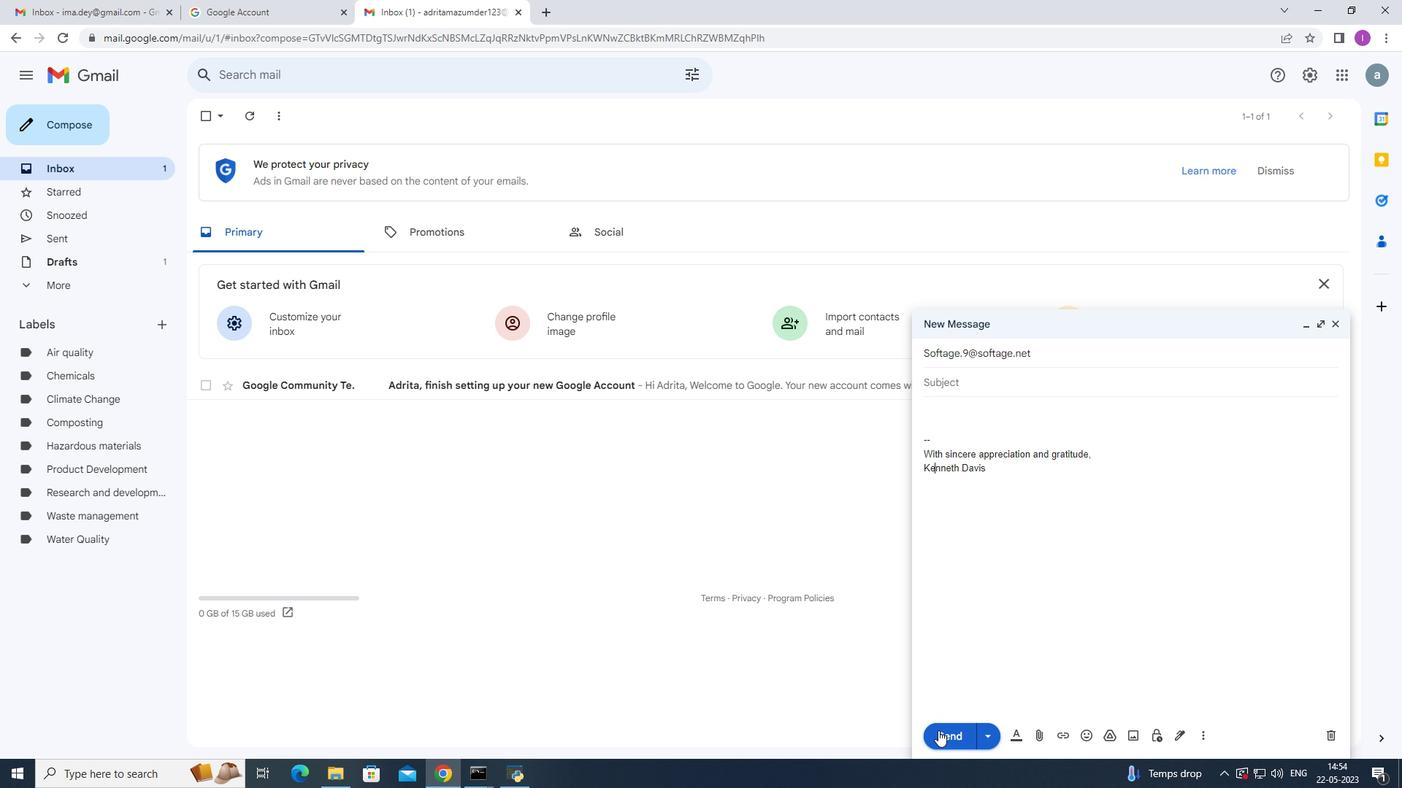 
Action: Mouse moved to (850, 707)
Screenshot: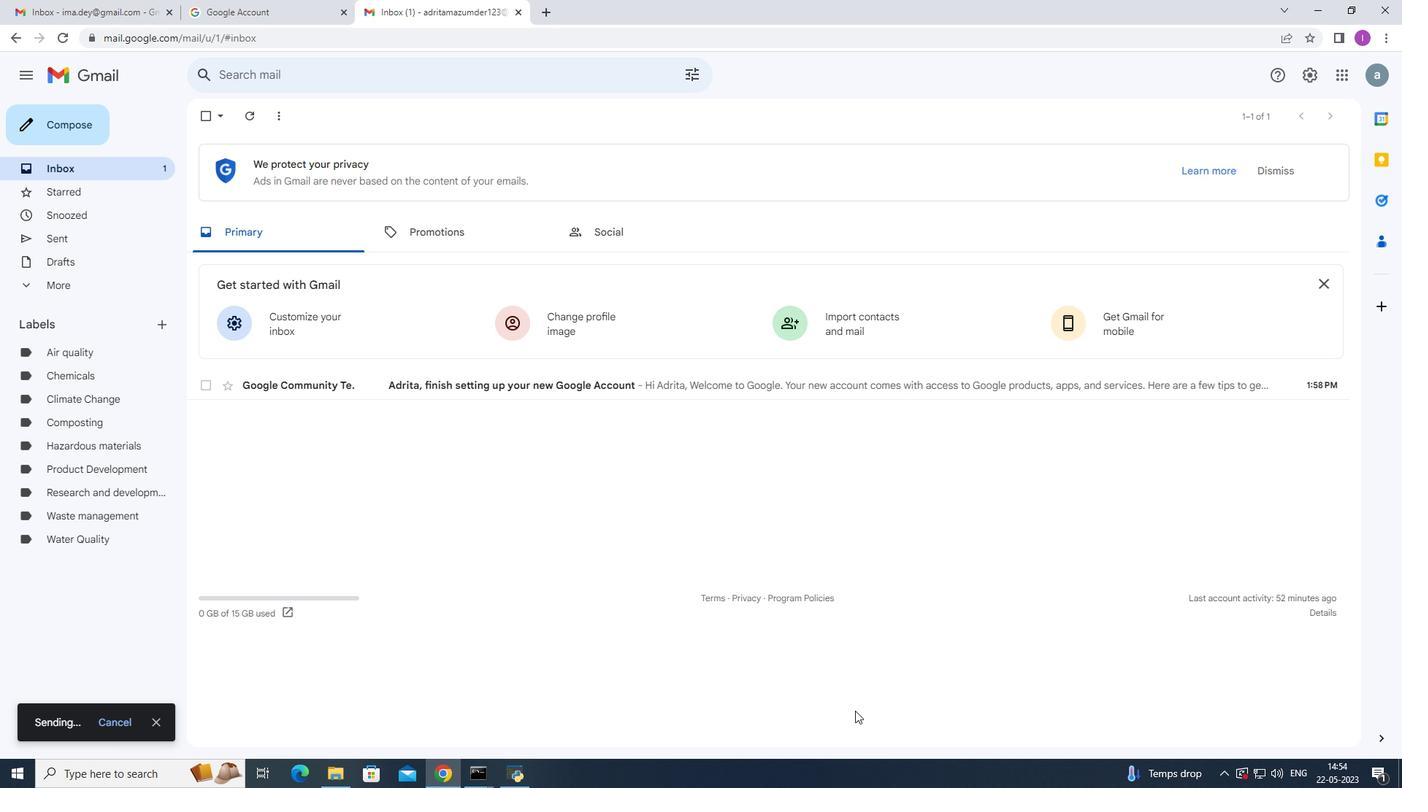 
